 Task: Buy 2 Dish Drying Mats from Kitchen Accessories section under best seller category for shipping address: Kayla Brown, 1484 Vineyard Drive, Independence, Ohio 44131, Cell Number 4403901431. Pay from credit card ending with 9757, CVV 798
Action: Mouse moved to (21, 96)
Screenshot: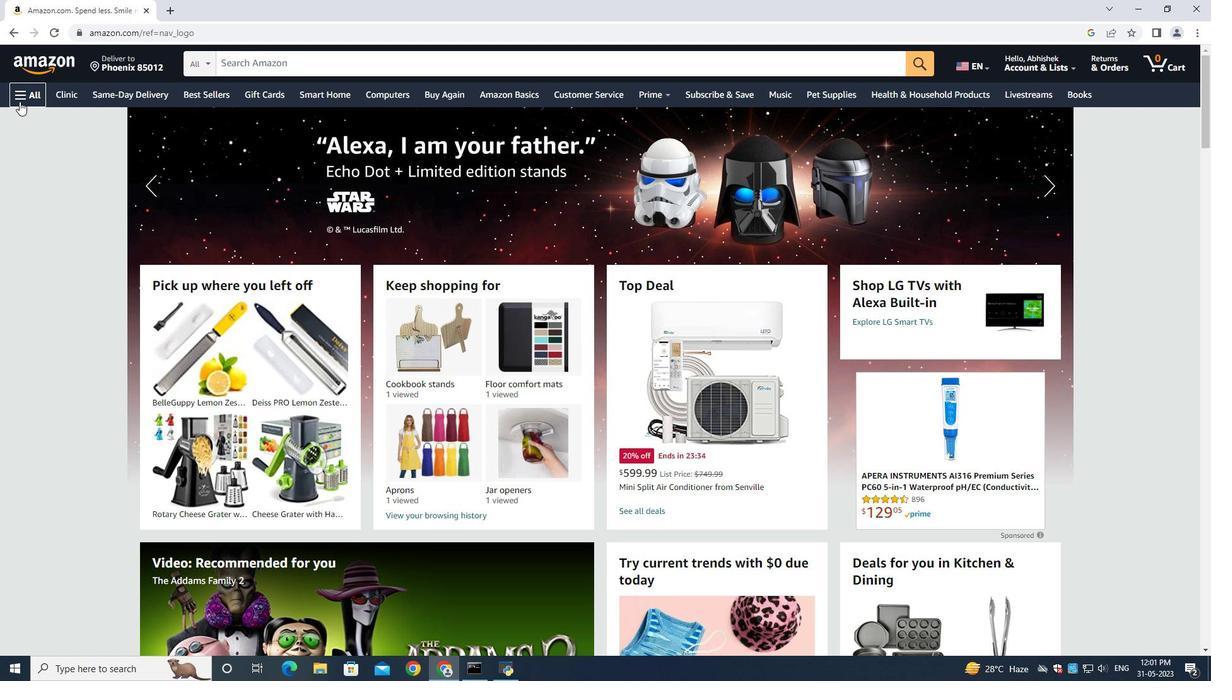 
Action: Mouse pressed left at (21, 96)
Screenshot: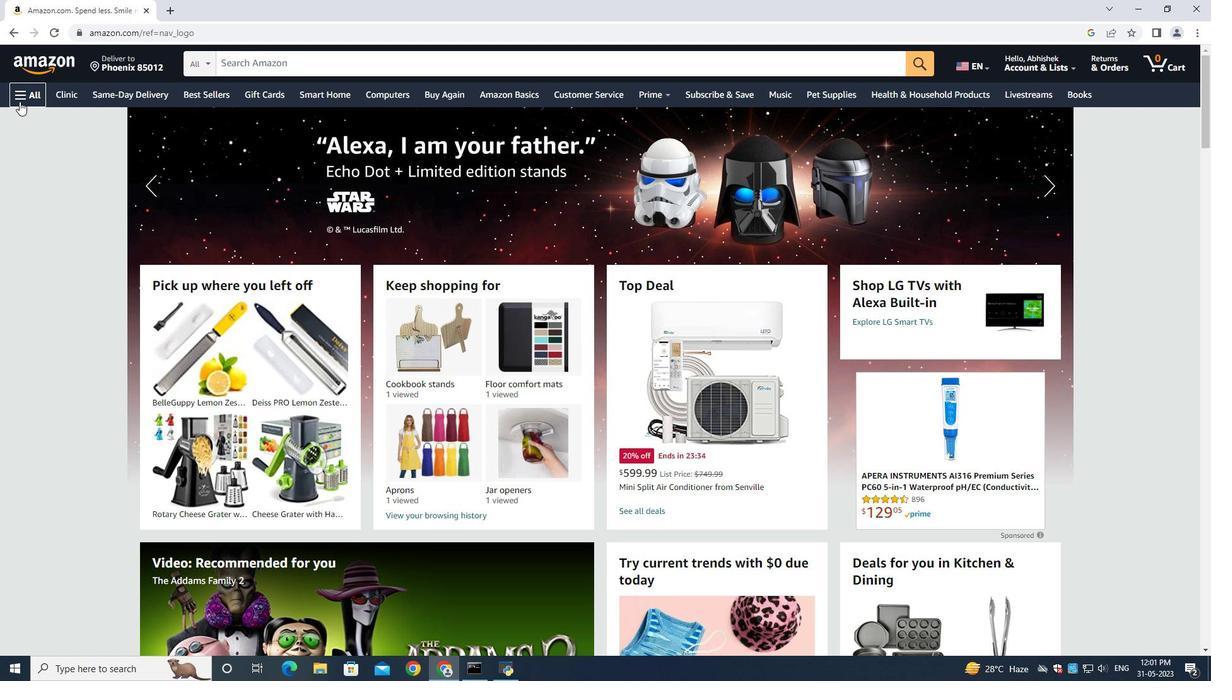
Action: Mouse moved to (43, 118)
Screenshot: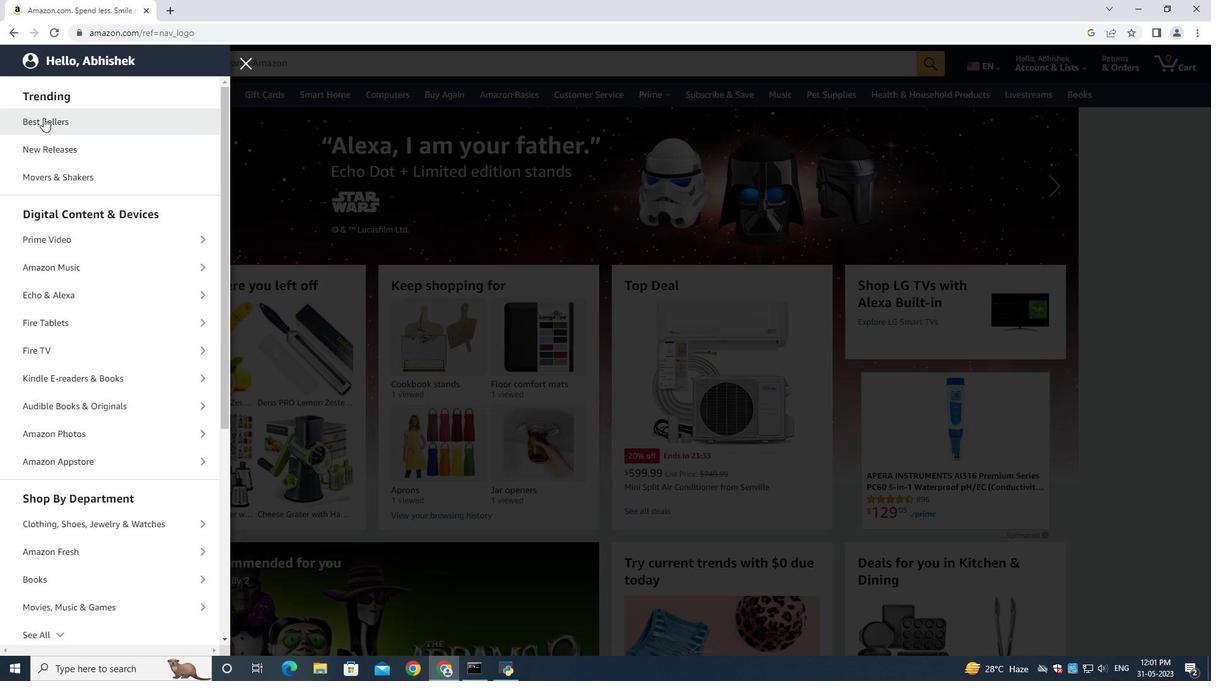 
Action: Mouse pressed left at (43, 118)
Screenshot: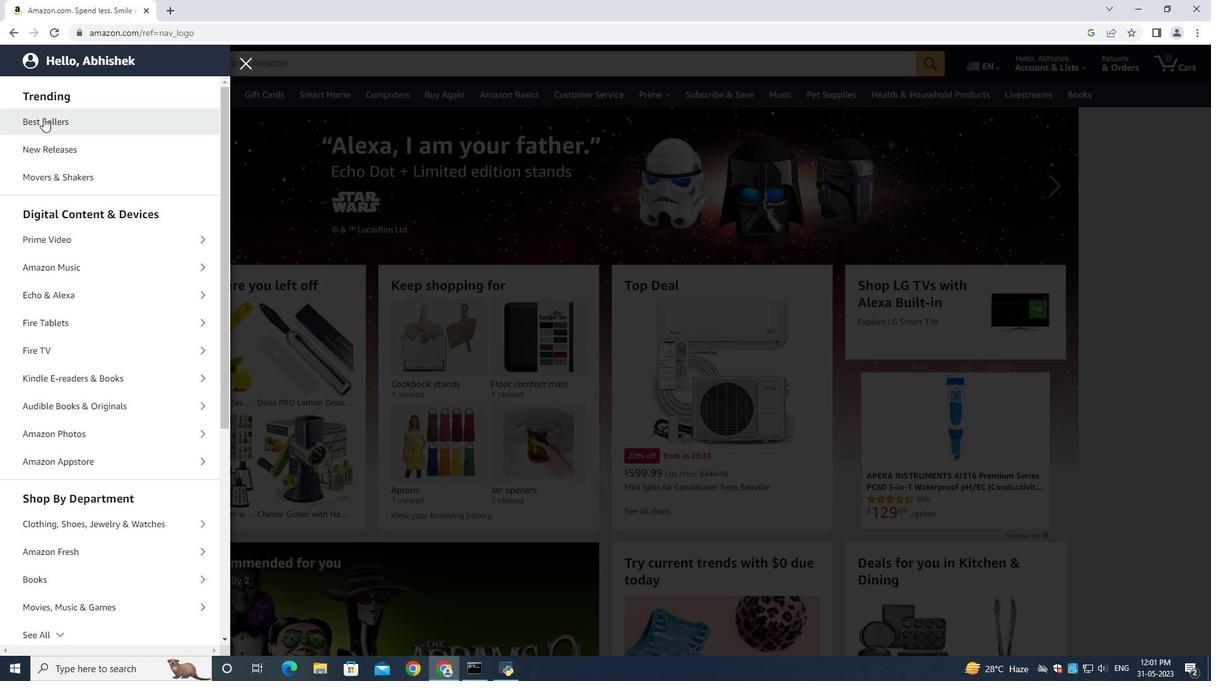 
Action: Mouse moved to (49, 121)
Screenshot: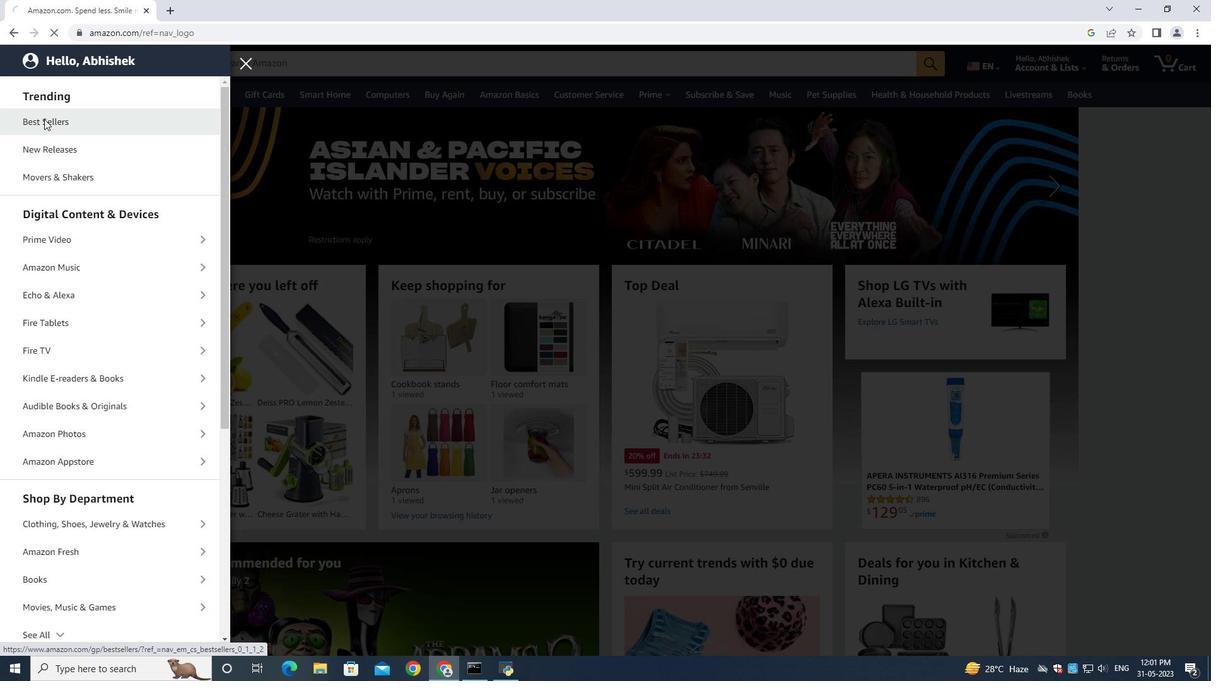 
Action: Mouse pressed left at (49, 121)
Screenshot: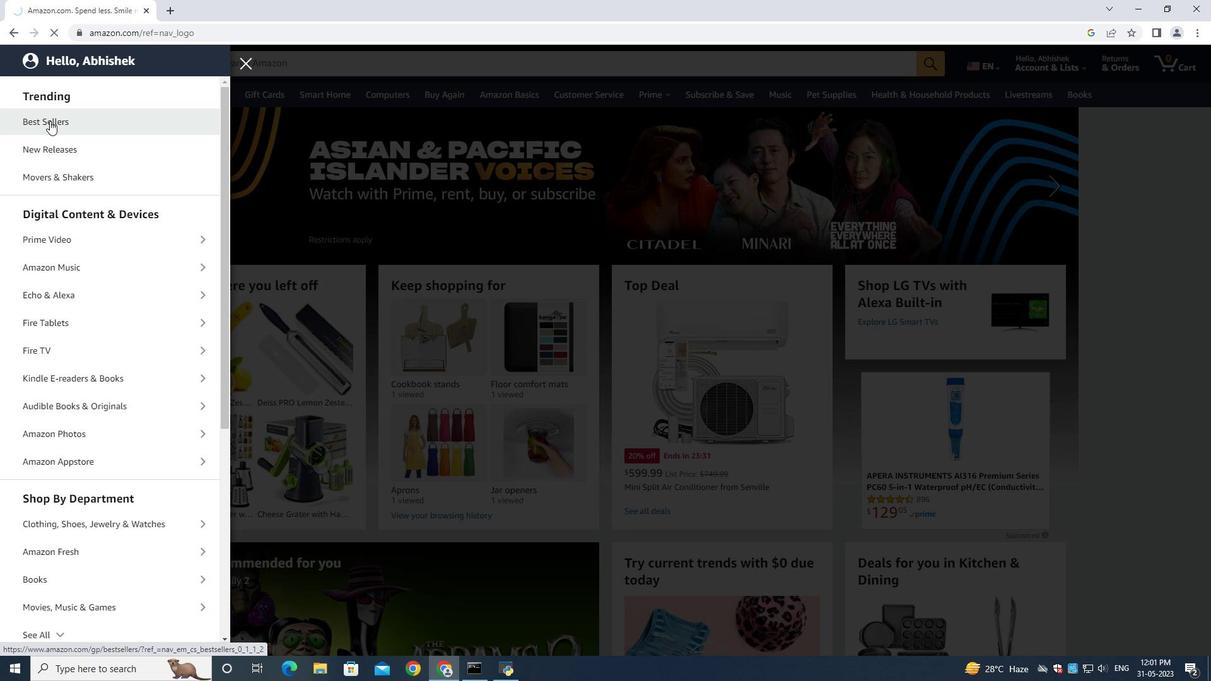 
Action: Mouse moved to (263, 71)
Screenshot: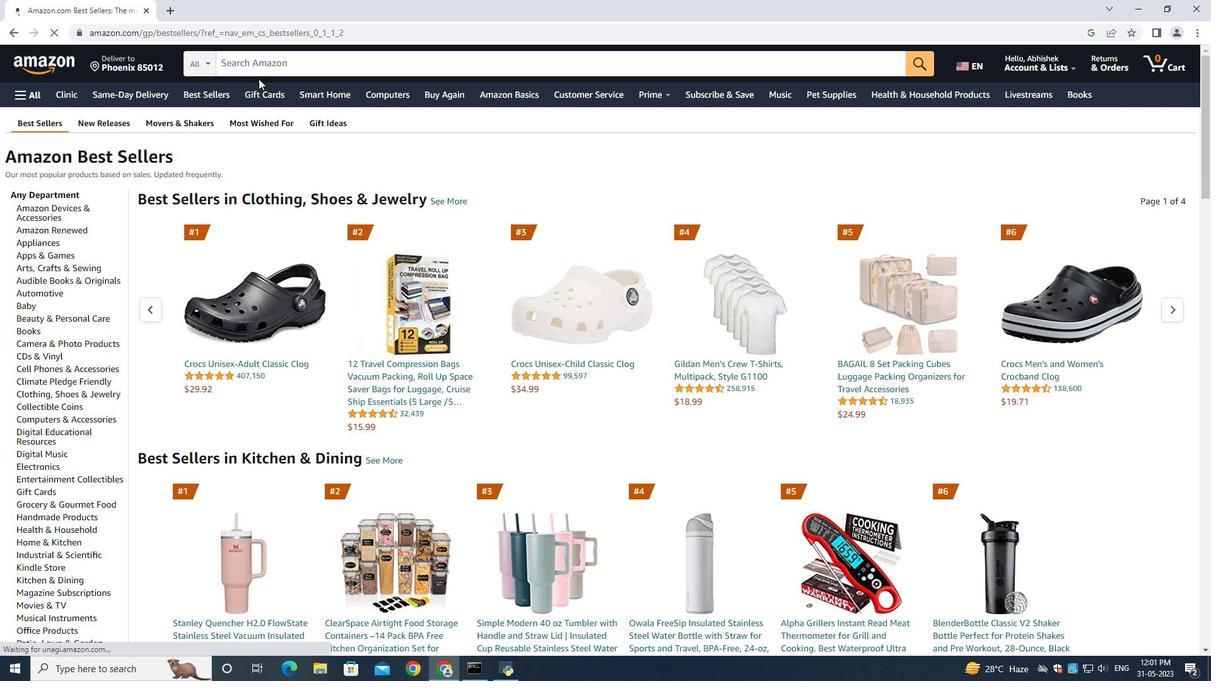 
Action: Mouse pressed left at (263, 71)
Screenshot: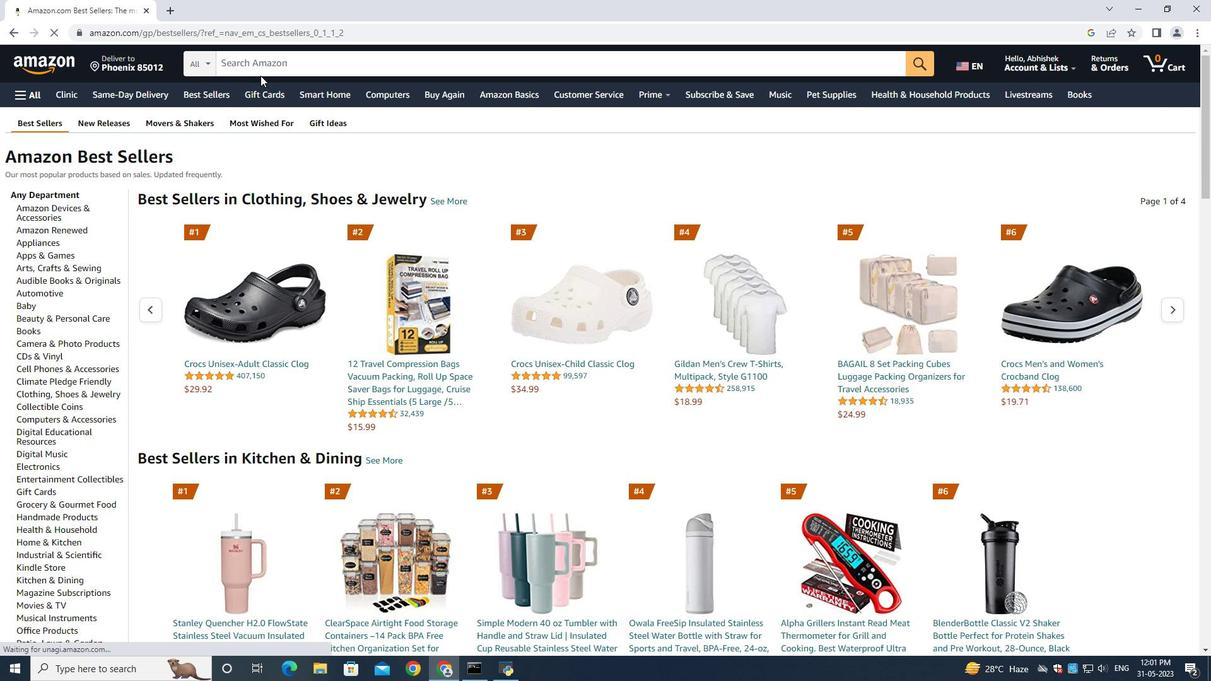 
Action: Mouse moved to (263, 71)
Screenshot: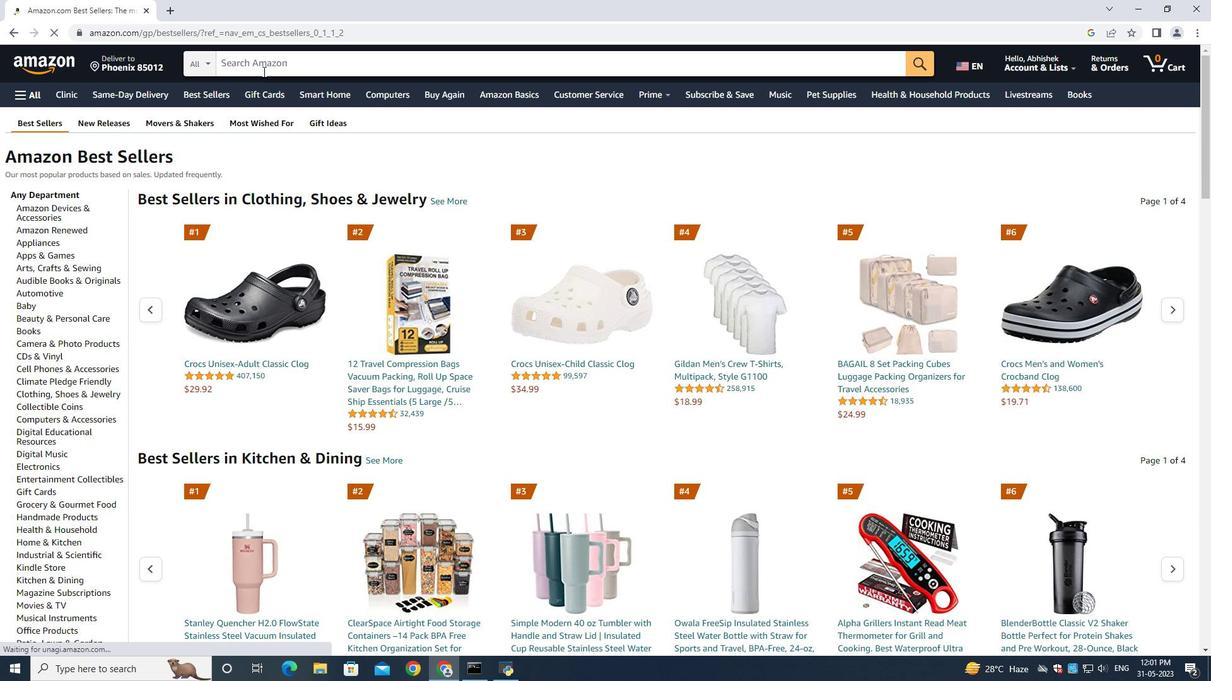 
Action: Key pressed <Key.shift><Key.shift><Key.shift>Dish<Key.space><Key.shift><Key.shift><Key.shift><Key.shift><Key.shift><Key.shift><Key.shift><Key.shift><Key.shift><Key.shift><Key.shift><Key.shift><Key.shift><Key.shift><Key.shift><Key.shift><Key.shift>Drying<Key.backspace><Key.backspace><Key.backspace><Key.backspace><Key.backspace><Key.backspace><Key.backspace><Key.caps_lock><Key.space><Key.shift>dRYING<Key.space>MATS<Key.enter>
Screenshot: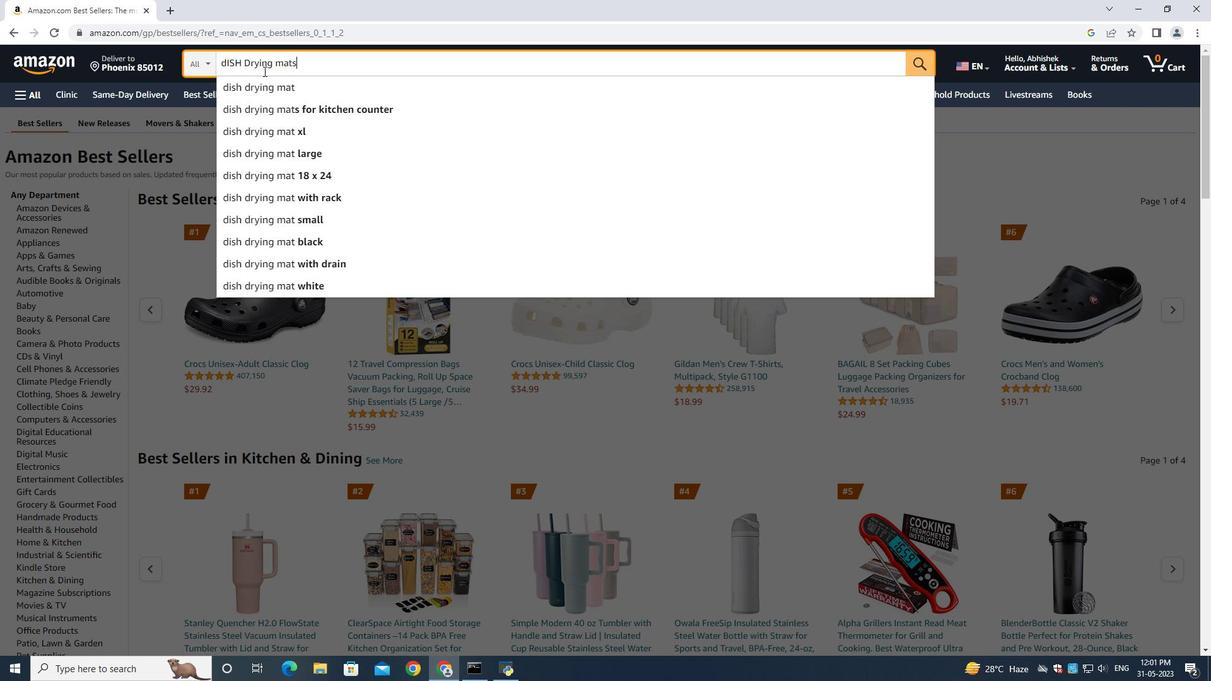 
Action: Mouse moved to (91, 223)
Screenshot: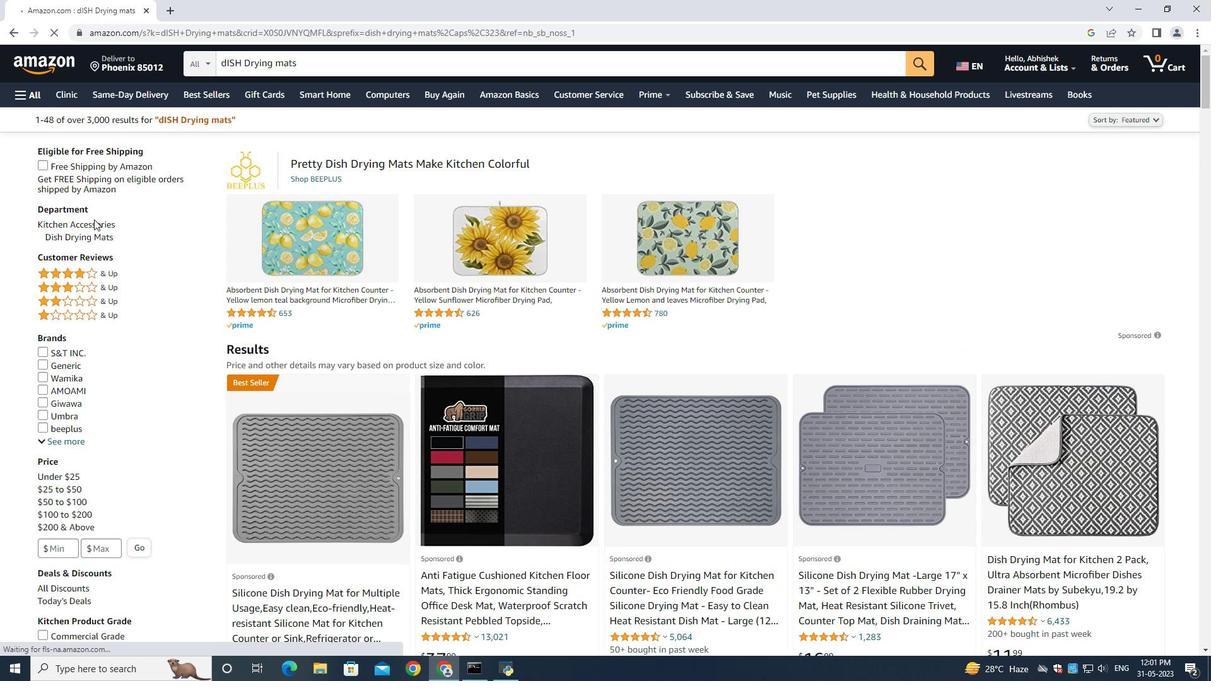 
Action: Mouse pressed left at (91, 223)
Screenshot: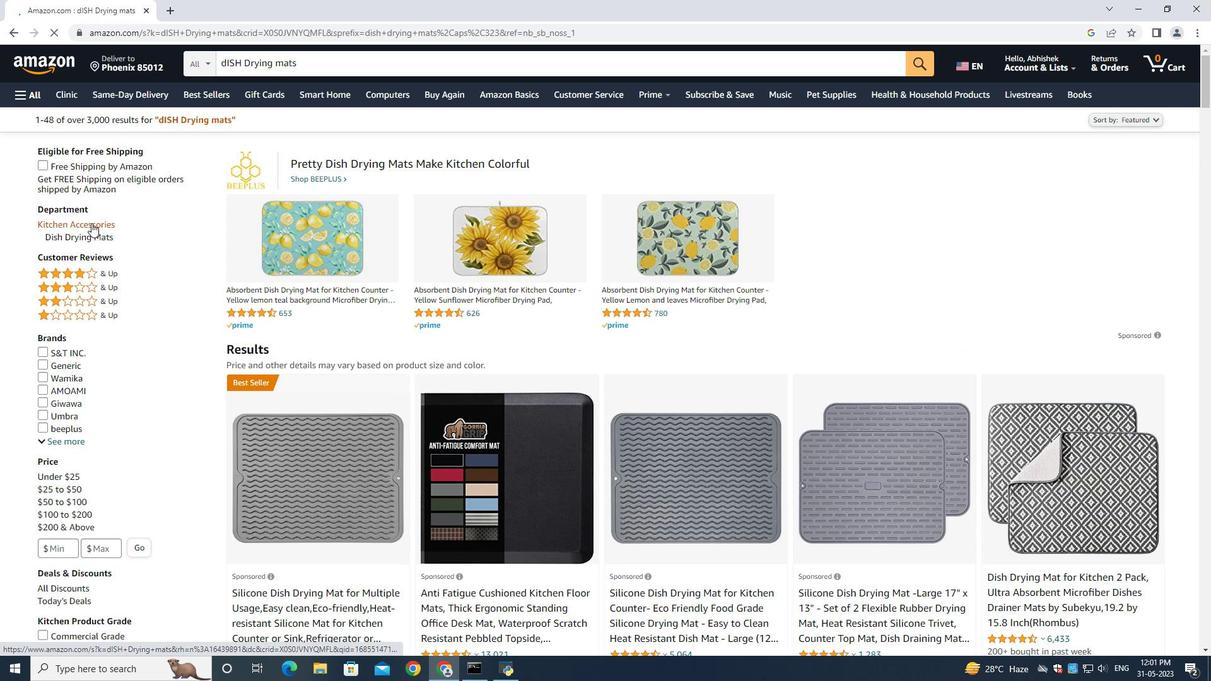 
Action: Mouse moved to (670, 605)
Screenshot: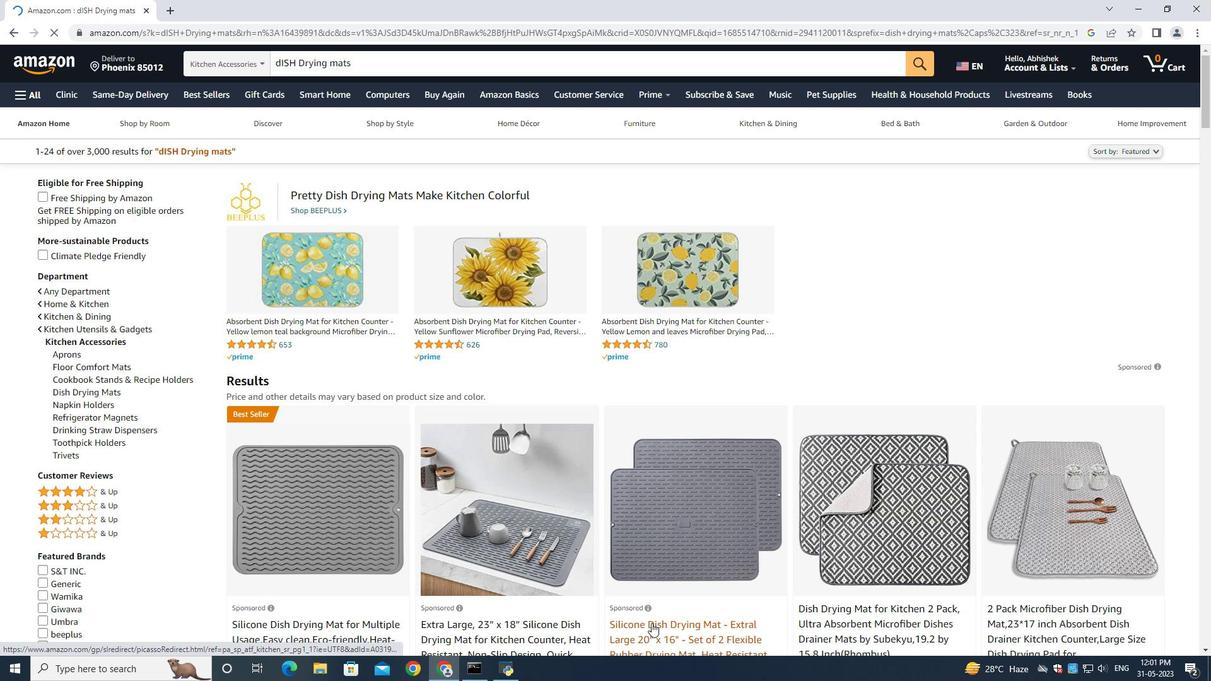 
Action: Mouse scrolled (670, 605) with delta (0, 0)
Screenshot: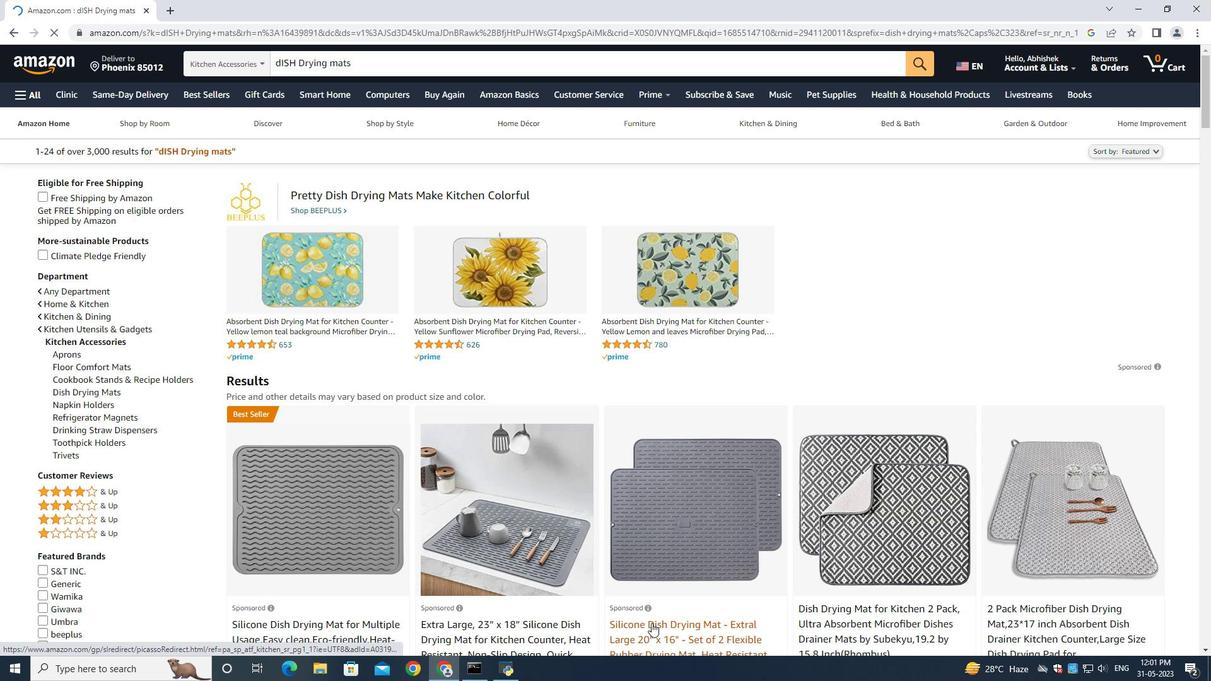 
Action: Mouse moved to (671, 604)
Screenshot: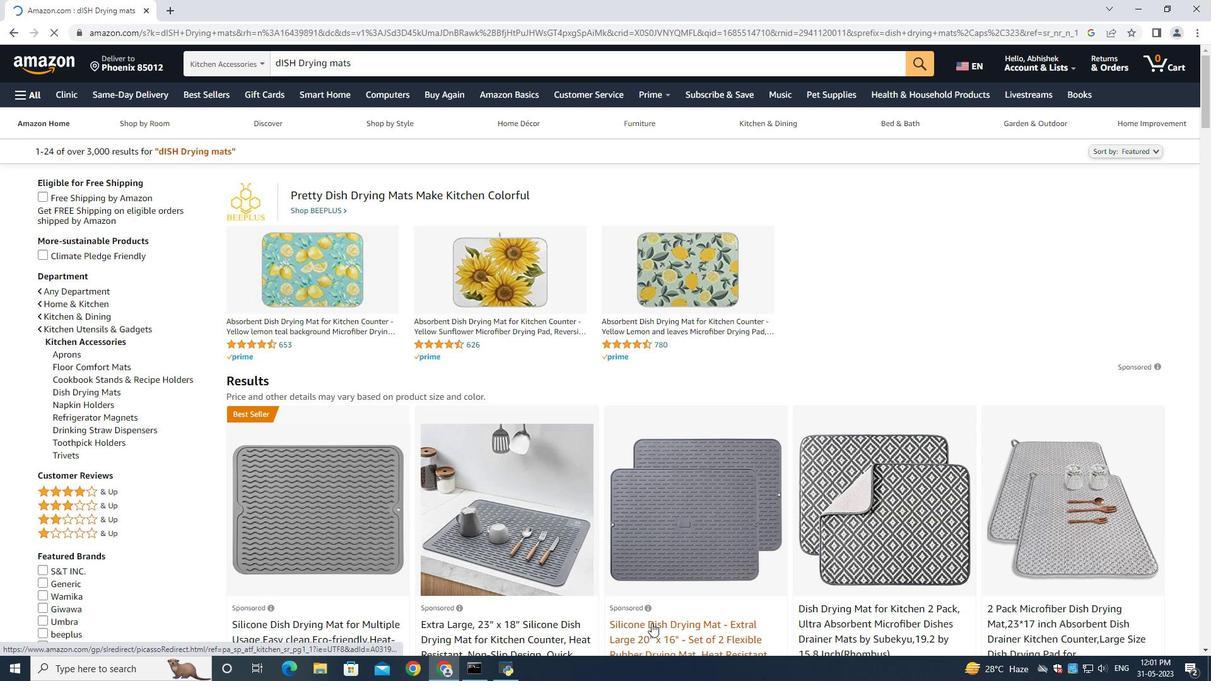 
Action: Mouse scrolled (671, 604) with delta (0, 0)
Screenshot: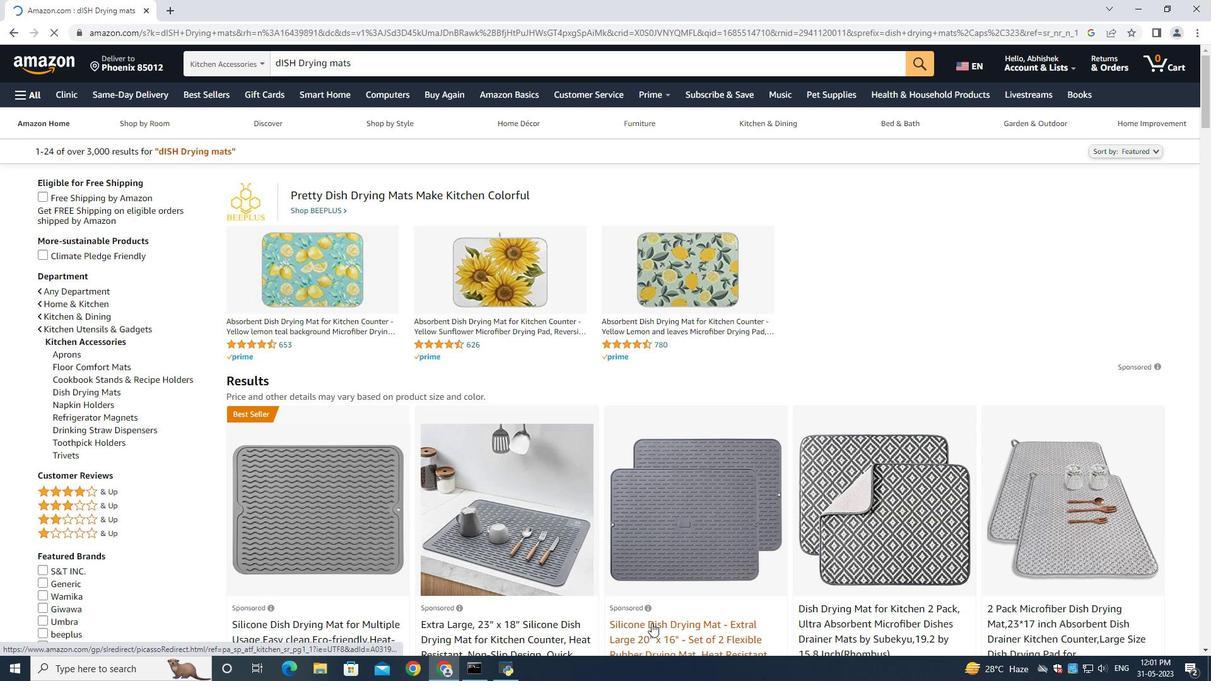 
Action: Mouse moved to (671, 596)
Screenshot: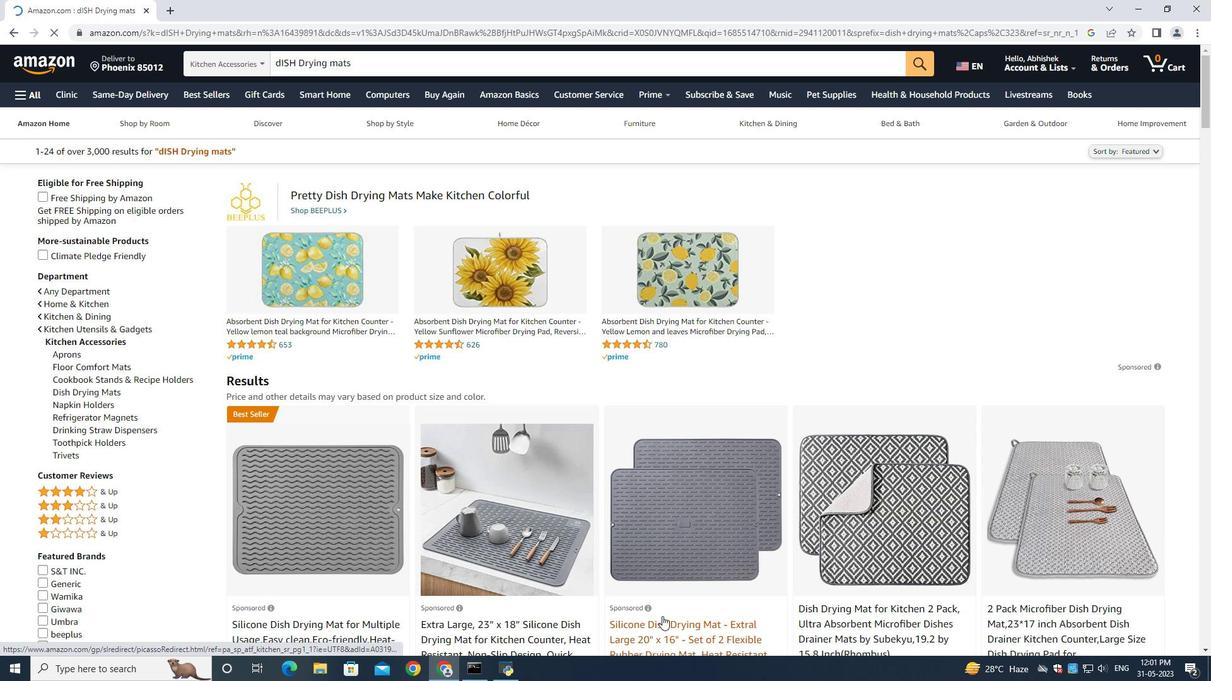 
Action: Mouse scrolled (671, 599) with delta (0, 0)
Screenshot: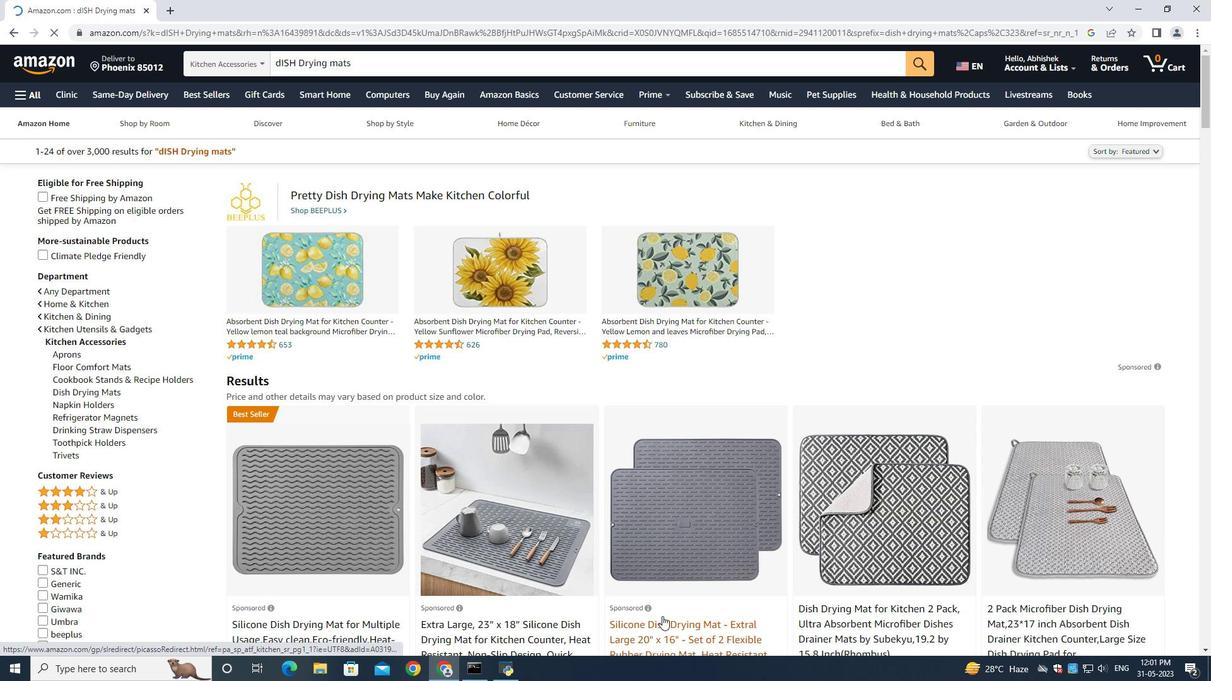 
Action: Mouse moved to (675, 586)
Screenshot: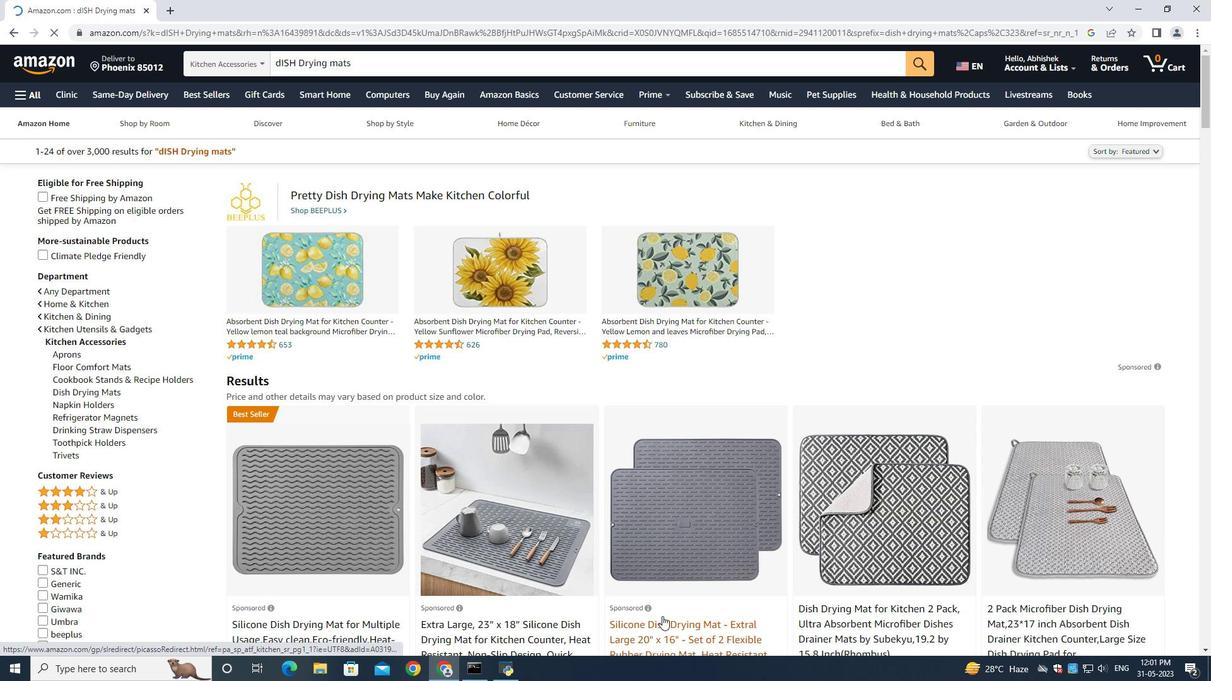 
Action: Mouse scrolled (671, 594) with delta (0, 0)
Screenshot: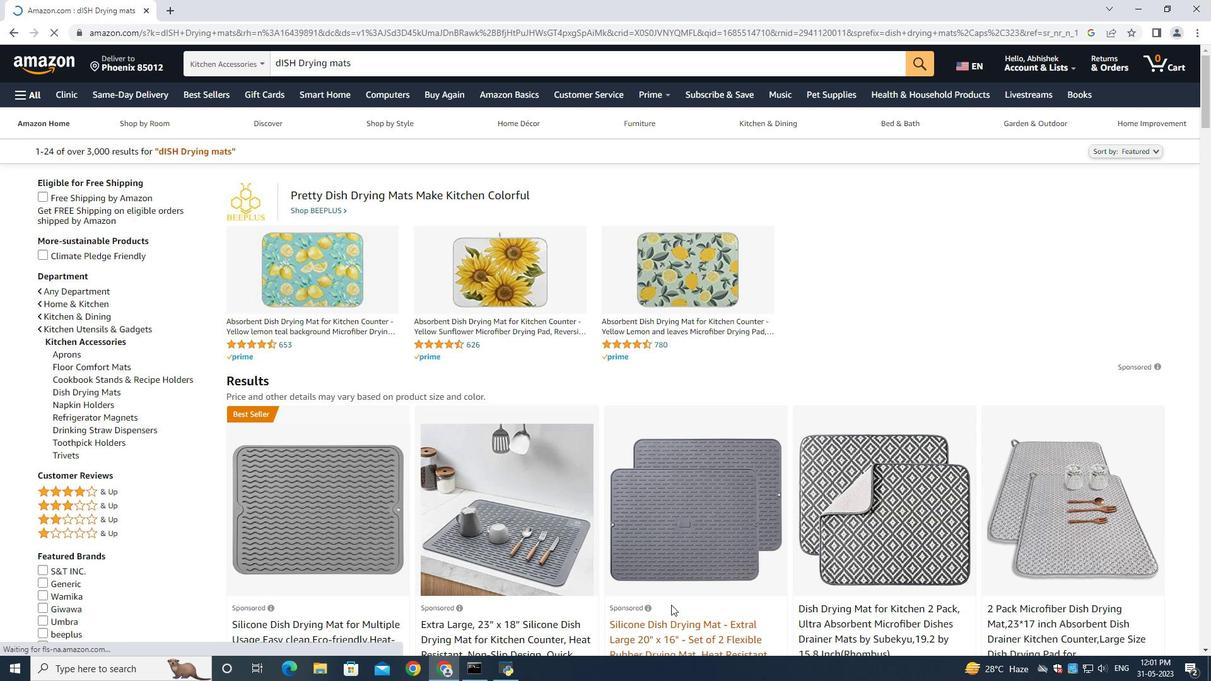 
Action: Mouse moved to (848, 359)
Screenshot: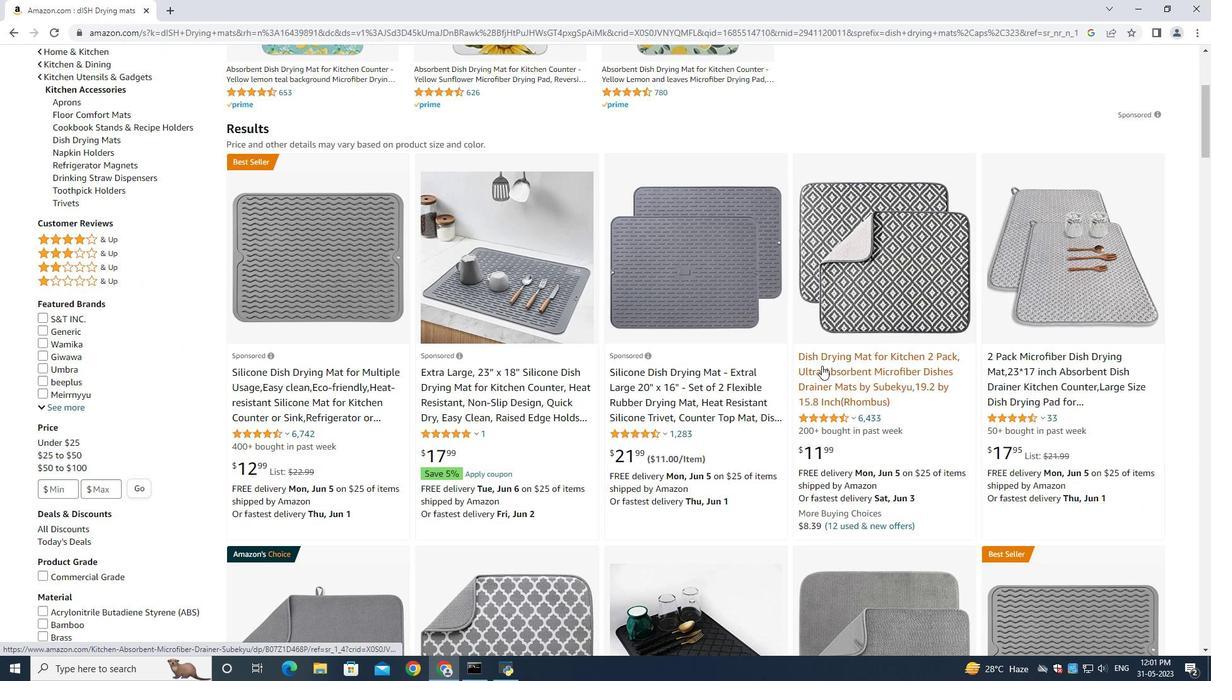
Action: Mouse pressed left at (848, 359)
Screenshot: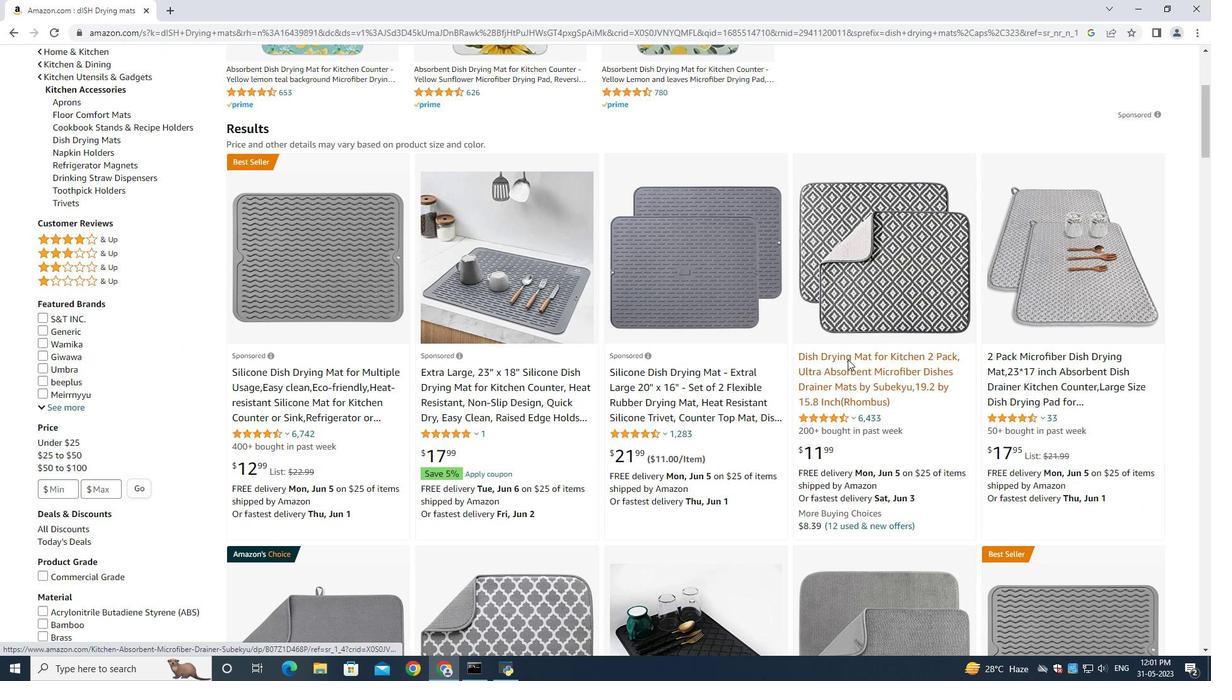 
Action: Mouse moved to (410, 531)
Screenshot: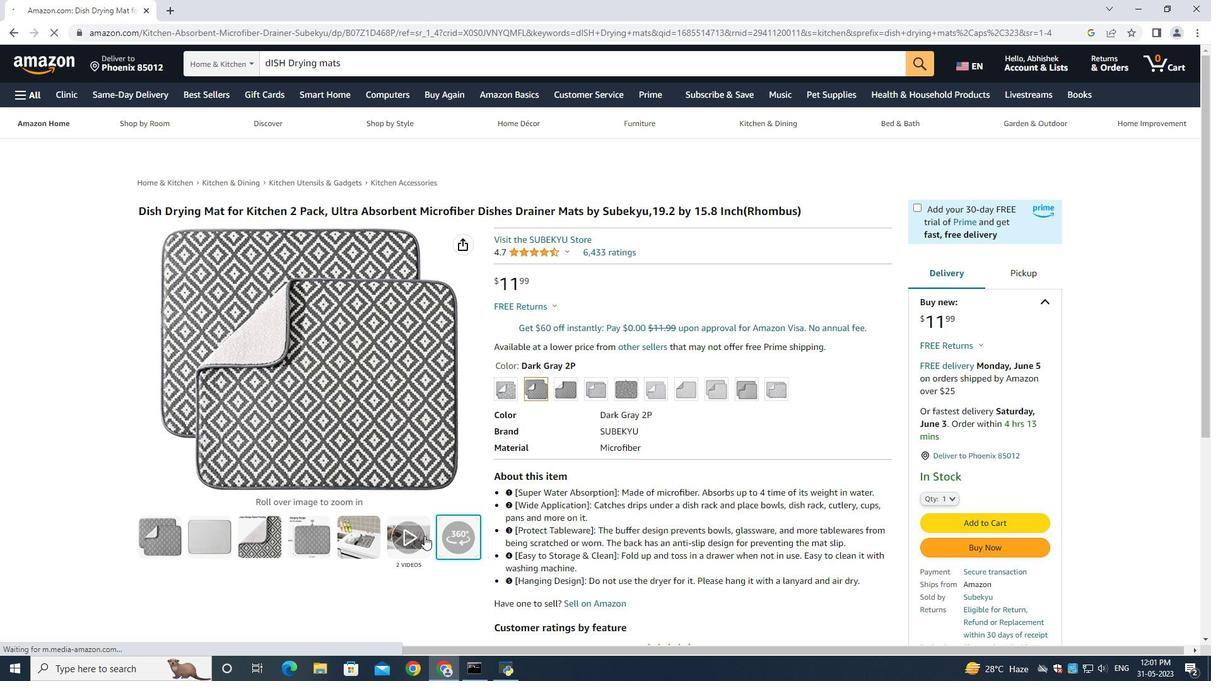 
Action: Mouse pressed left at (410, 531)
Screenshot: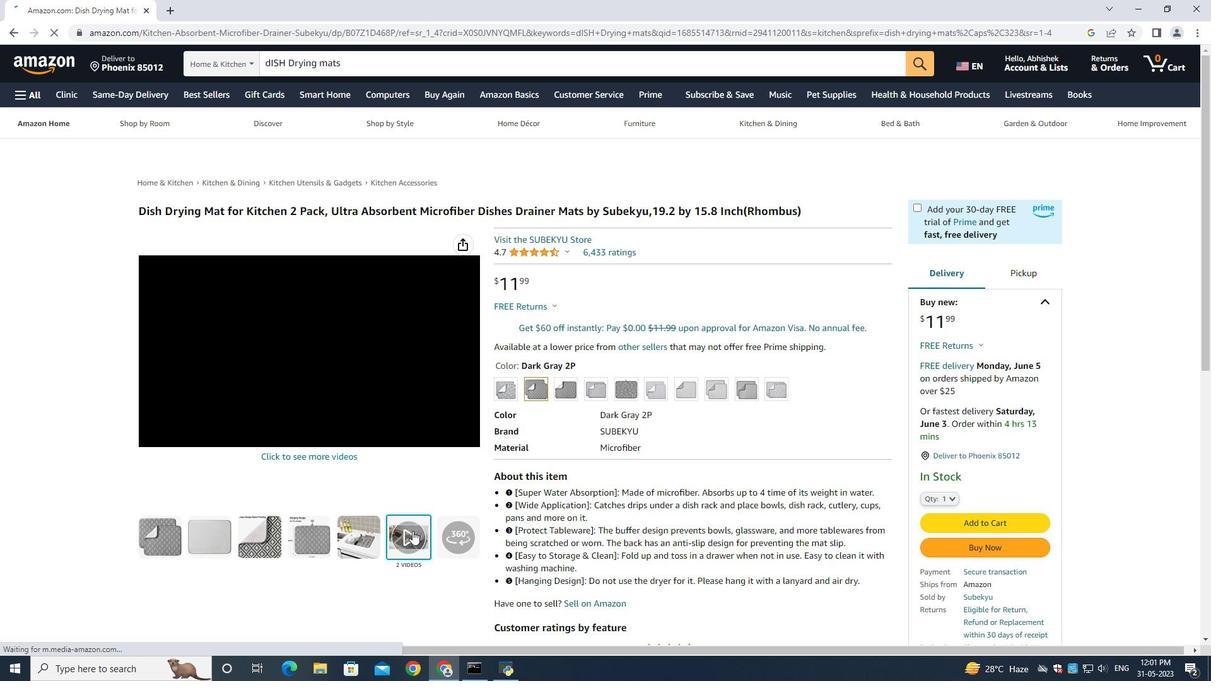 
Action: Mouse moved to (1172, 114)
Screenshot: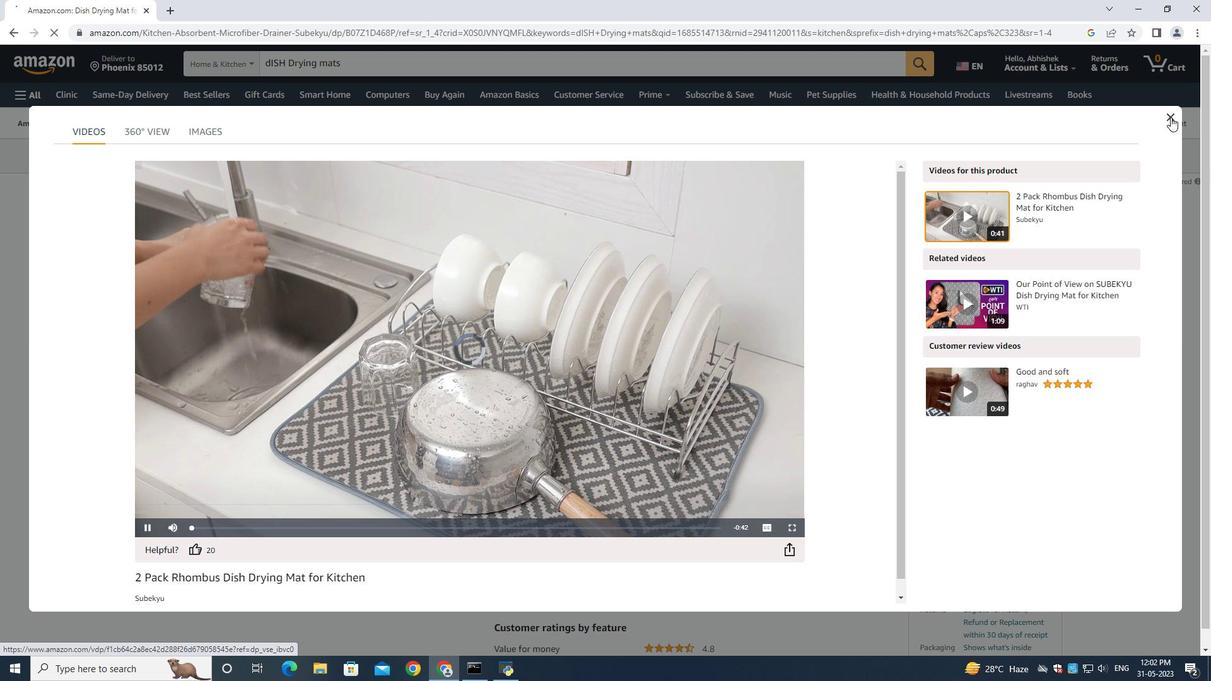 
Action: Mouse pressed left at (1172, 114)
Screenshot: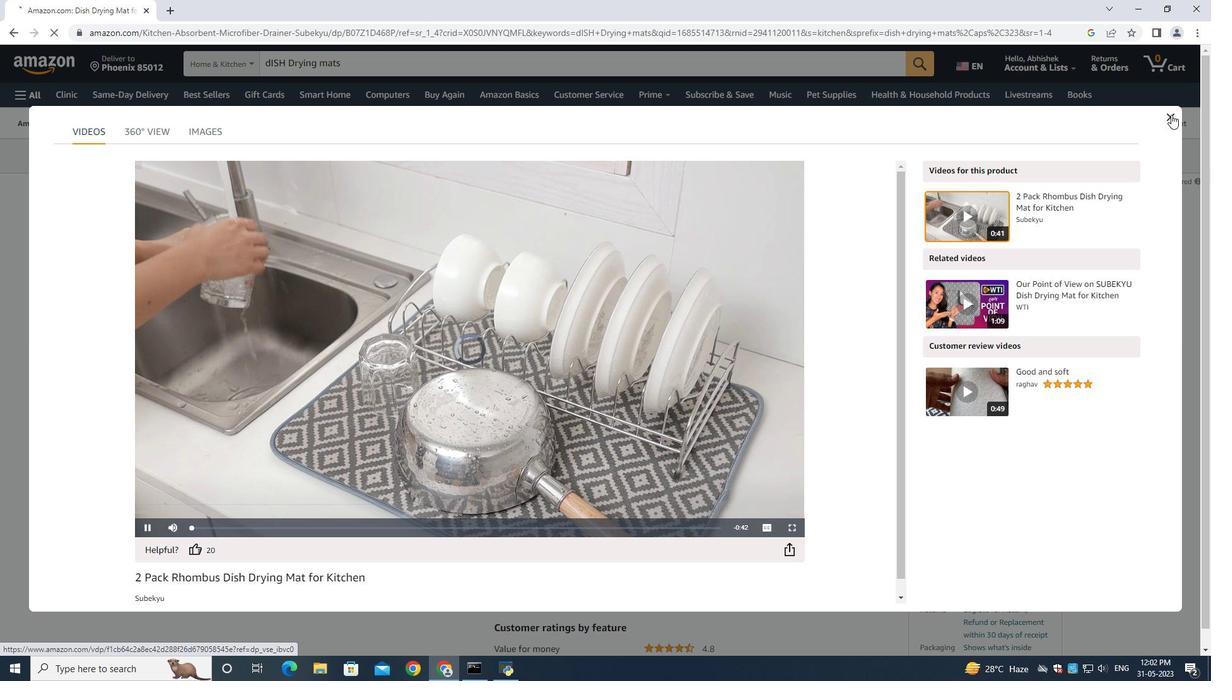 
Action: Mouse moved to (941, 492)
Screenshot: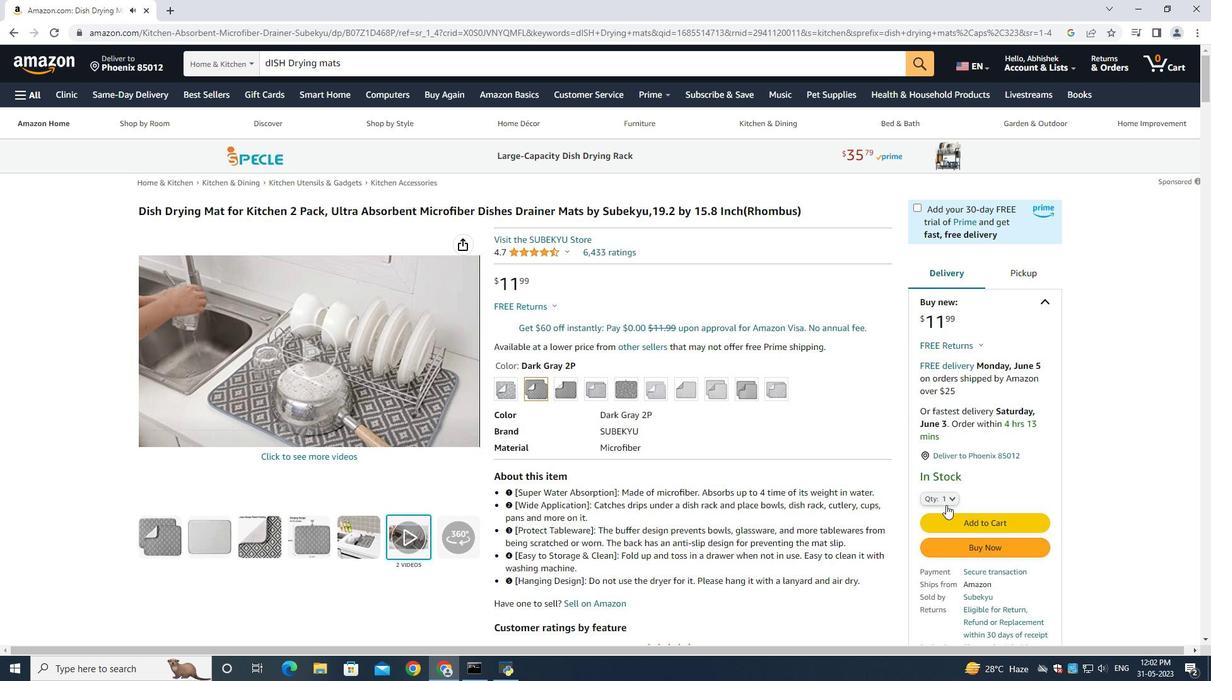 
Action: Mouse pressed left at (941, 492)
Screenshot: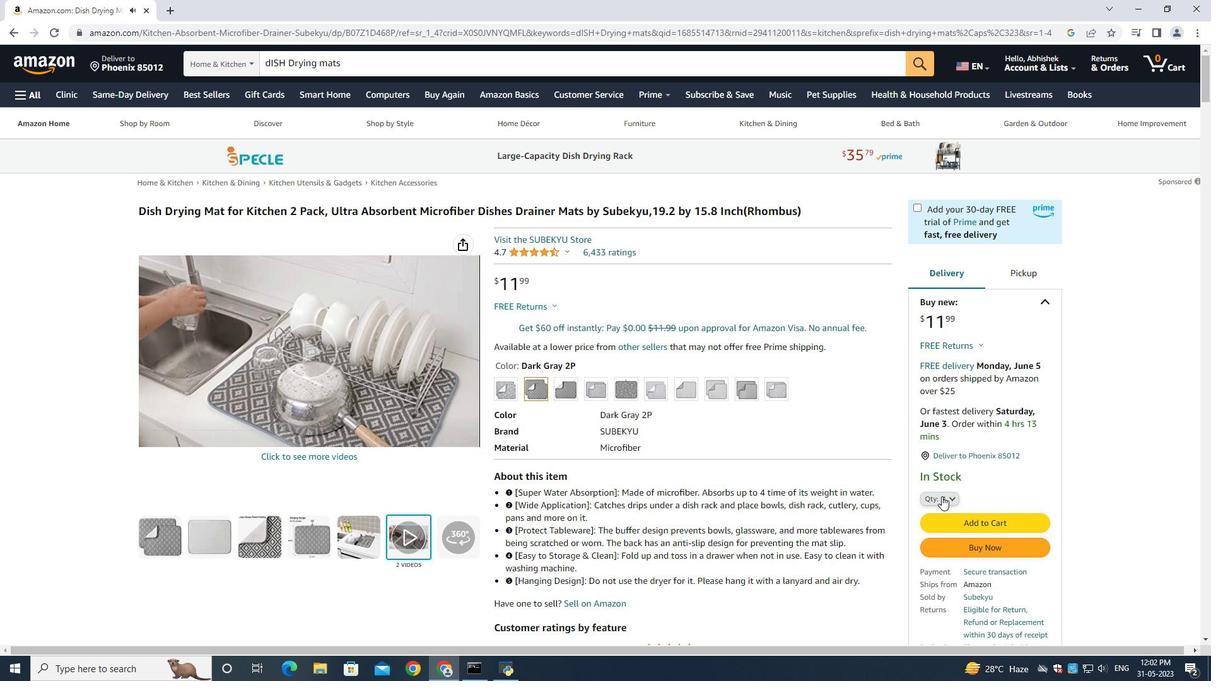 
Action: Mouse moved to (936, 92)
Screenshot: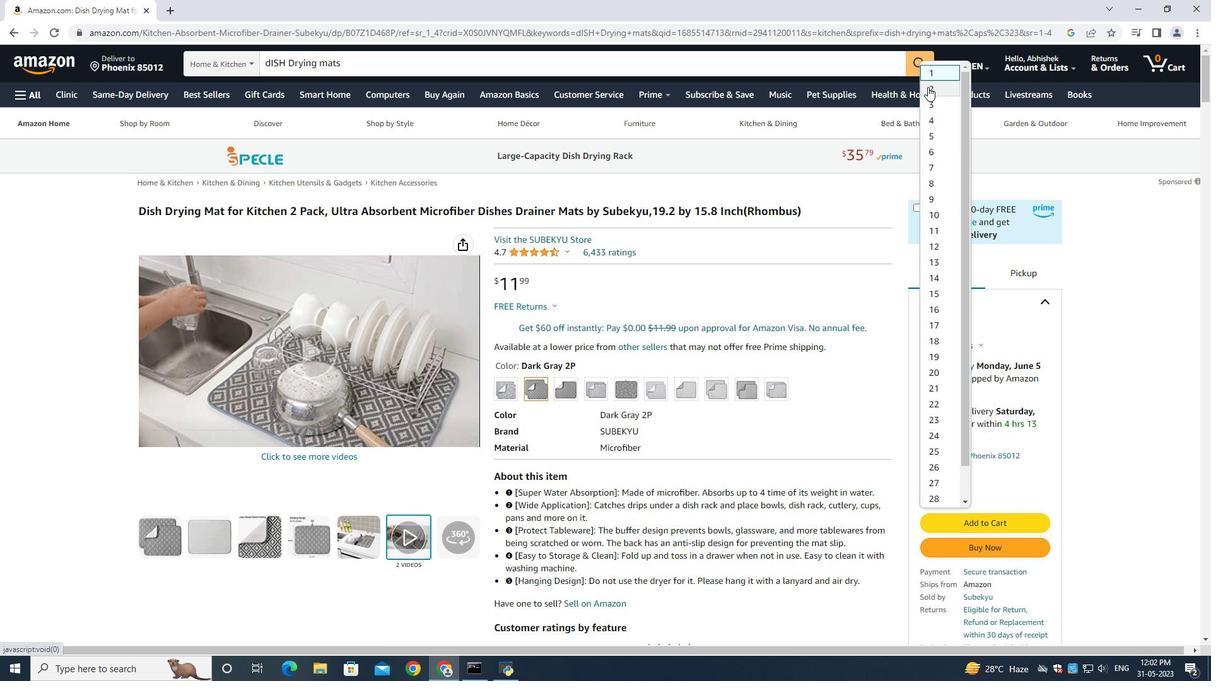 
Action: Mouse pressed left at (936, 92)
Screenshot: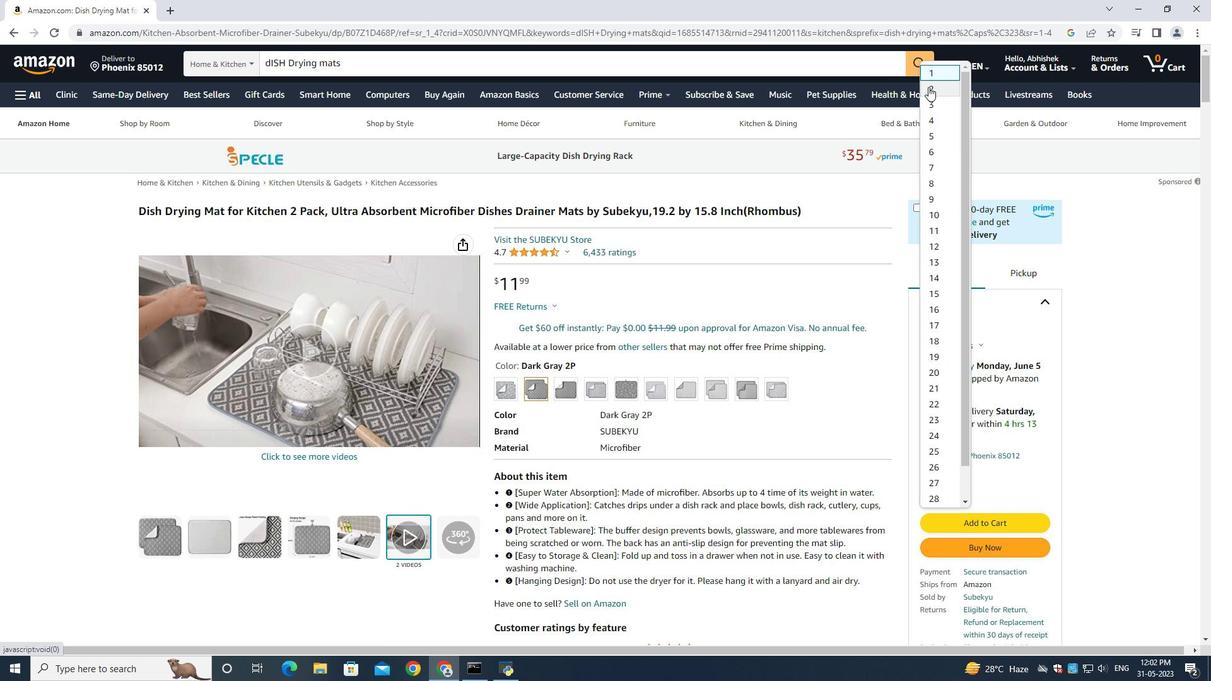 
Action: Mouse moved to (990, 549)
Screenshot: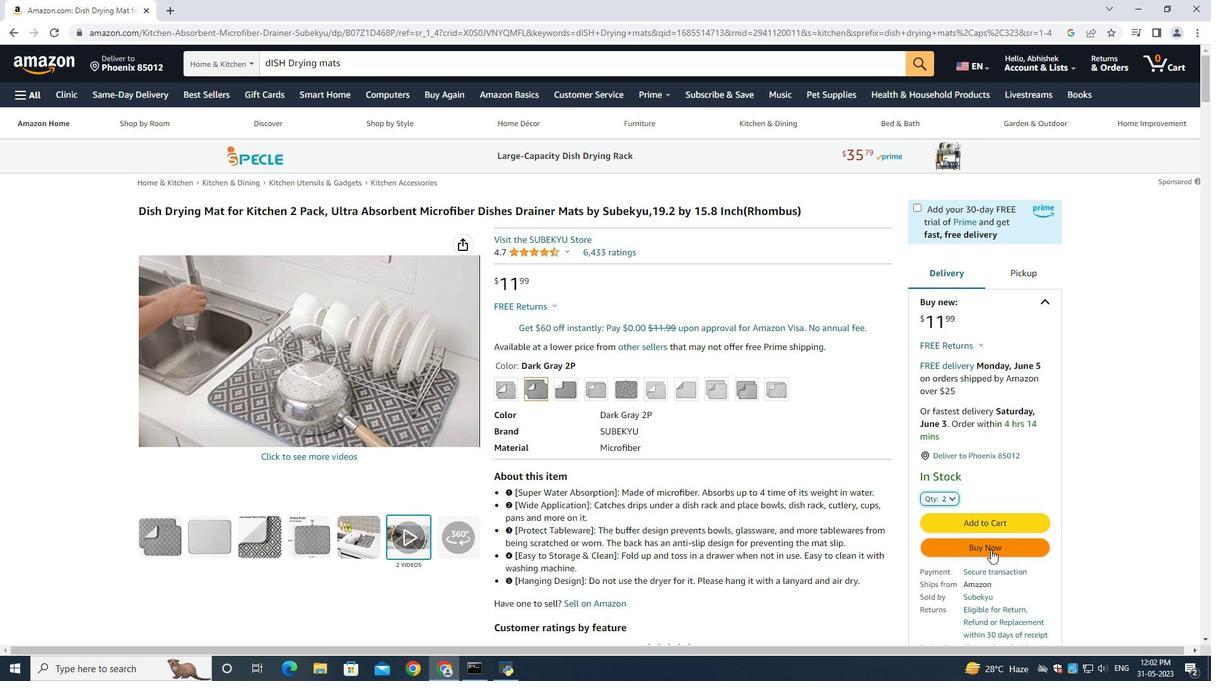 
Action: Mouse pressed left at (990, 549)
Screenshot: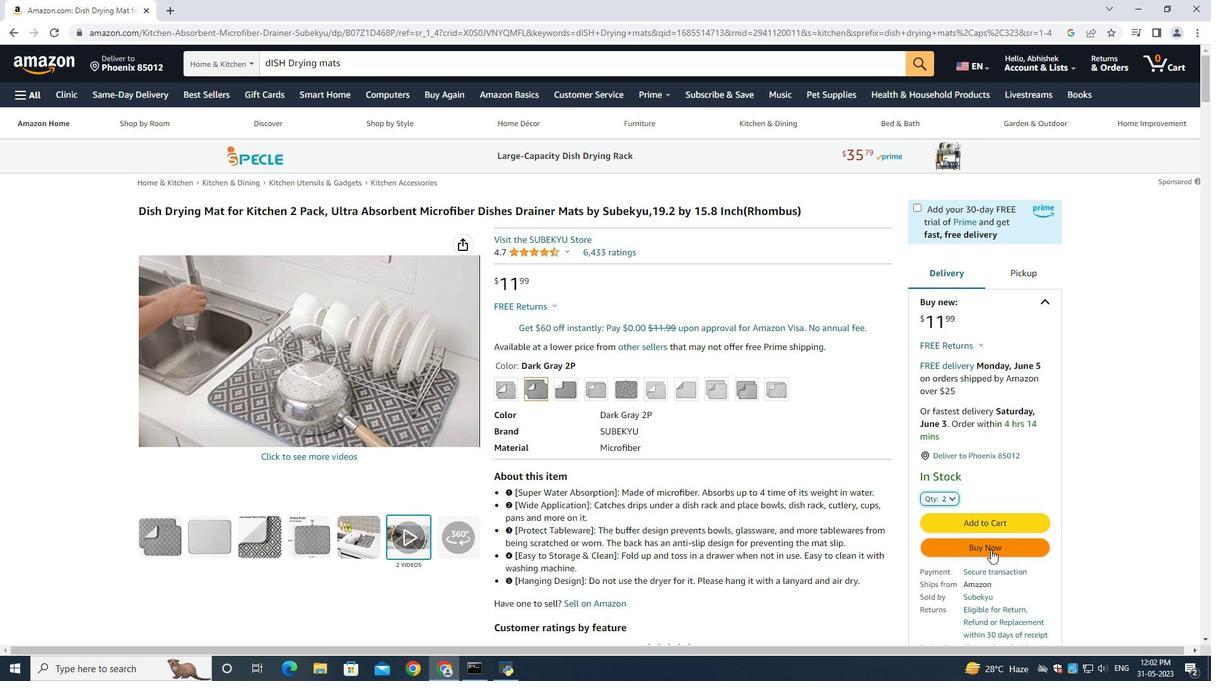 
Action: Mouse moved to (694, 424)
Screenshot: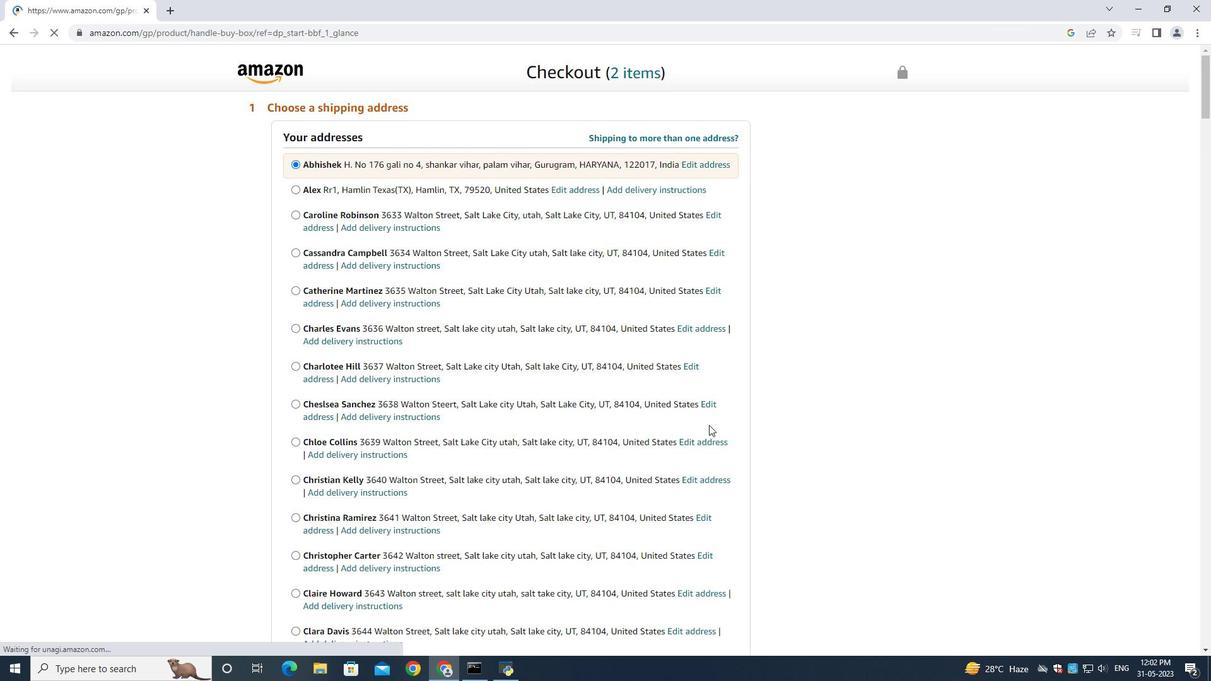 
Action: Mouse scrolled (694, 423) with delta (0, 0)
Screenshot: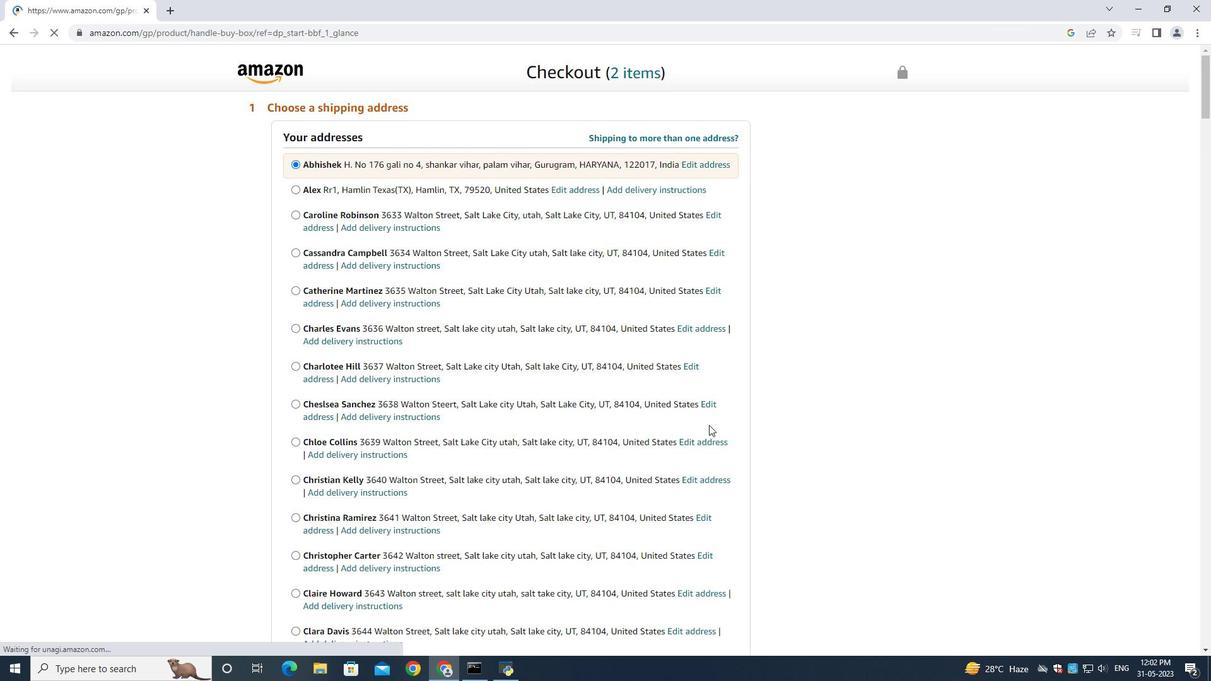 
Action: Mouse scrolled (694, 423) with delta (0, 0)
Screenshot: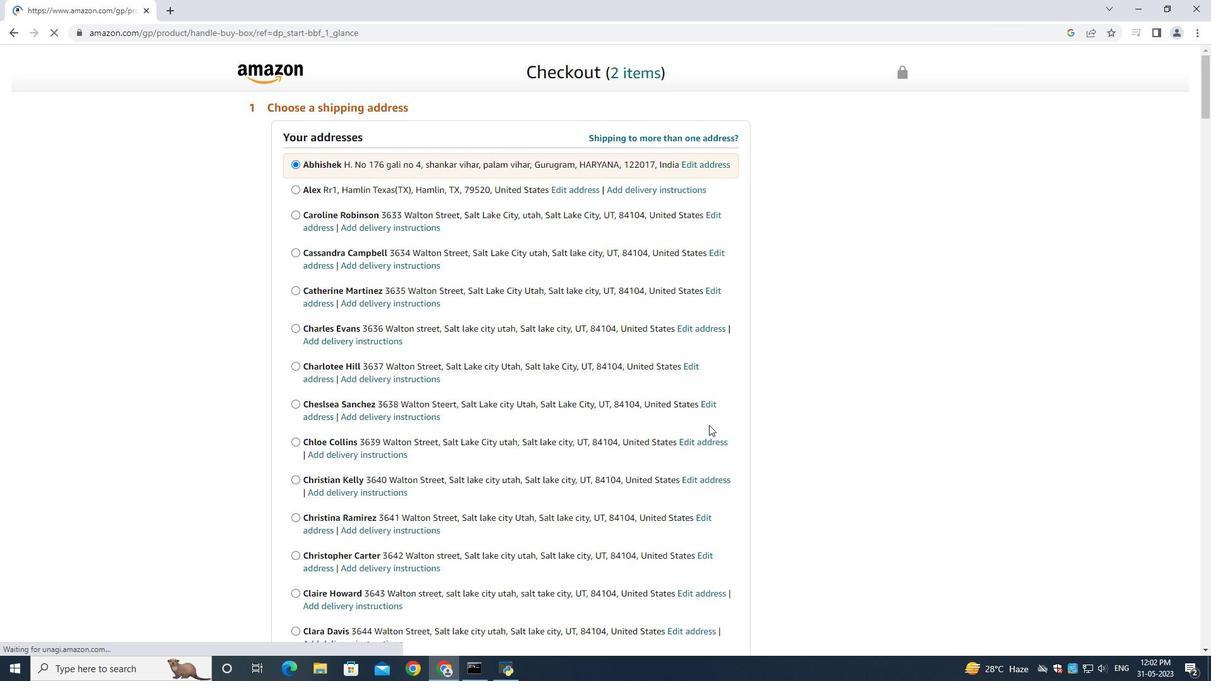 
Action: Mouse moved to (694, 424)
Screenshot: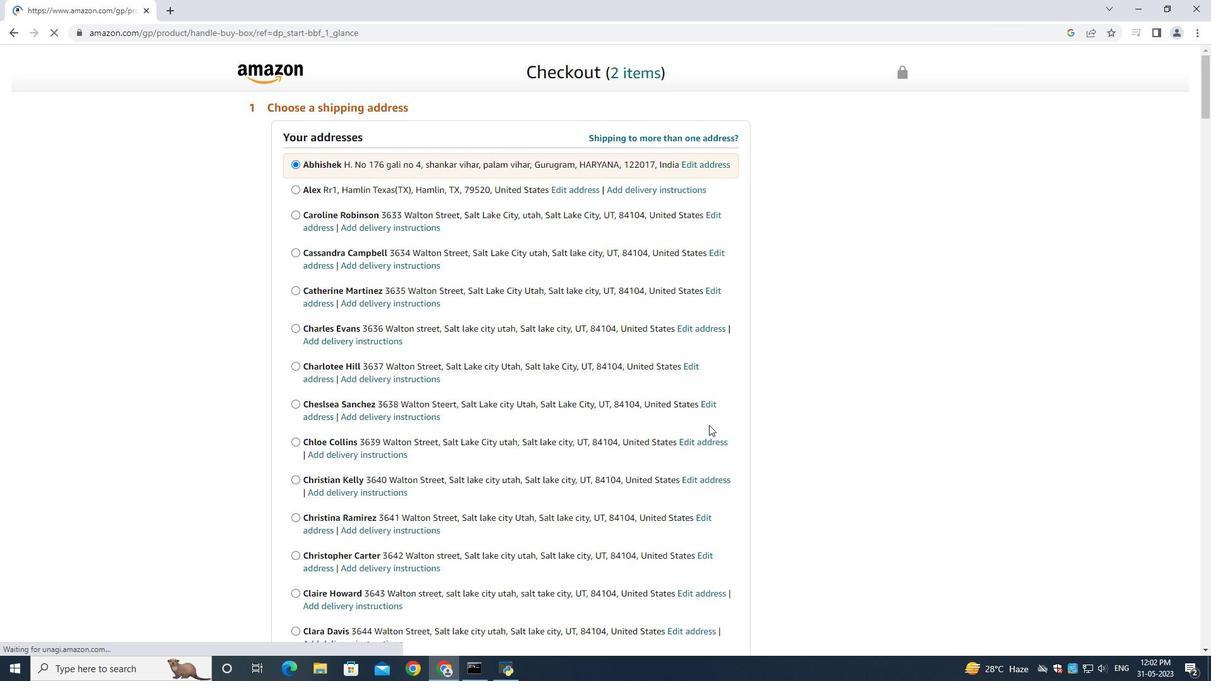 
Action: Mouse scrolled (694, 424) with delta (0, 0)
Screenshot: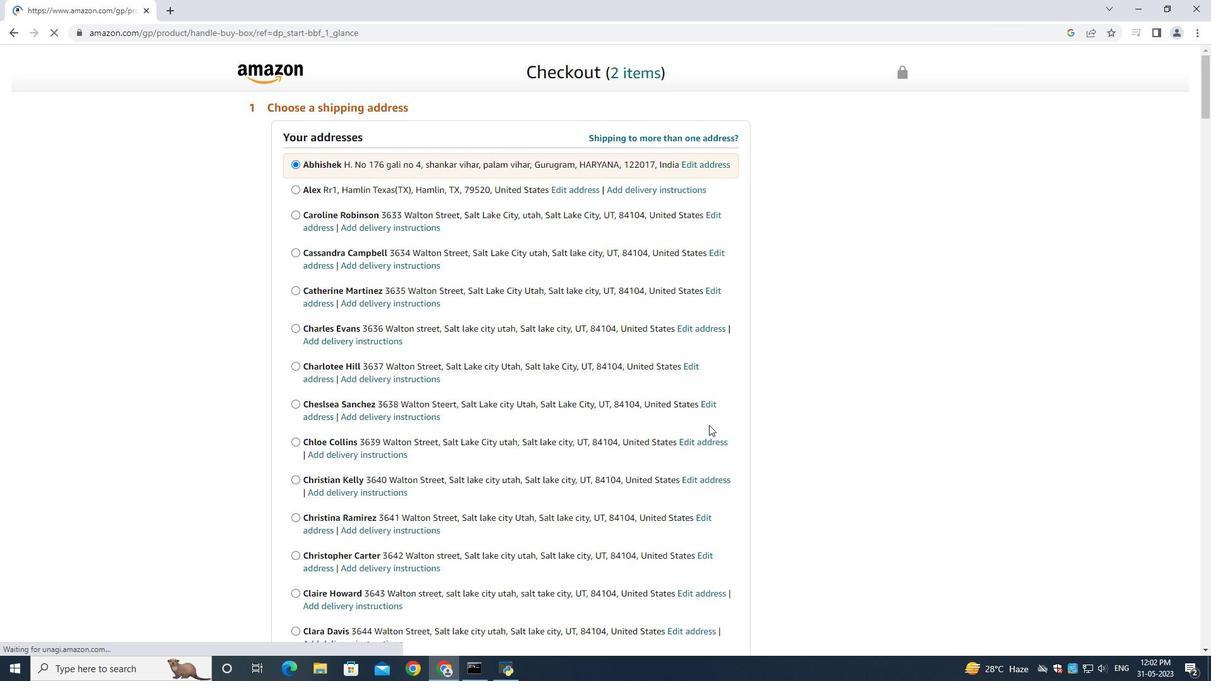 
Action: Mouse scrolled (694, 424) with delta (0, 0)
Screenshot: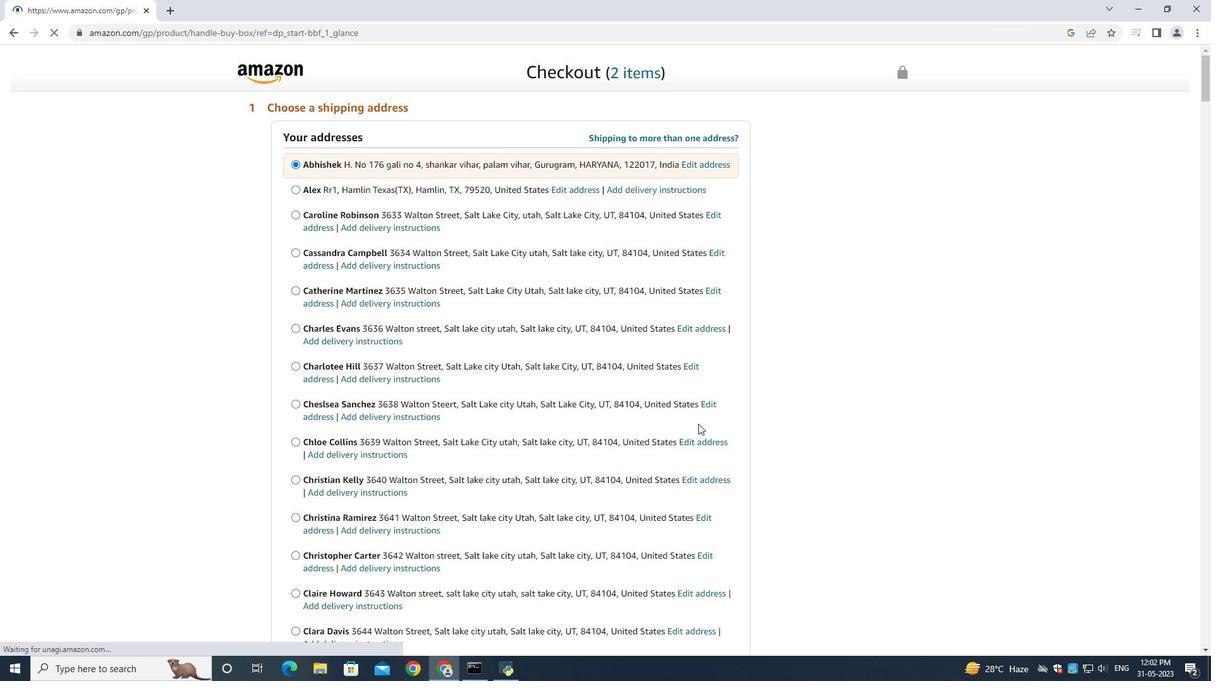 
Action: Mouse scrolled (694, 424) with delta (0, 0)
Screenshot: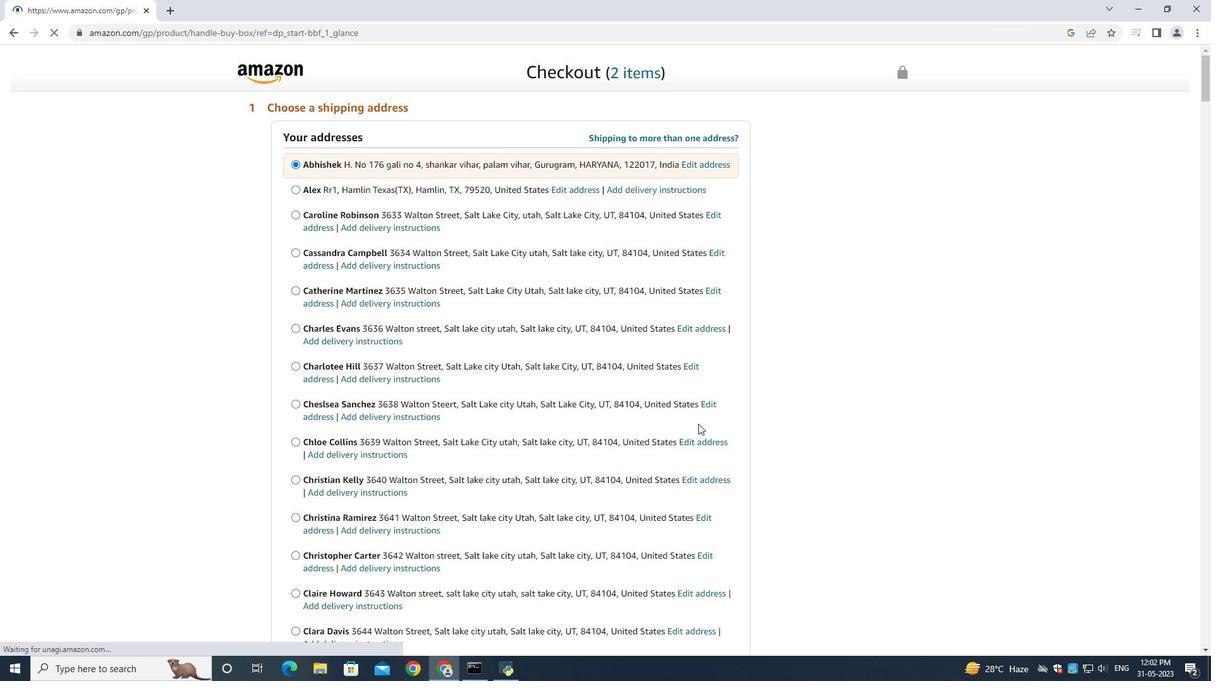 
Action: Mouse moved to (693, 421)
Screenshot: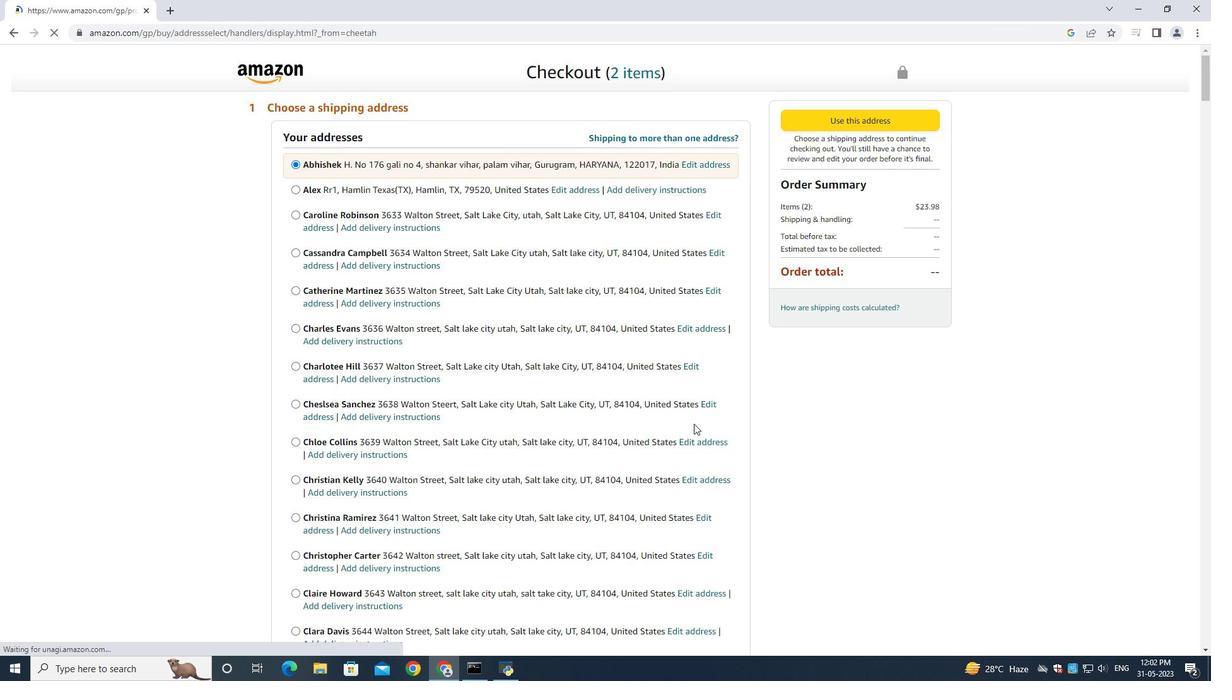 
Action: Mouse scrolled (693, 422) with delta (0, 0)
Screenshot: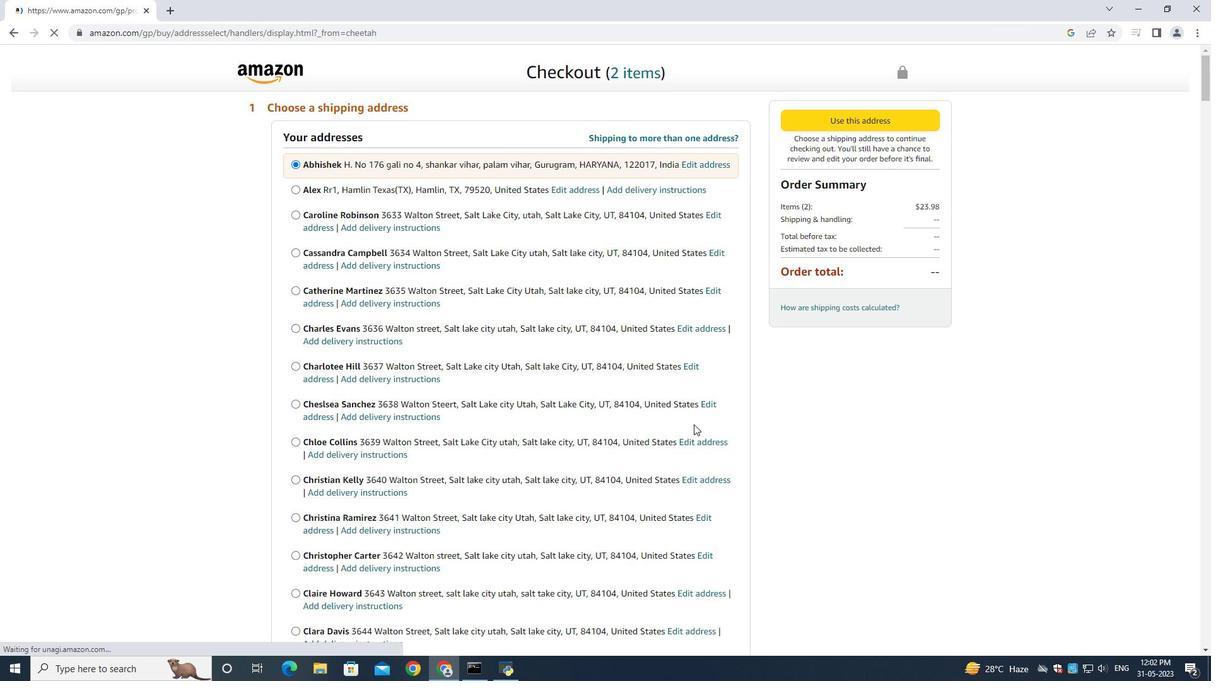
Action: Mouse moved to (670, 419)
Screenshot: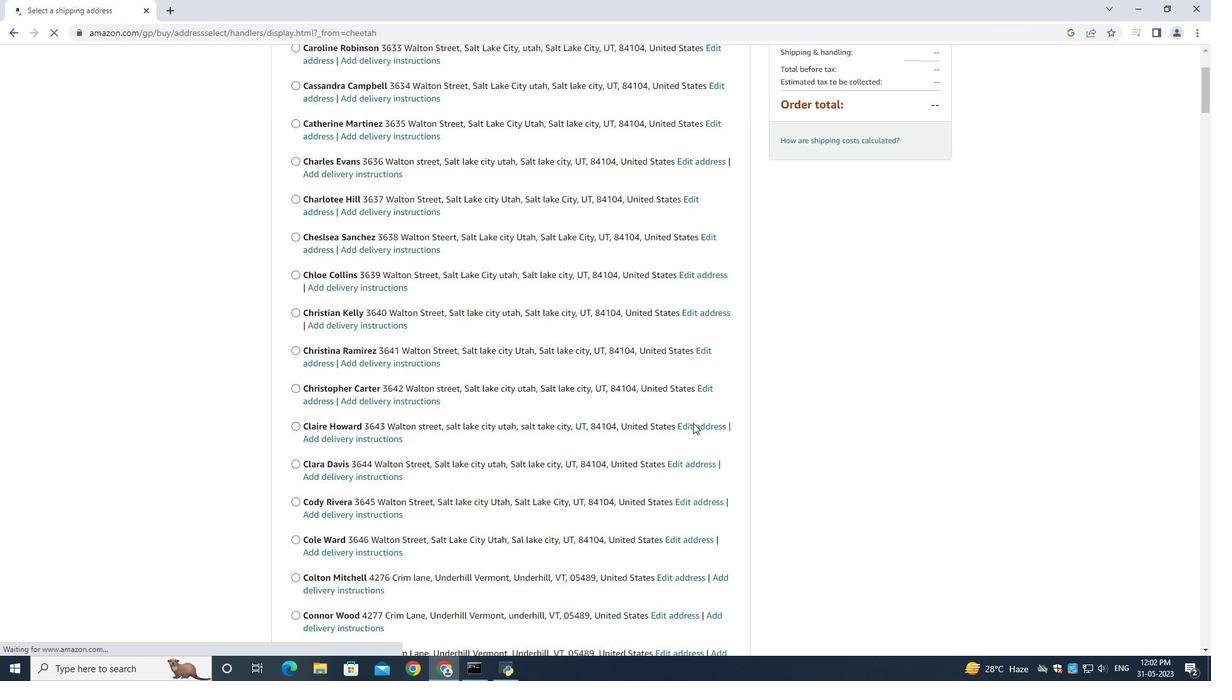 
Action: Mouse scrolled (671, 418) with delta (0, 0)
Screenshot: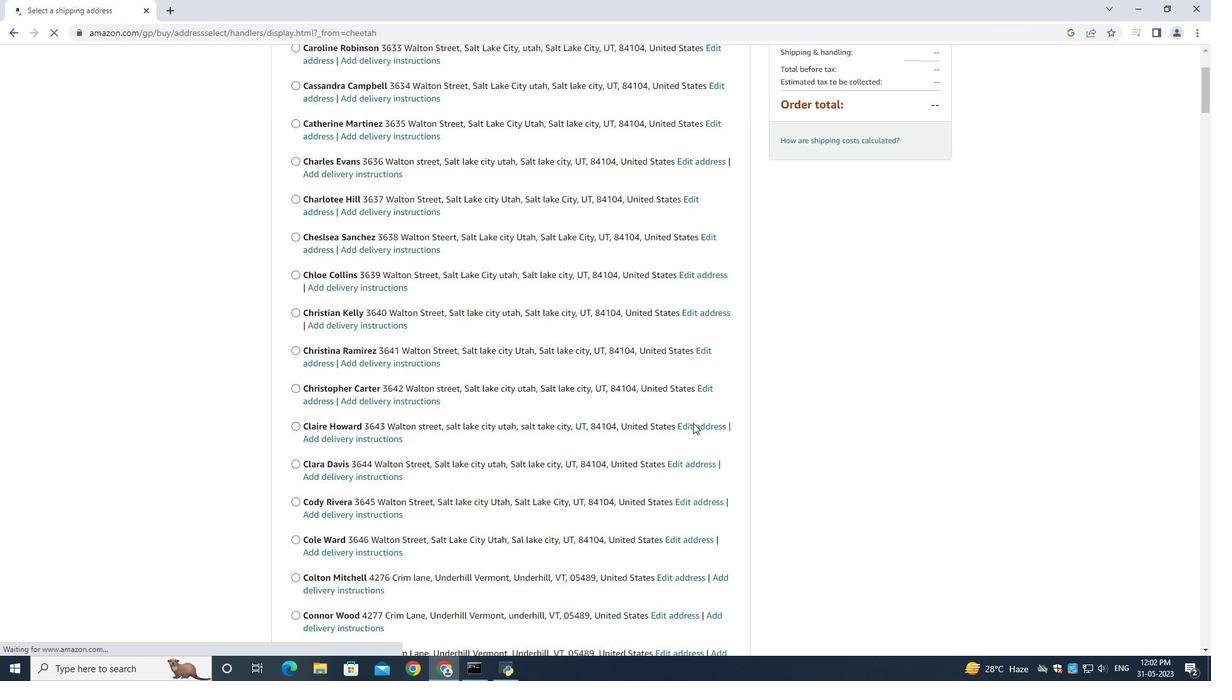 
Action: Mouse moved to (668, 420)
Screenshot: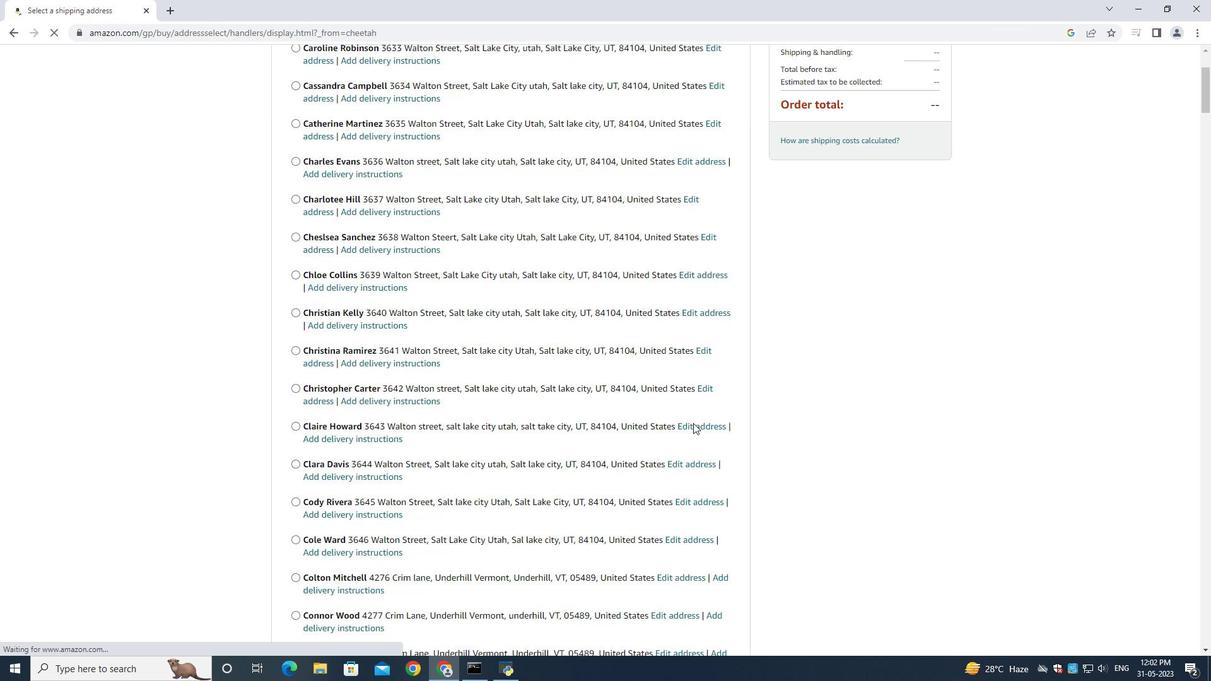 
Action: Mouse scrolled (669, 419) with delta (0, 0)
Screenshot: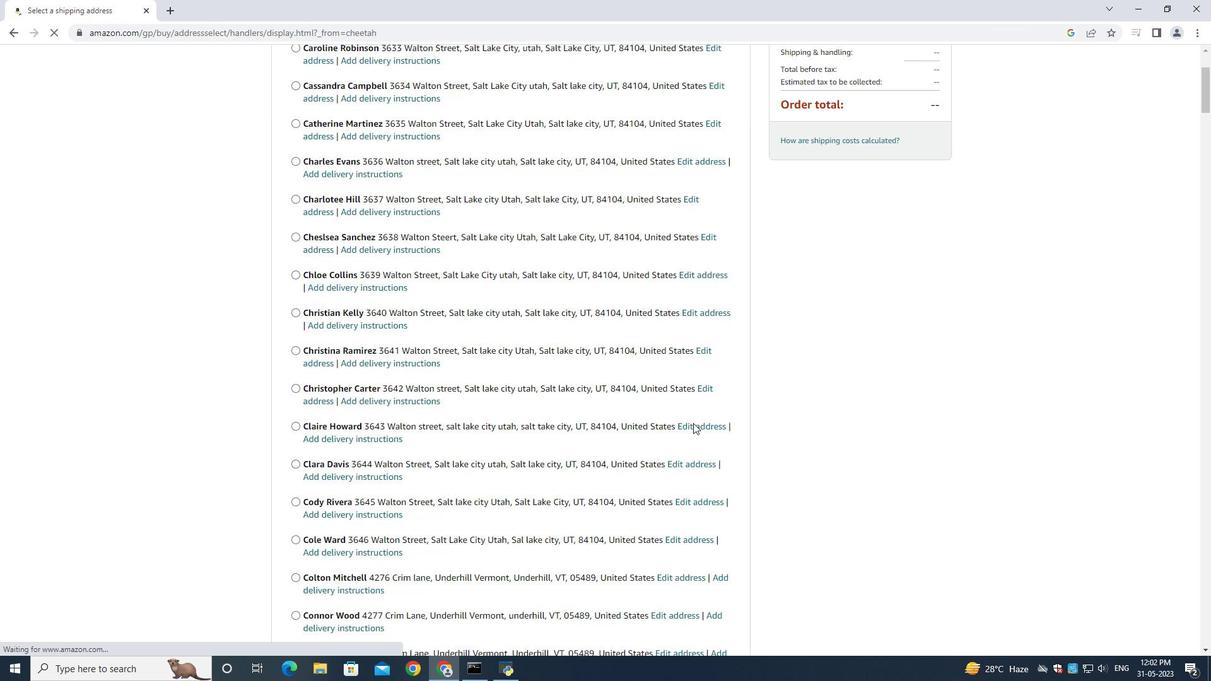 
Action: Mouse moved to (666, 420)
Screenshot: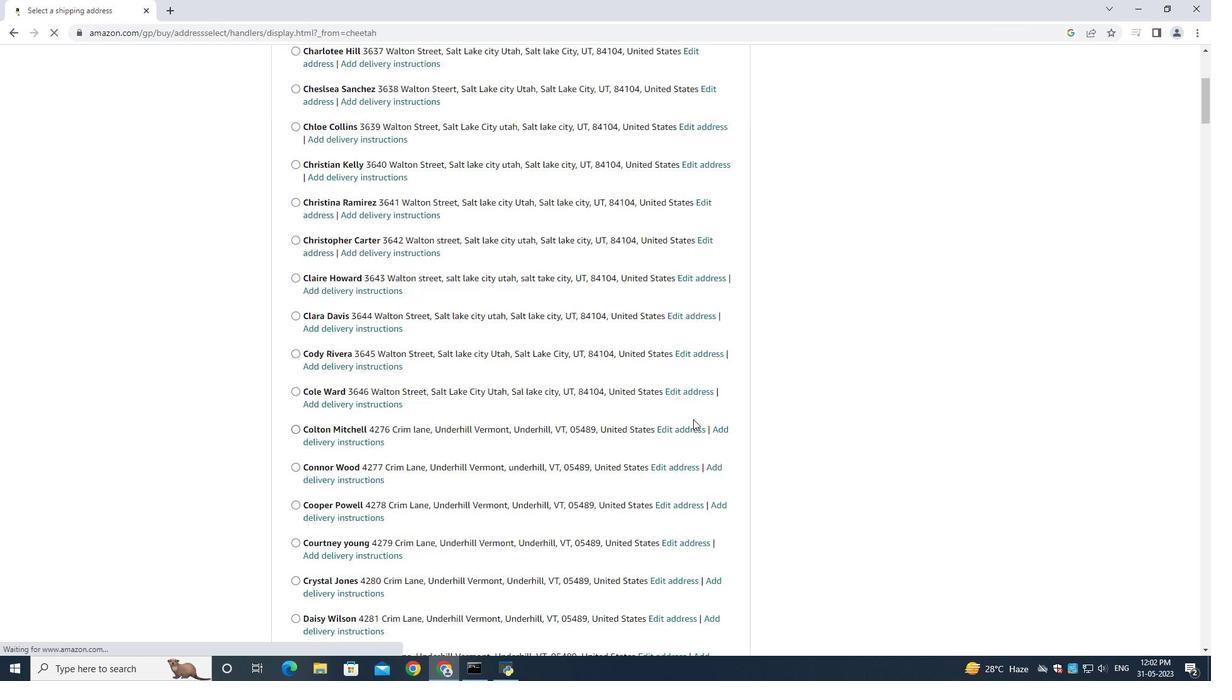 
Action: Mouse scrolled (668, 419) with delta (0, 0)
Screenshot: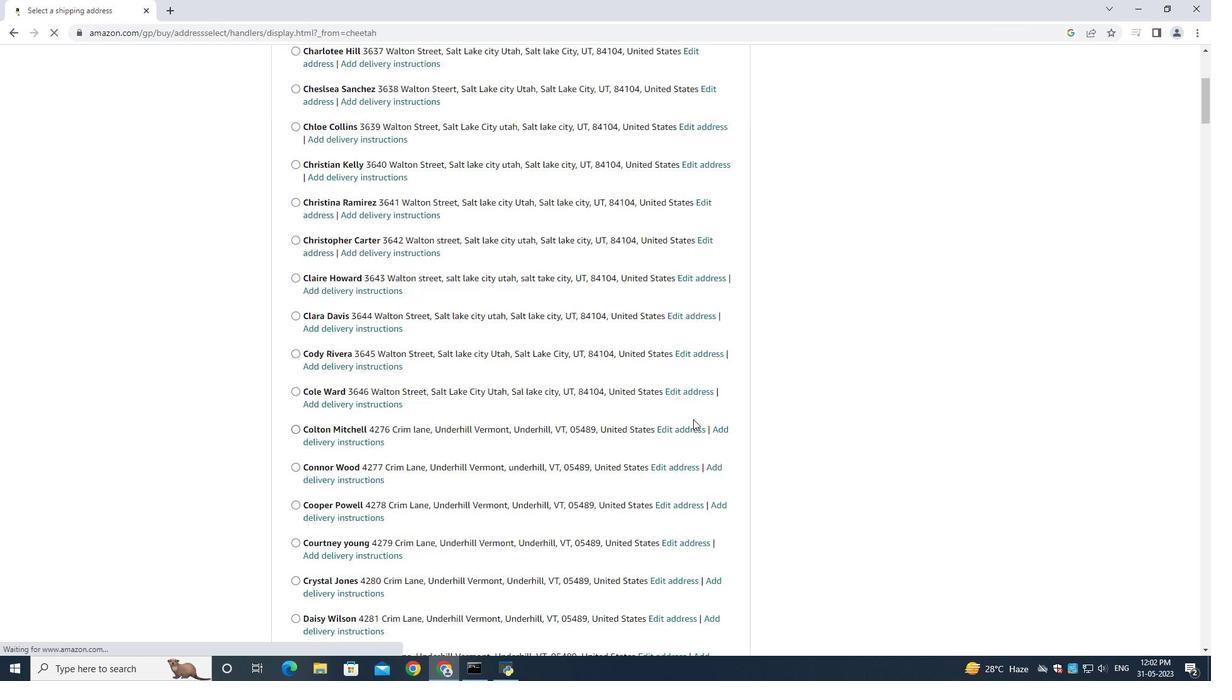 
Action: Mouse moved to (657, 418)
Screenshot: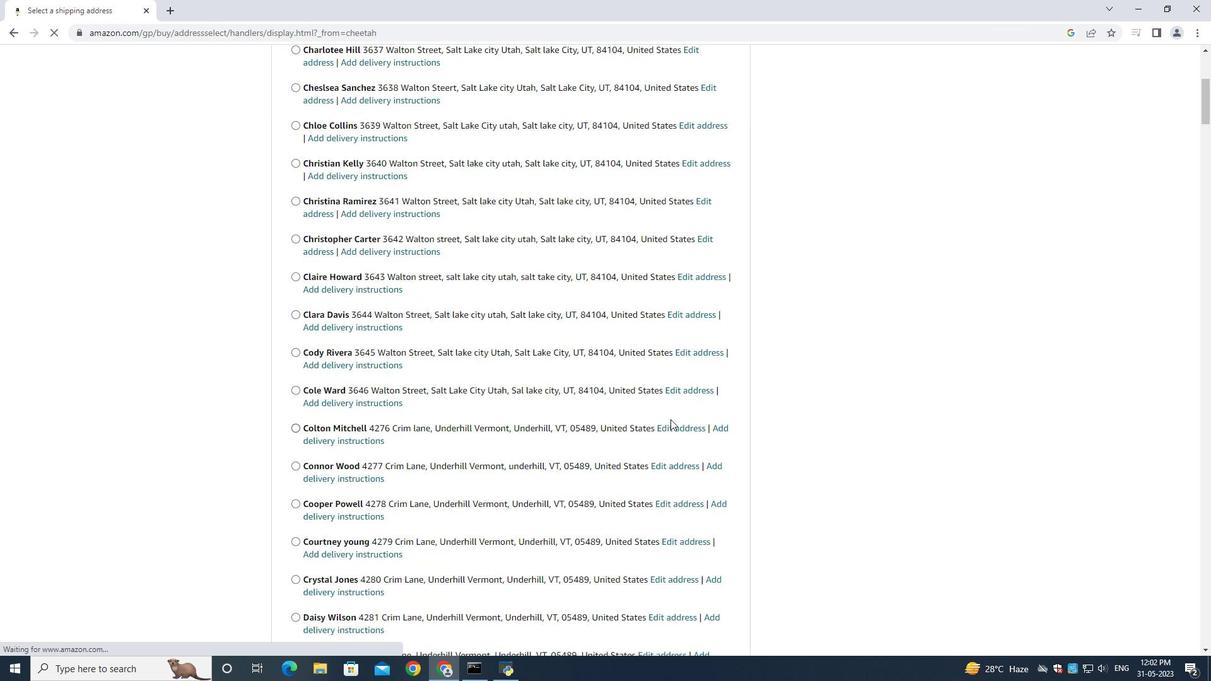 
Action: Mouse scrolled (665, 419) with delta (0, 0)
Screenshot: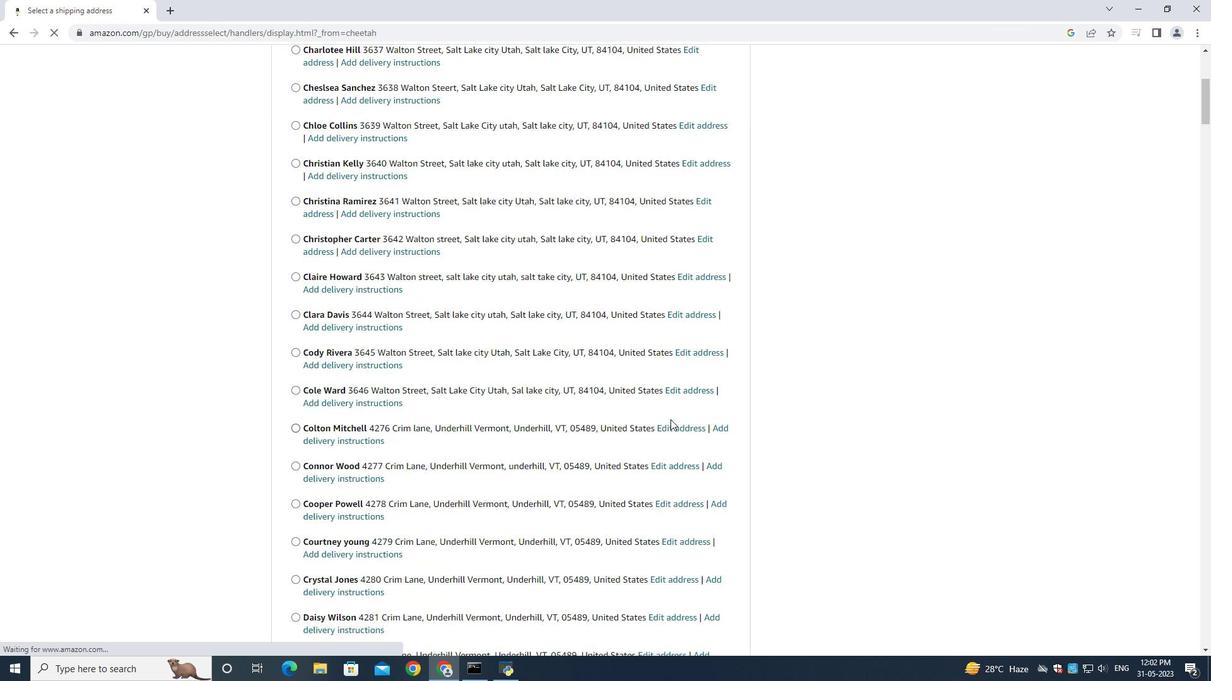 
Action: Mouse moved to (653, 417)
Screenshot: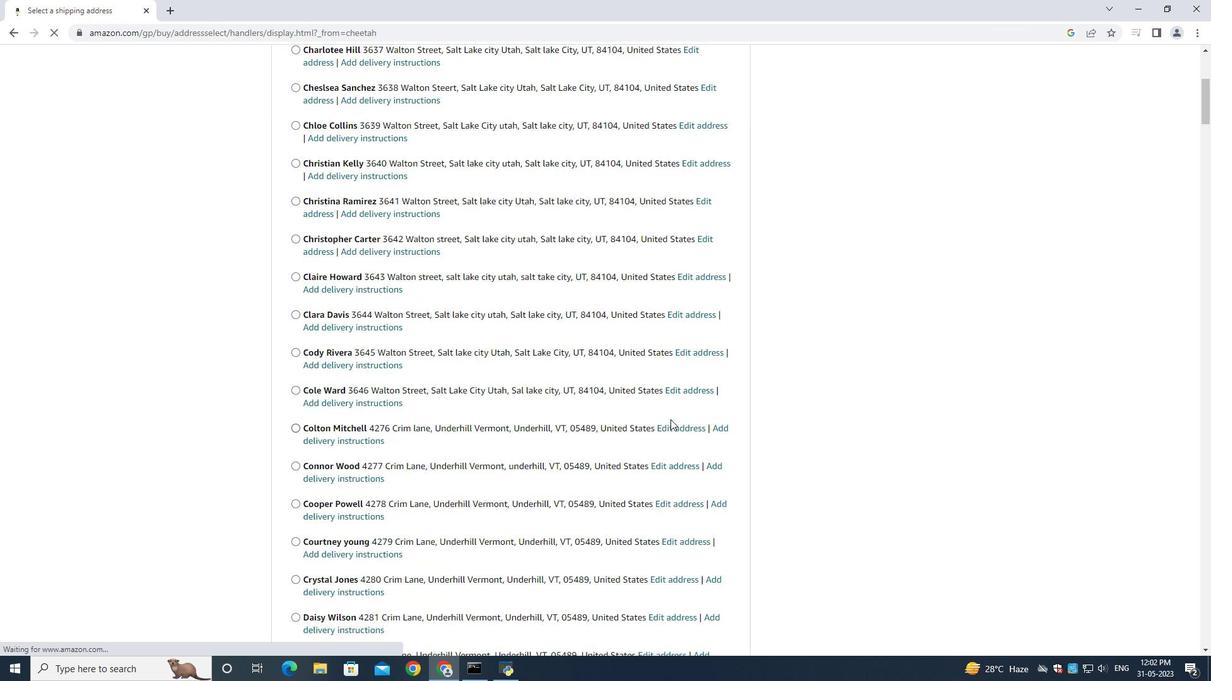 
Action: Mouse scrolled (663, 418) with delta (0, 0)
Screenshot: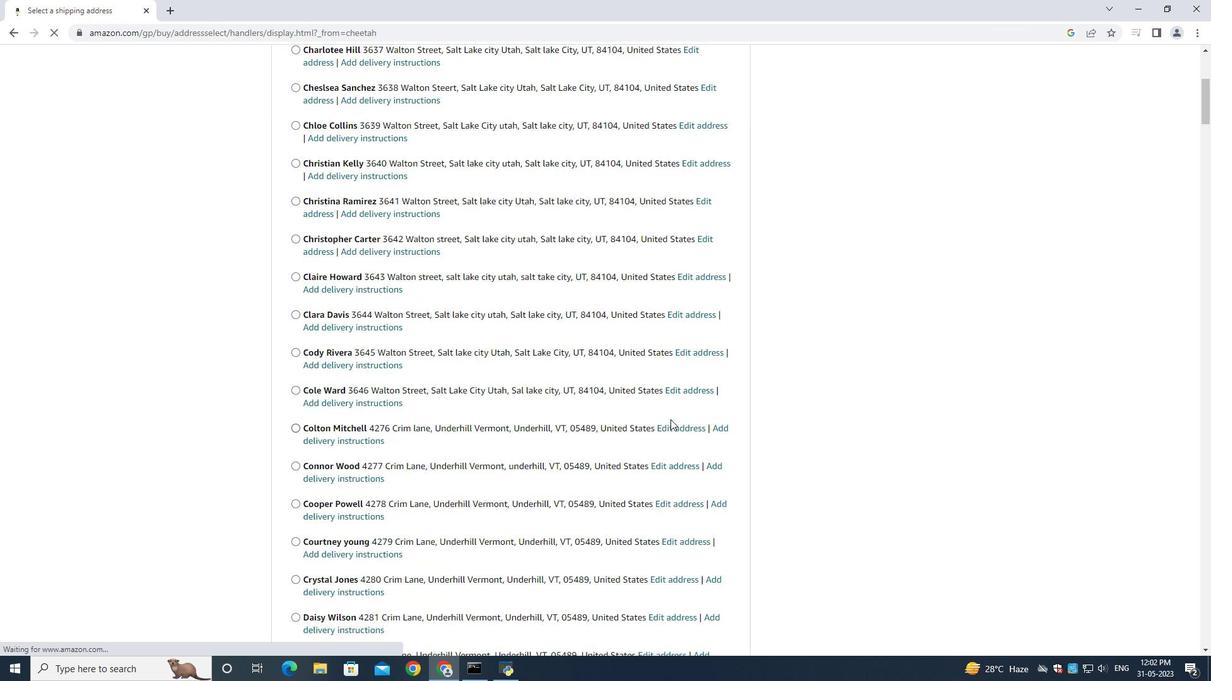 
Action: Mouse moved to (648, 415)
Screenshot: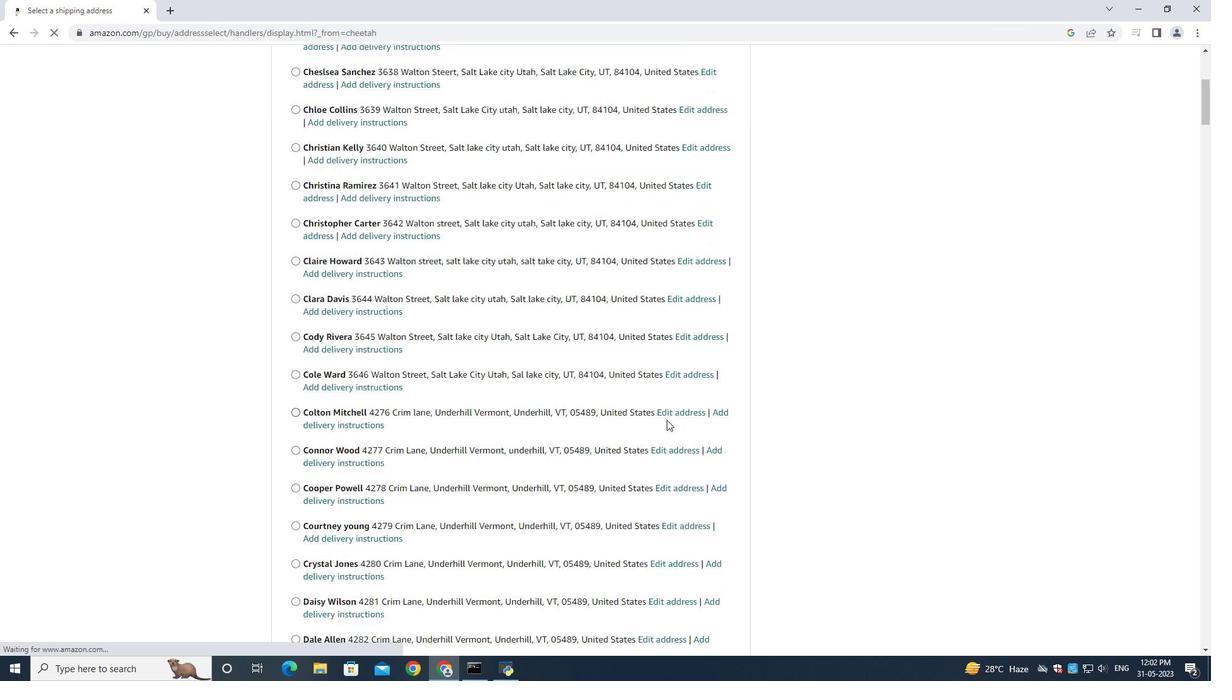 
Action: Mouse scrolled (653, 416) with delta (0, 0)
Screenshot: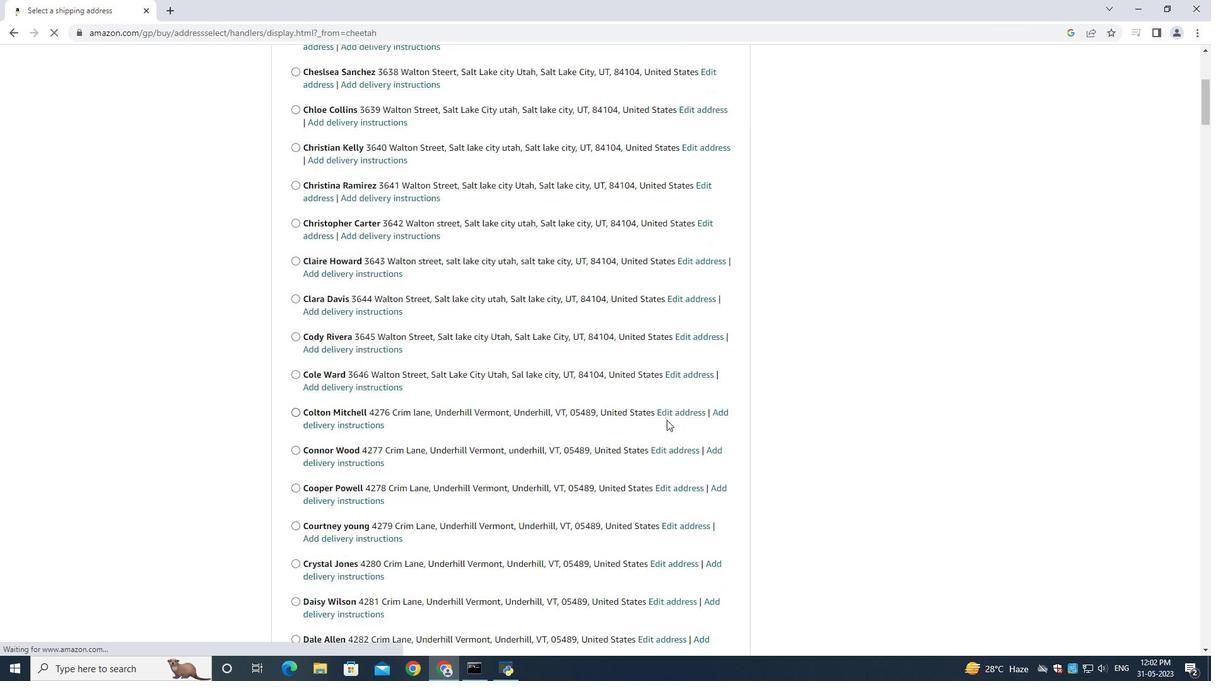
Action: Mouse moved to (645, 419)
Screenshot: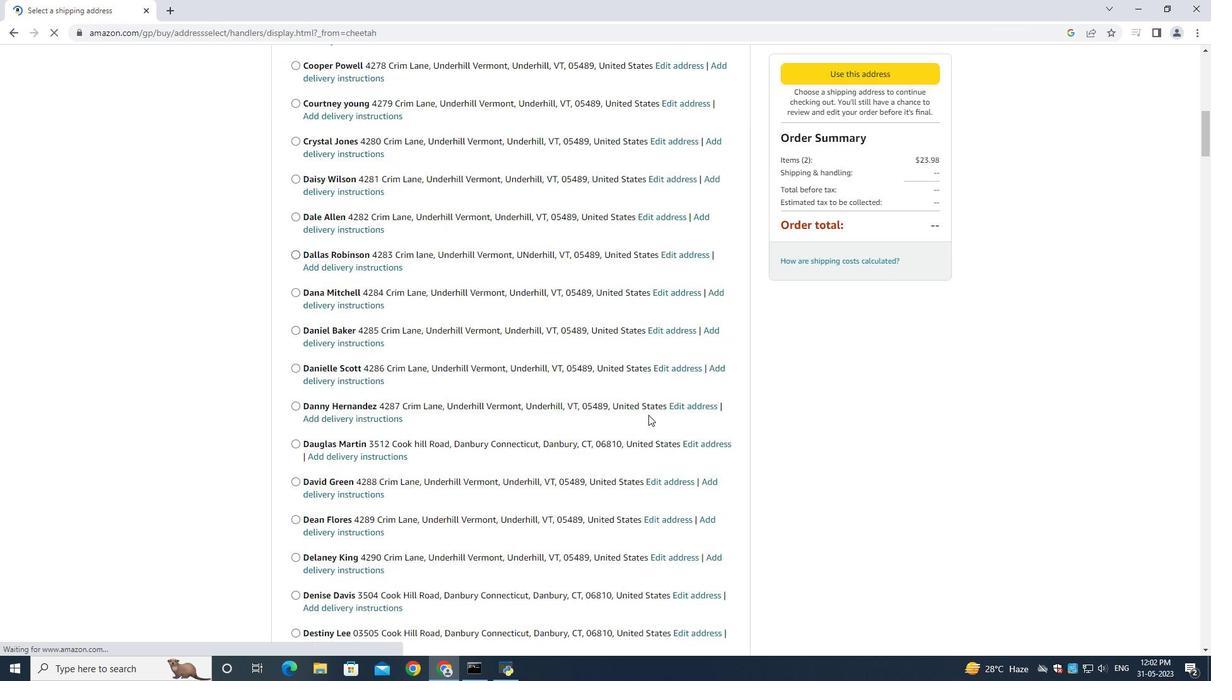 
Action: Mouse scrolled (647, 415) with delta (0, 0)
Screenshot: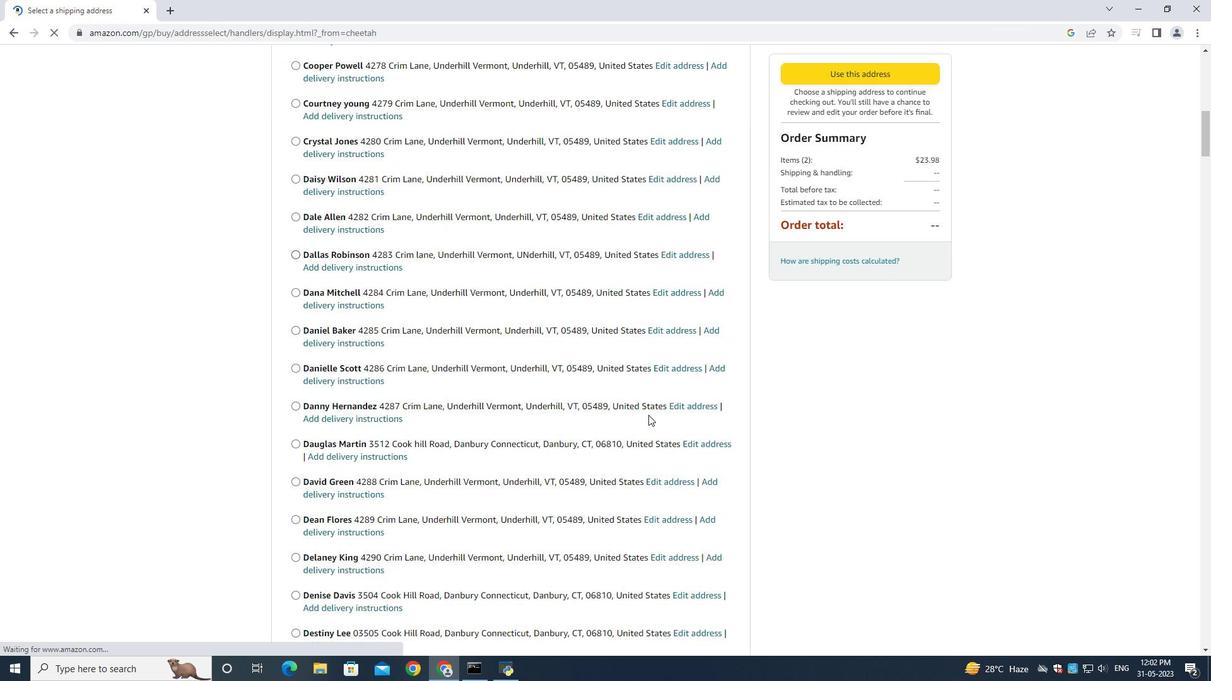 
Action: Mouse moved to (644, 419)
Screenshot: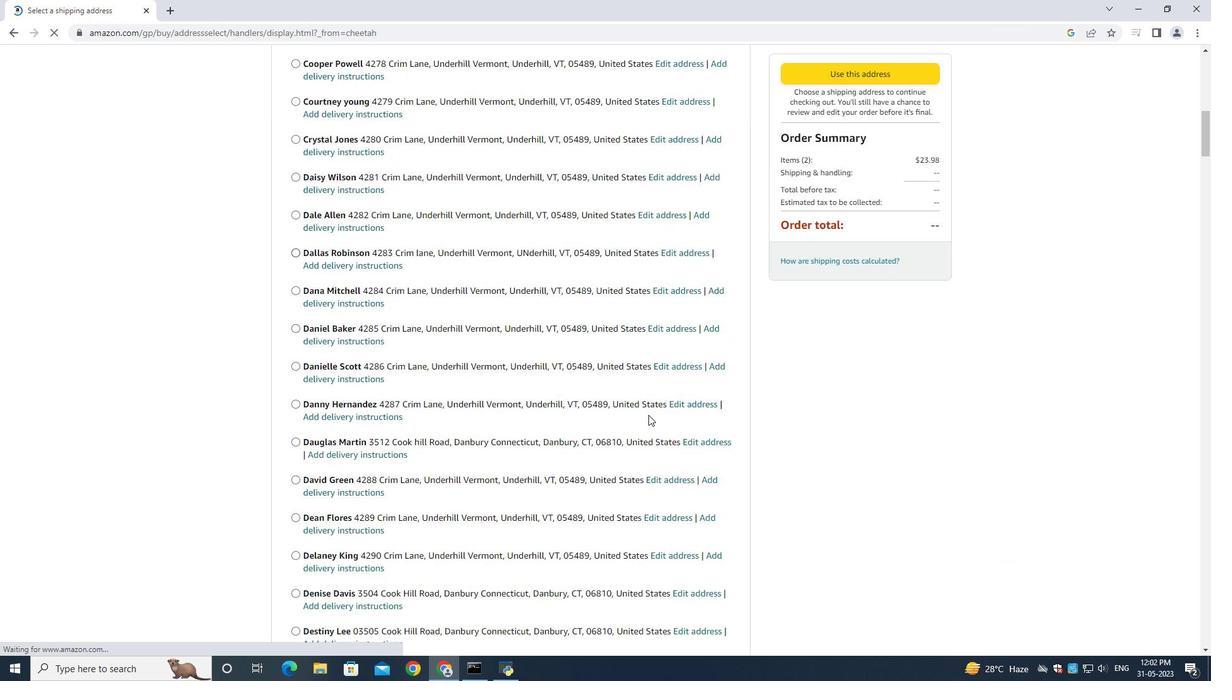 
Action: Mouse scrolled (645, 418) with delta (0, 0)
Screenshot: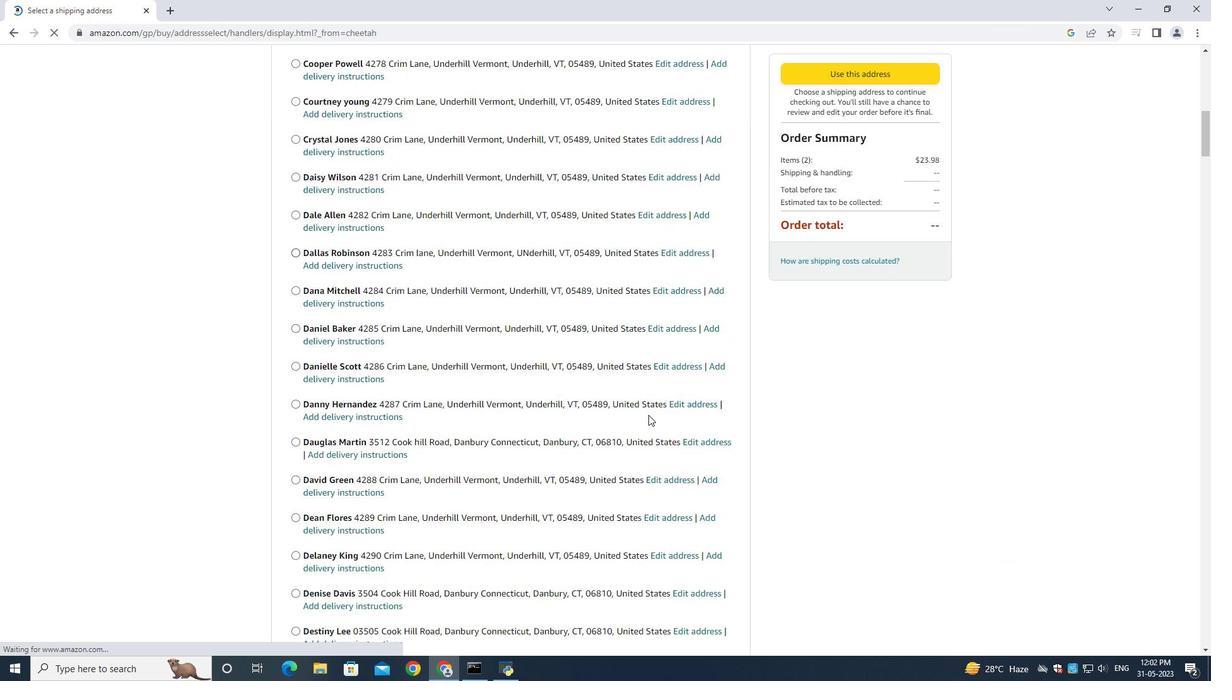 
Action: Mouse moved to (640, 418)
Screenshot: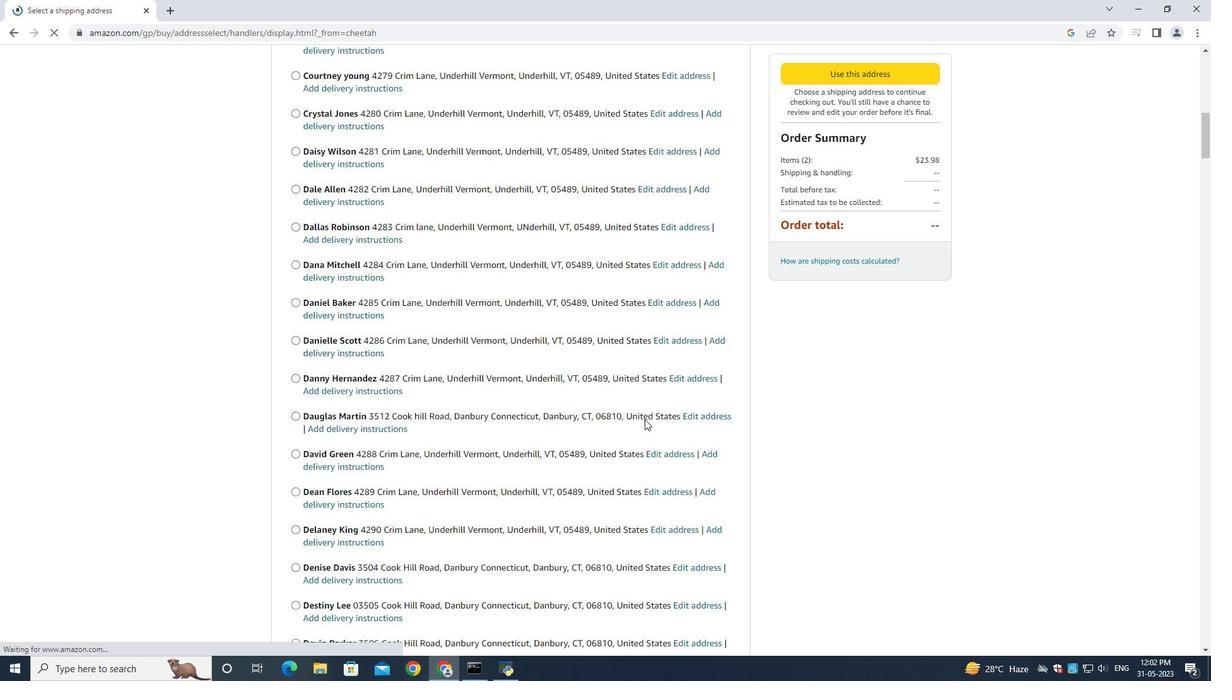 
Action: Mouse scrolled (644, 419) with delta (0, 0)
Screenshot: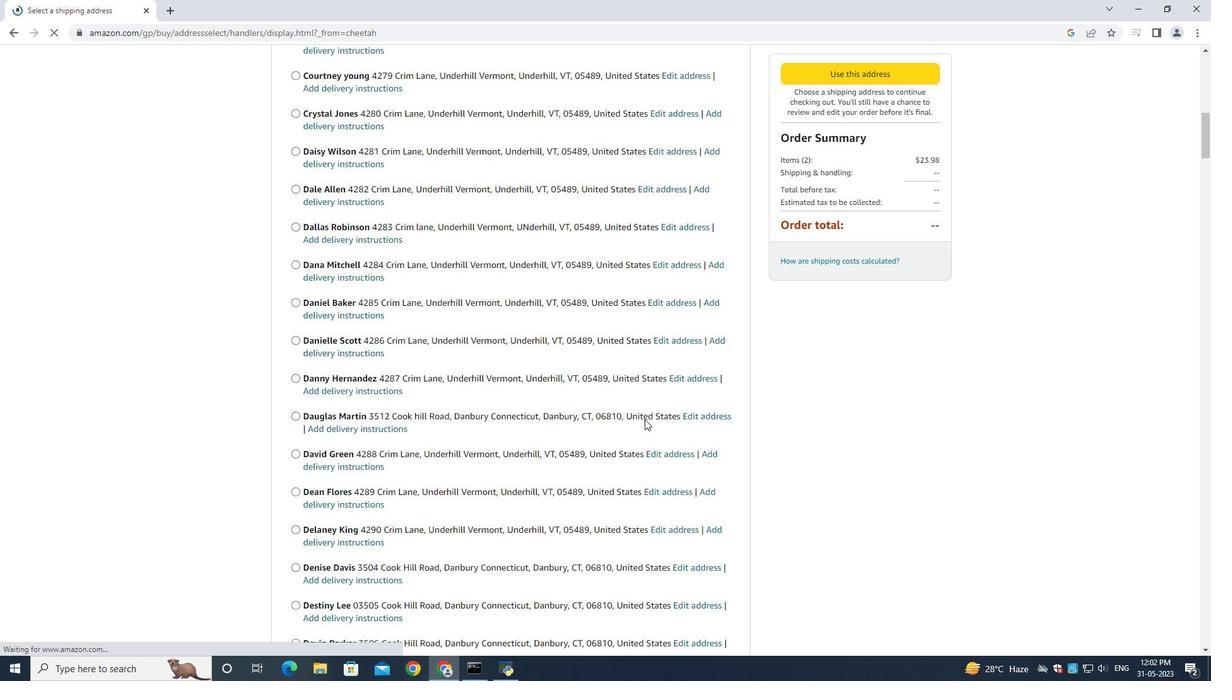 
Action: Mouse moved to (641, 418)
Screenshot: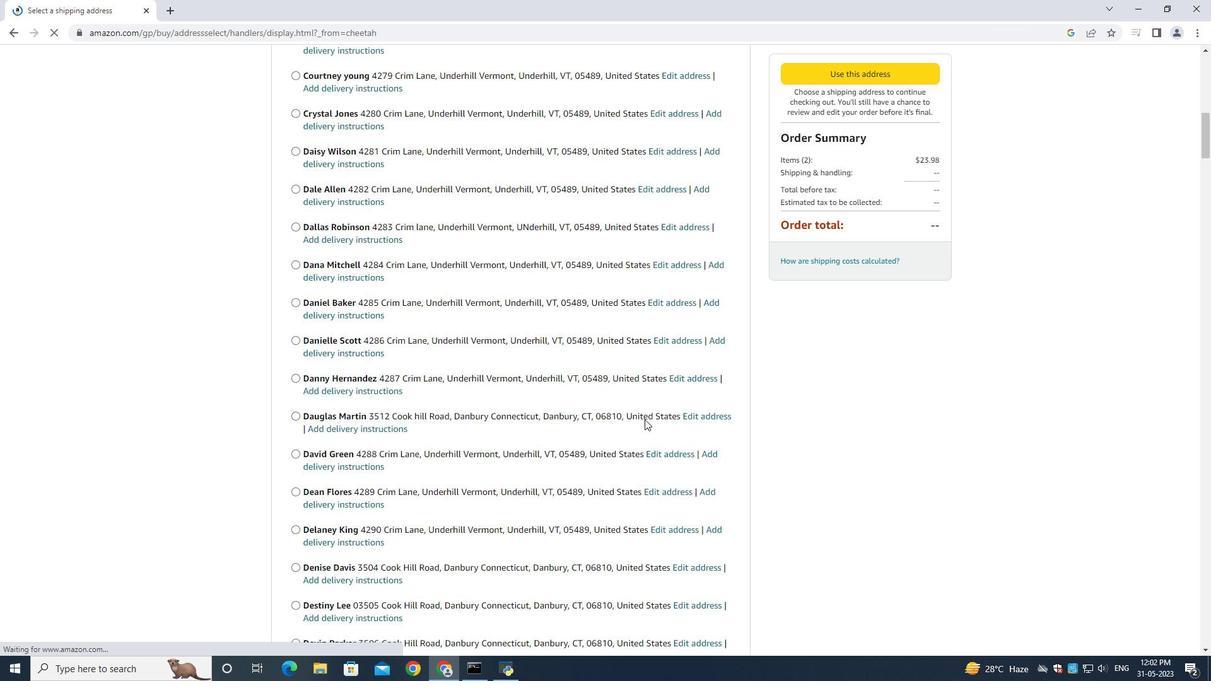 
Action: Mouse scrolled (644, 419) with delta (0, 0)
Screenshot: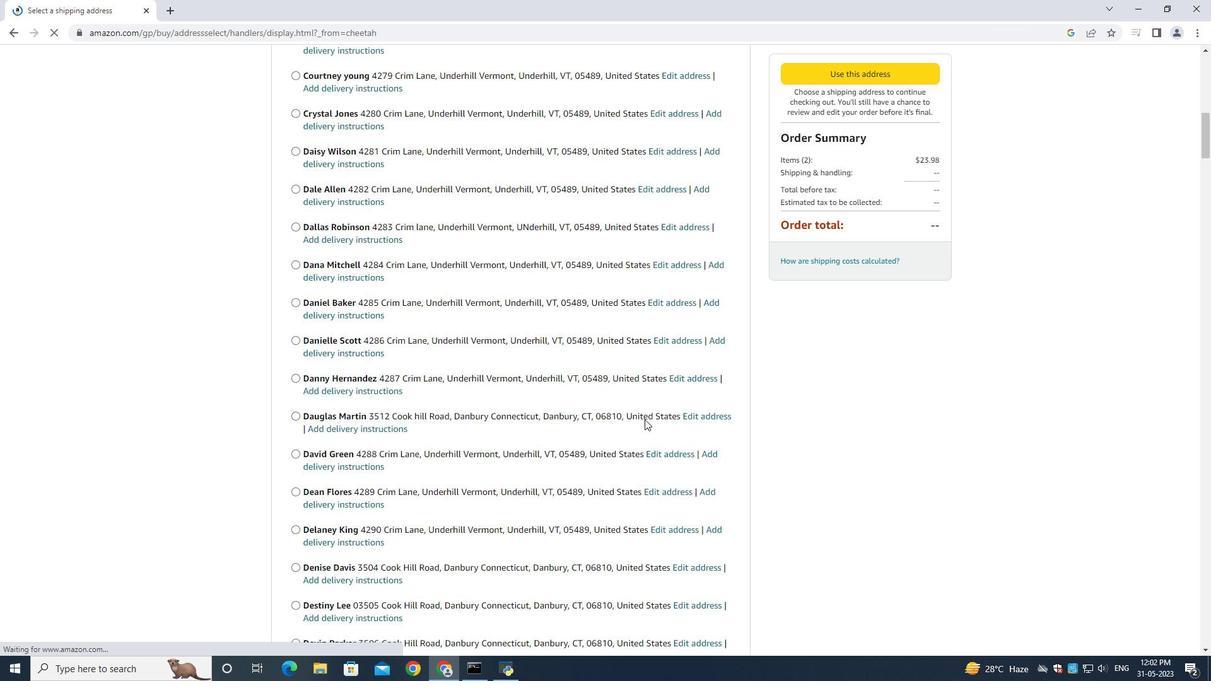 
Action: Mouse moved to (641, 418)
Screenshot: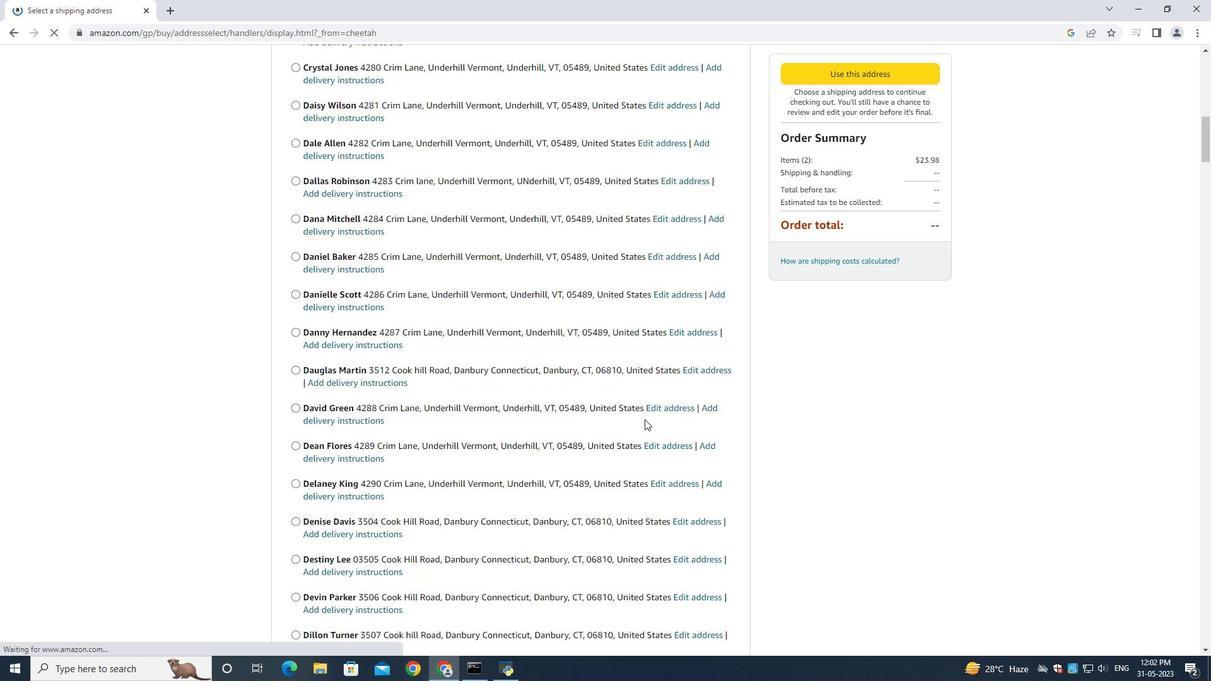 
Action: Mouse scrolled (644, 419) with delta (0, 0)
Screenshot: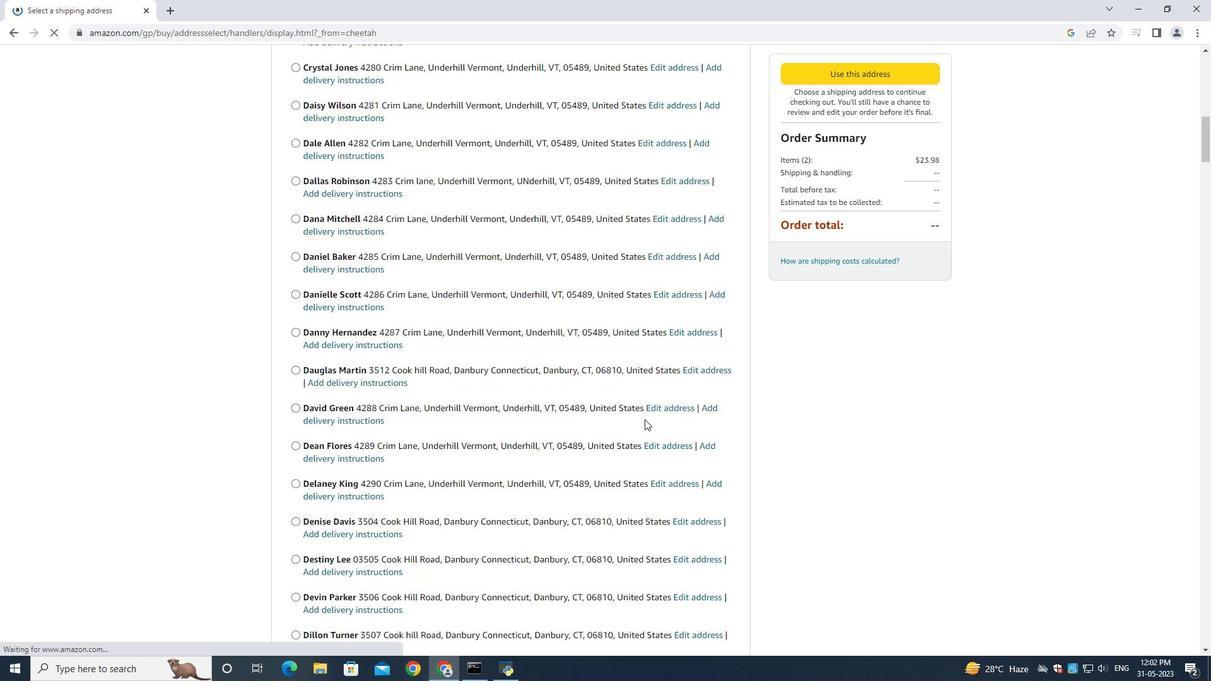 
Action: Mouse moved to (644, 418)
Screenshot: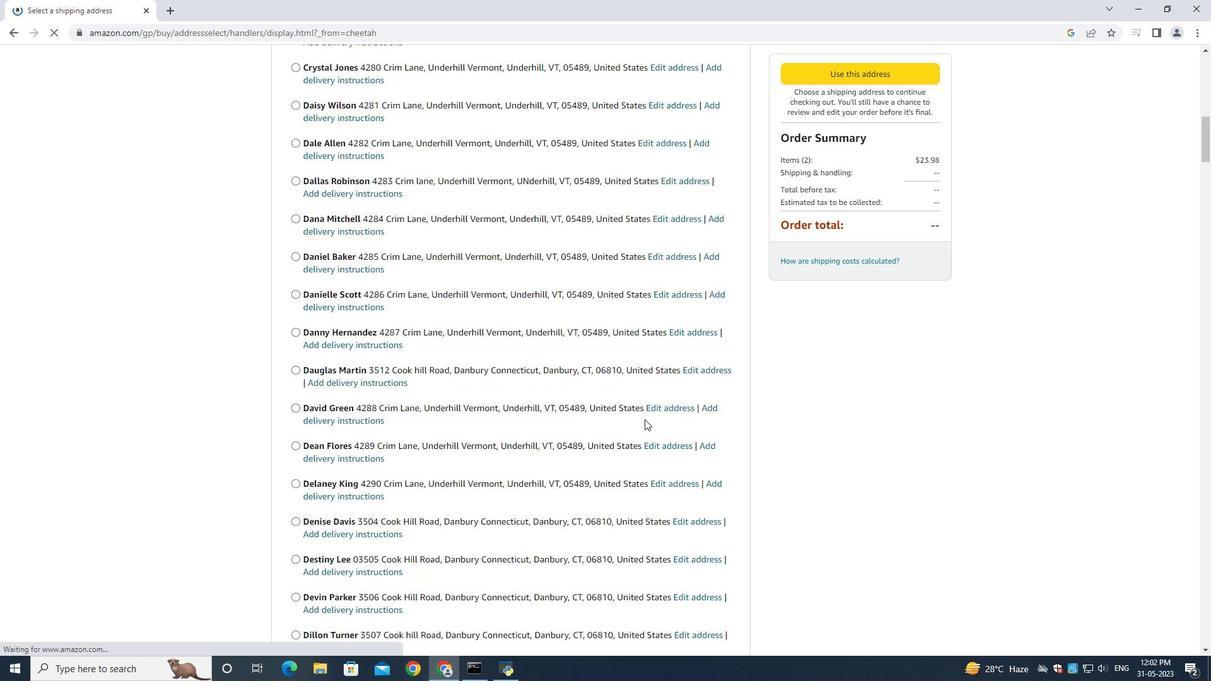 
Action: Mouse scrolled (644, 419) with delta (0, 0)
Screenshot: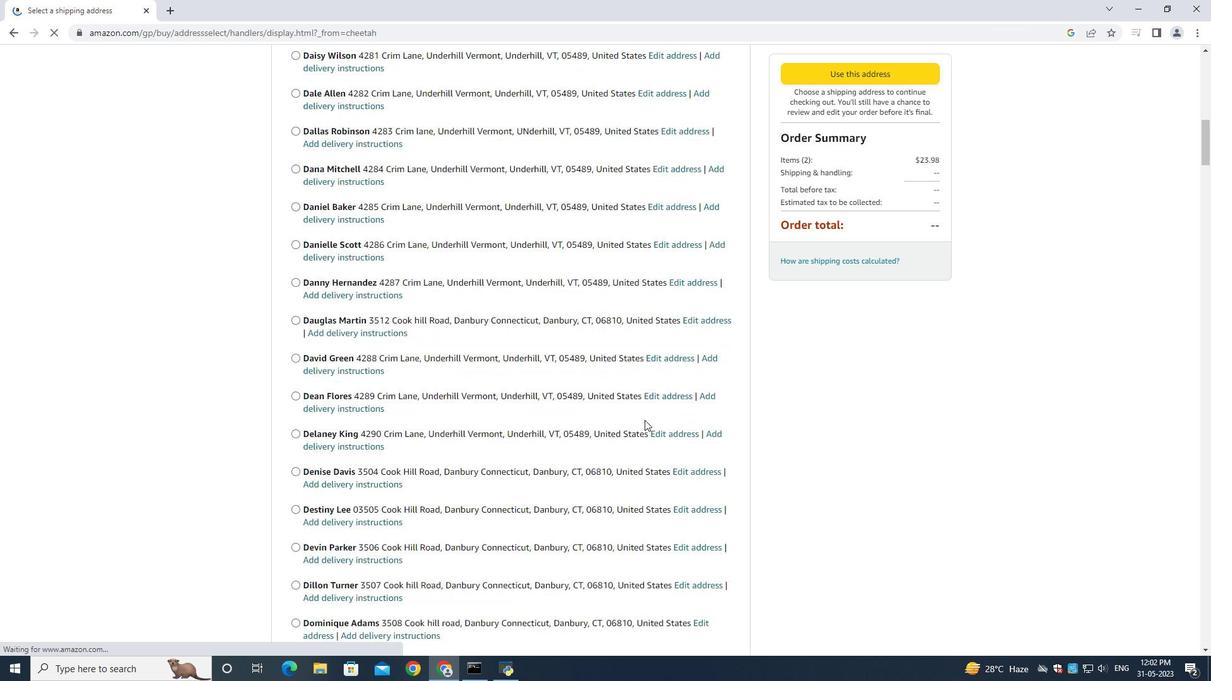 
Action: Mouse moved to (649, 418)
Screenshot: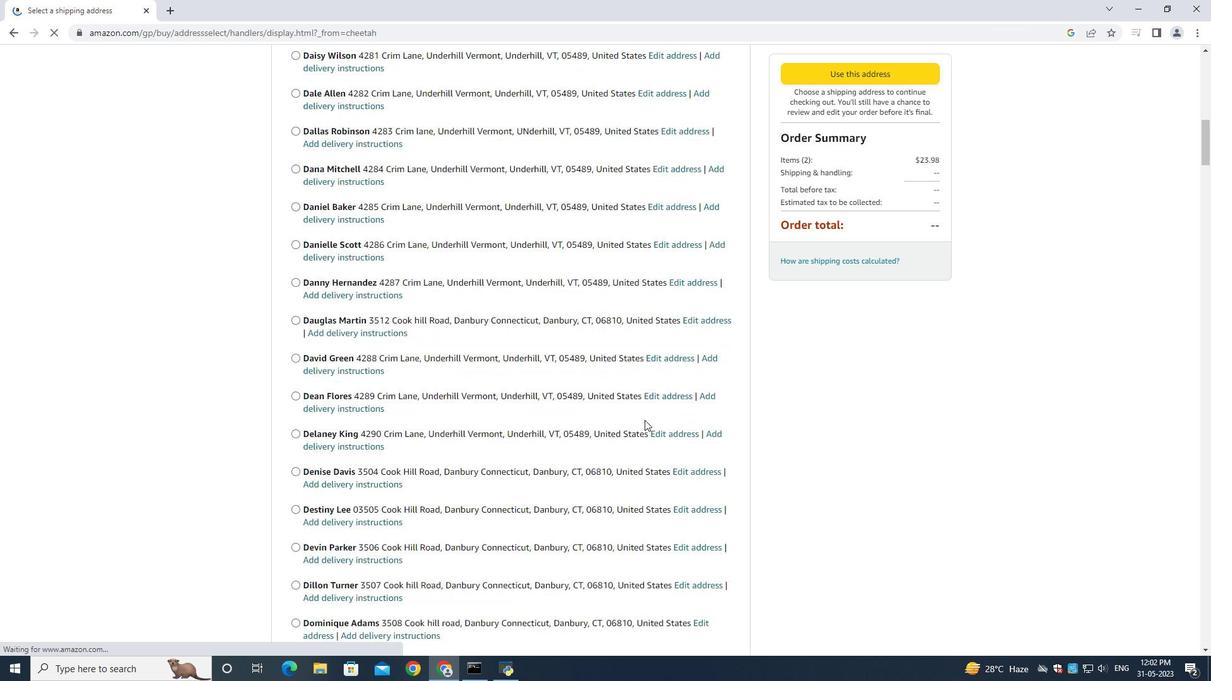 
Action: Mouse scrolled (644, 419) with delta (0, 0)
Screenshot: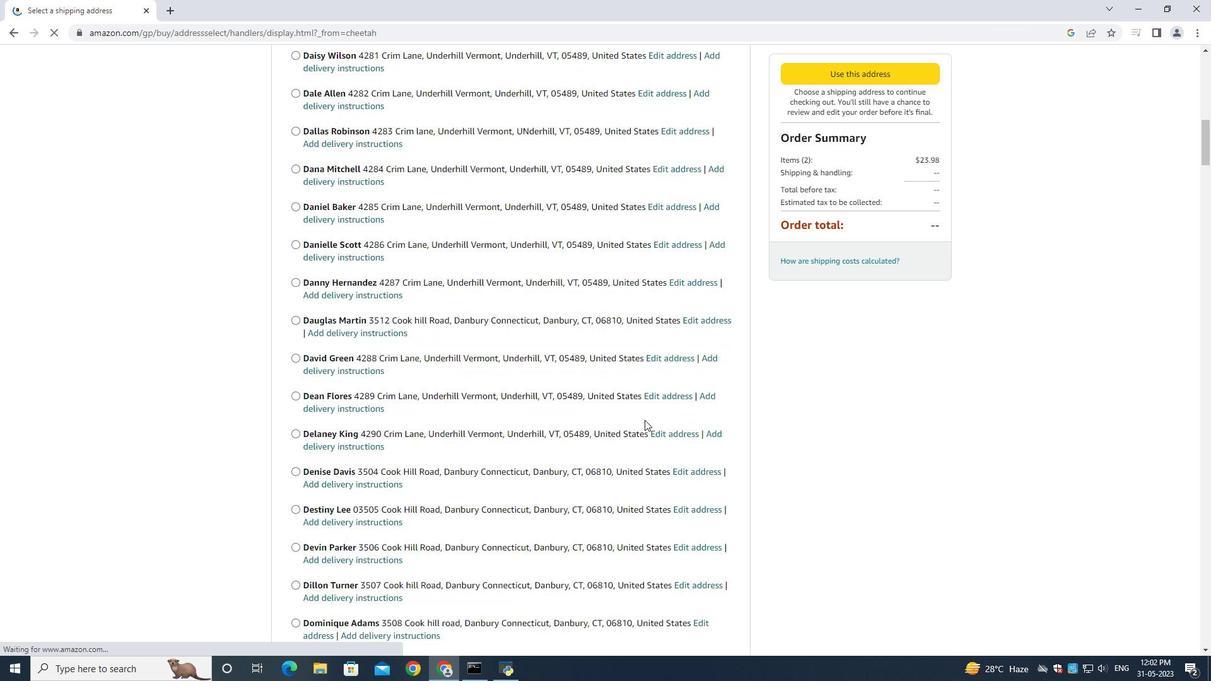 
Action: Mouse moved to (658, 418)
Screenshot: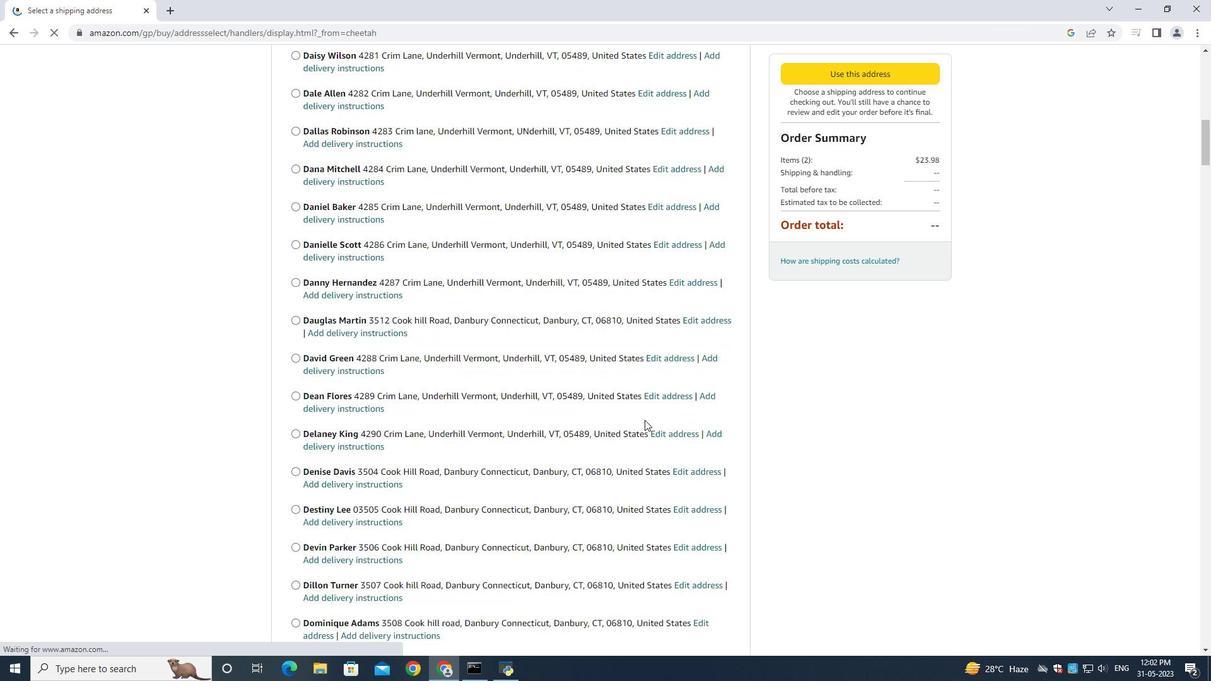 
Action: Mouse scrolled (644, 419) with delta (0, 0)
Screenshot: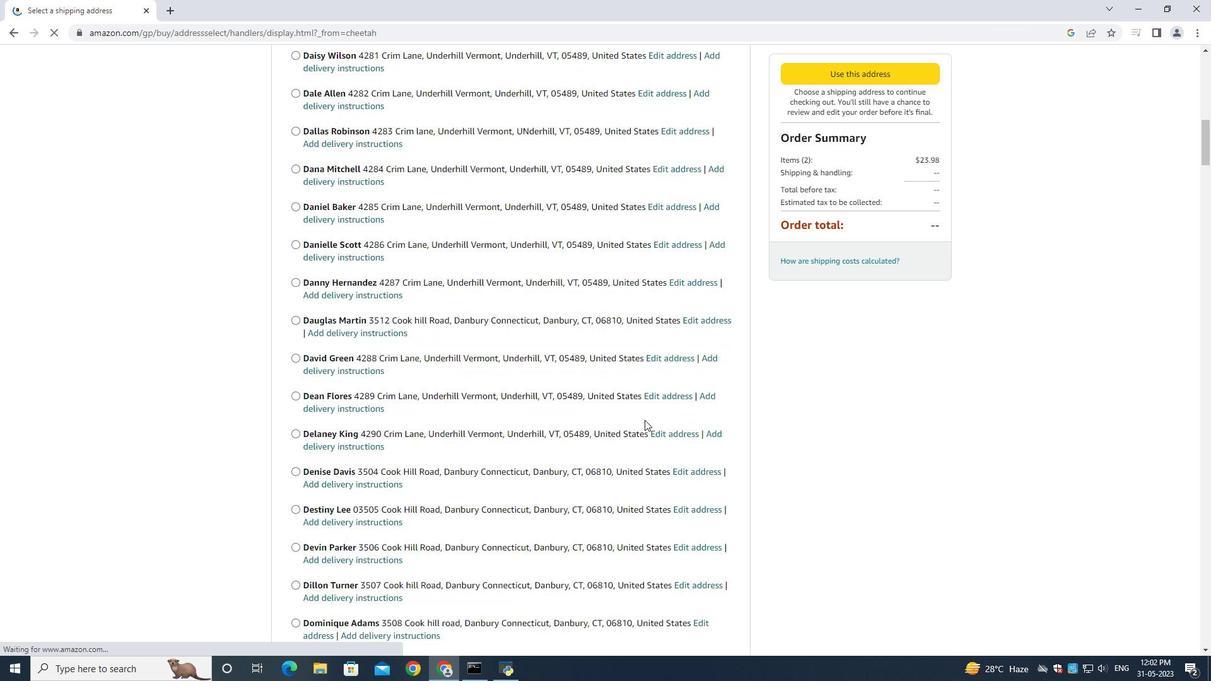 
Action: Mouse moved to (706, 418)
Screenshot: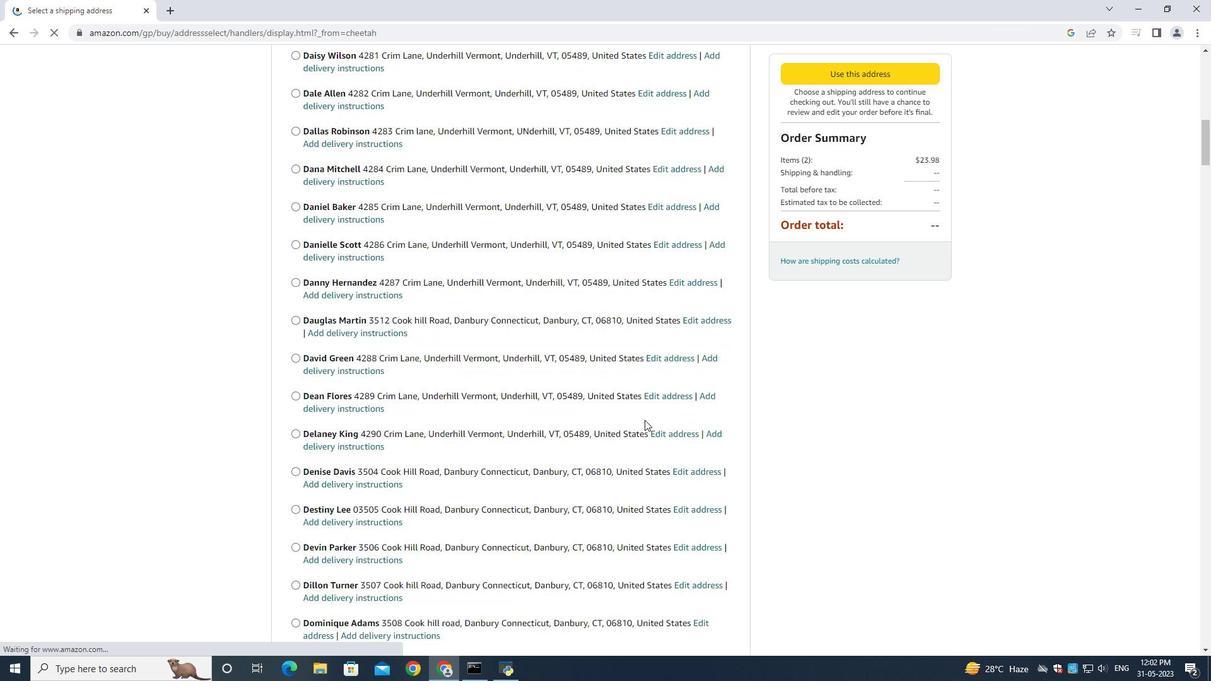 
Action: Mouse scrolled (639, 416) with delta (0, 0)
Screenshot: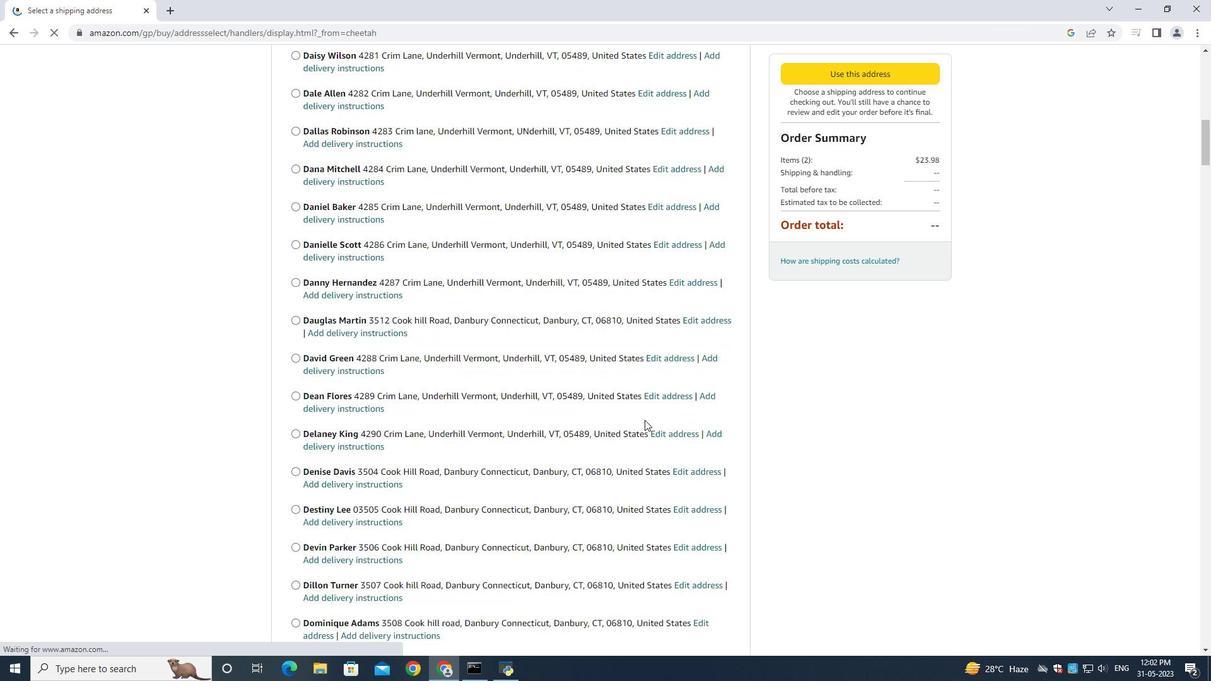 
Action: Mouse moved to (721, 417)
Screenshot: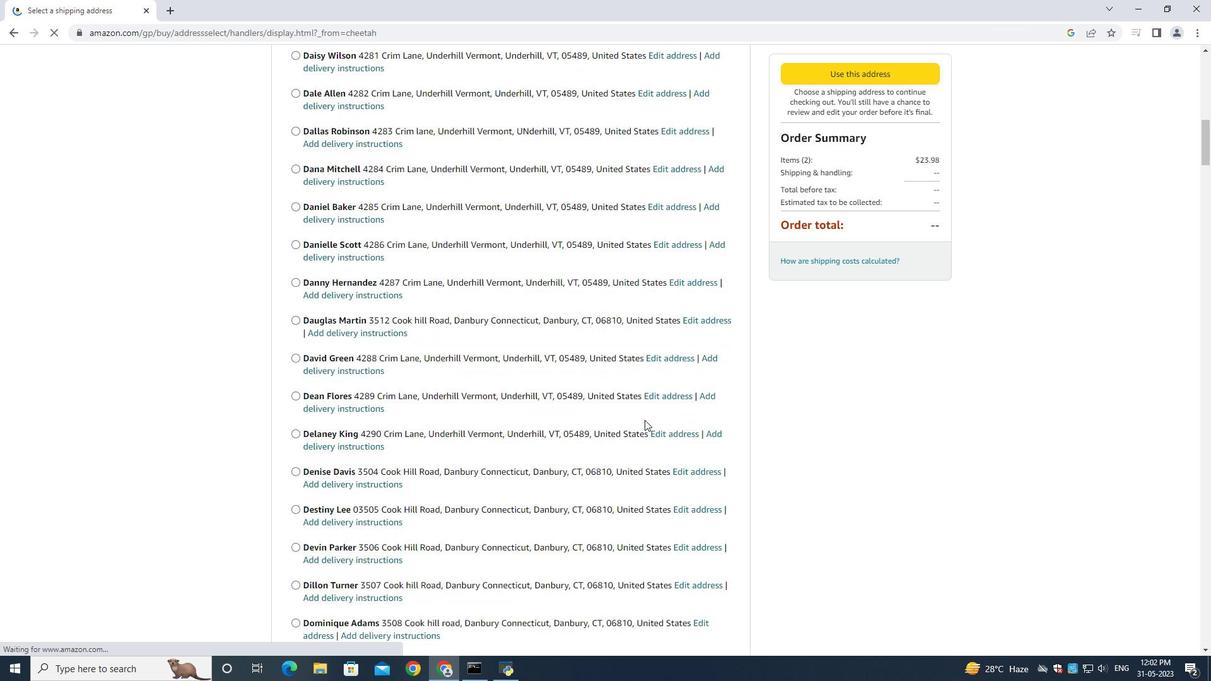 
Action: Mouse scrolled (640, 417) with delta (0, 0)
Screenshot: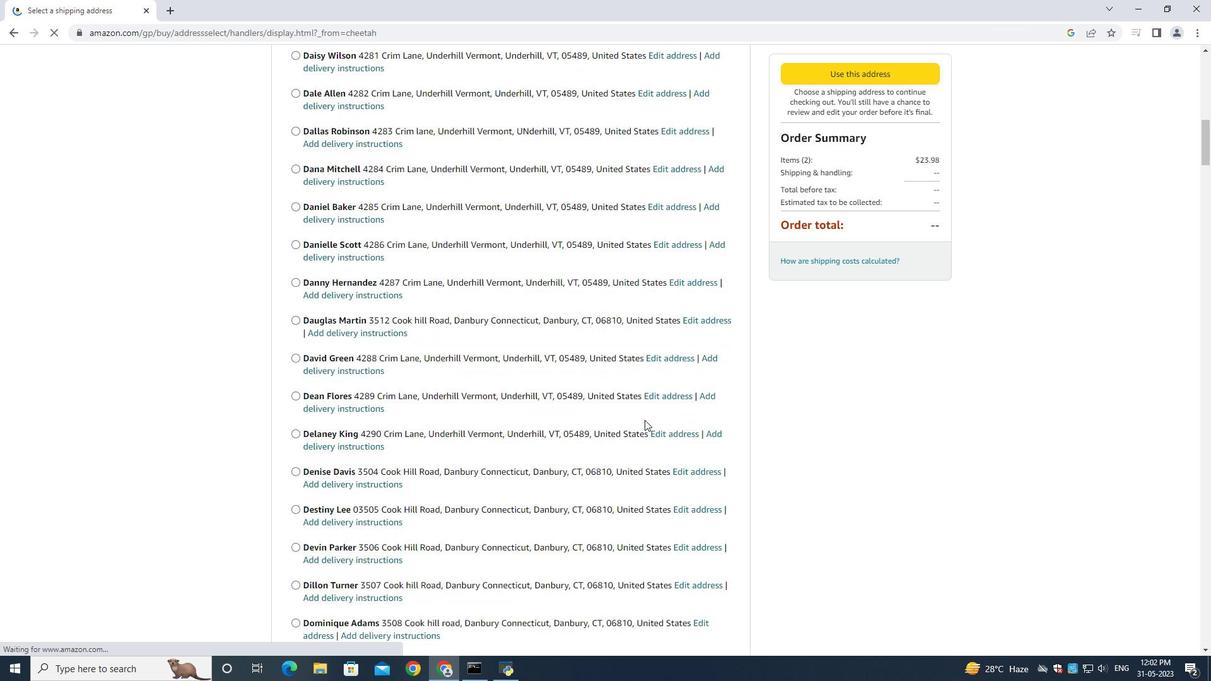 
Action: Mouse moved to (790, 415)
Screenshot: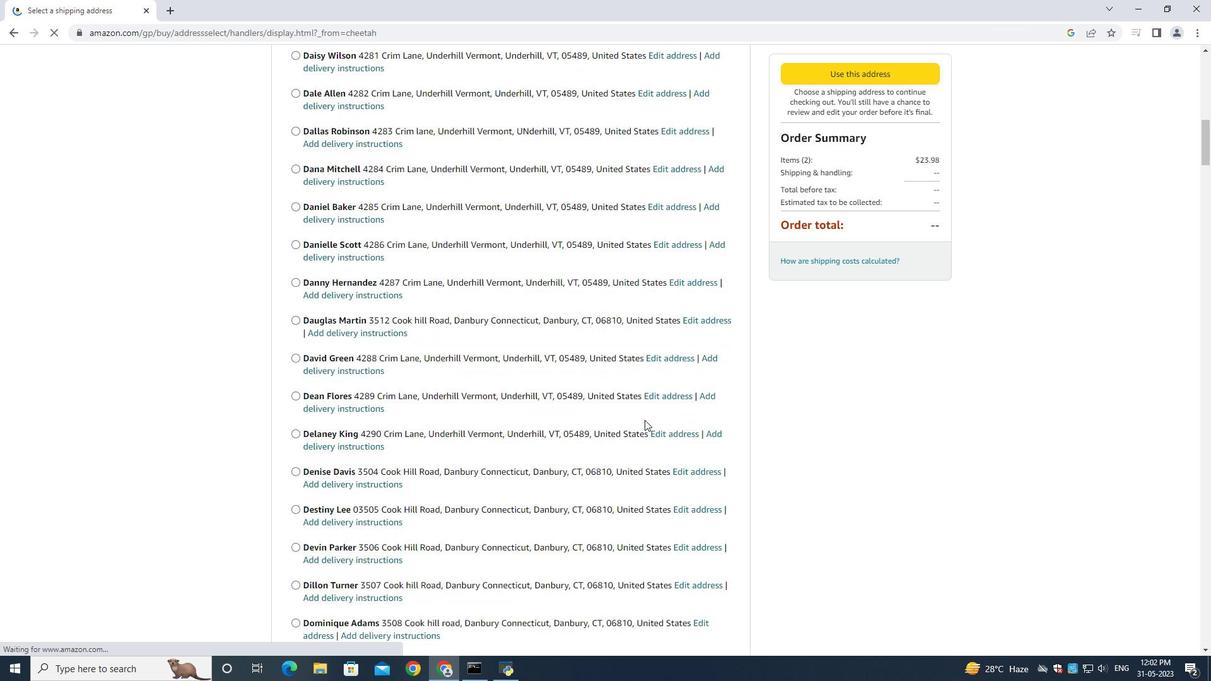 
Action: Mouse scrolled (641, 417) with delta (0, 0)
Screenshot: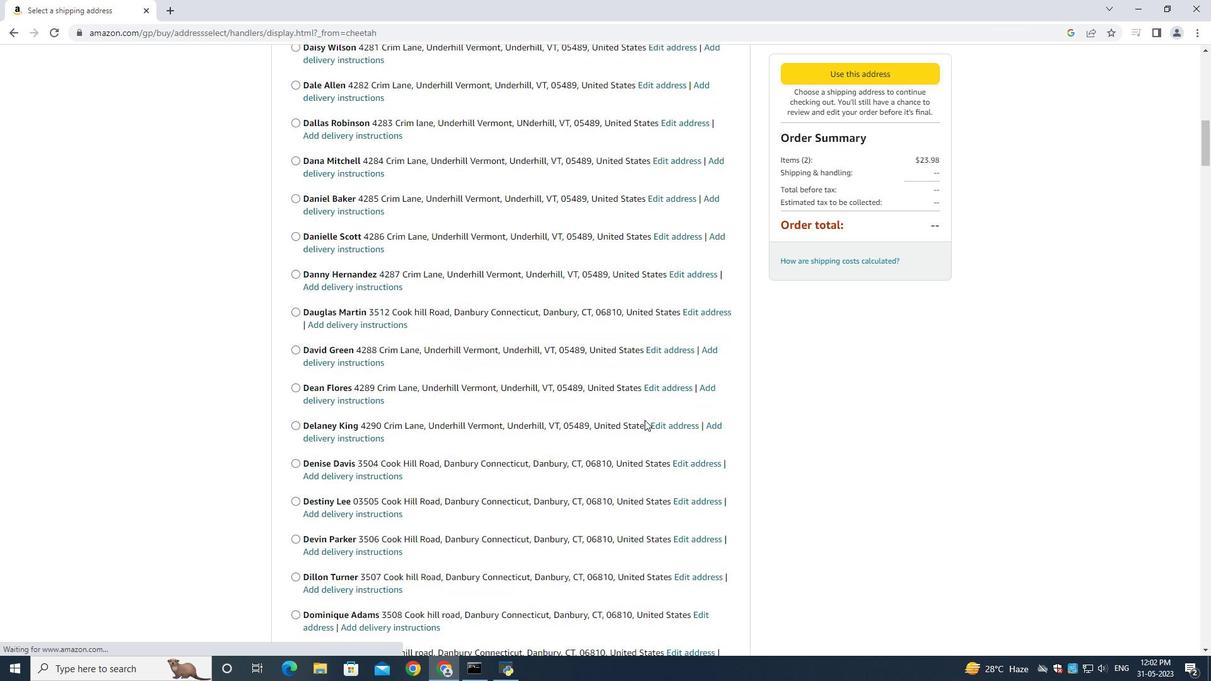 
Action: Mouse moved to (805, 418)
Screenshot: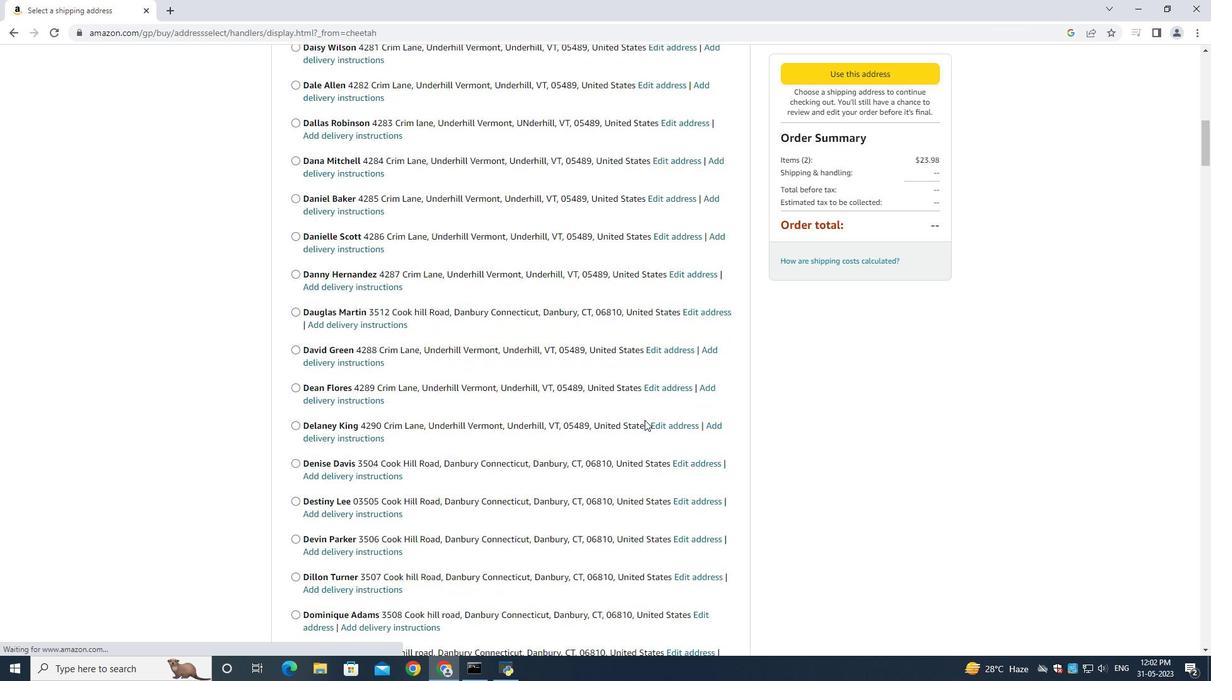 
Action: Mouse scrolled (644, 418) with delta (0, 0)
Screenshot: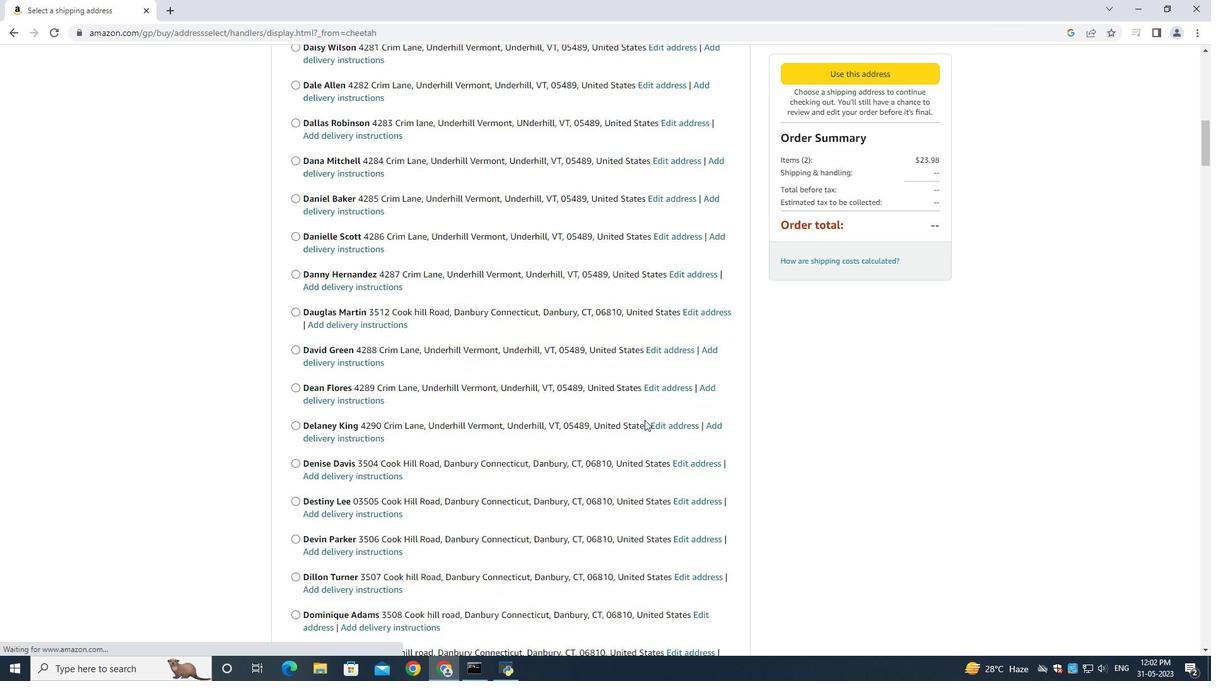 
Action: Mouse moved to (805, 420)
Screenshot: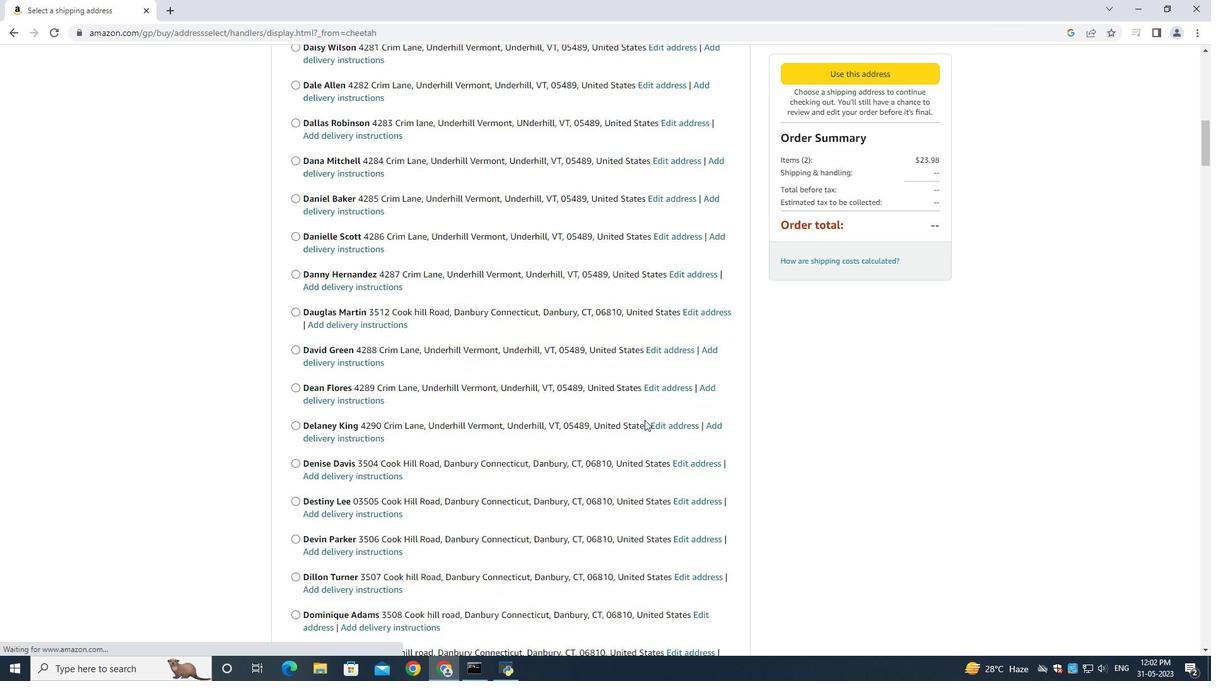 
Action: Mouse scrolled (658, 418) with delta (0, 0)
Screenshot: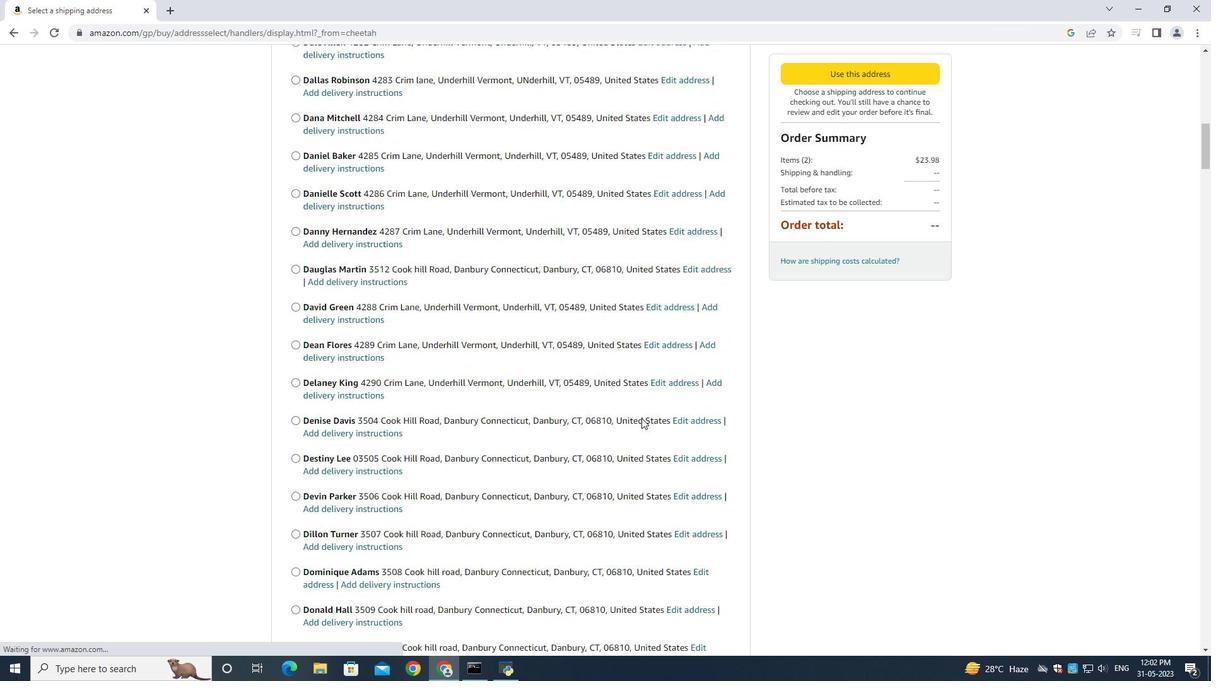 
Action: Mouse moved to (805, 420)
Screenshot: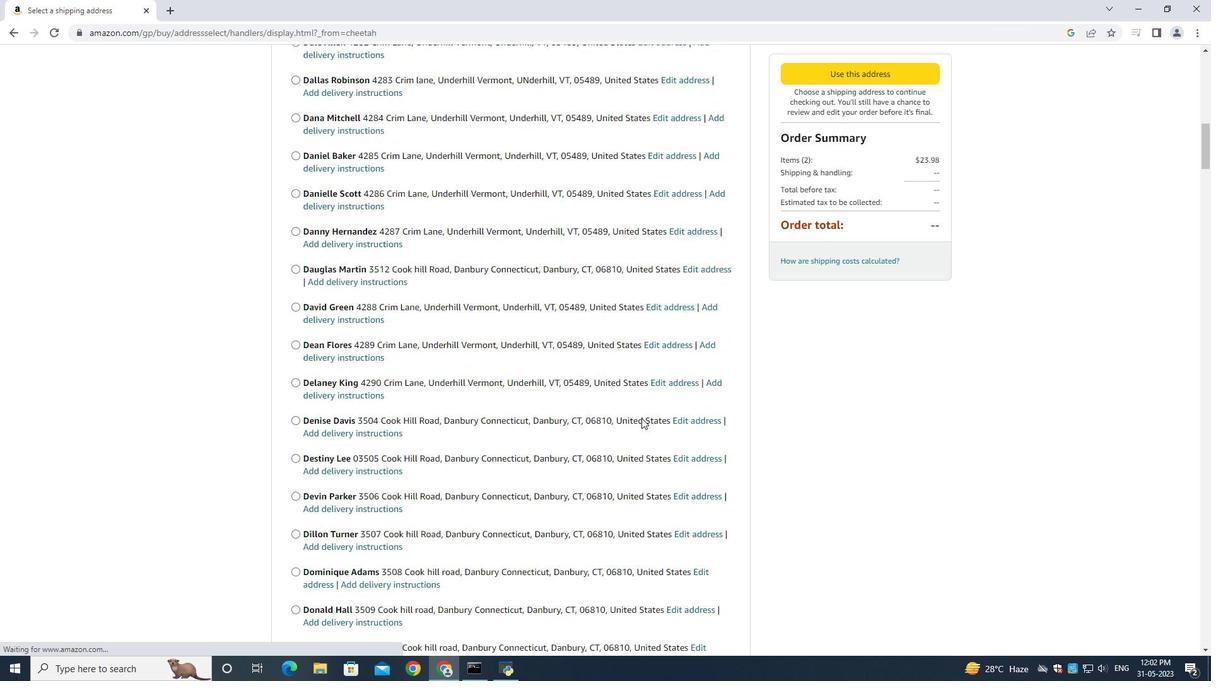 
Action: Mouse scrolled (721, 416) with delta (0, 0)
Screenshot: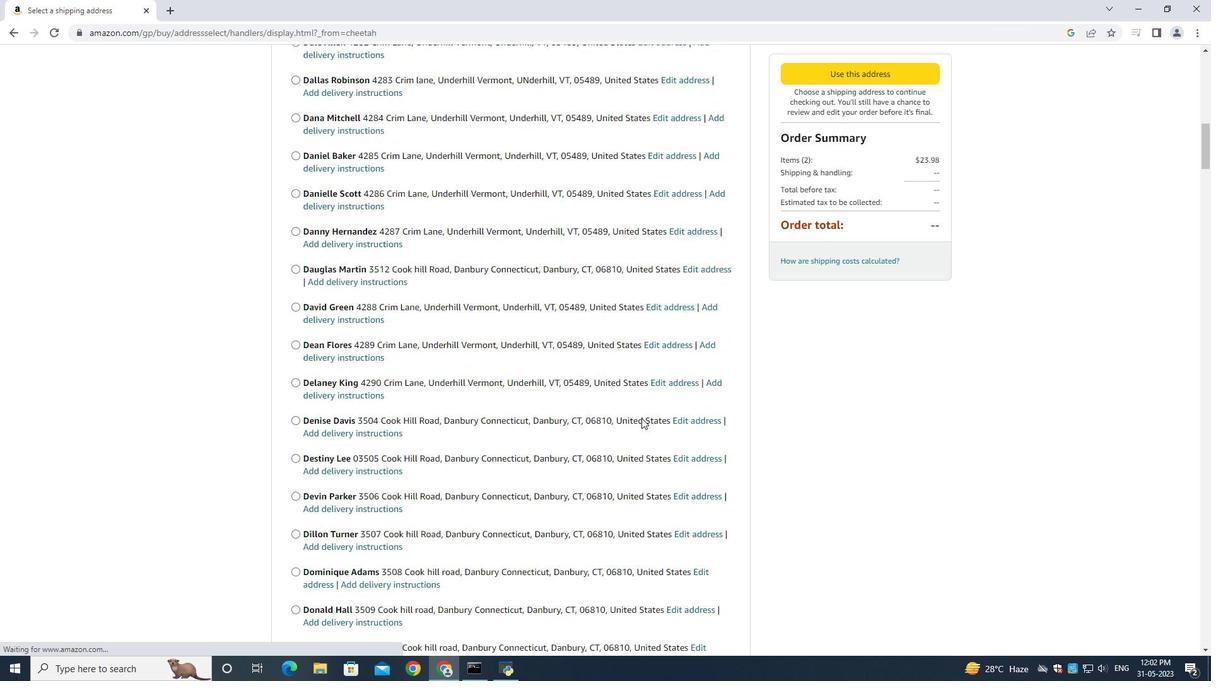 
Action: Mouse moved to (805, 421)
Screenshot: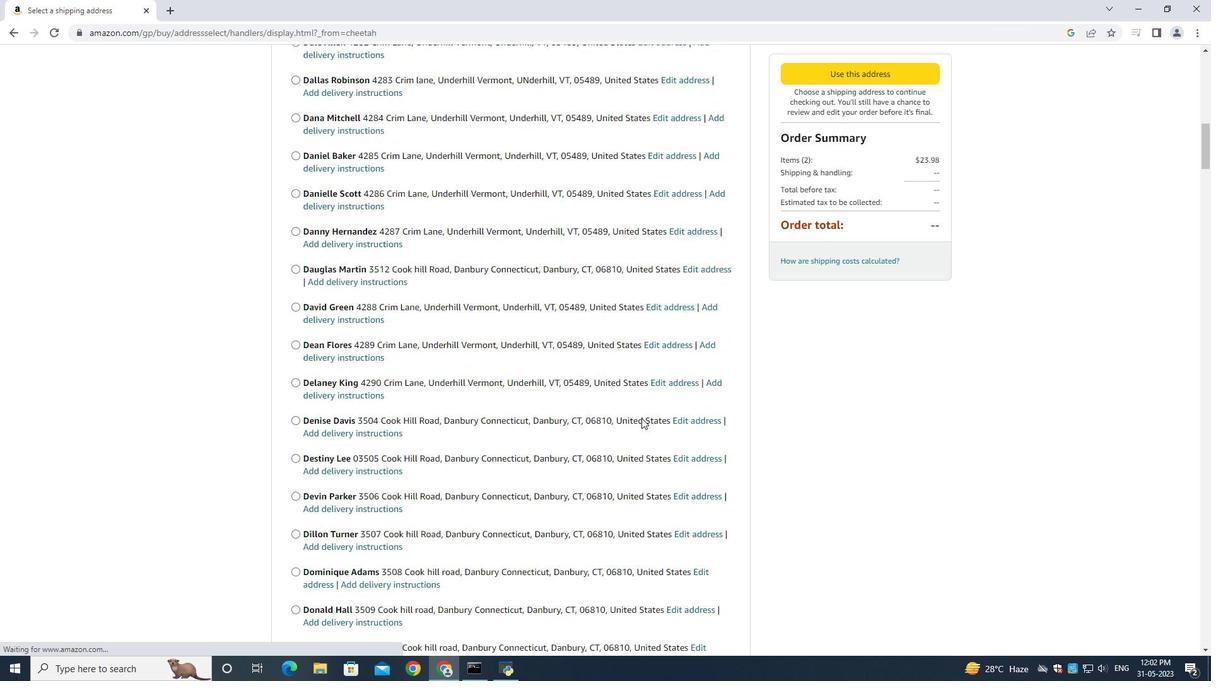 
Action: Mouse scrolled (805, 419) with delta (0, 0)
Screenshot: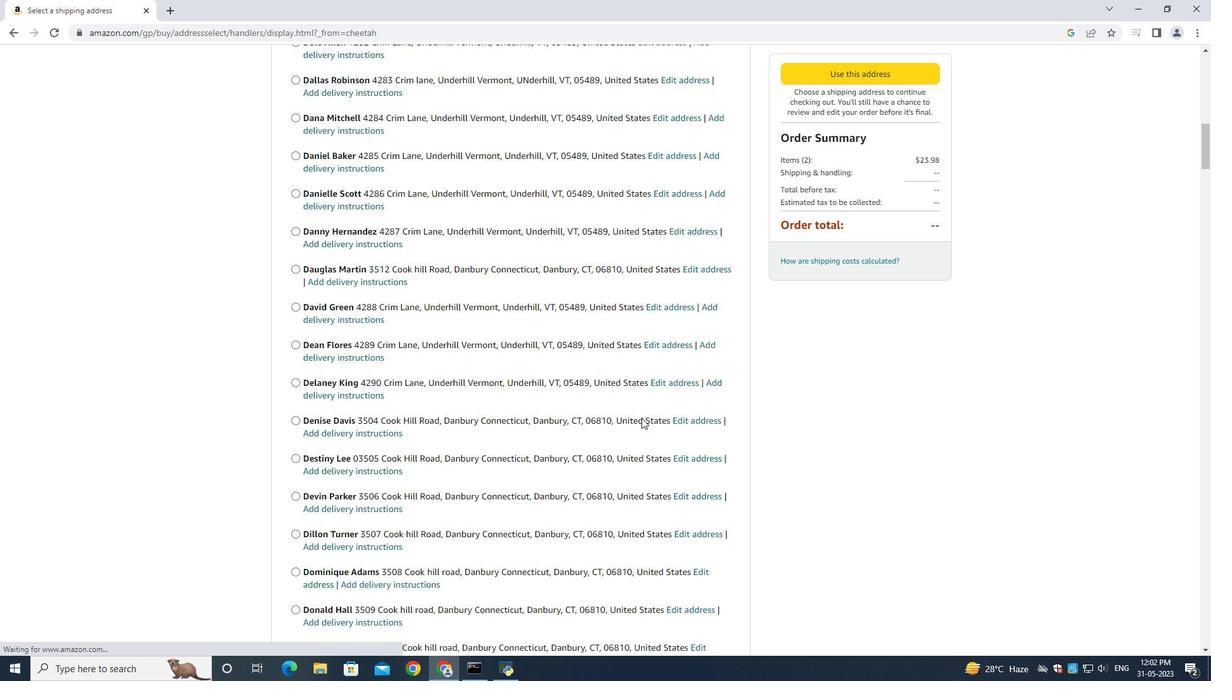 
Action: Mouse moved to (805, 421)
Screenshot: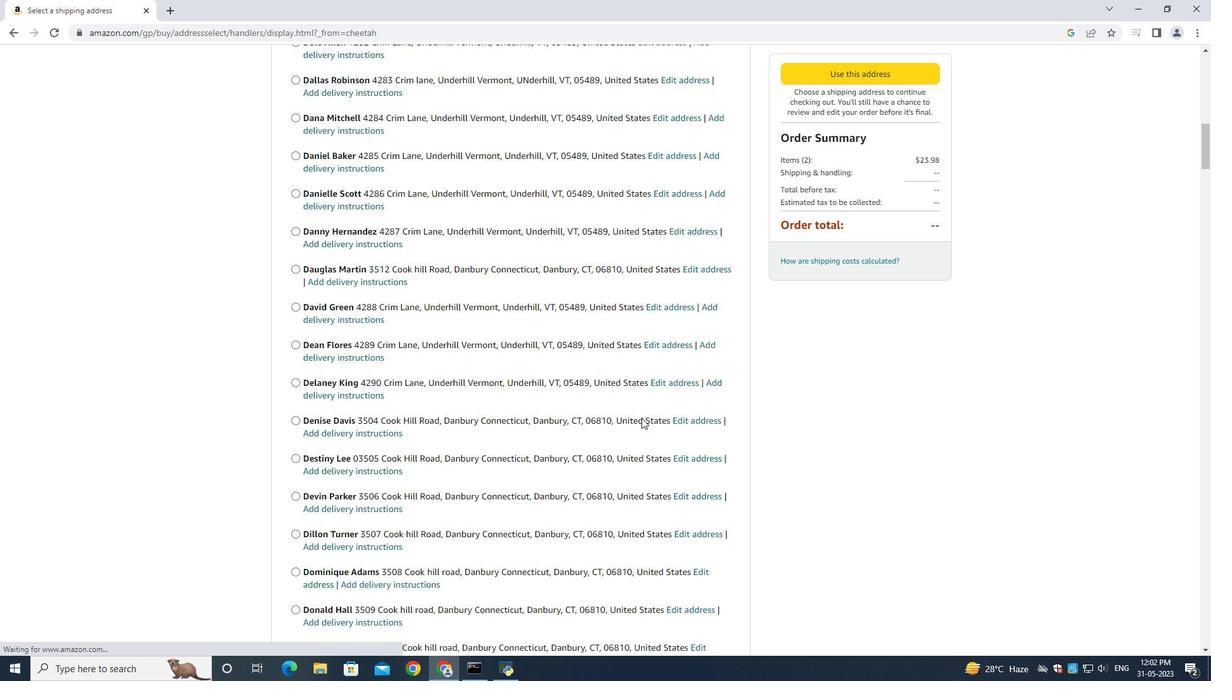 
Action: Mouse scrolled (805, 420) with delta (0, 0)
Screenshot: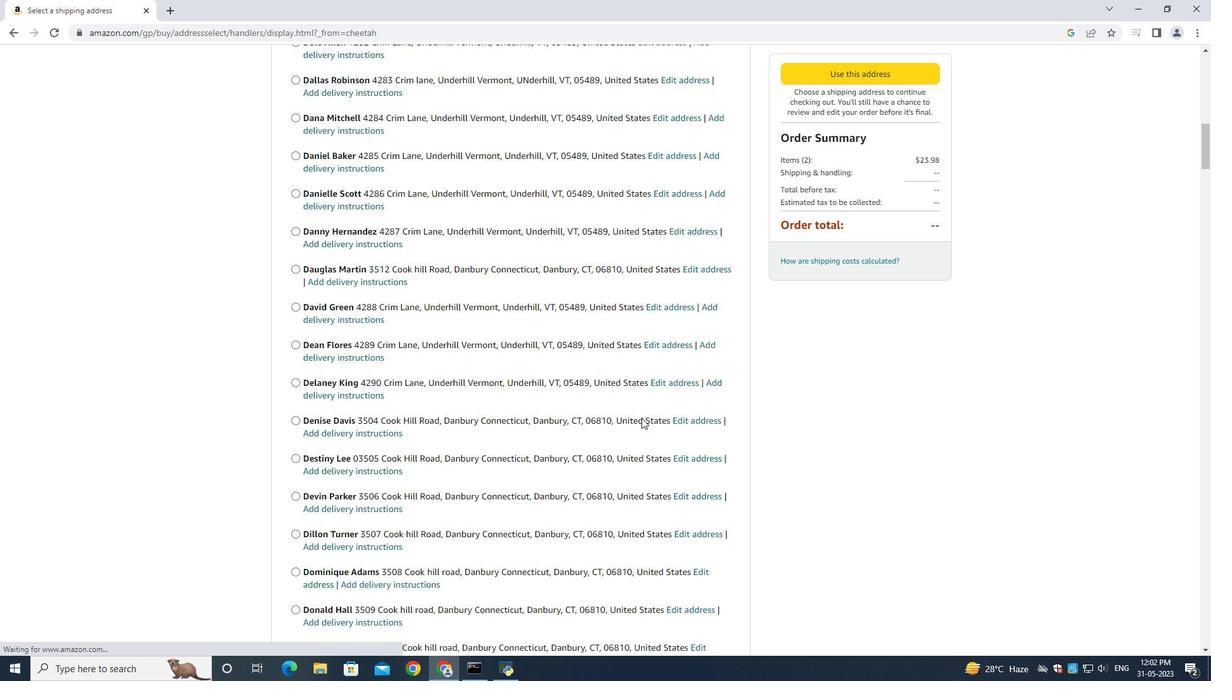 
Action: Mouse moved to (805, 420)
Screenshot: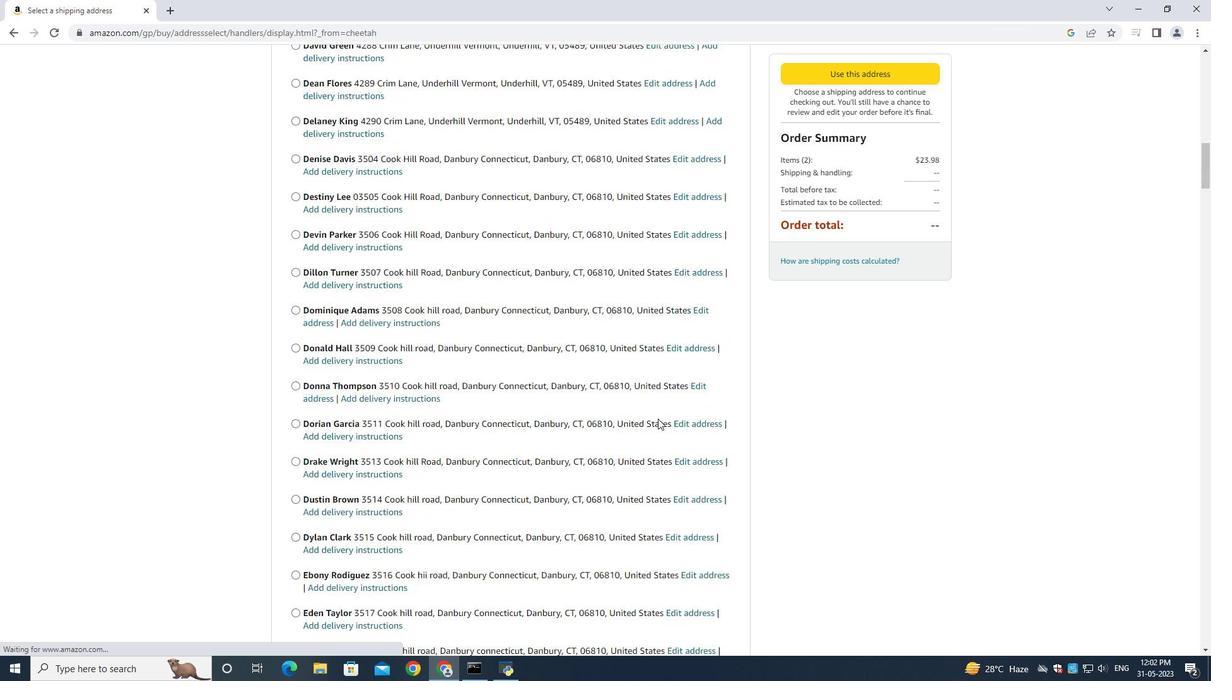 
Action: Mouse scrolled (805, 420) with delta (0, 0)
Screenshot: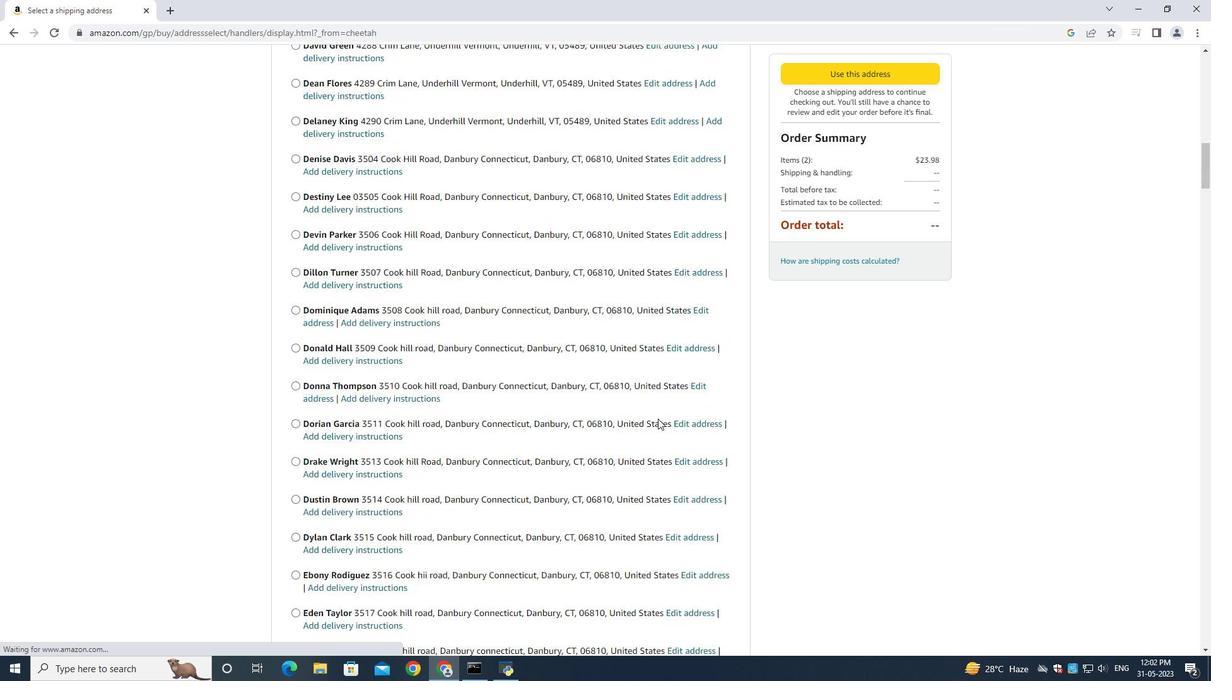 
Action: Mouse moved to (805, 421)
Screenshot: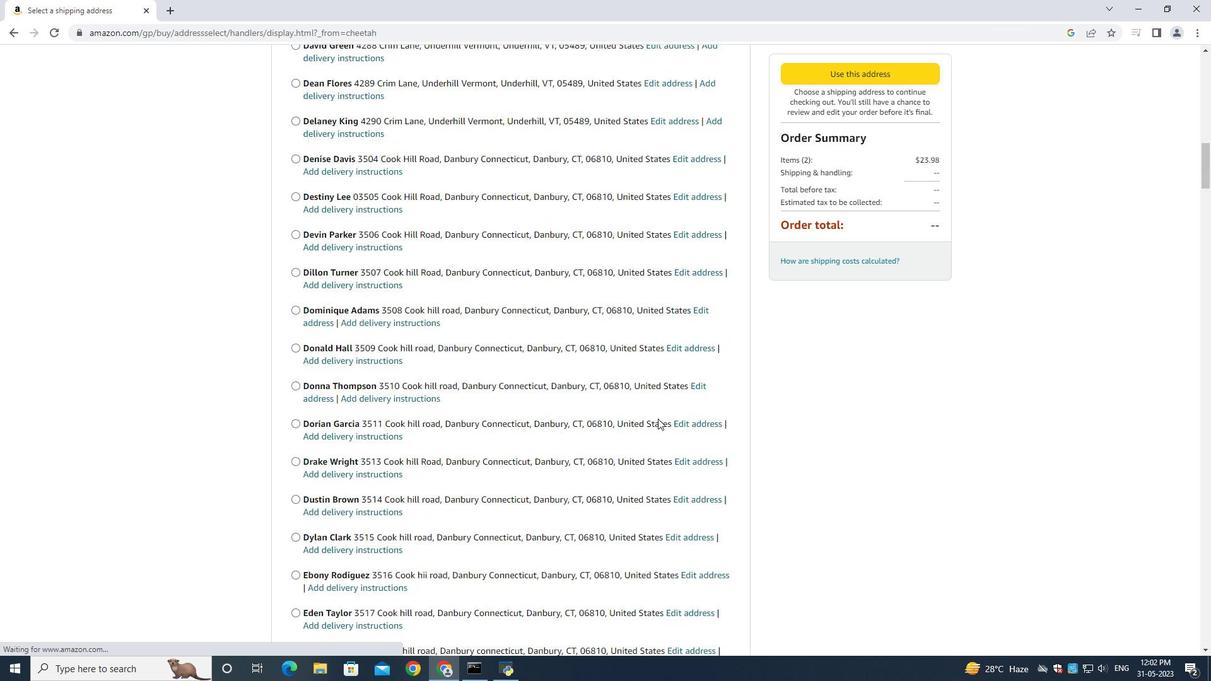 
Action: Mouse scrolled (805, 420) with delta (0, 0)
Screenshot: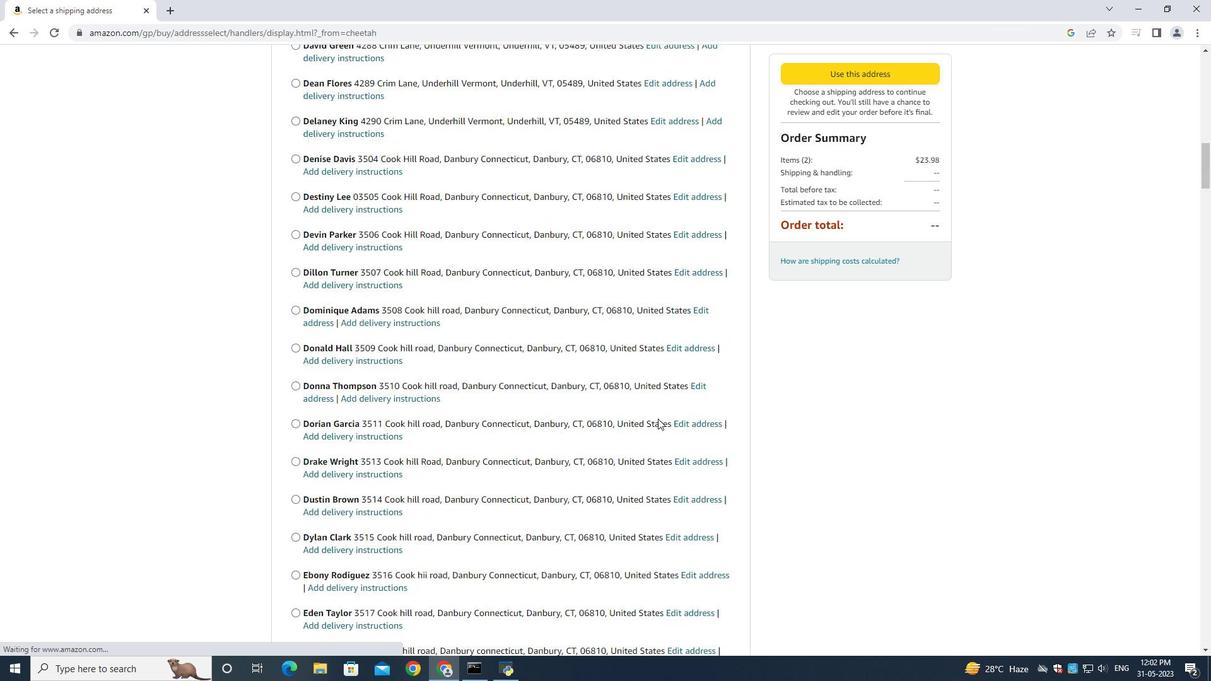 
Action: Mouse moved to (805, 421)
Screenshot: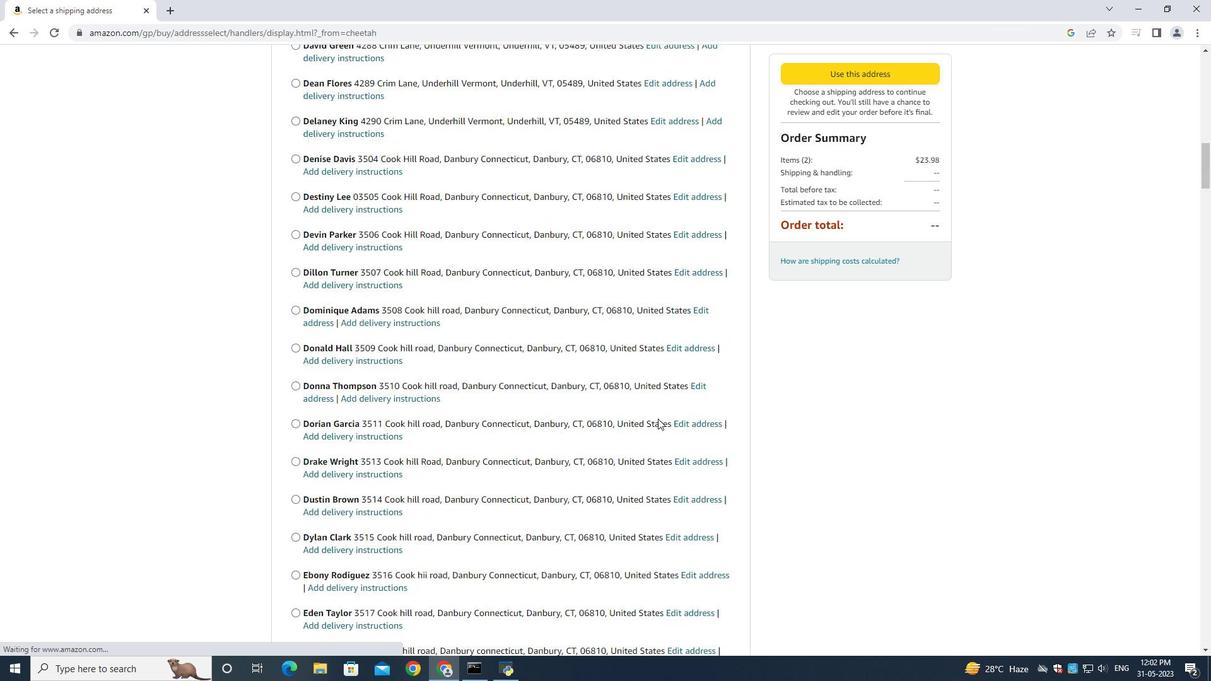 
Action: Mouse scrolled (805, 420) with delta (0, 0)
Screenshot: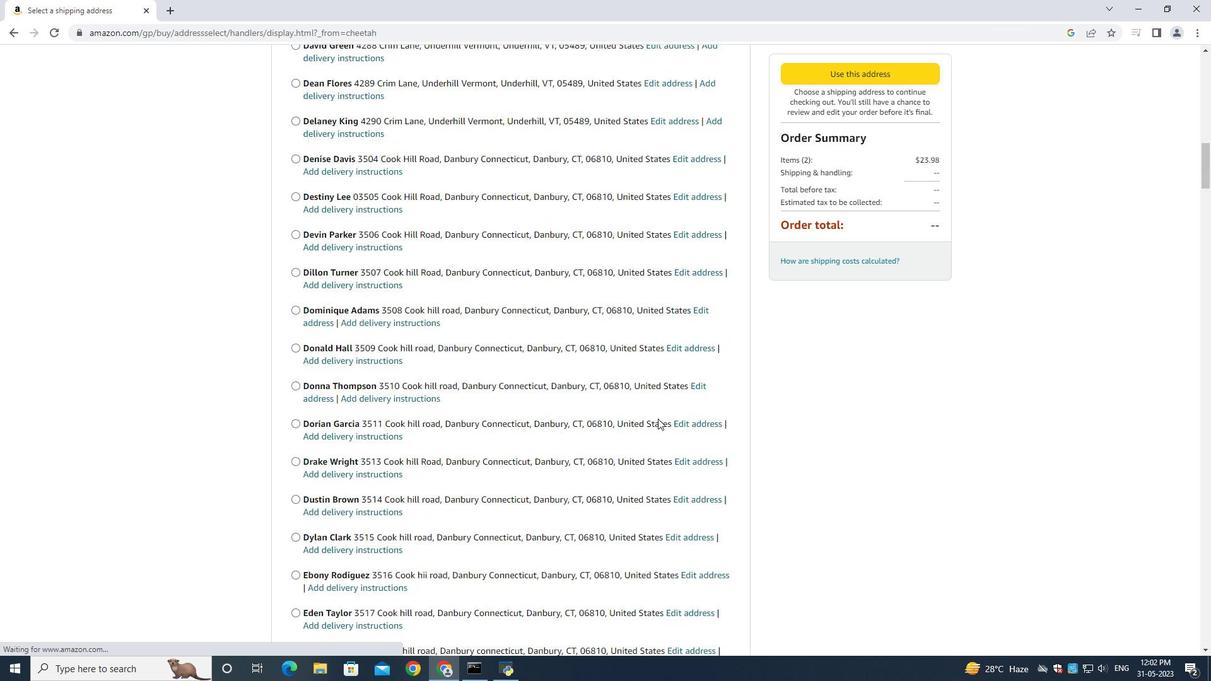 
Action: Mouse moved to (805, 422)
Screenshot: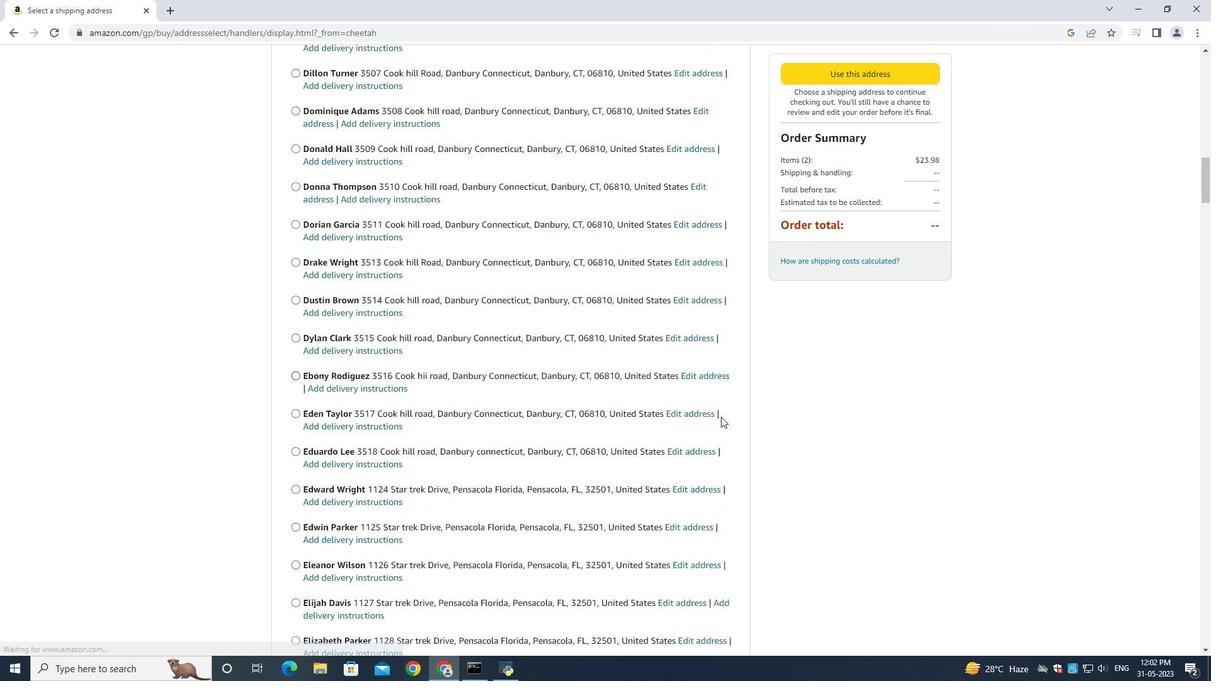 
Action: Mouse scrolled (805, 420) with delta (0, 0)
Screenshot: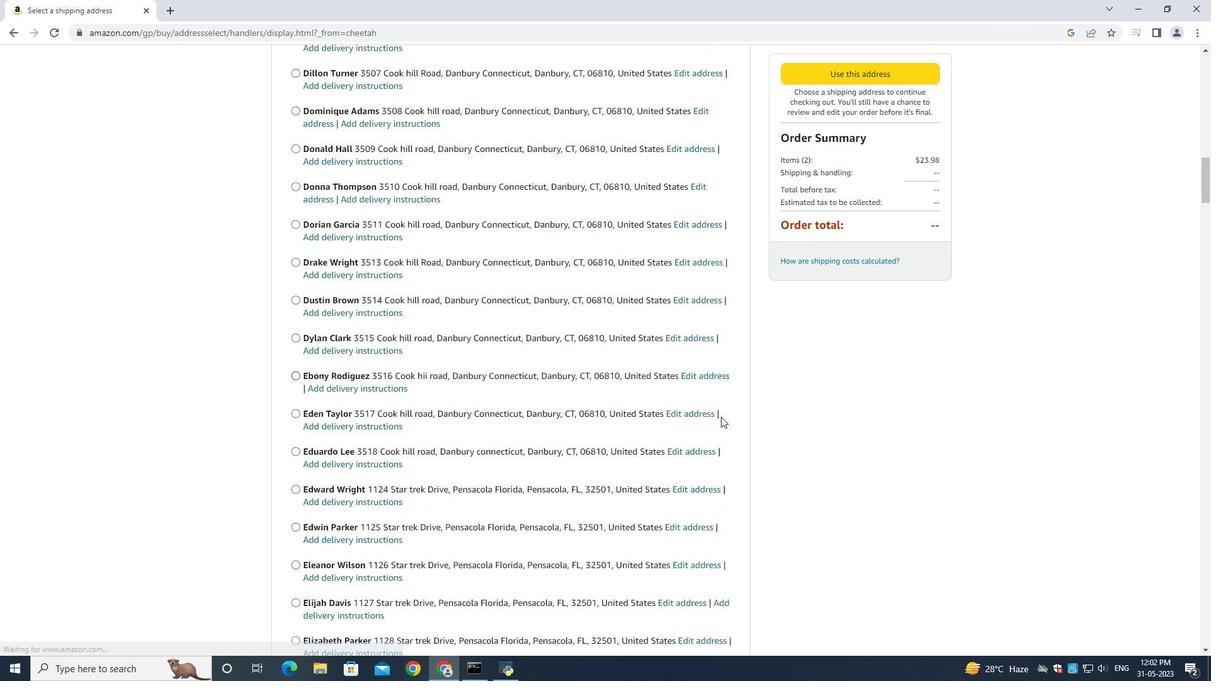 
Action: Mouse moved to (805, 422)
Screenshot: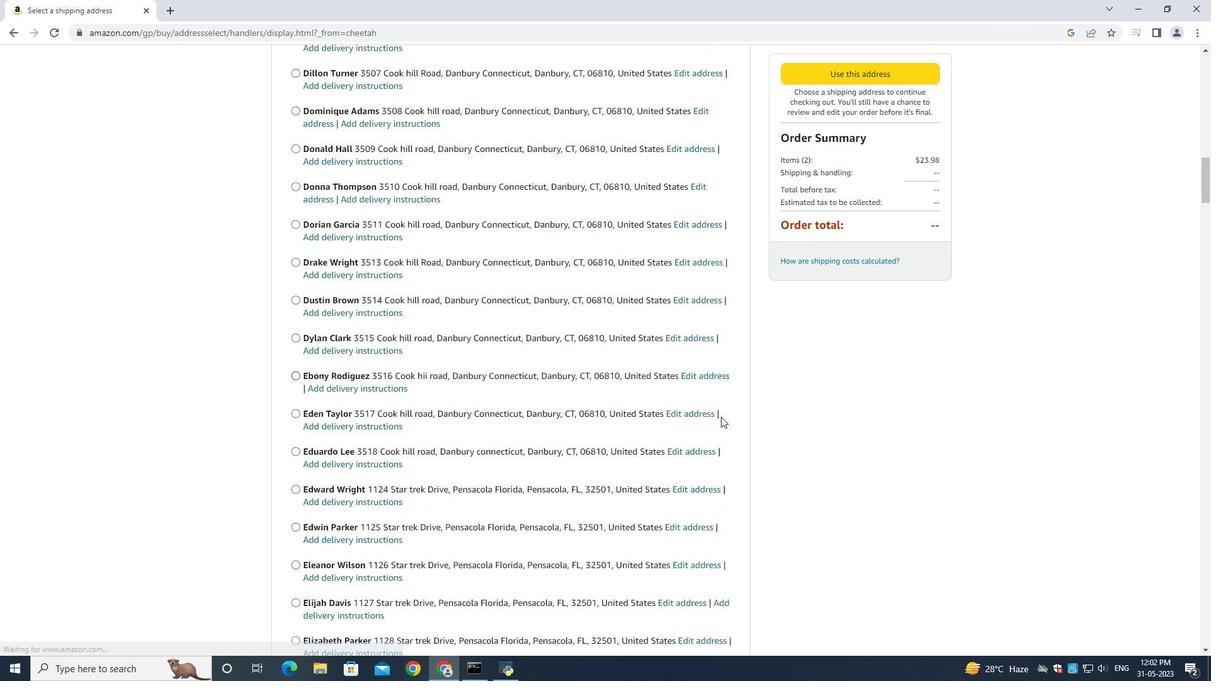 
Action: Mouse scrolled (805, 420) with delta (0, 0)
Screenshot: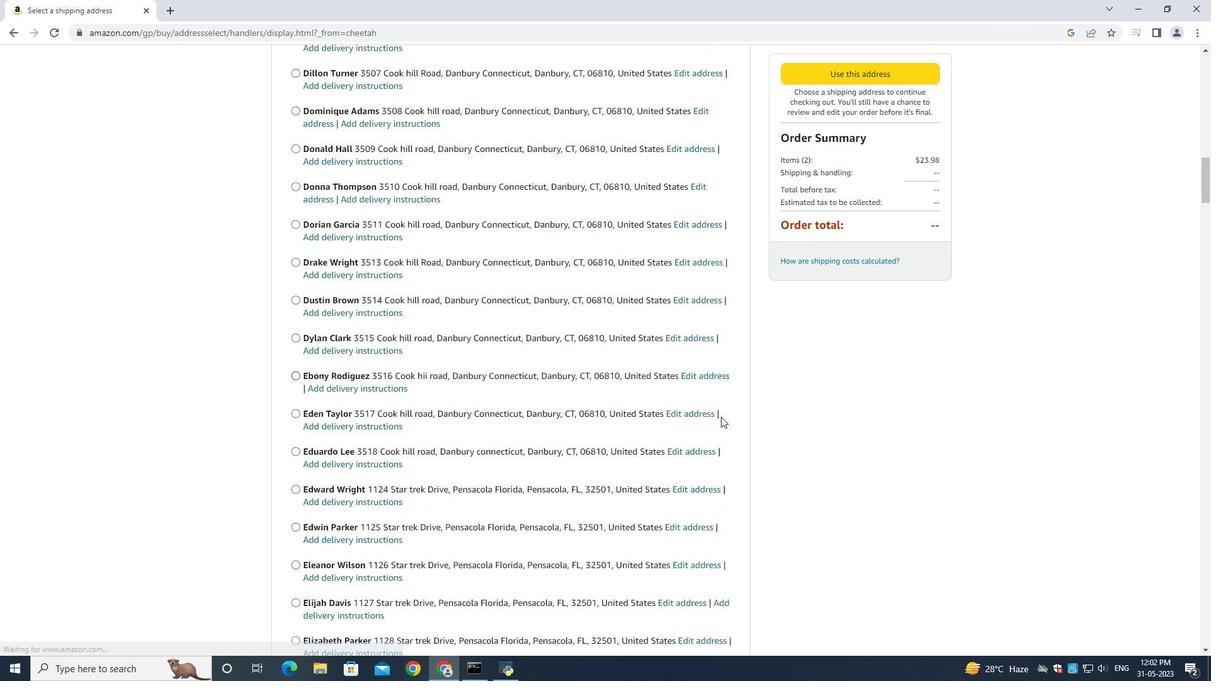 
Action: Mouse moved to (805, 420)
Screenshot: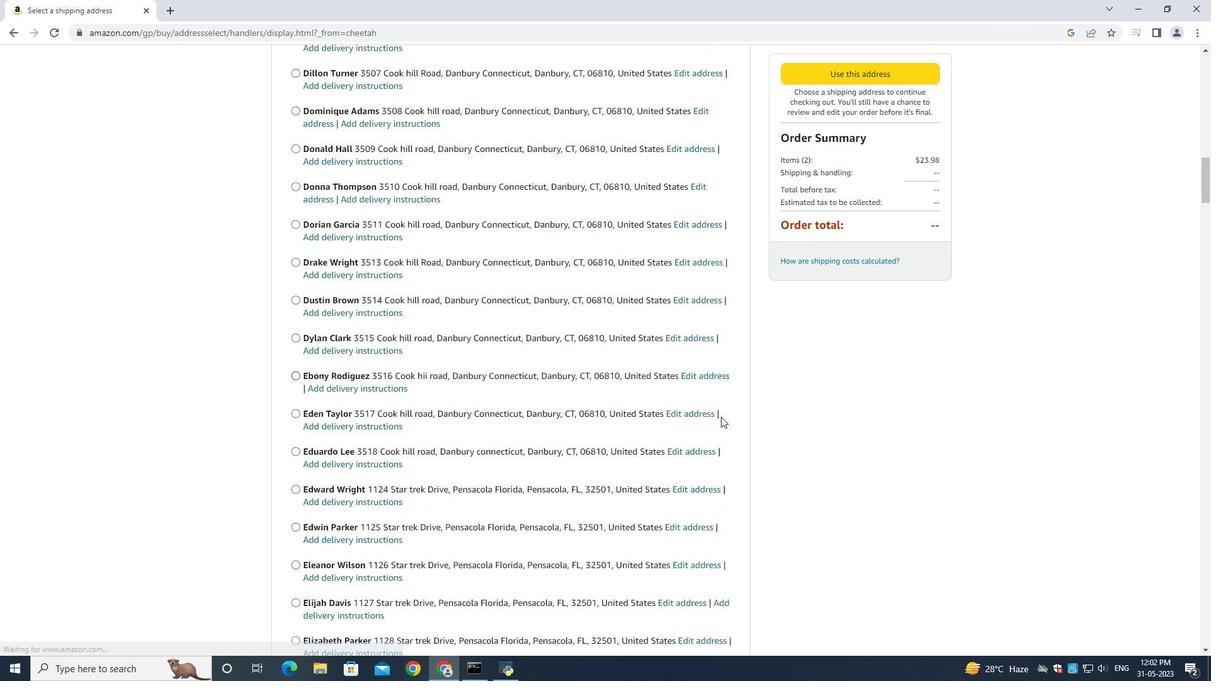 
Action: Mouse scrolled (805, 420) with delta (0, 0)
Screenshot: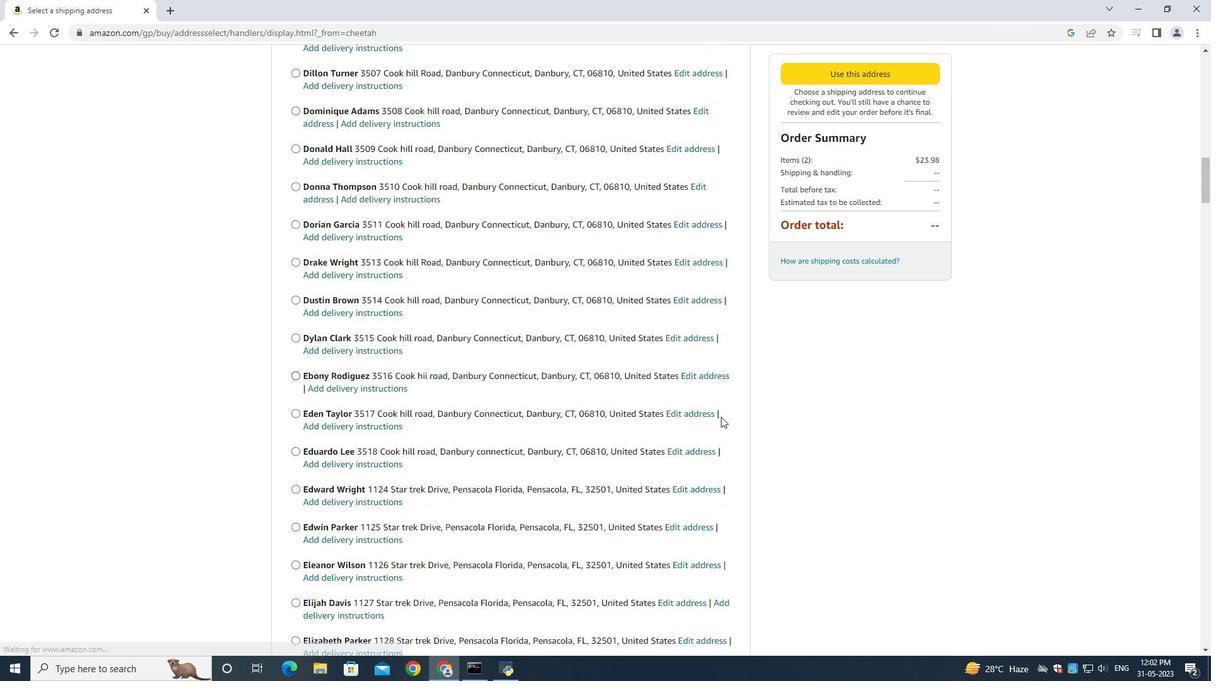 
Action: Mouse moved to (805, 420)
Screenshot: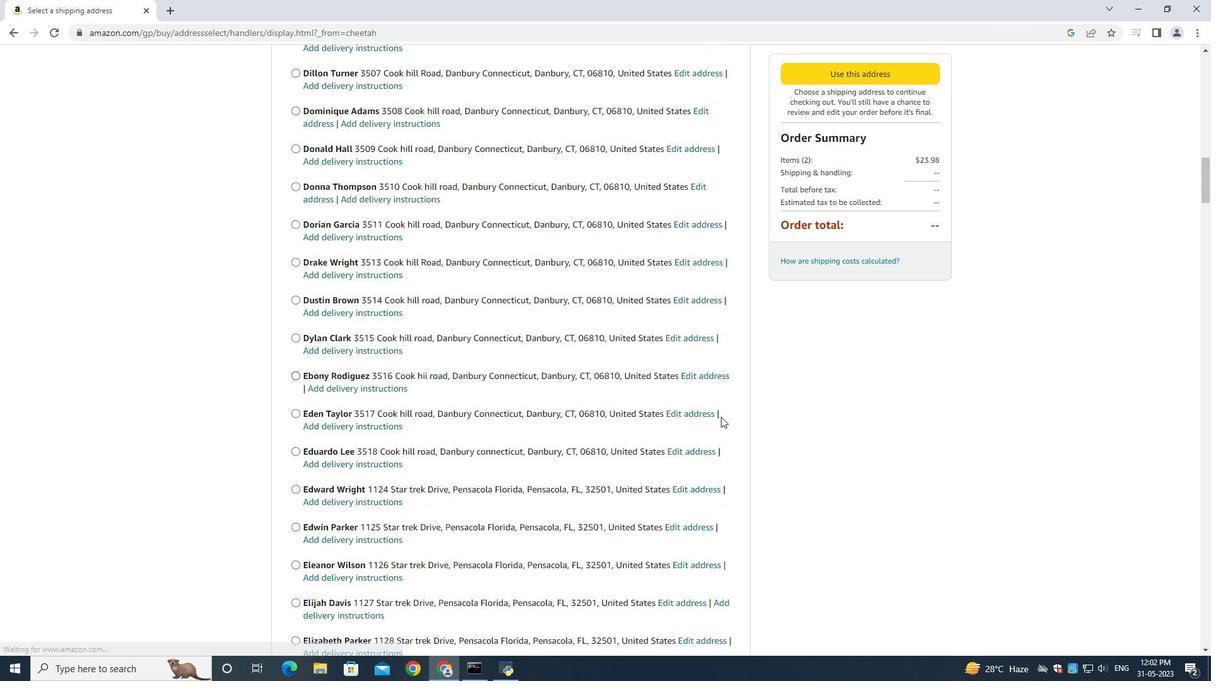 
Action: Mouse scrolled (805, 421) with delta (0, 0)
Screenshot: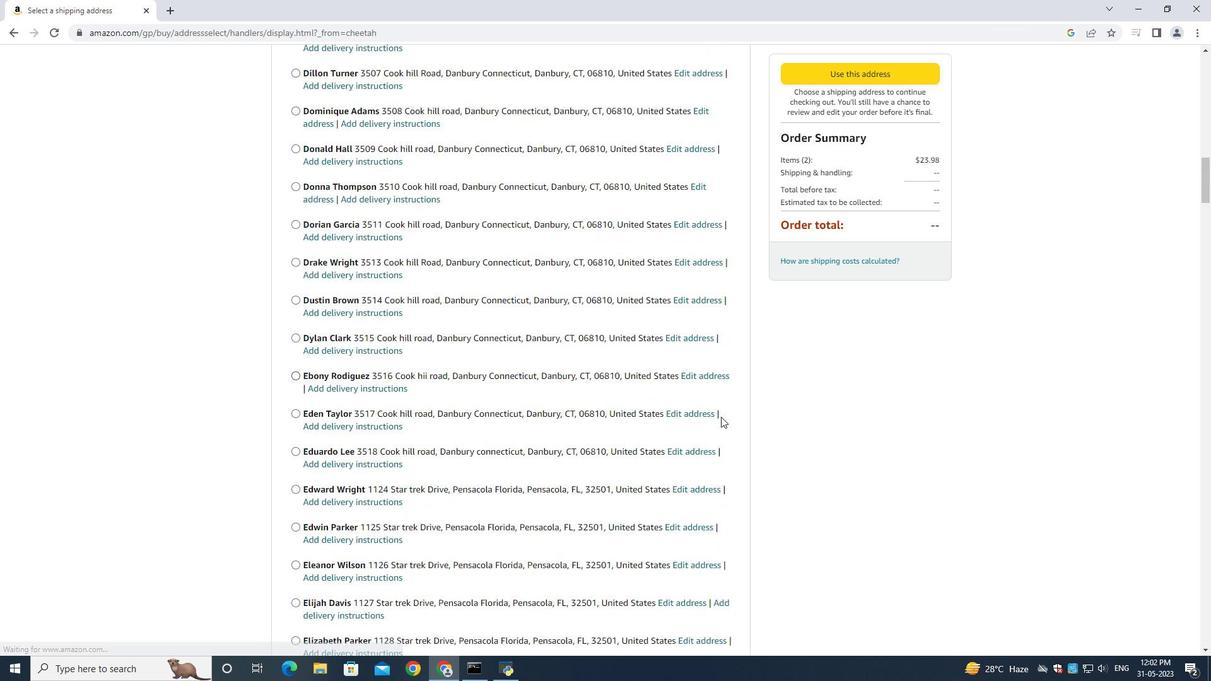 
Action: Mouse scrolled (805, 421) with delta (0, 0)
Screenshot: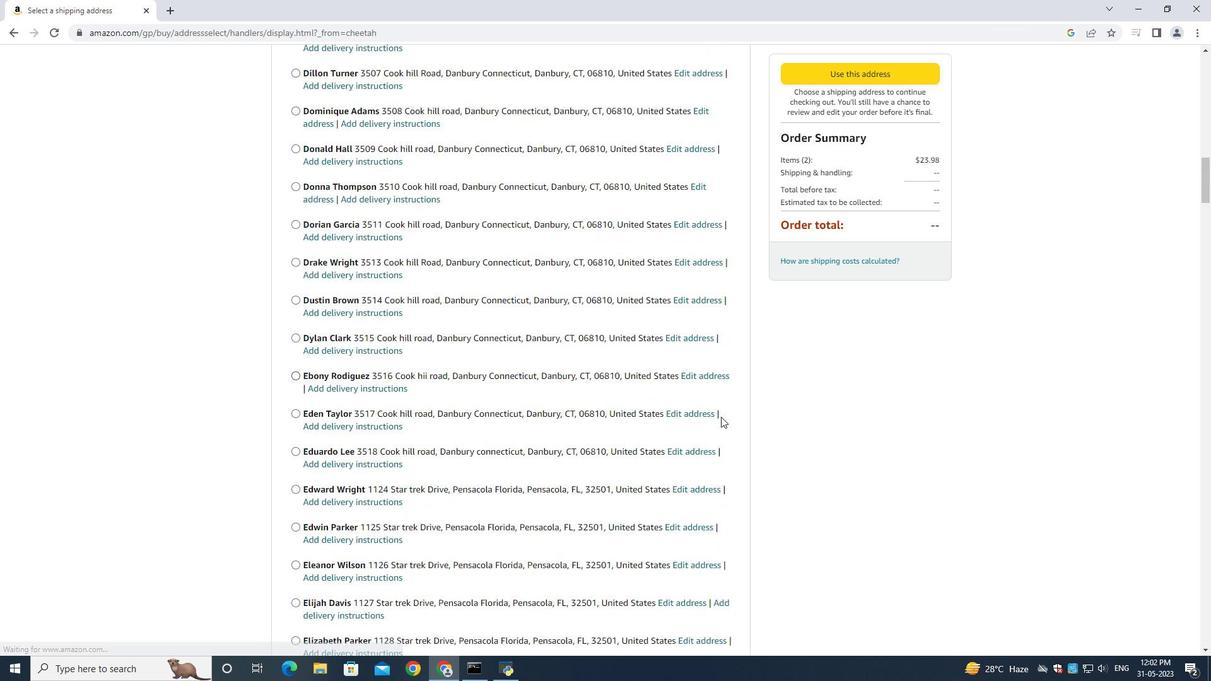 
Action: Mouse scrolled (805, 421) with delta (0, 0)
Screenshot: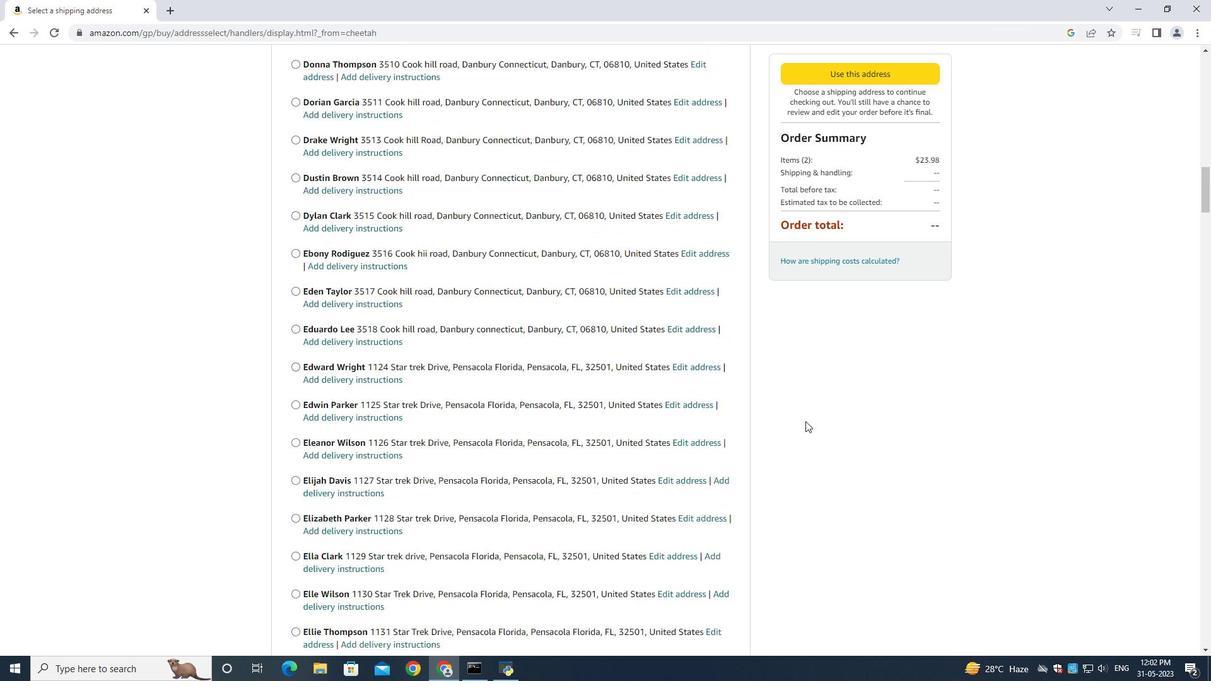 
Action: Mouse scrolled (805, 421) with delta (0, 0)
Screenshot: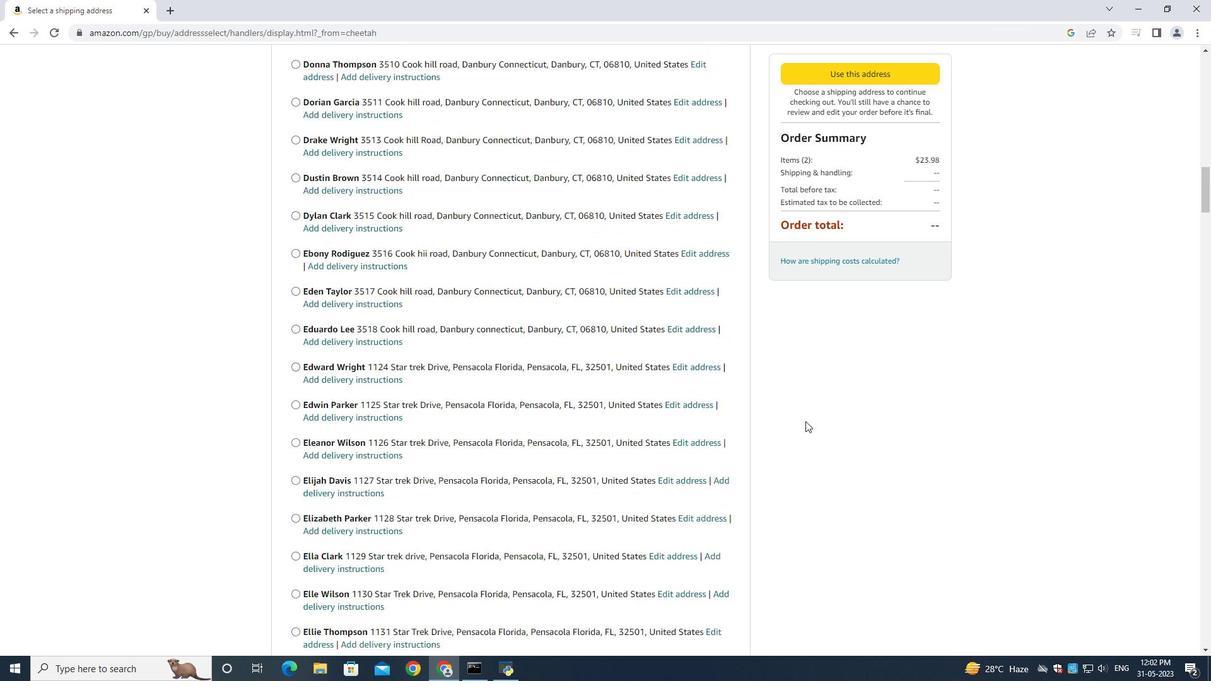 
Action: Mouse scrolled (805, 421) with delta (0, 0)
Screenshot: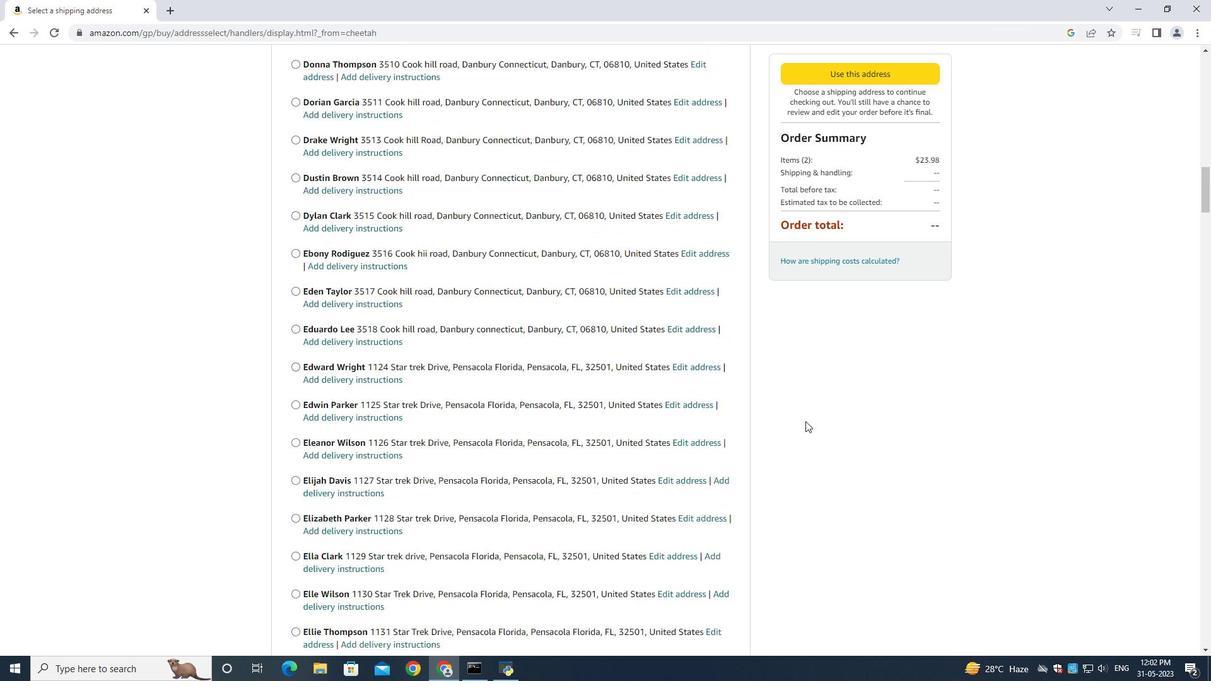 
Action: Mouse scrolled (805, 421) with delta (0, 0)
Screenshot: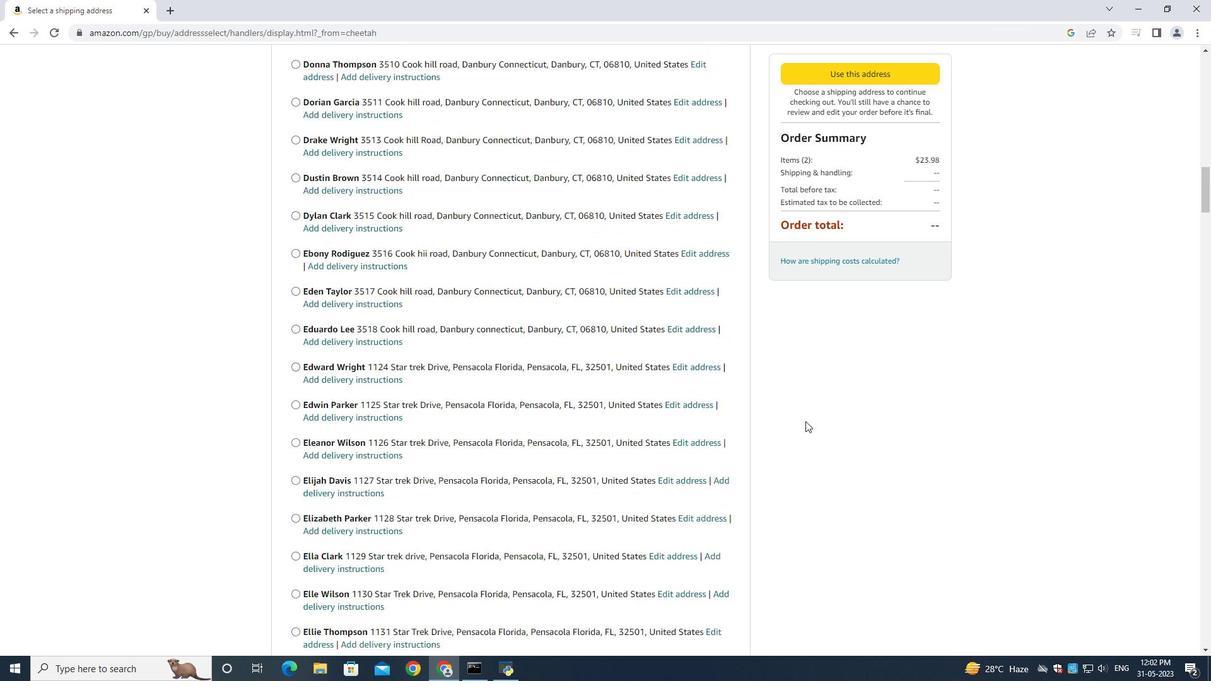 
Action: Mouse scrolled (805, 420) with delta (0, 0)
Screenshot: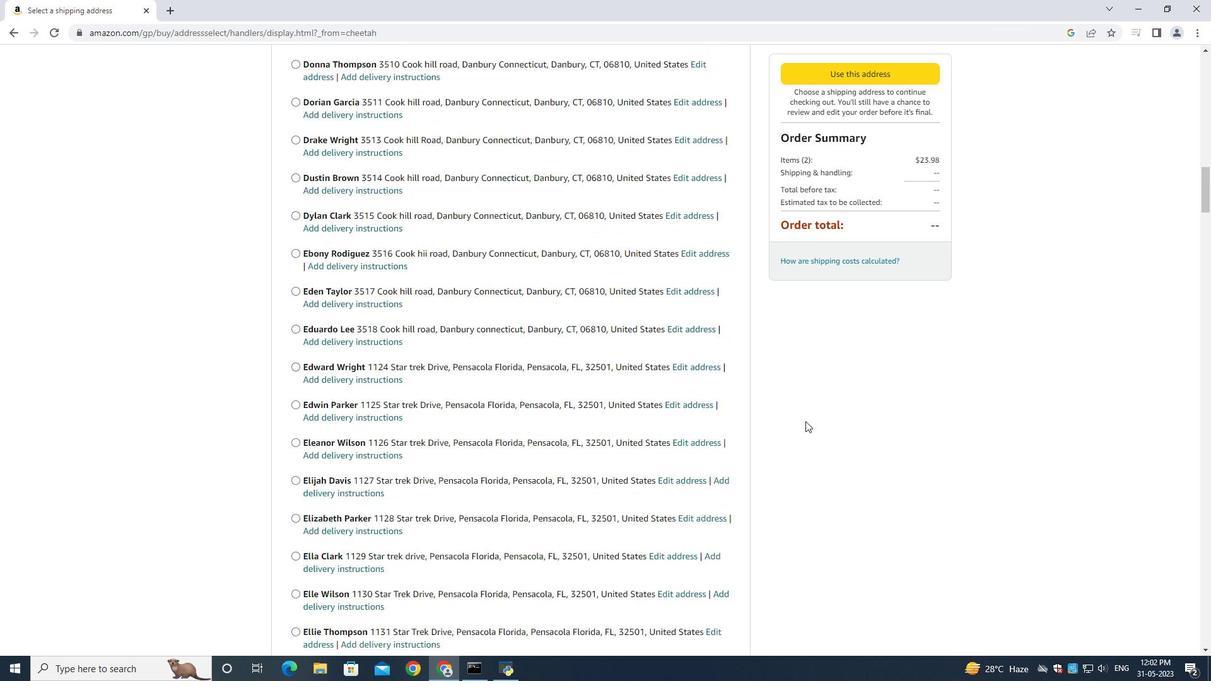 
Action: Mouse scrolled (805, 420) with delta (0, 0)
Screenshot: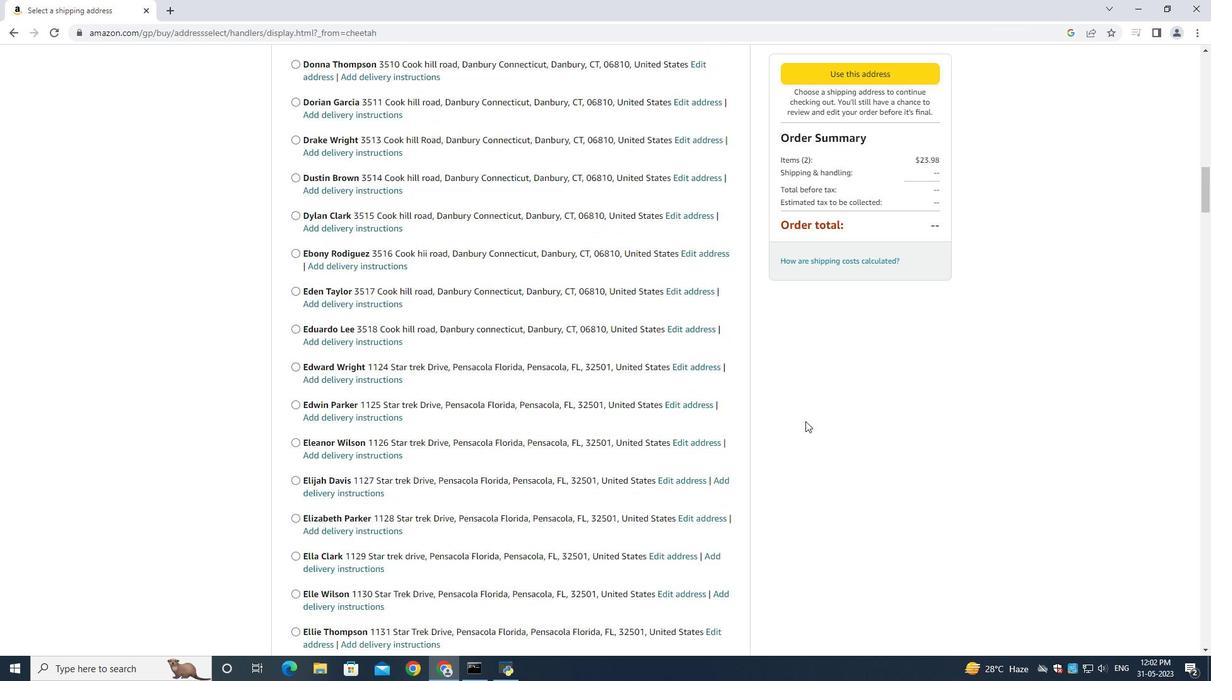 
Action: Mouse moved to (805, 420)
Screenshot: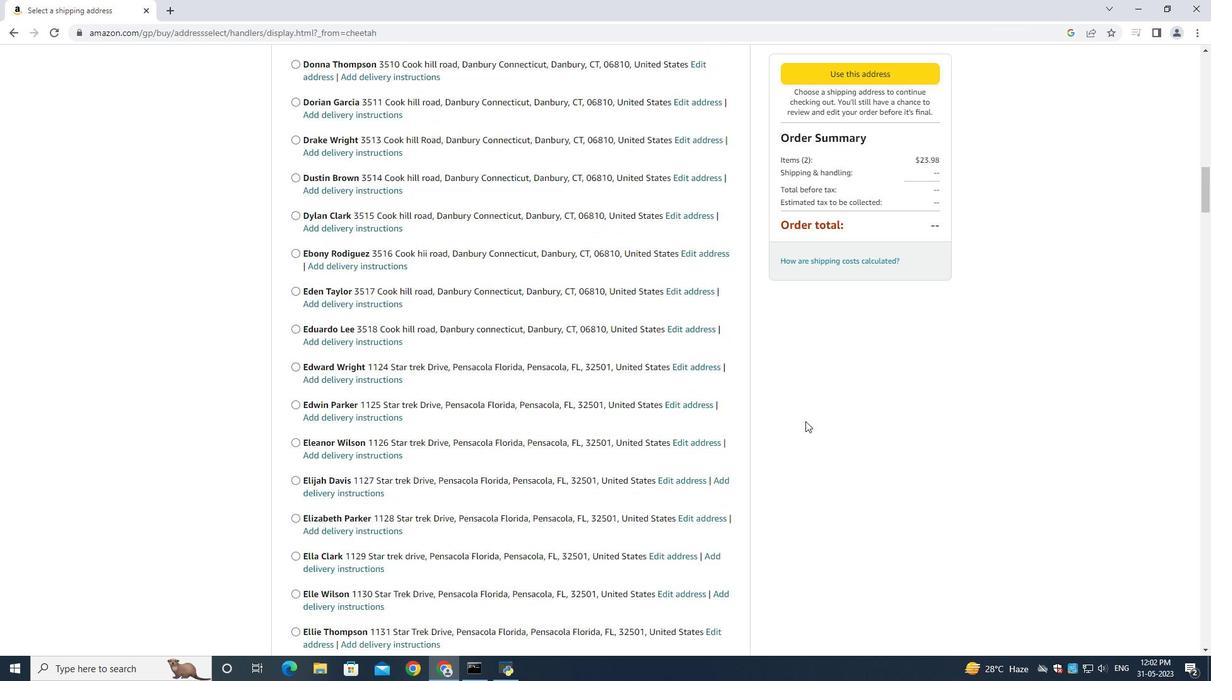 
Action: Mouse scrolled (805, 420) with delta (0, 0)
Screenshot: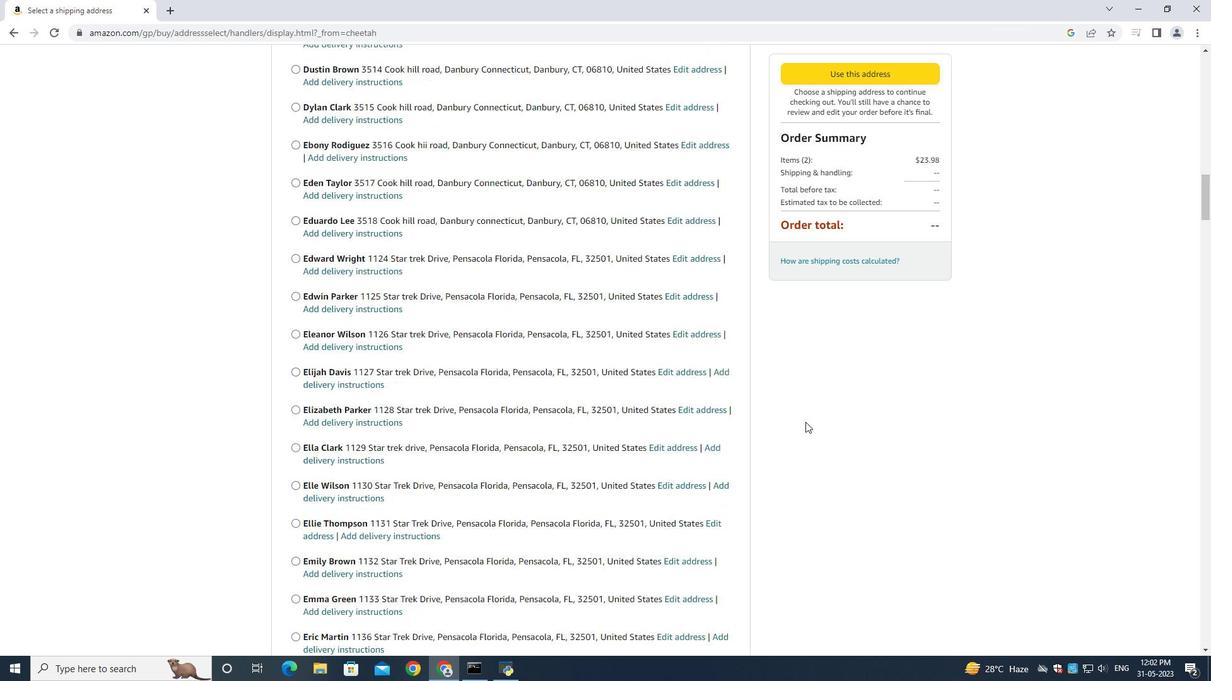 
Action: Mouse moved to (805, 420)
Screenshot: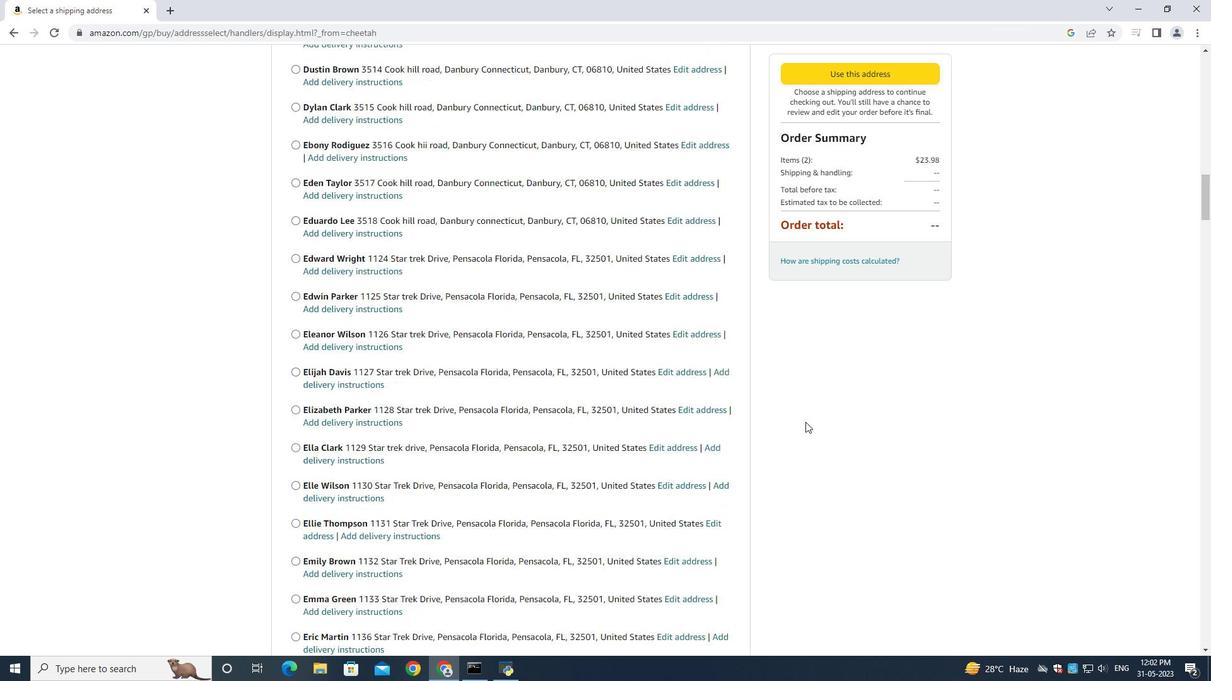 
Action: Mouse scrolled (805, 420) with delta (0, 0)
Screenshot: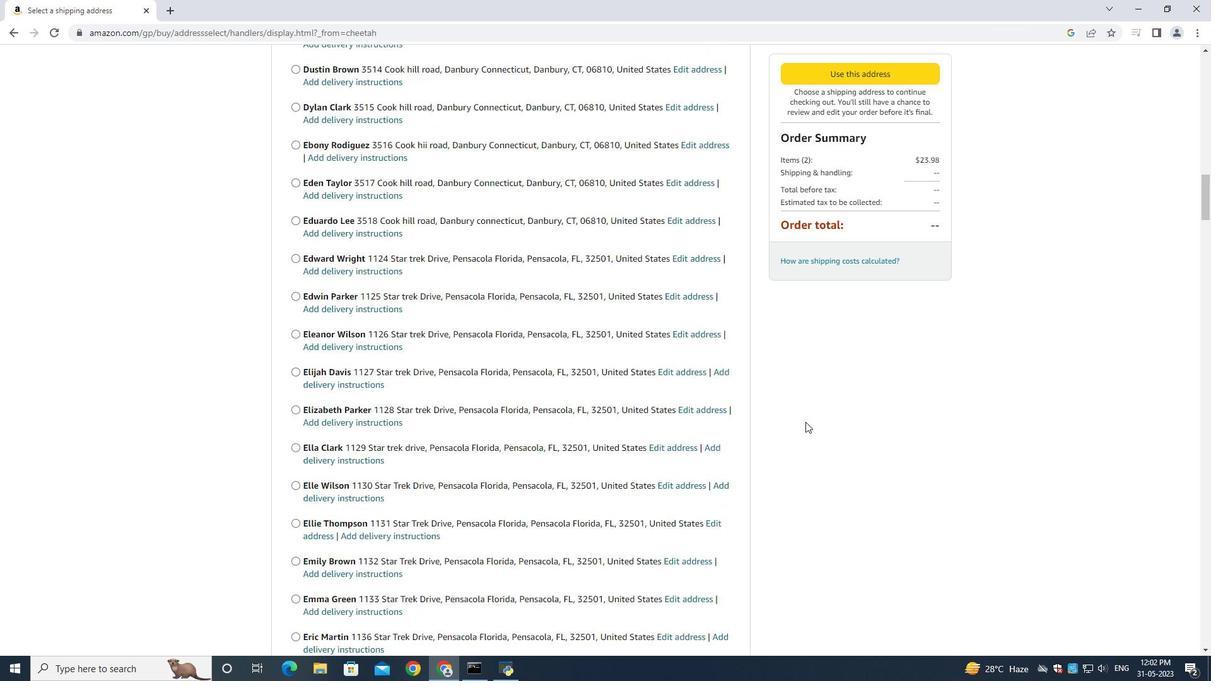 
Action: Mouse scrolled (805, 420) with delta (0, 0)
Screenshot: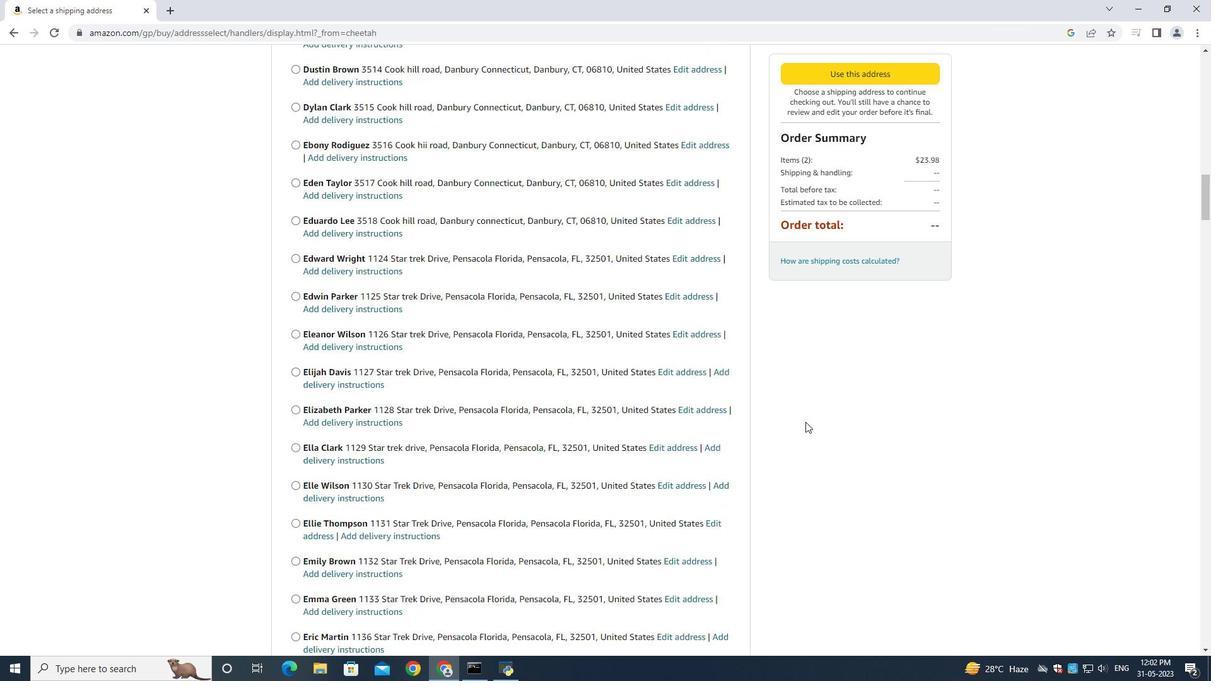 
Action: Mouse scrolled (805, 420) with delta (0, 0)
Screenshot: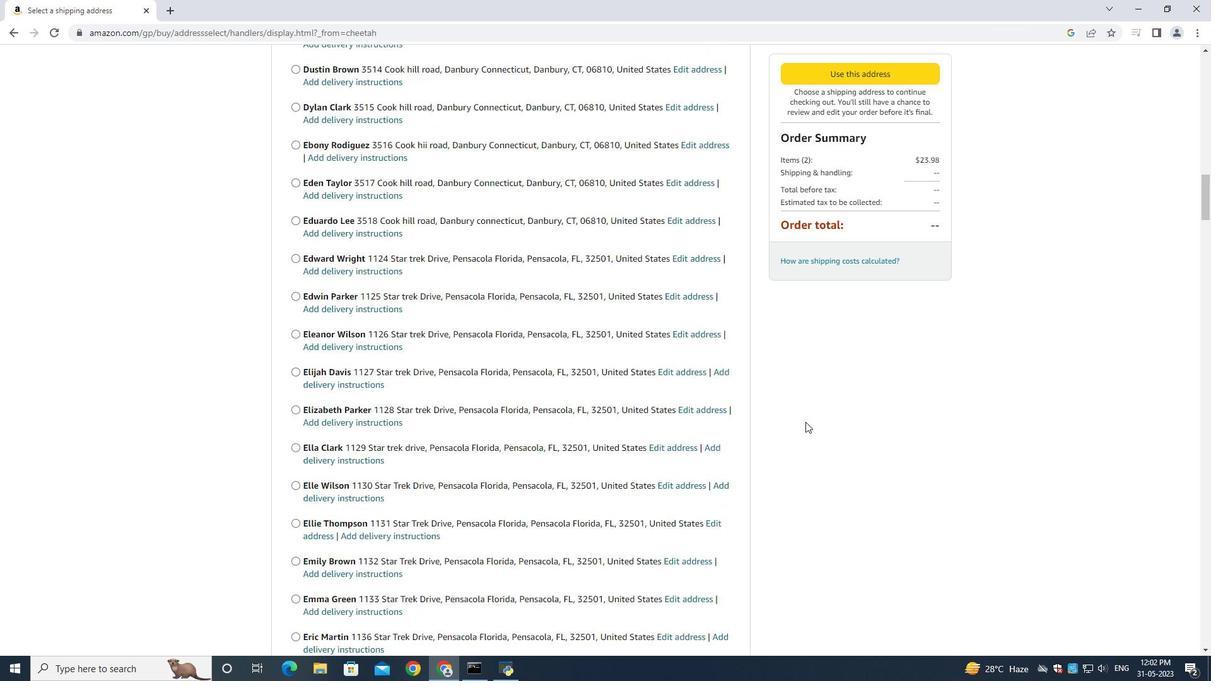 
Action: Mouse moved to (805, 420)
Screenshot: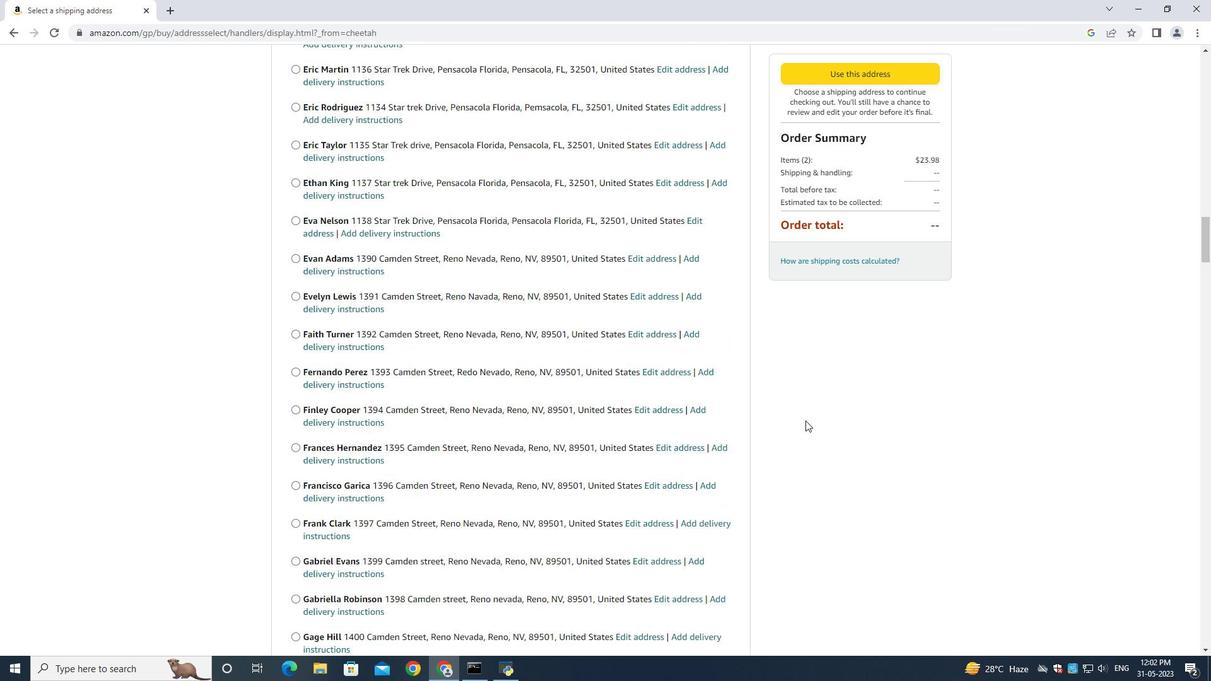 
Action: Mouse scrolled (805, 420) with delta (0, 0)
Screenshot: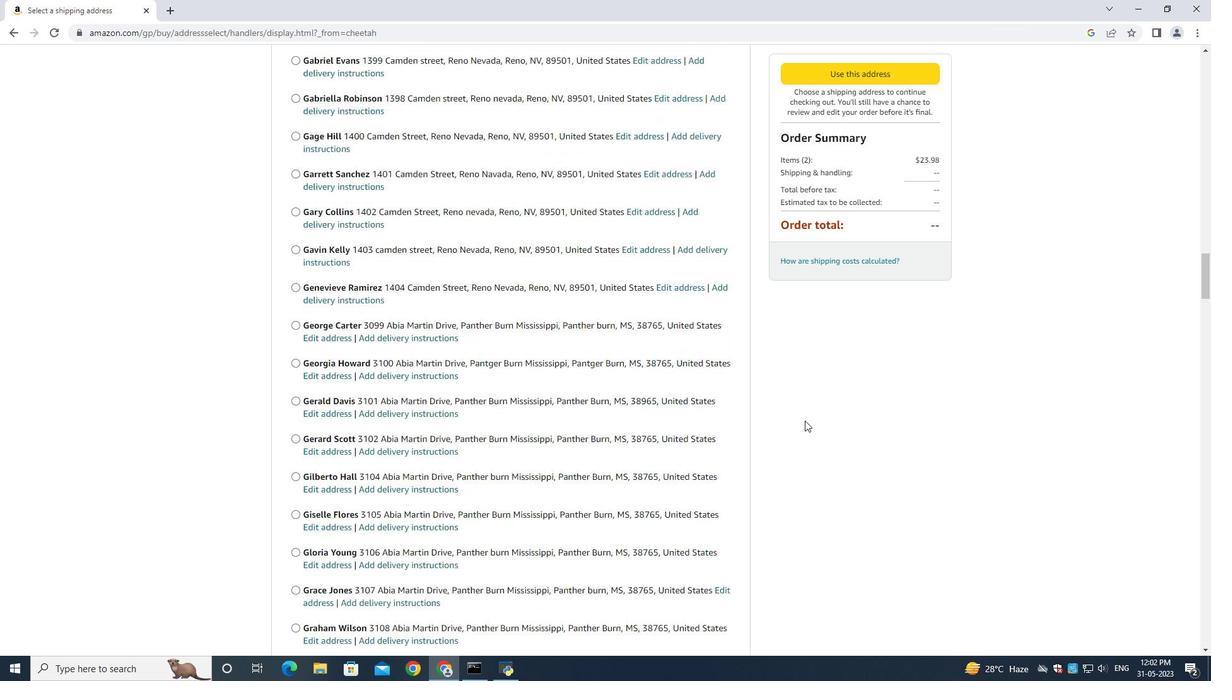 
Action: Mouse scrolled (805, 420) with delta (0, 0)
Screenshot: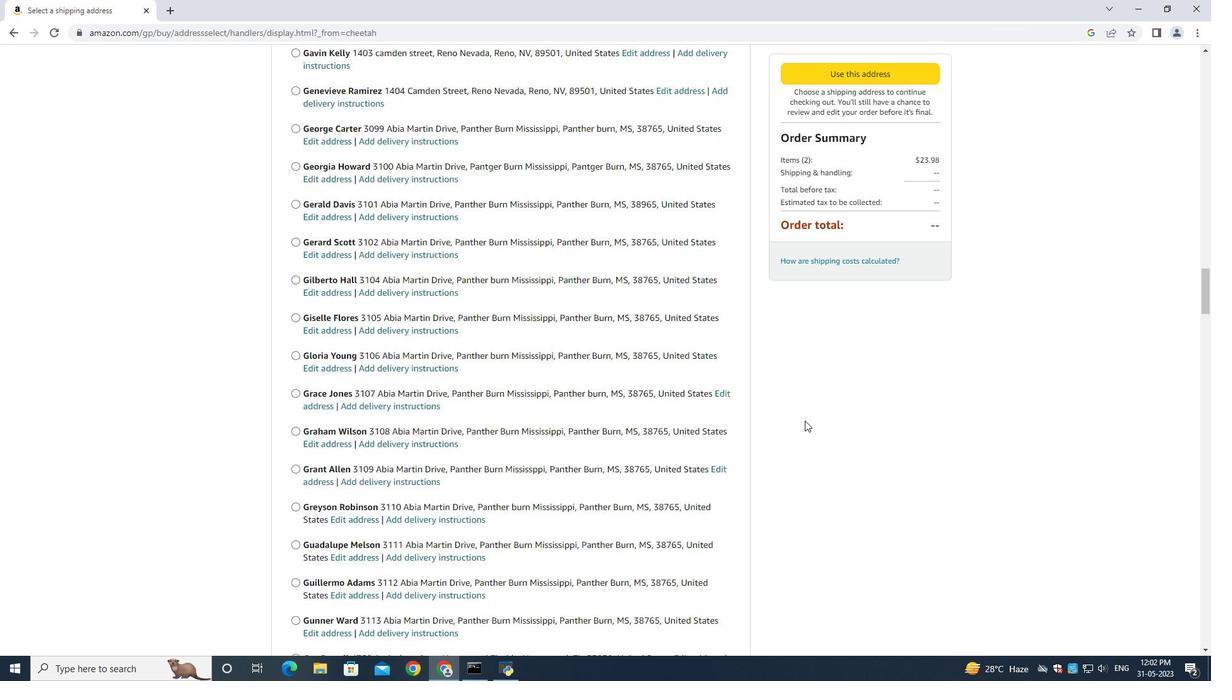 
Action: Mouse moved to (804, 420)
Screenshot: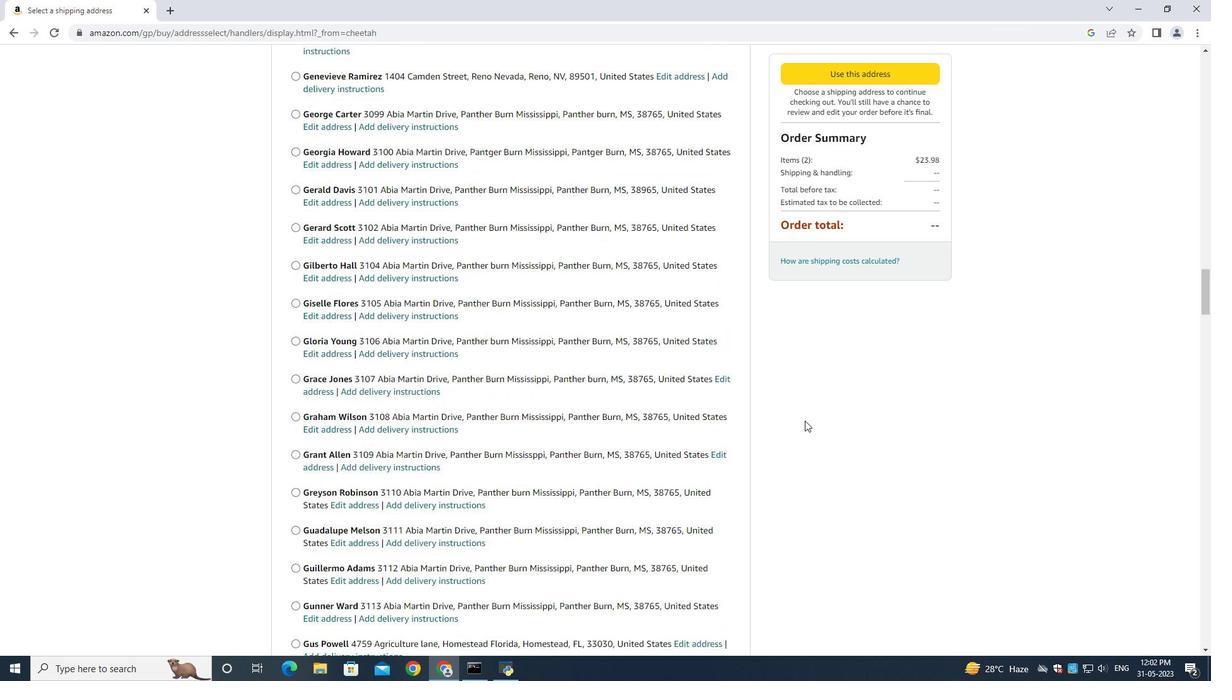 
Action: Mouse scrolled (805, 420) with delta (0, 0)
Screenshot: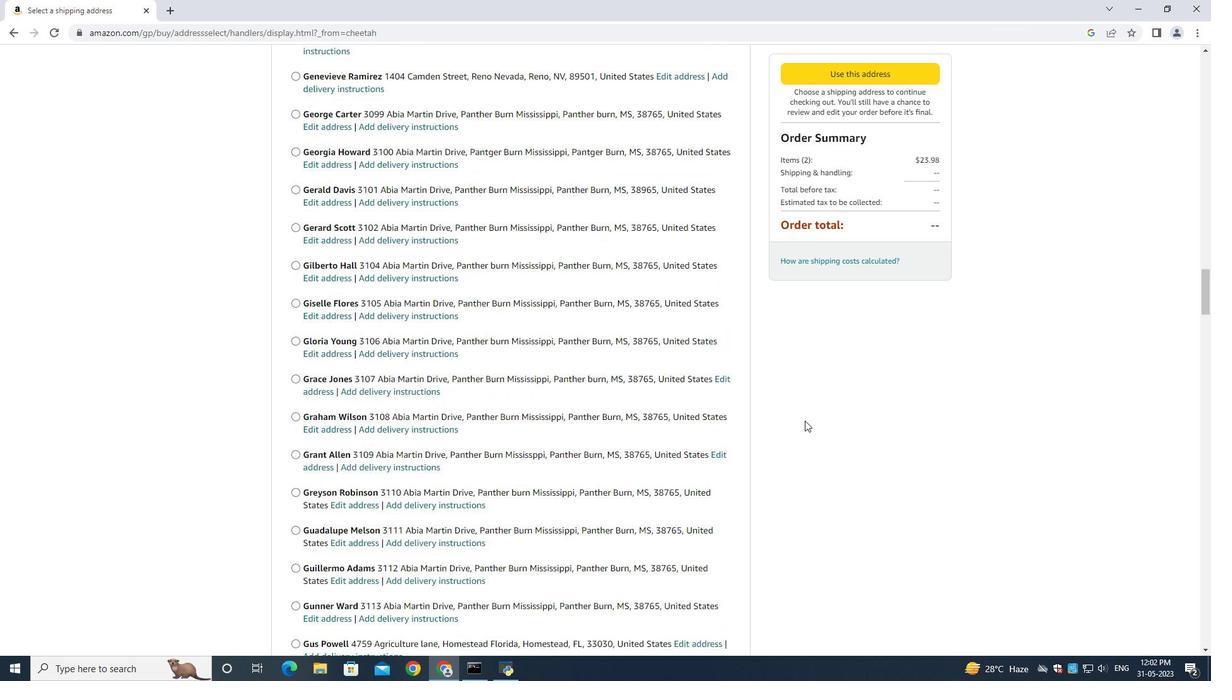 
Action: Mouse moved to (804, 420)
Screenshot: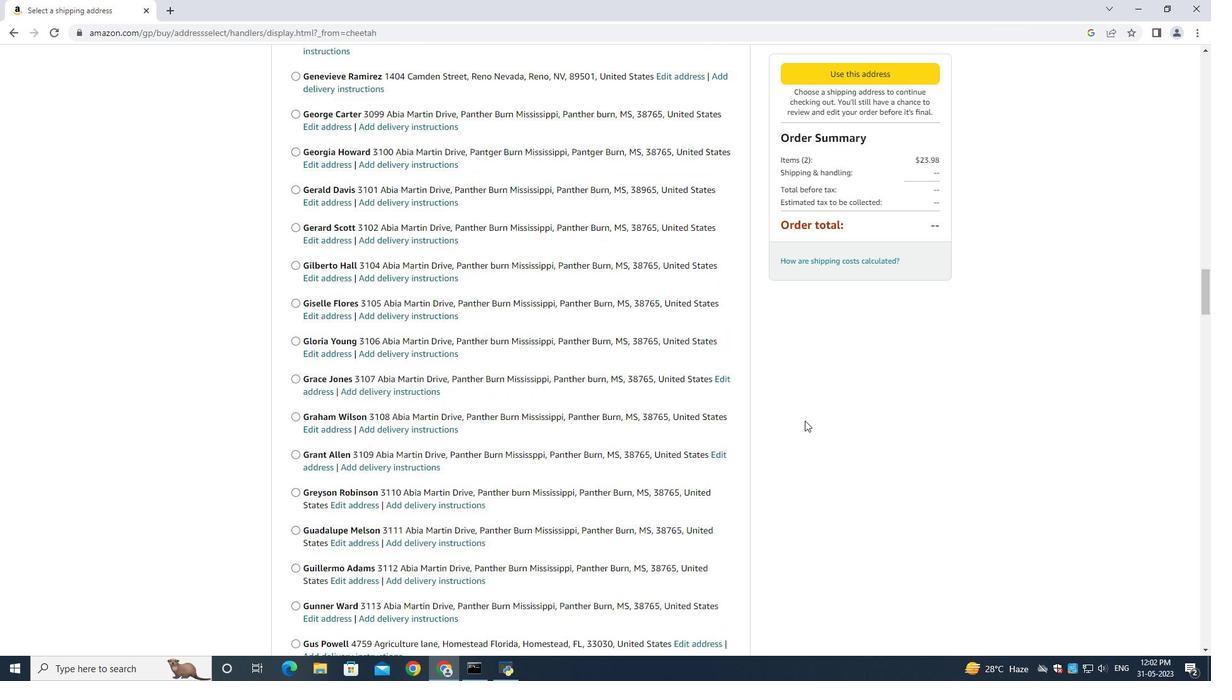 
Action: Mouse scrolled (805, 420) with delta (0, 0)
Screenshot: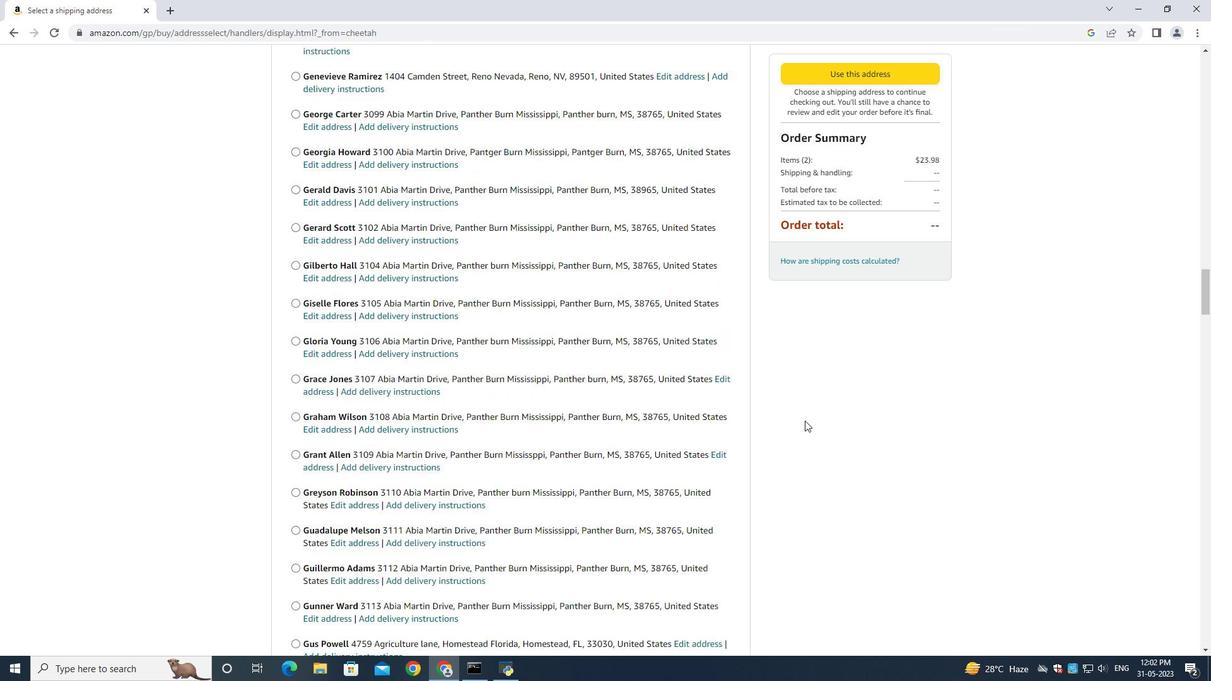 
Action: Mouse scrolled (805, 420) with delta (0, 0)
Screenshot: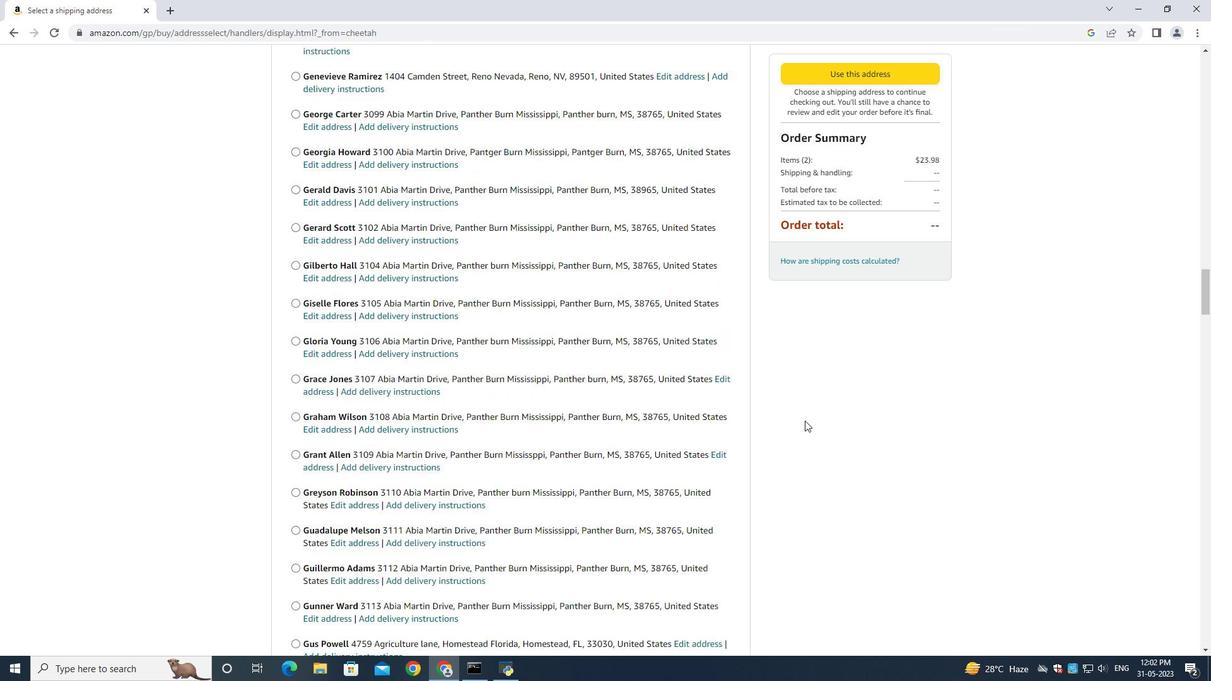
Action: Mouse scrolled (805, 420) with delta (0, 0)
Screenshot: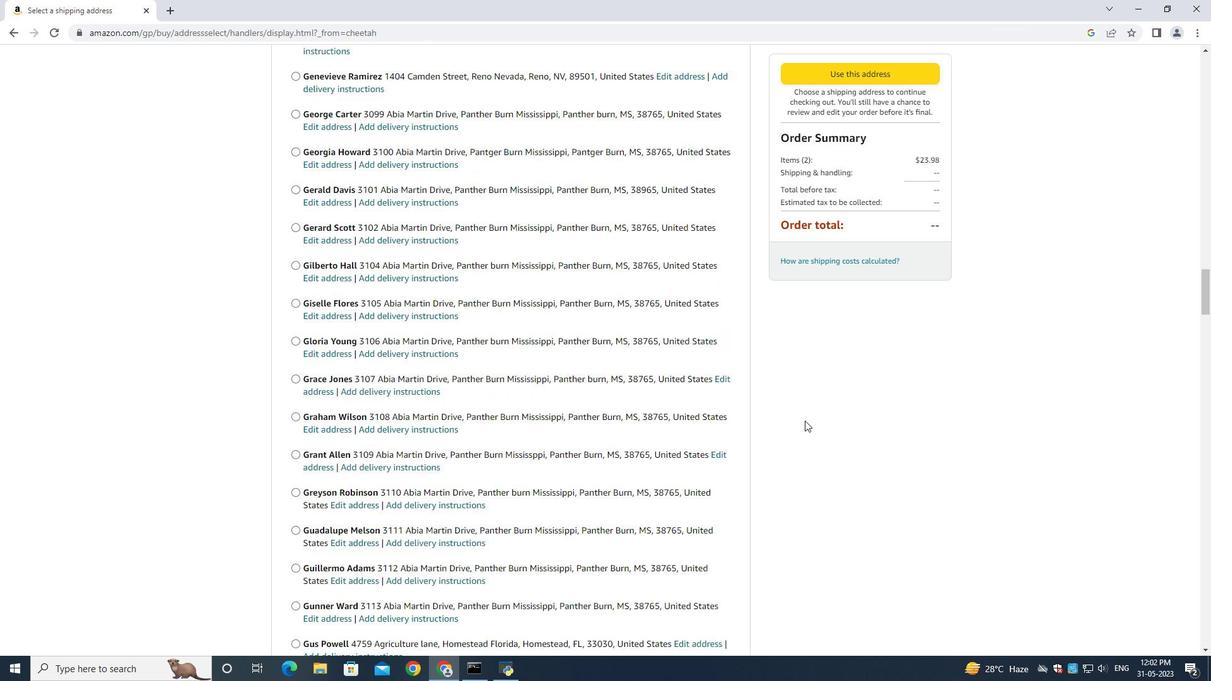 
Action: Mouse scrolled (805, 420) with delta (0, 0)
Screenshot: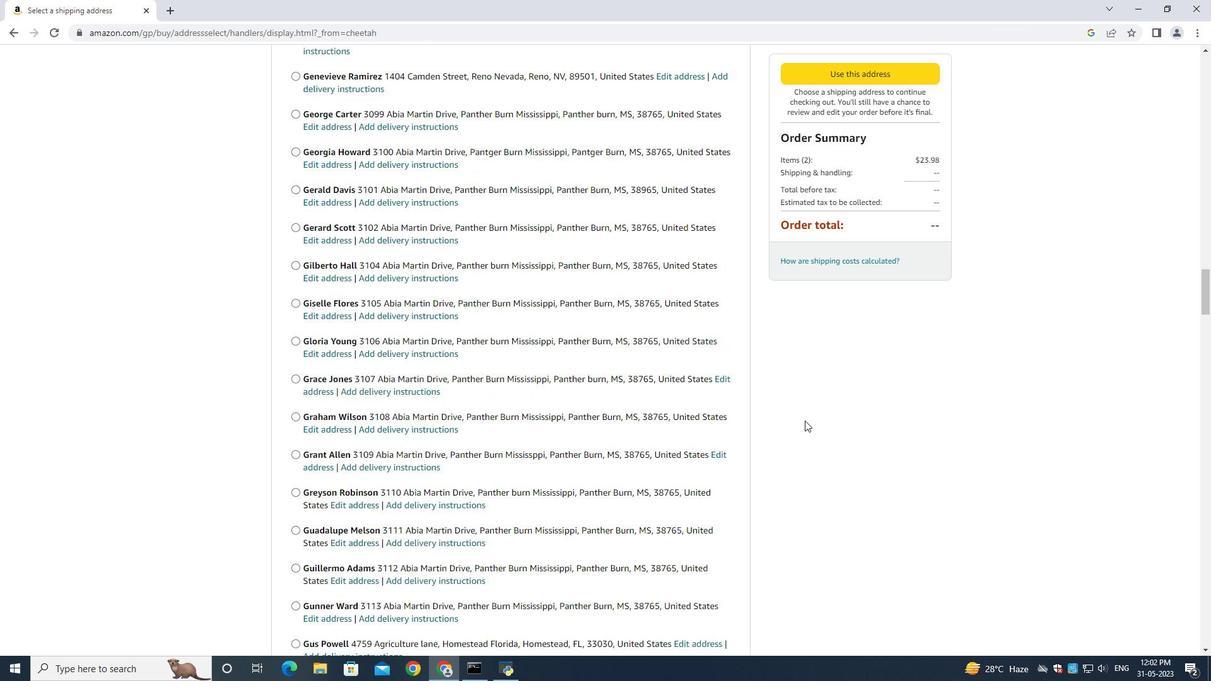 
Action: Mouse moved to (804, 420)
Screenshot: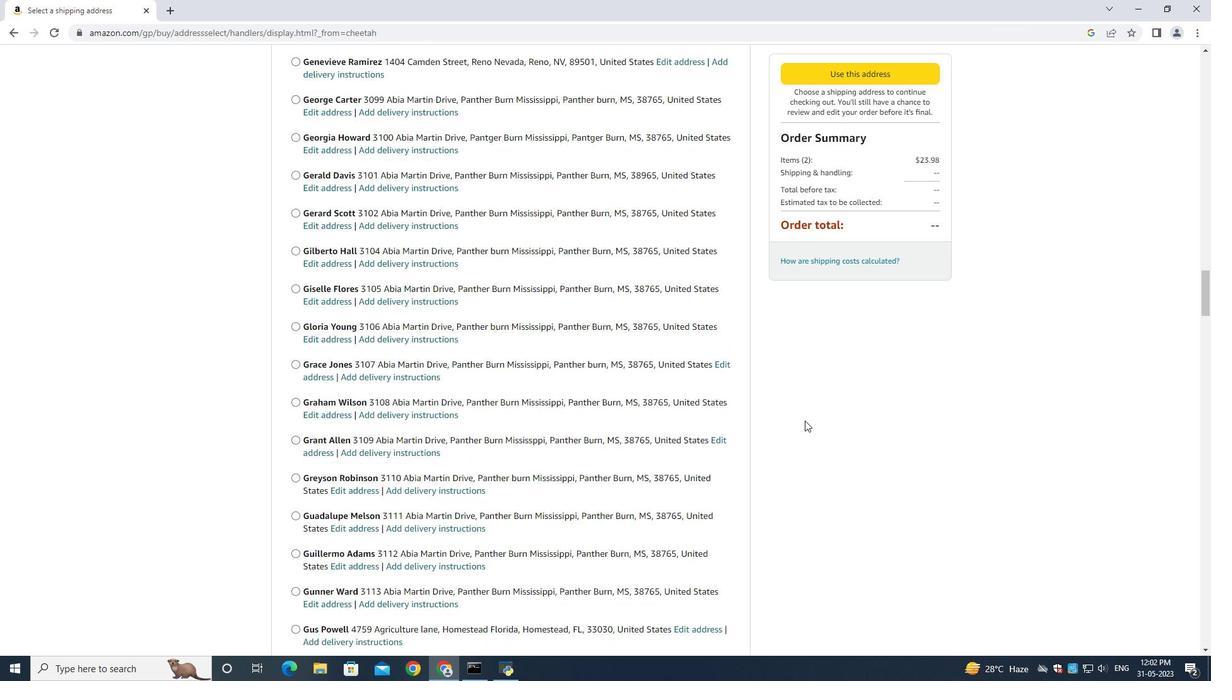 
Action: Mouse scrolled (804, 420) with delta (0, 0)
Screenshot: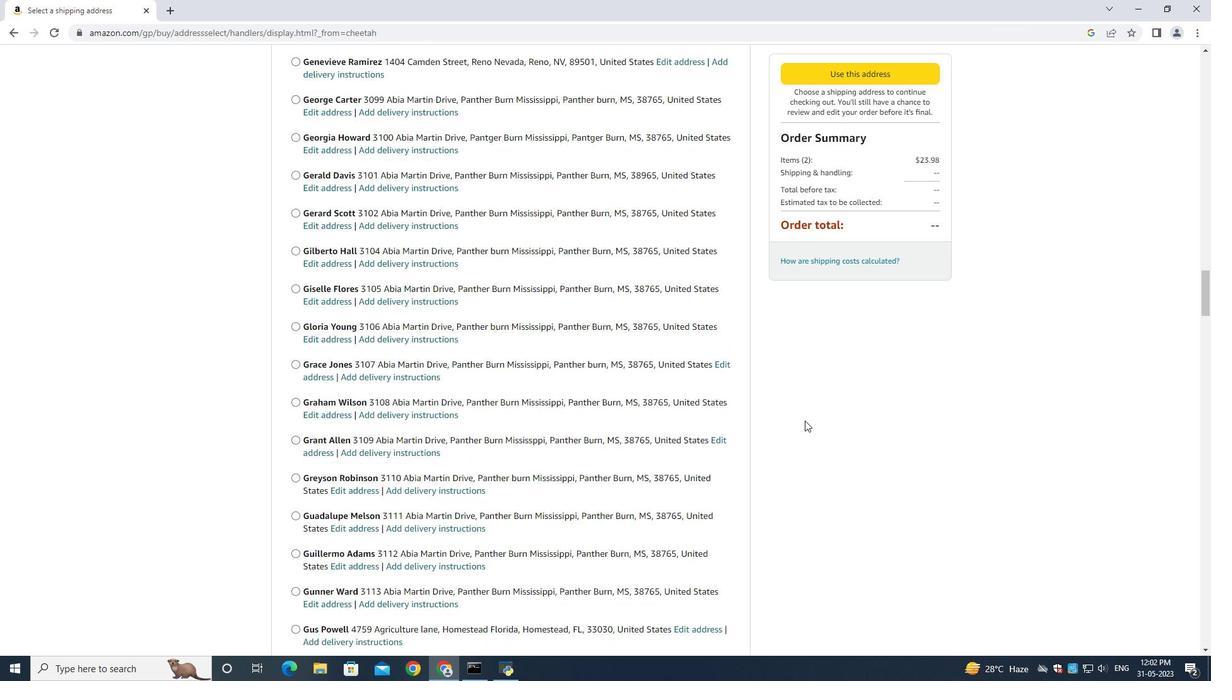 
Action: Mouse moved to (803, 420)
Screenshot: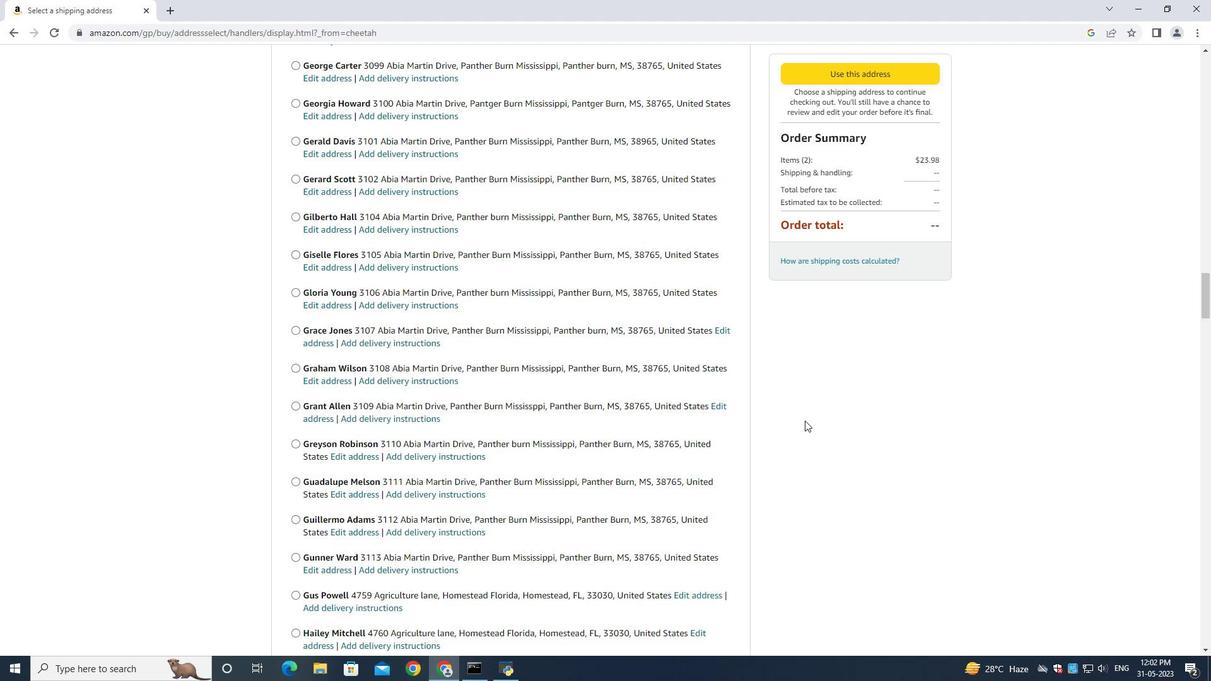 
Action: Mouse scrolled (803, 420) with delta (0, 0)
Screenshot: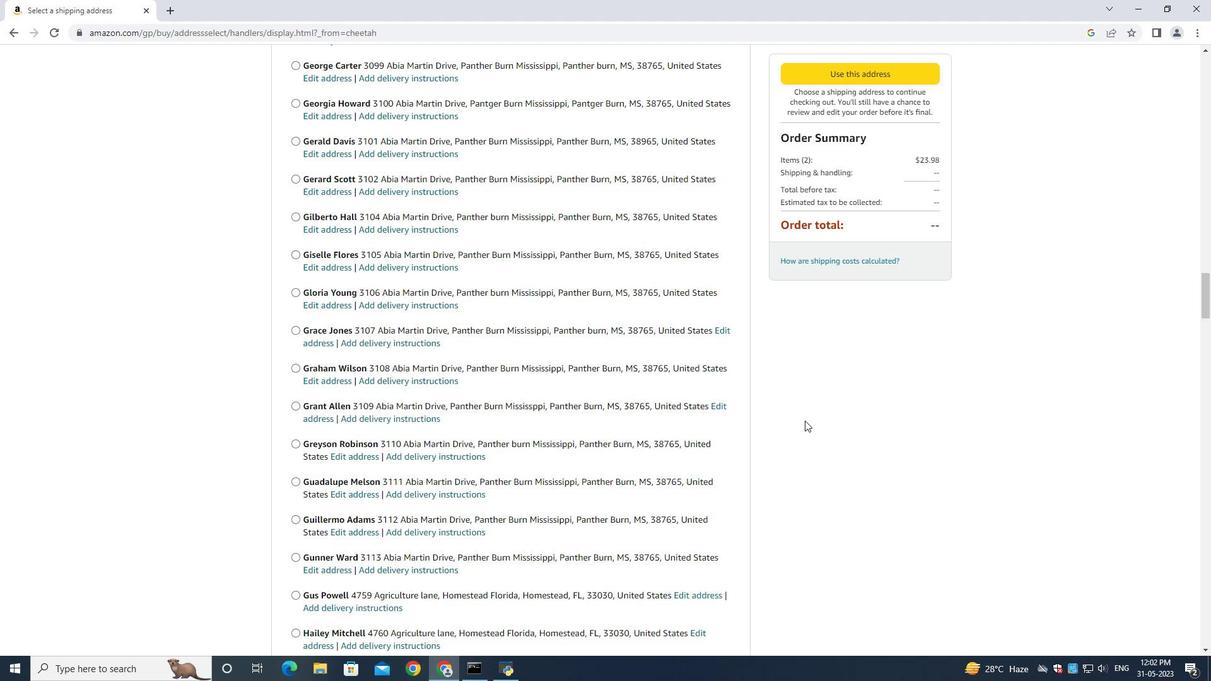 
Action: Mouse moved to (803, 421)
Screenshot: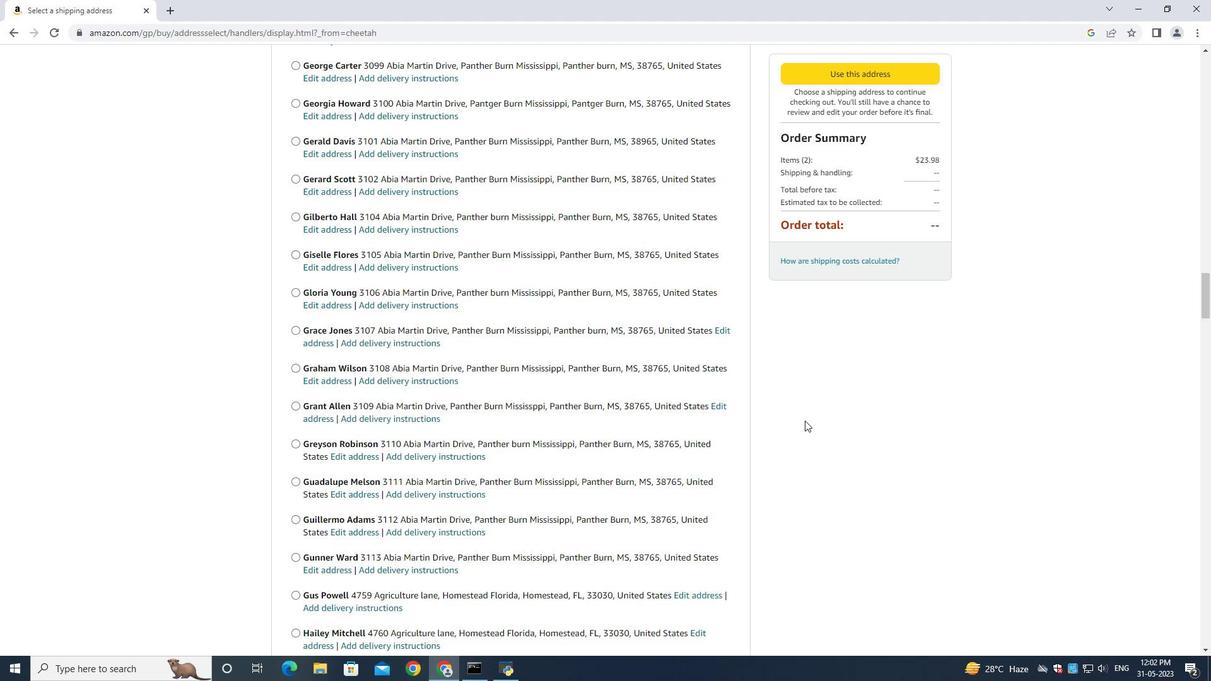 
Action: Mouse scrolled (803, 420) with delta (0, 0)
Screenshot: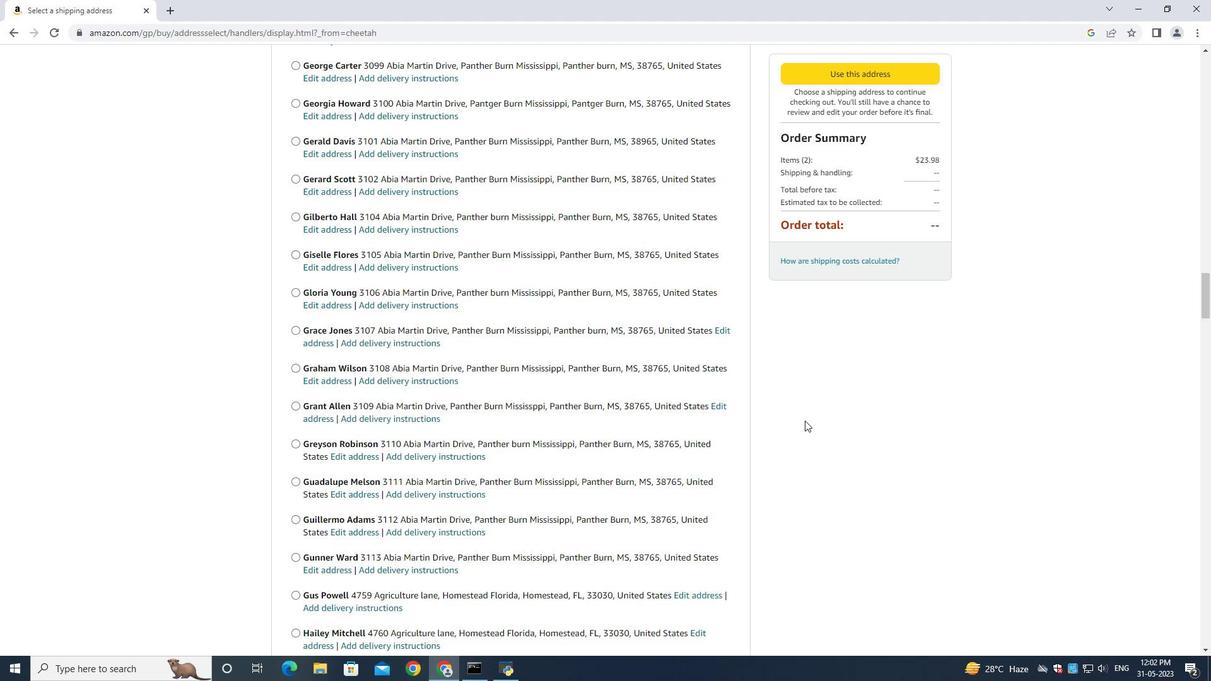 
Action: Mouse scrolled (803, 420) with delta (0, 0)
Screenshot: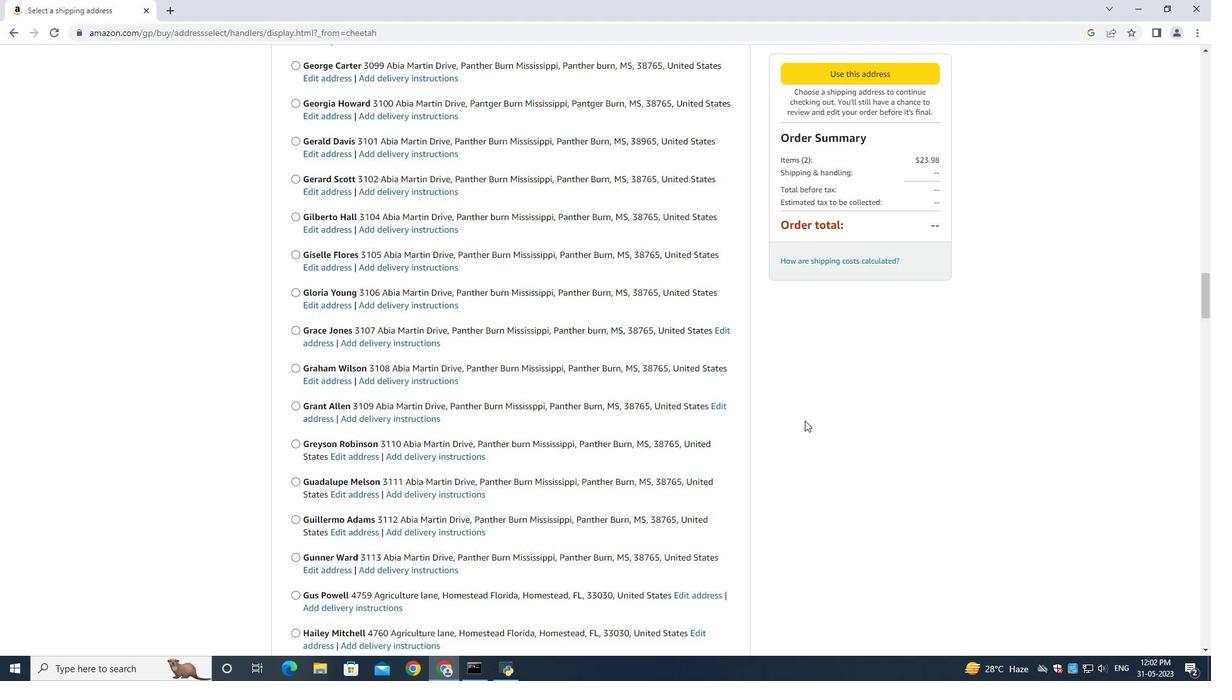 
Action: Mouse scrolled (803, 420) with delta (0, 0)
Screenshot: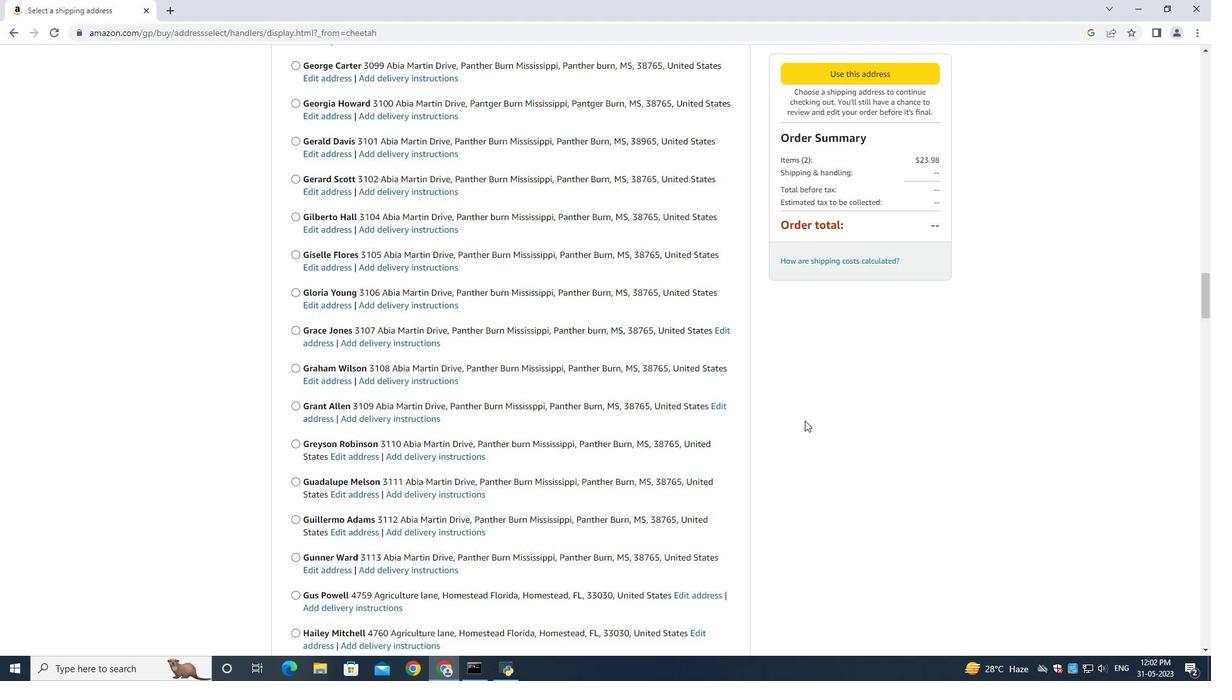 
Action: Mouse scrolled (803, 420) with delta (0, 0)
Screenshot: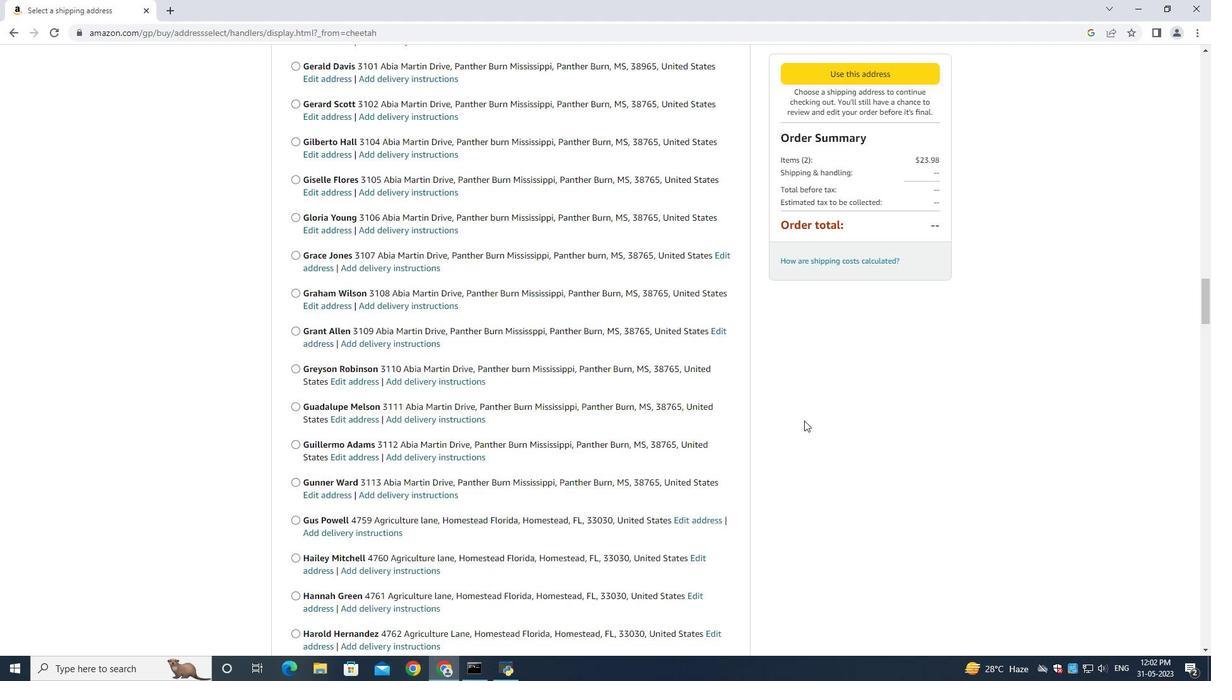 
Action: Mouse scrolled (803, 420) with delta (0, 0)
Screenshot: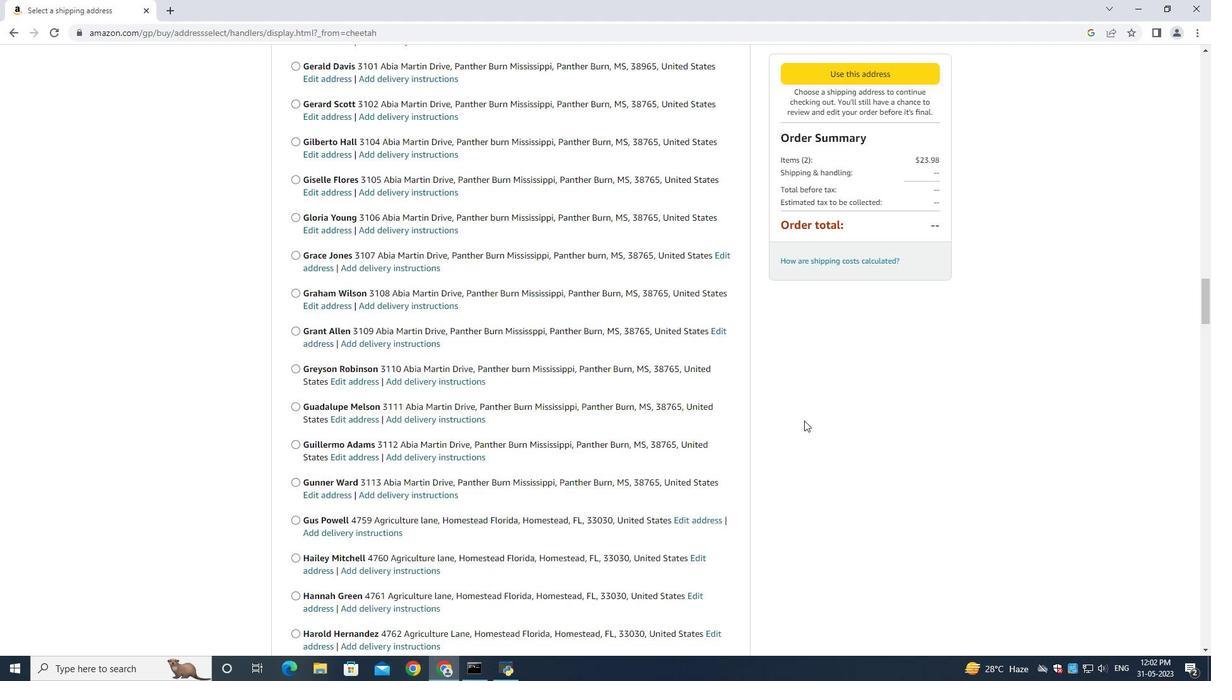 
Action: Mouse scrolled (803, 420) with delta (0, 0)
Screenshot: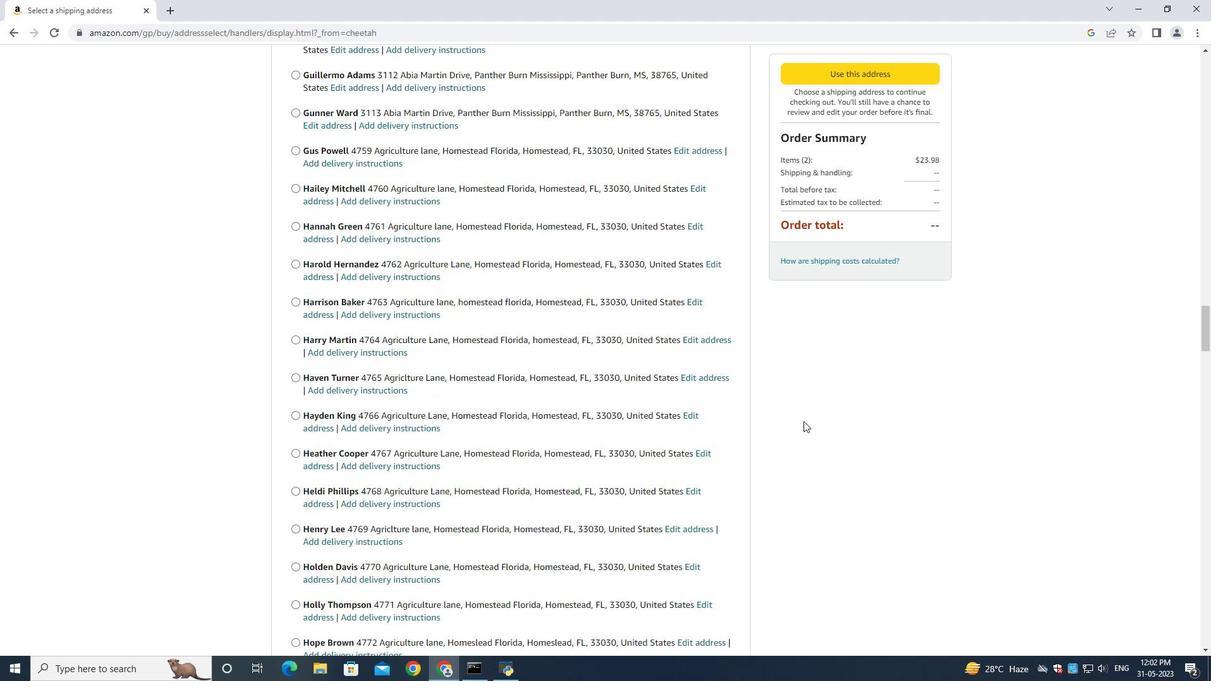 
Action: Mouse scrolled (803, 420) with delta (0, 0)
Screenshot: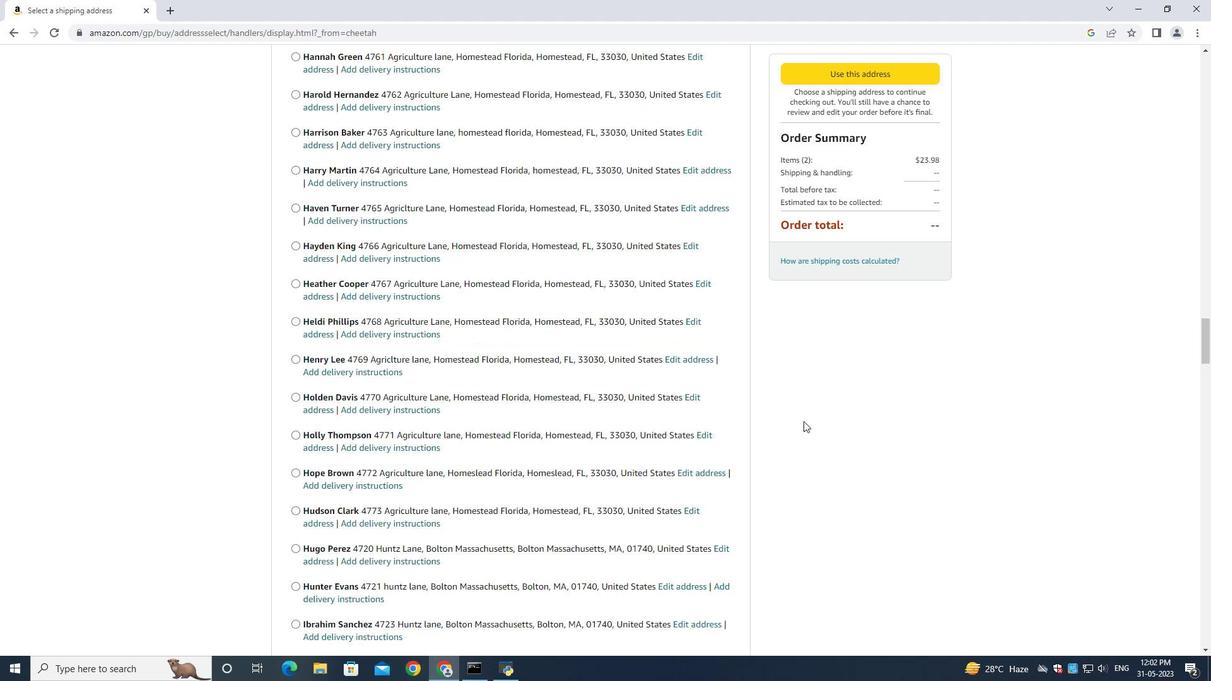 
Action: Mouse scrolled (803, 420) with delta (0, 0)
Screenshot: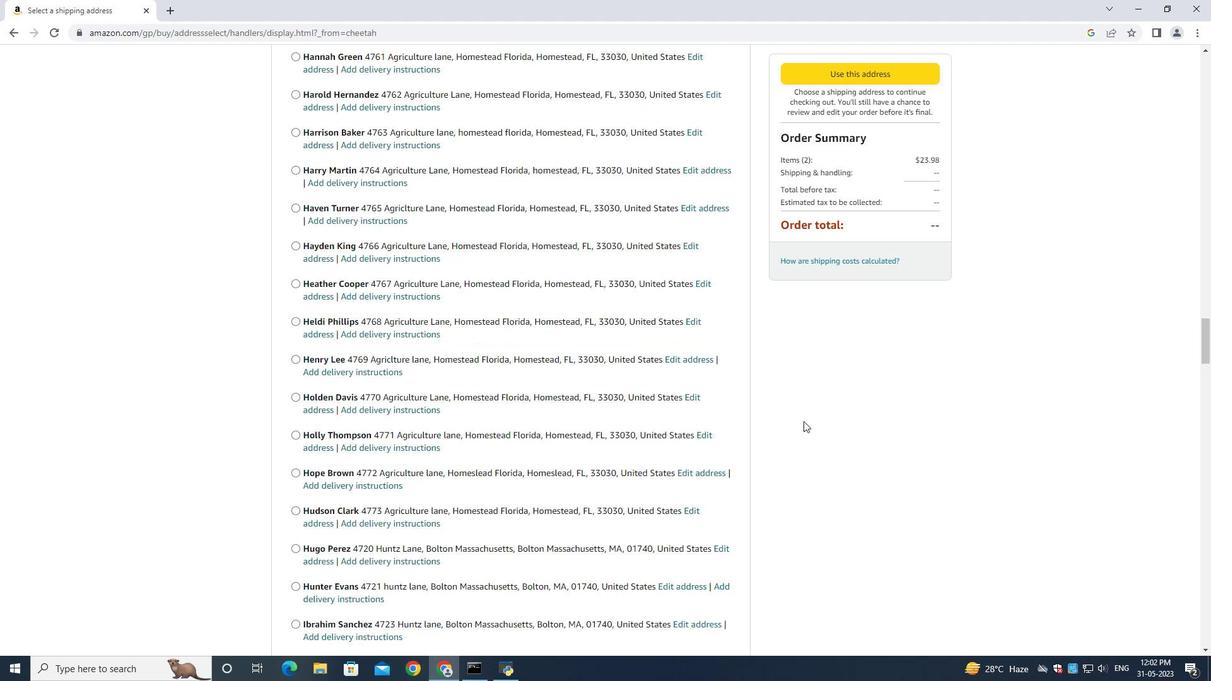 
Action: Mouse scrolled (803, 420) with delta (0, 0)
Screenshot: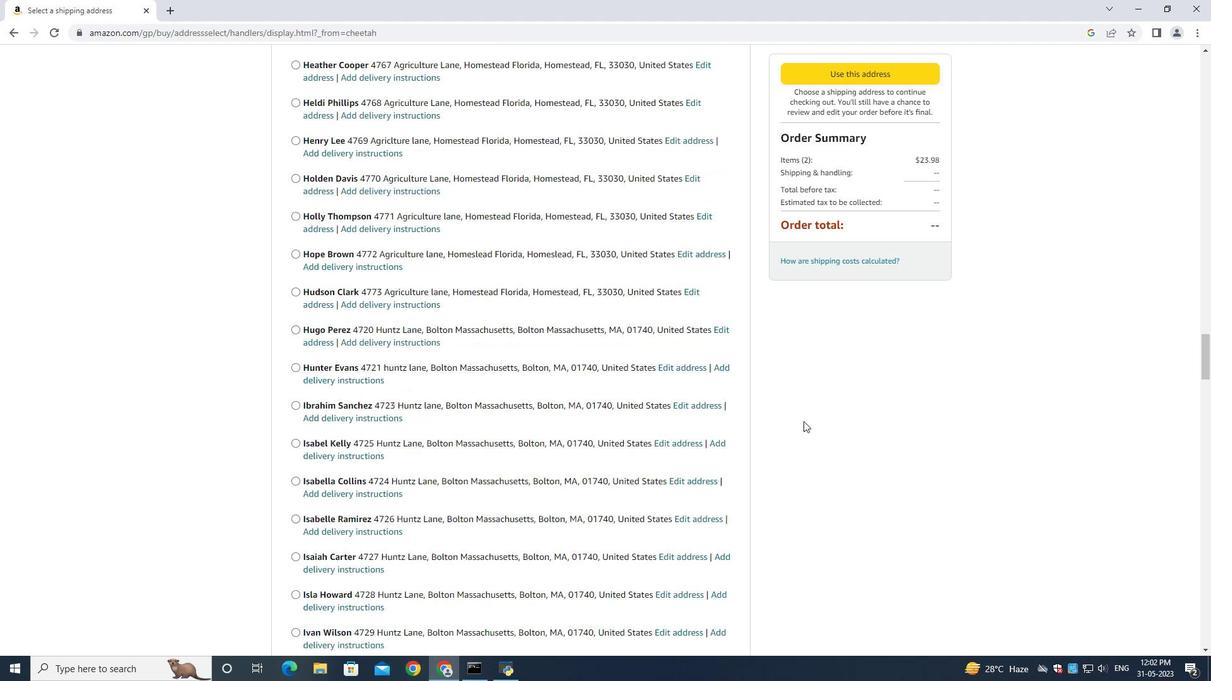 
Action: Mouse scrolled (803, 420) with delta (0, 0)
Screenshot: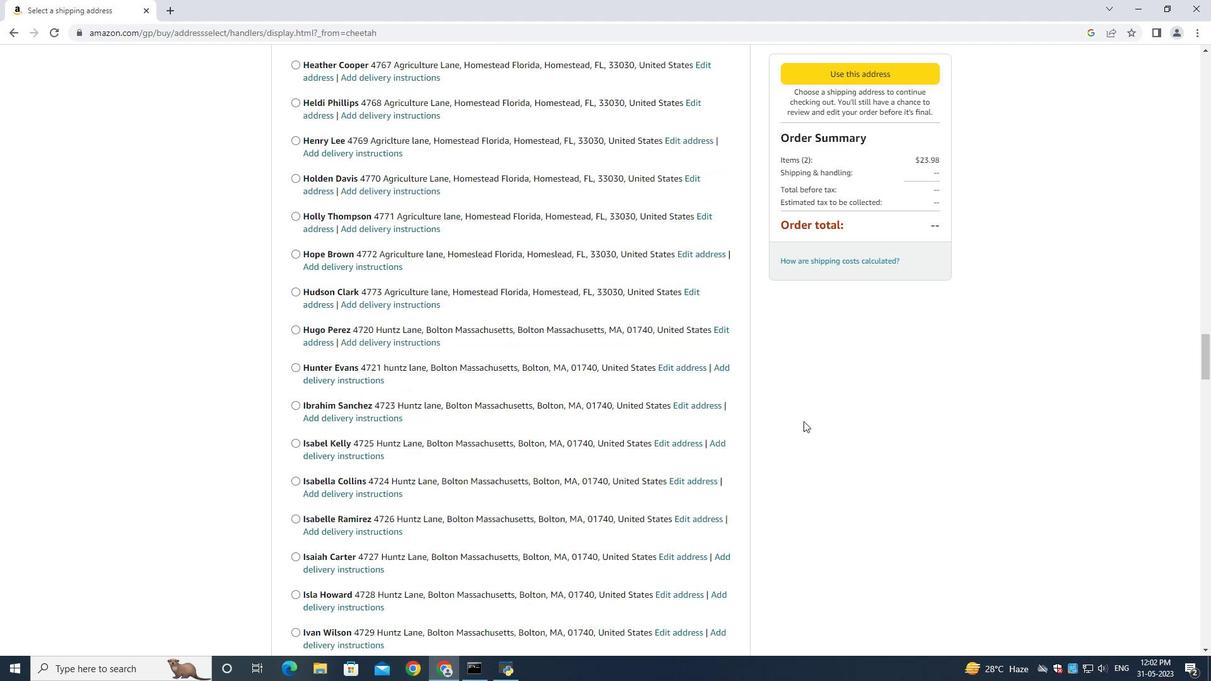 
Action: Mouse scrolled (803, 420) with delta (0, 0)
Screenshot: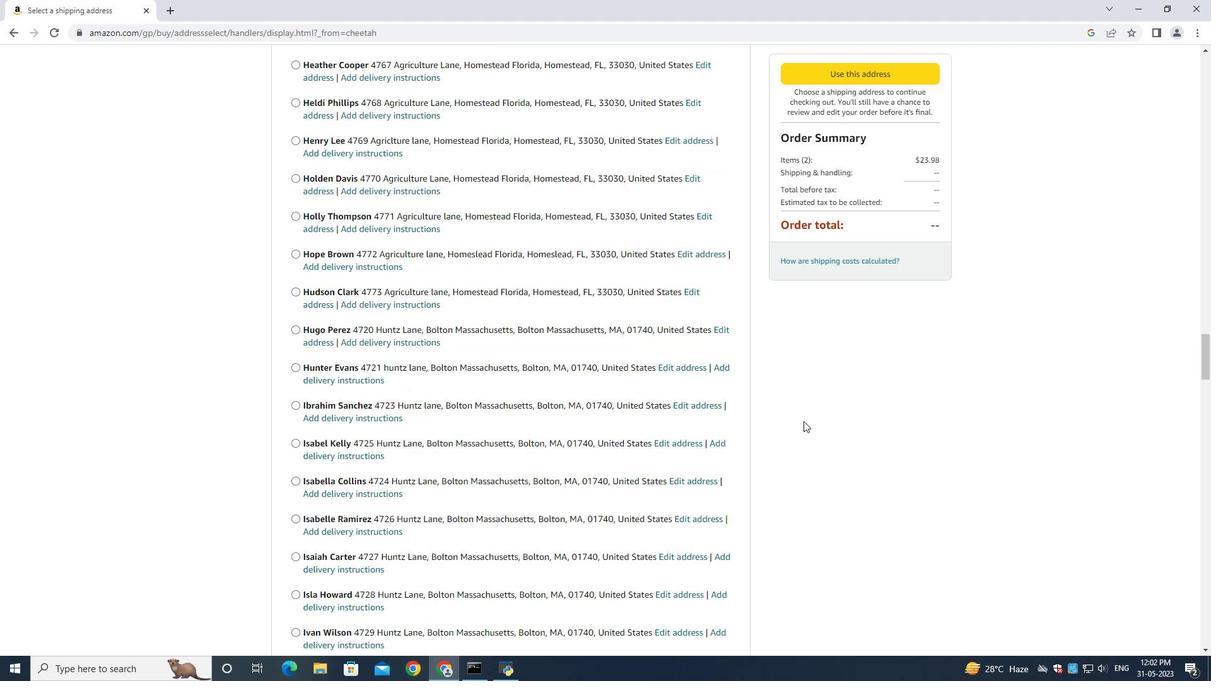 
Action: Mouse scrolled (803, 420) with delta (0, 0)
Screenshot: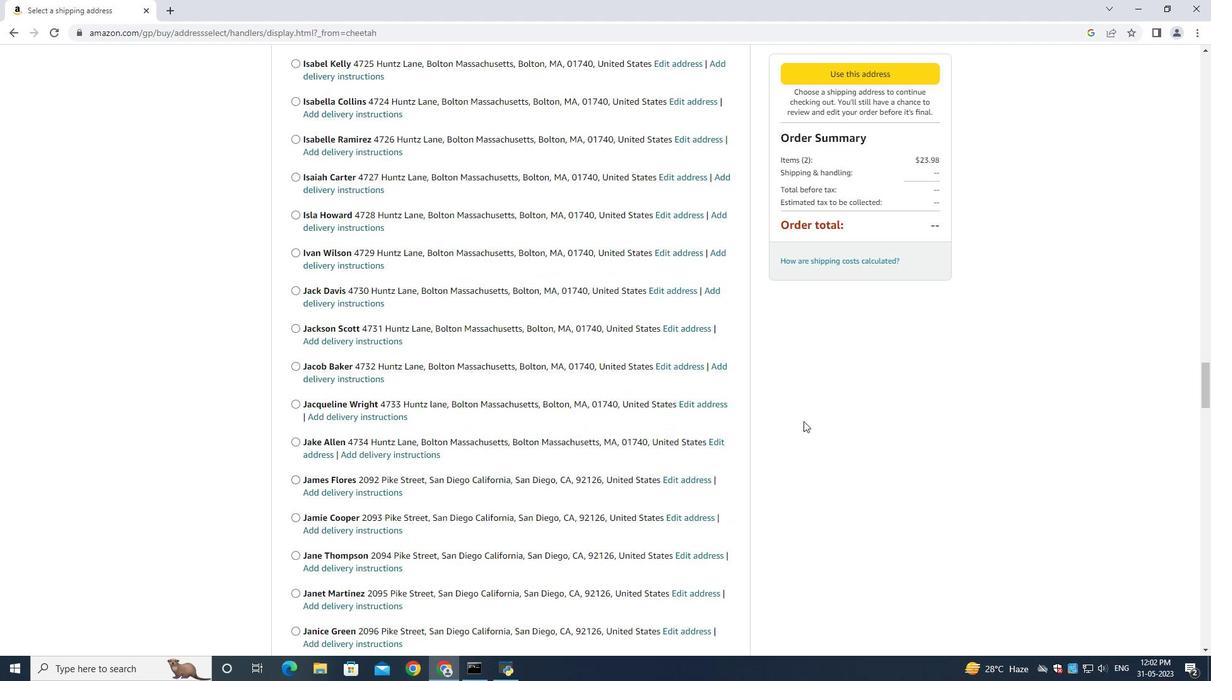 
Action: Mouse scrolled (803, 420) with delta (0, 0)
Screenshot: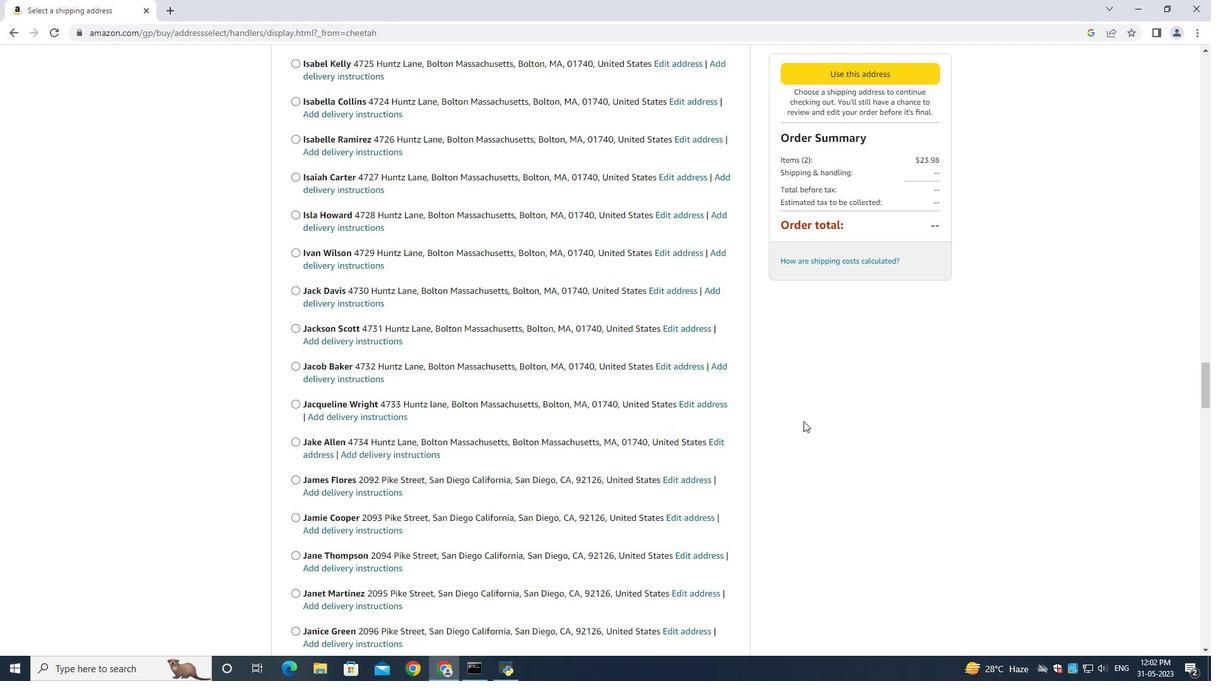 
Action: Mouse scrolled (803, 420) with delta (0, 0)
Screenshot: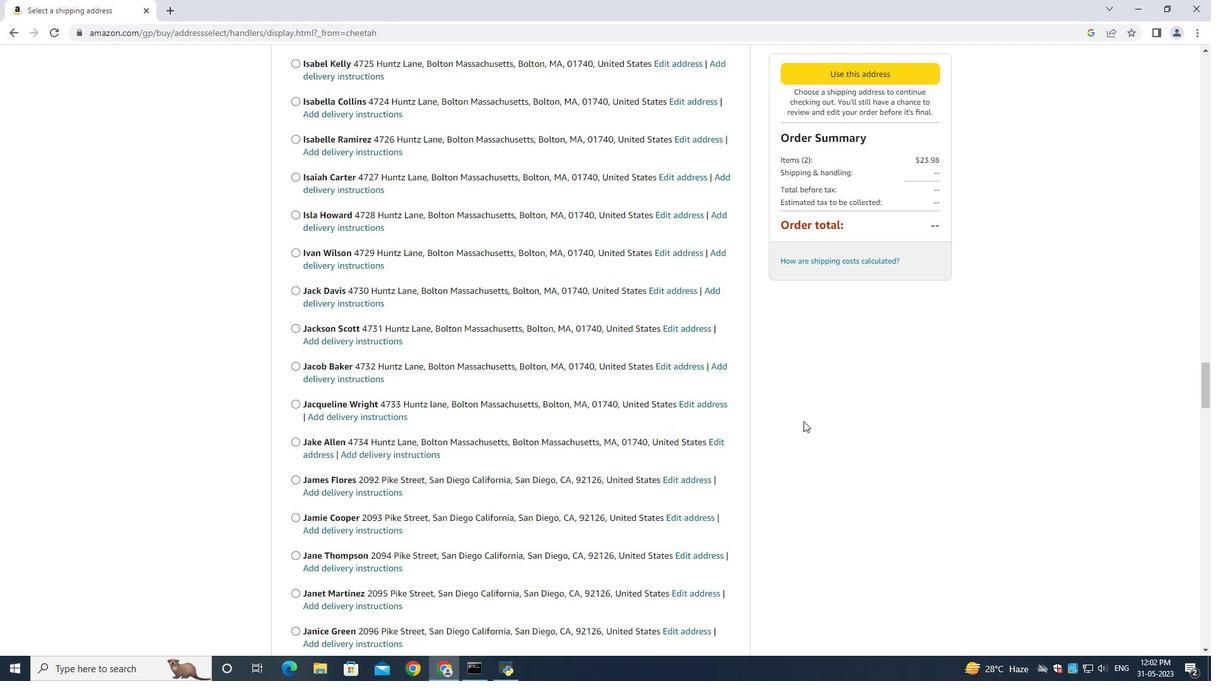 
Action: Mouse scrolled (803, 420) with delta (0, 0)
Screenshot: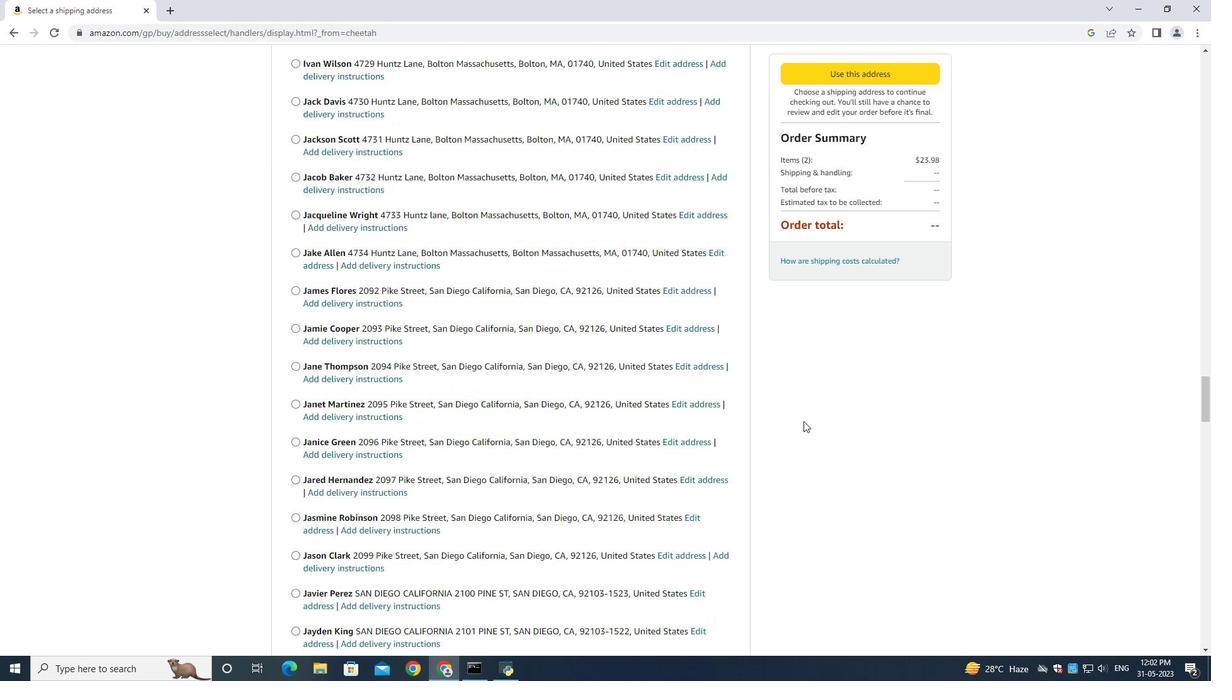 
Action: Mouse scrolled (803, 420) with delta (0, 0)
Screenshot: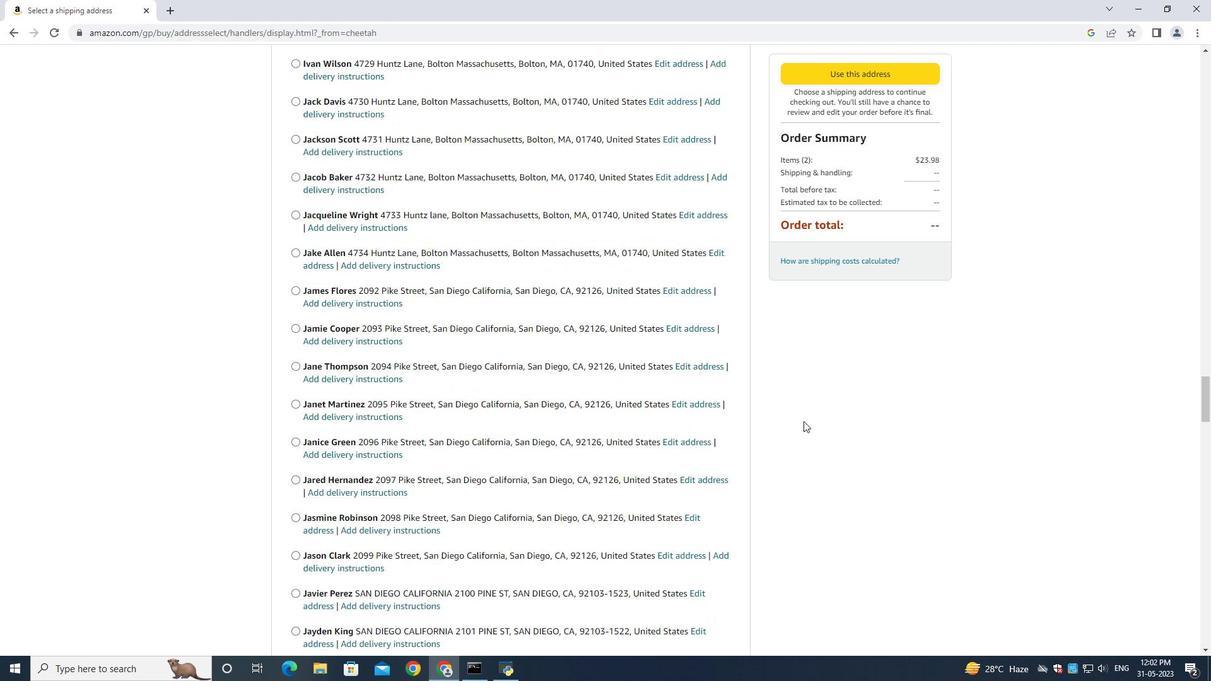 
Action: Mouse scrolled (803, 420) with delta (0, 0)
Screenshot: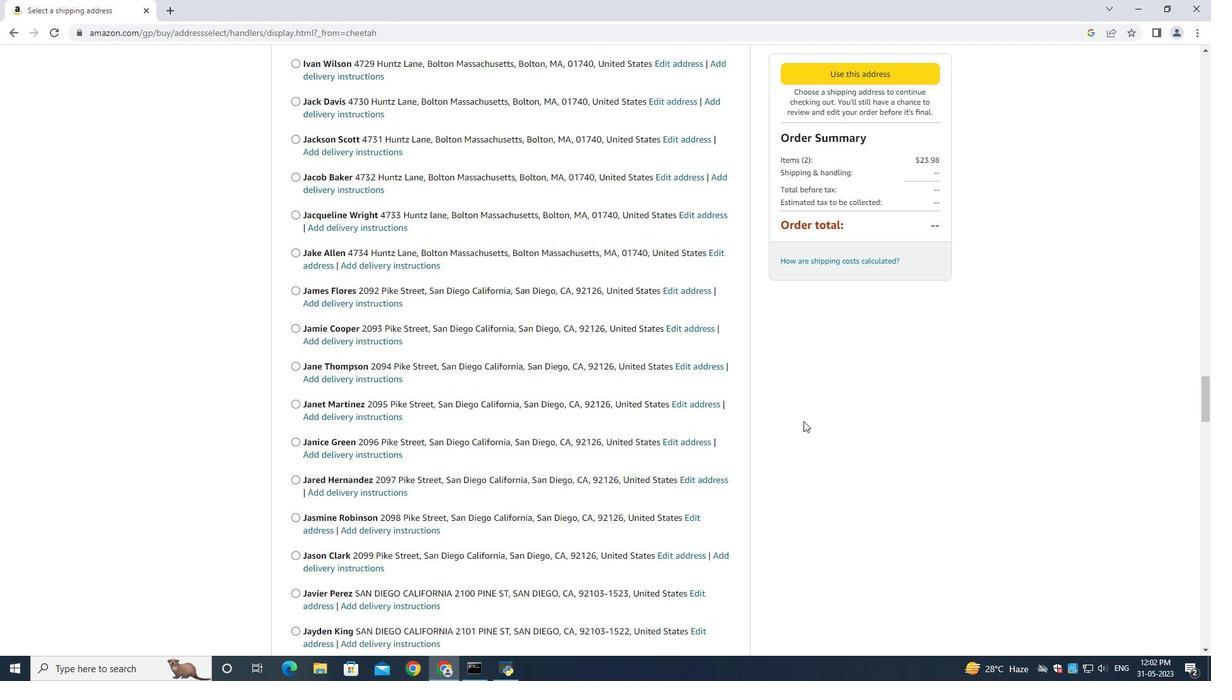
Action: Mouse moved to (591, 430)
Screenshot: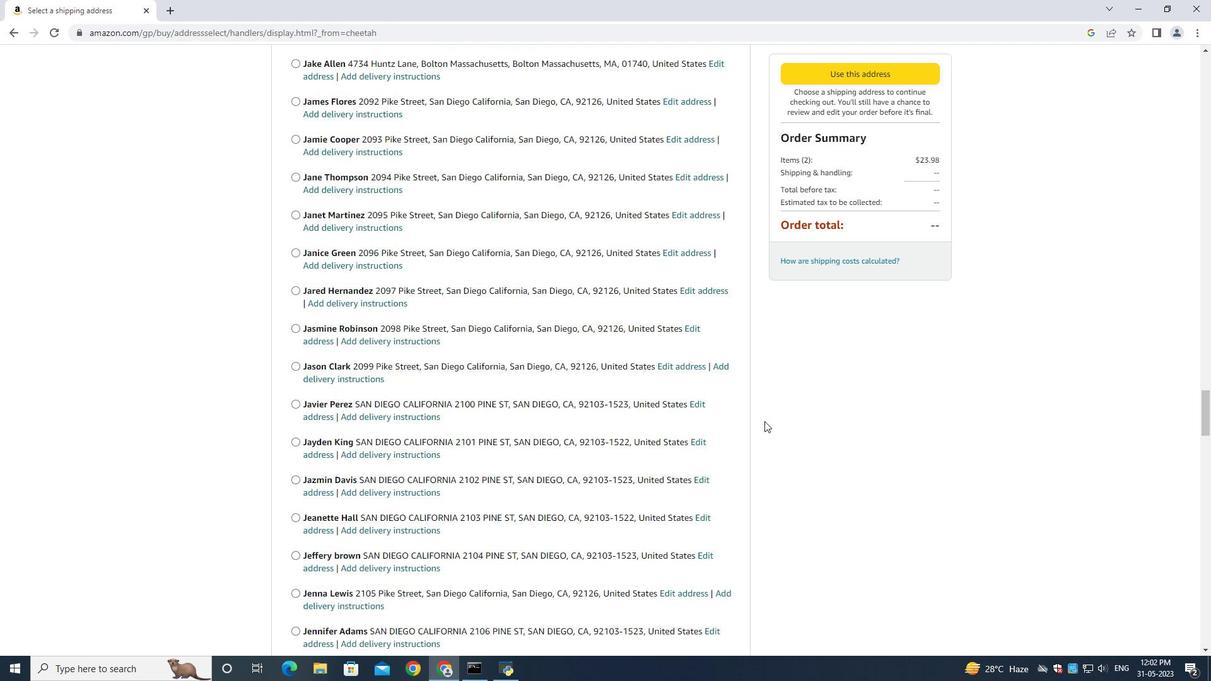 
Action: Mouse scrolled (591, 430) with delta (0, 0)
Screenshot: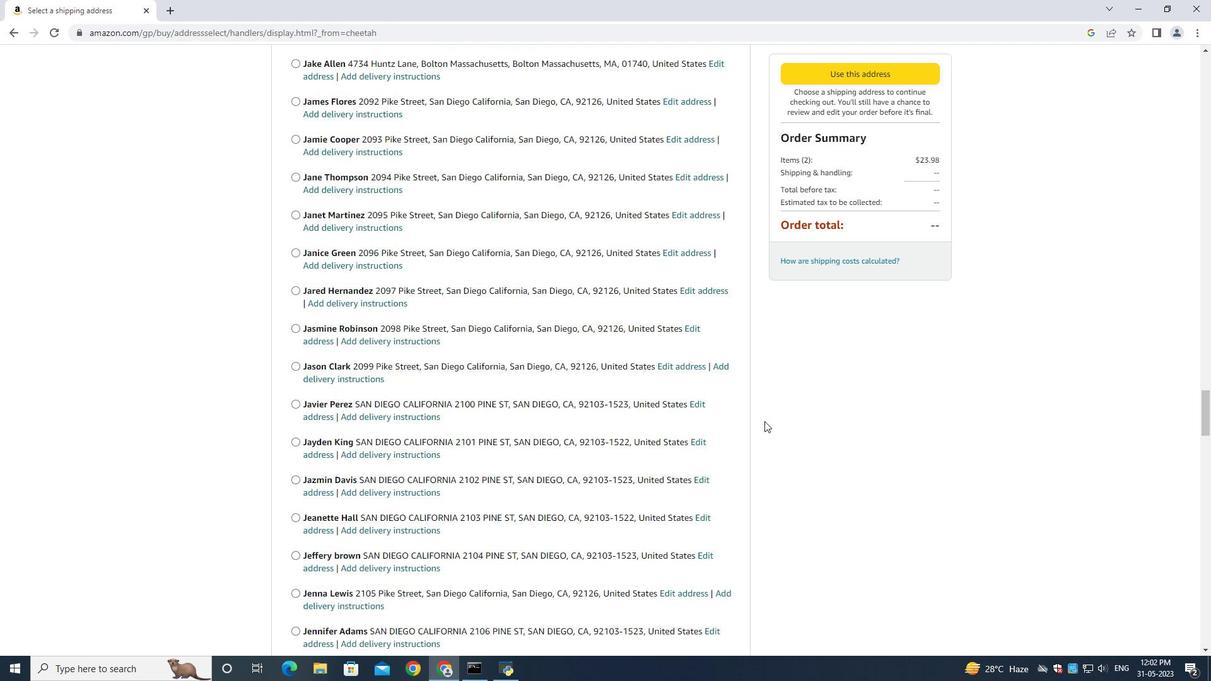 
Action: Mouse moved to (590, 431)
Screenshot: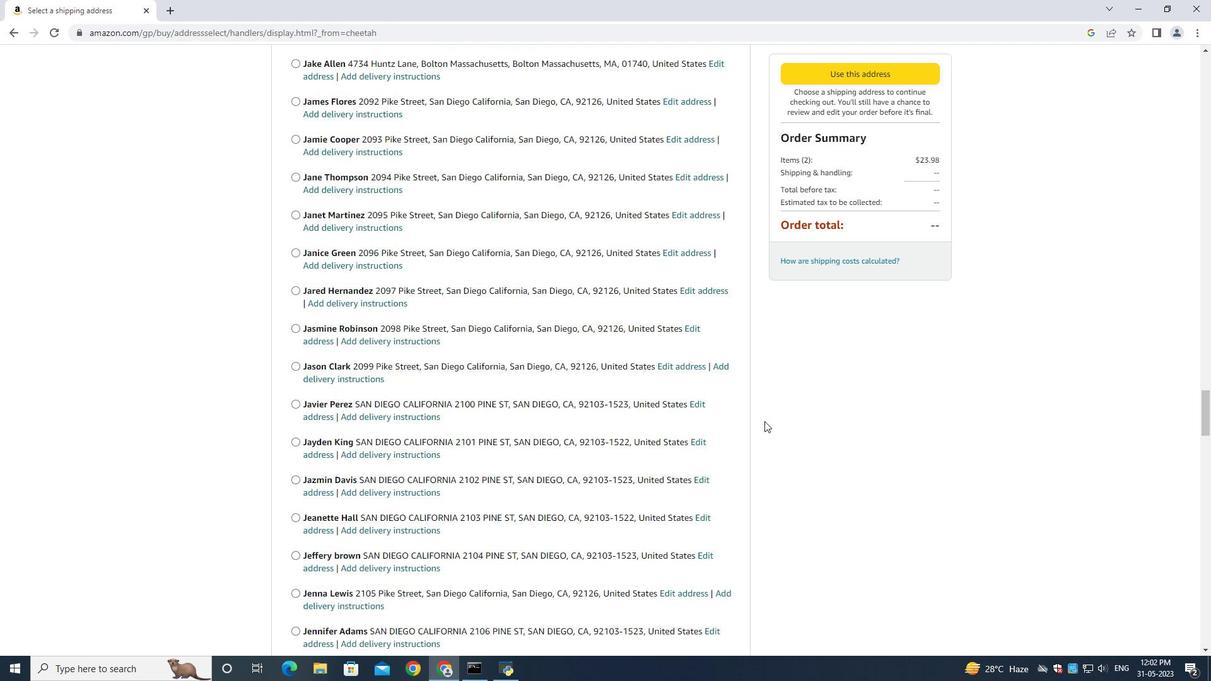
Action: Mouse scrolled (590, 430) with delta (0, 0)
Screenshot: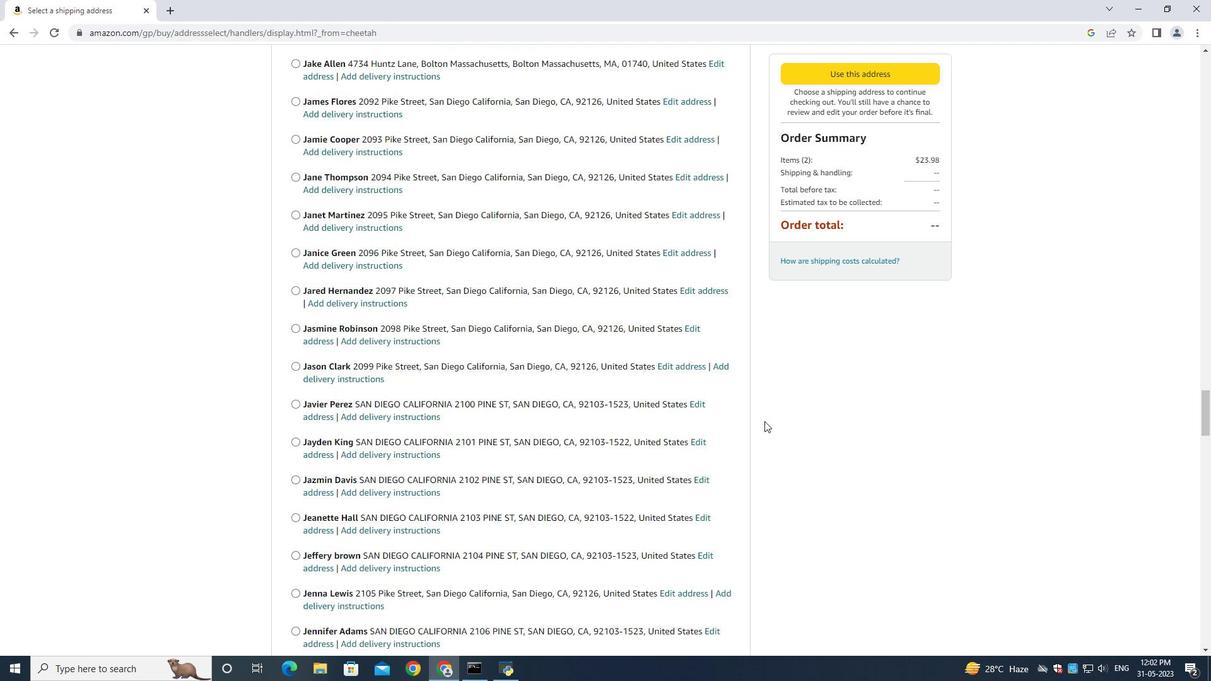 
Action: Mouse moved to (590, 431)
Screenshot: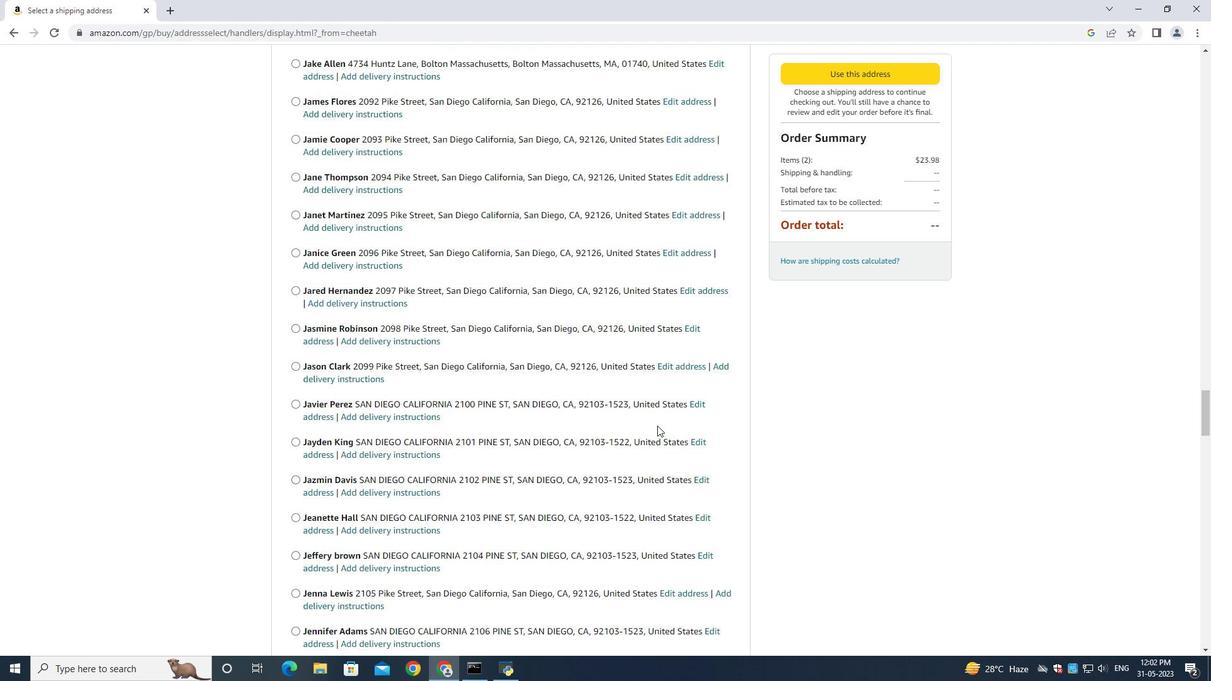 
Action: Mouse scrolled (590, 430) with delta (0, 0)
Screenshot: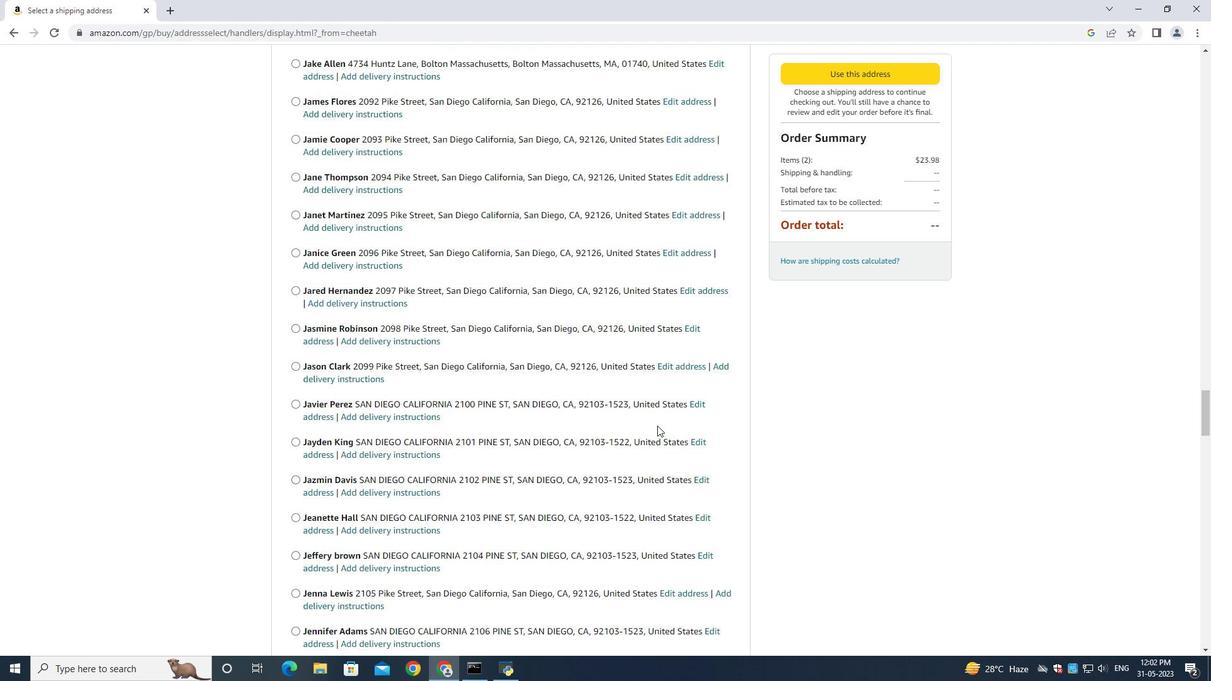 
Action: Mouse scrolled (590, 430) with delta (0, 0)
Screenshot: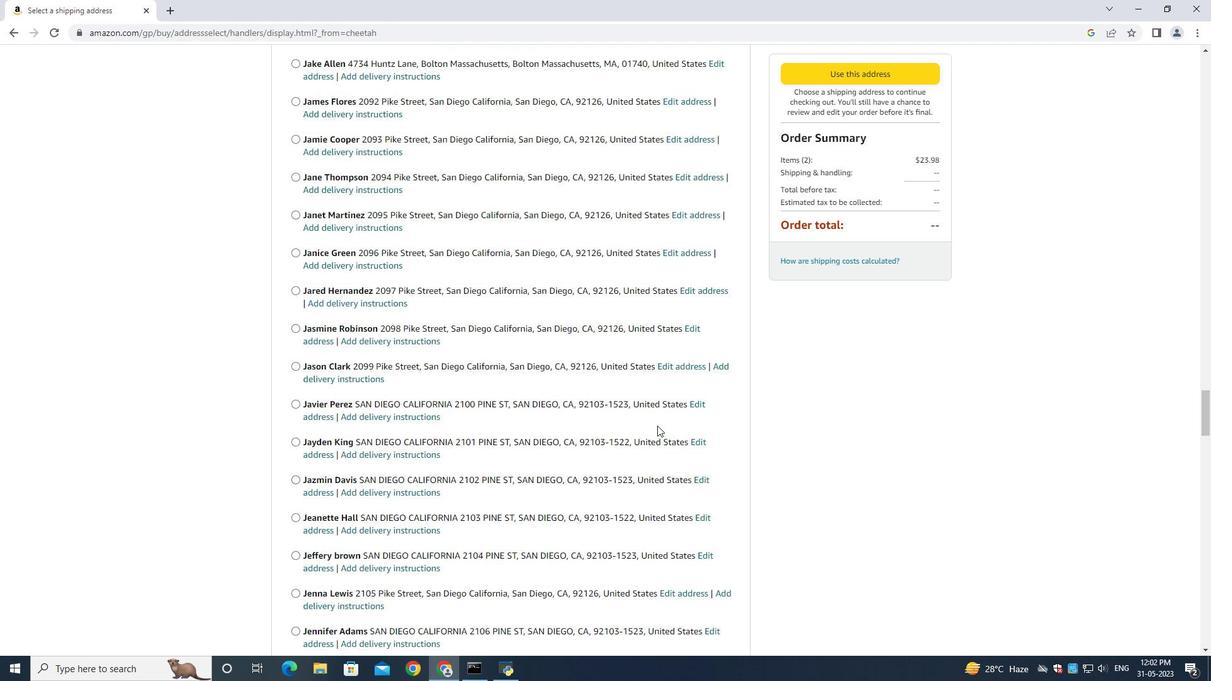 
Action: Mouse scrolled (590, 430) with delta (0, 0)
Screenshot: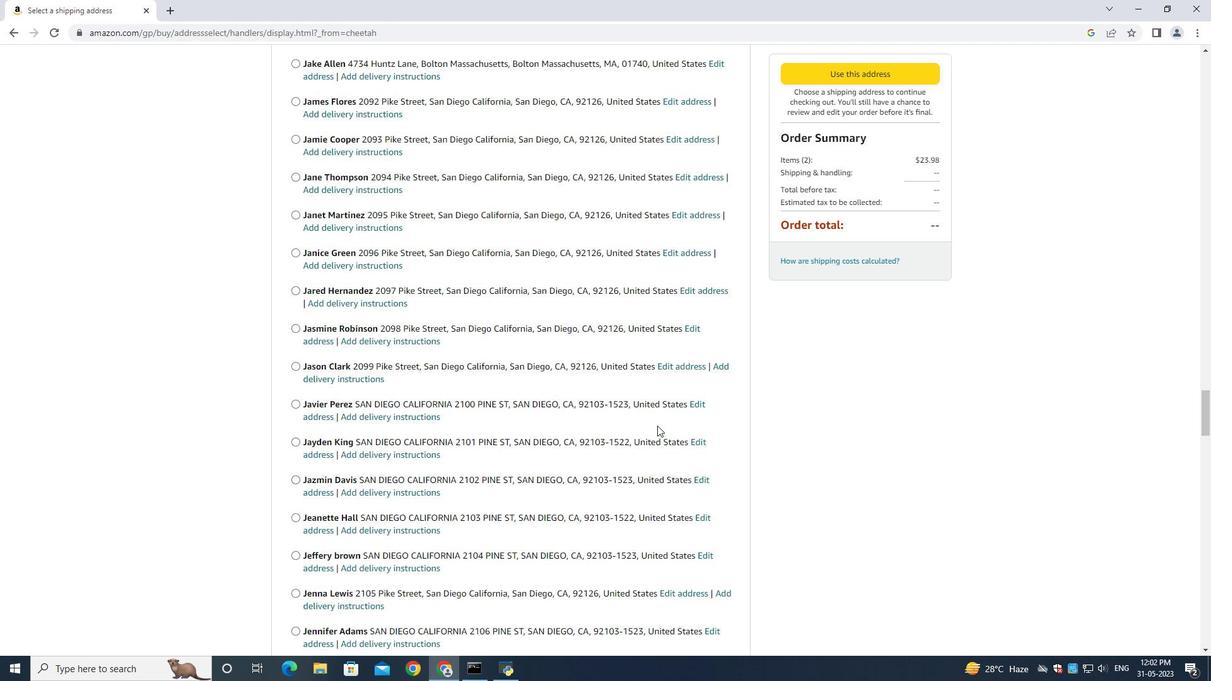 
Action: Mouse scrolled (590, 430) with delta (0, 0)
Screenshot: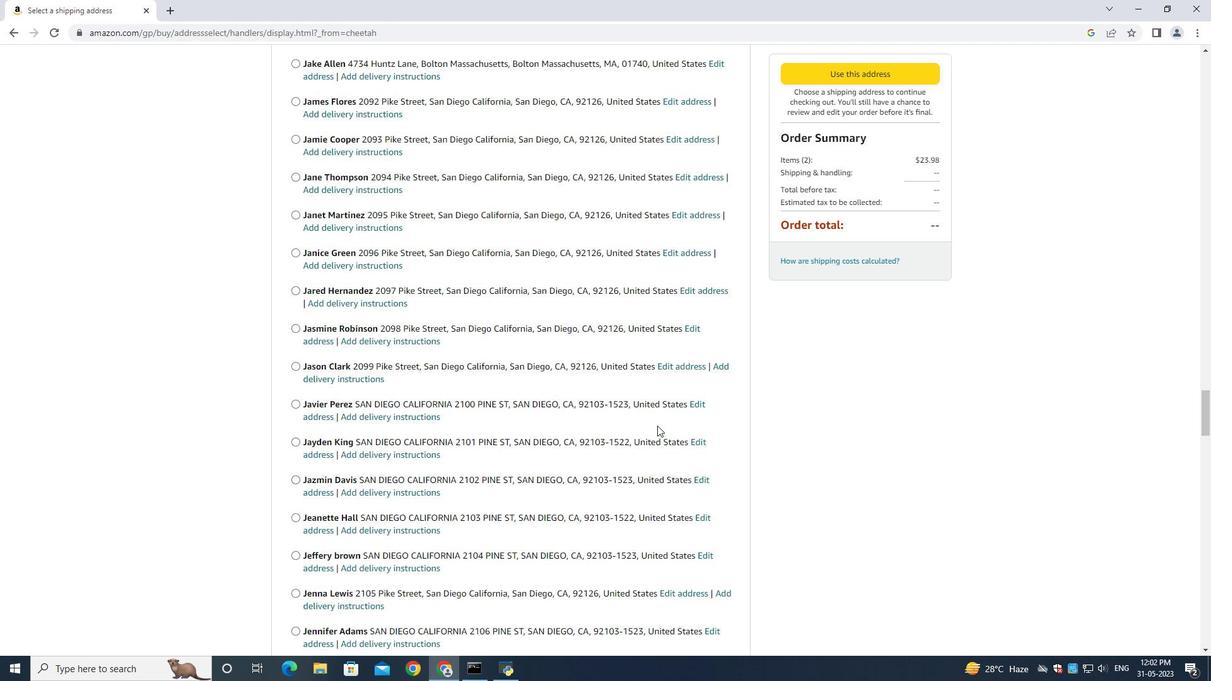 
Action: Mouse moved to (586, 429)
Screenshot: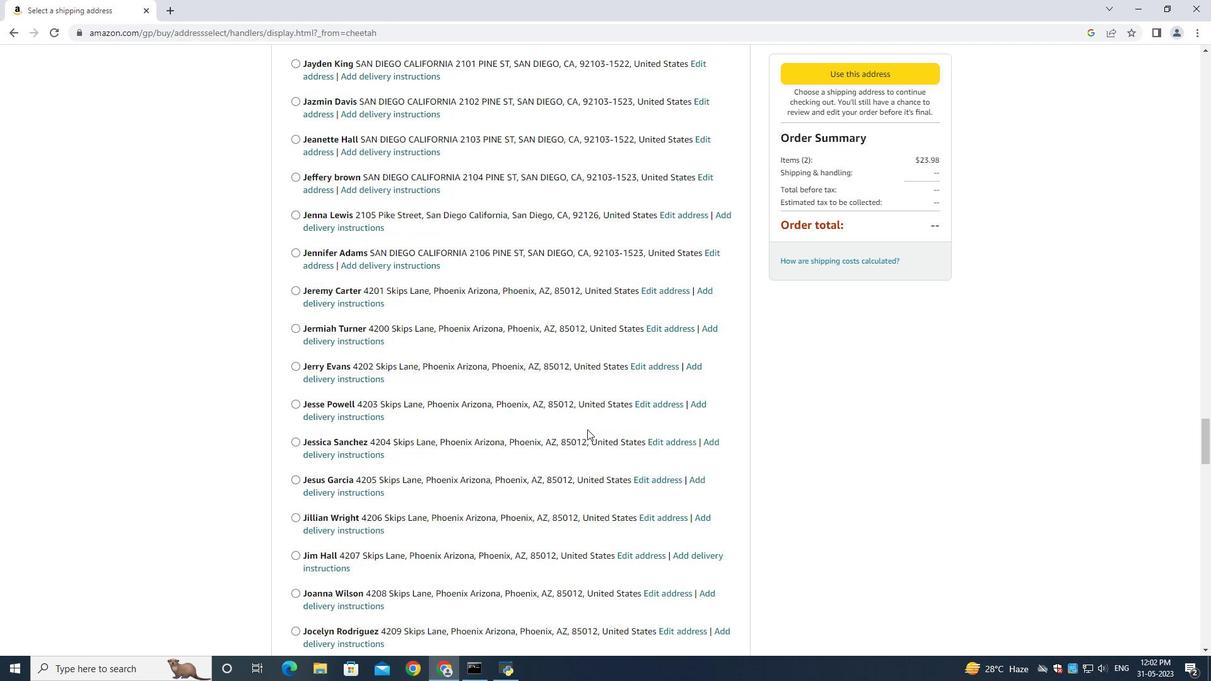 
Action: Mouse scrolled (586, 429) with delta (0, 0)
Screenshot: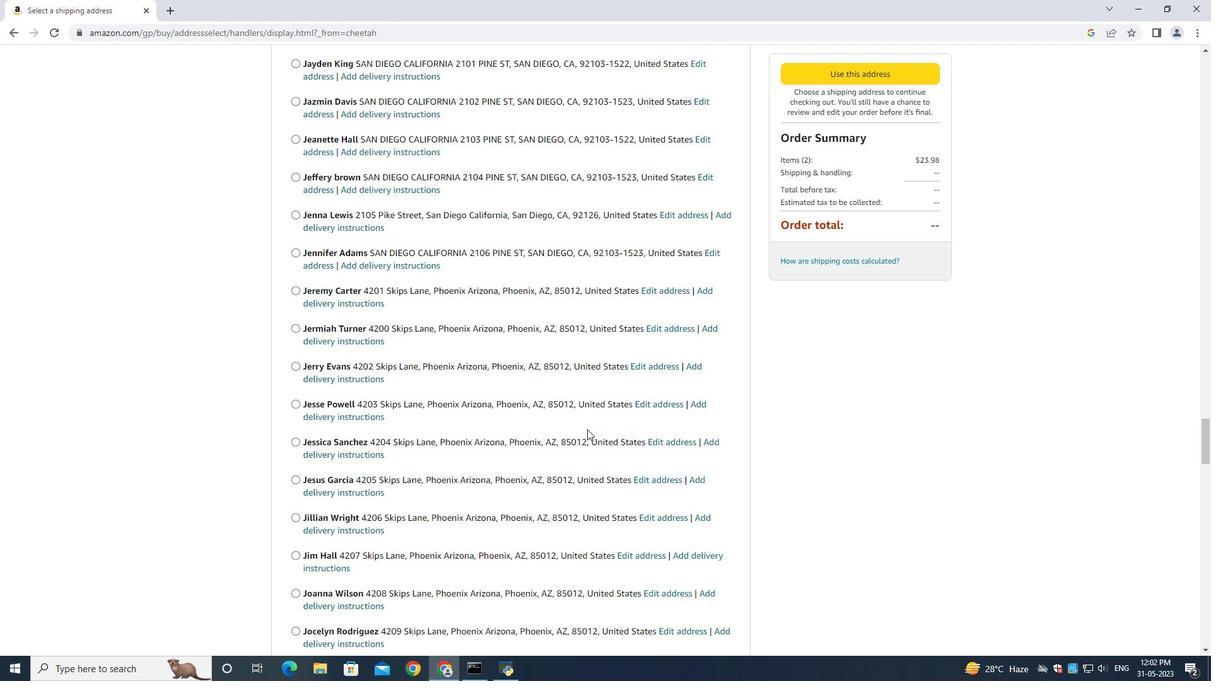 
Action: Mouse scrolled (586, 429) with delta (0, 0)
Screenshot: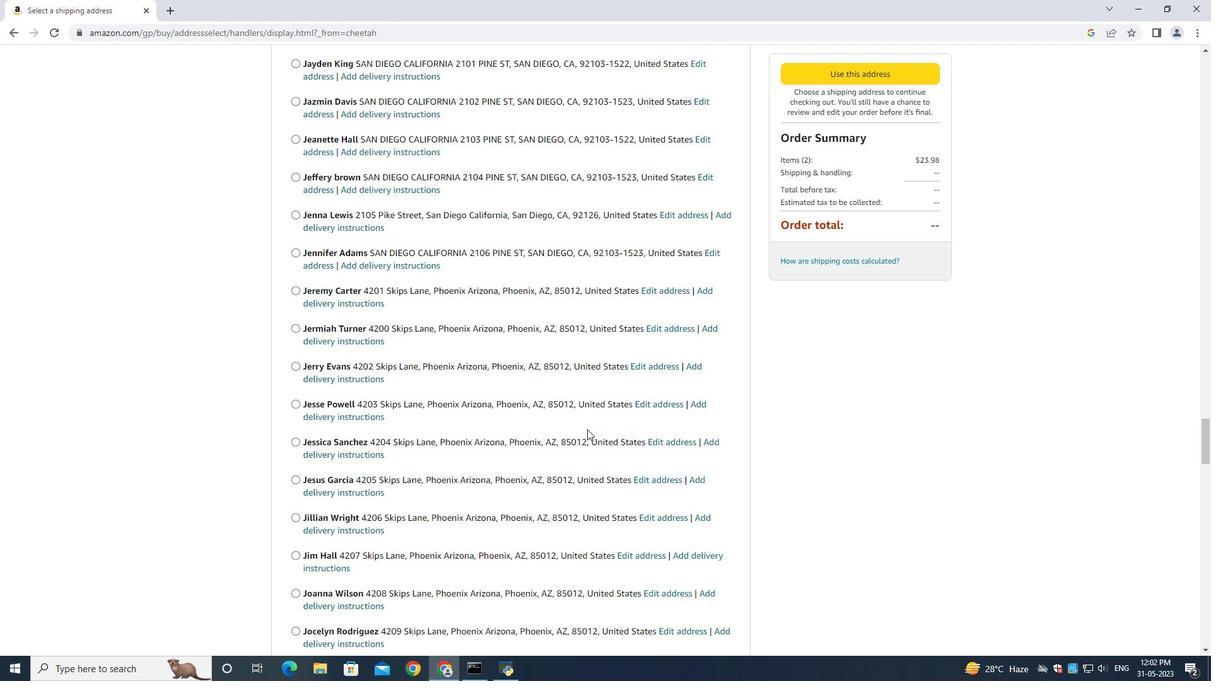 
Action: Mouse scrolled (586, 429) with delta (0, 0)
Screenshot: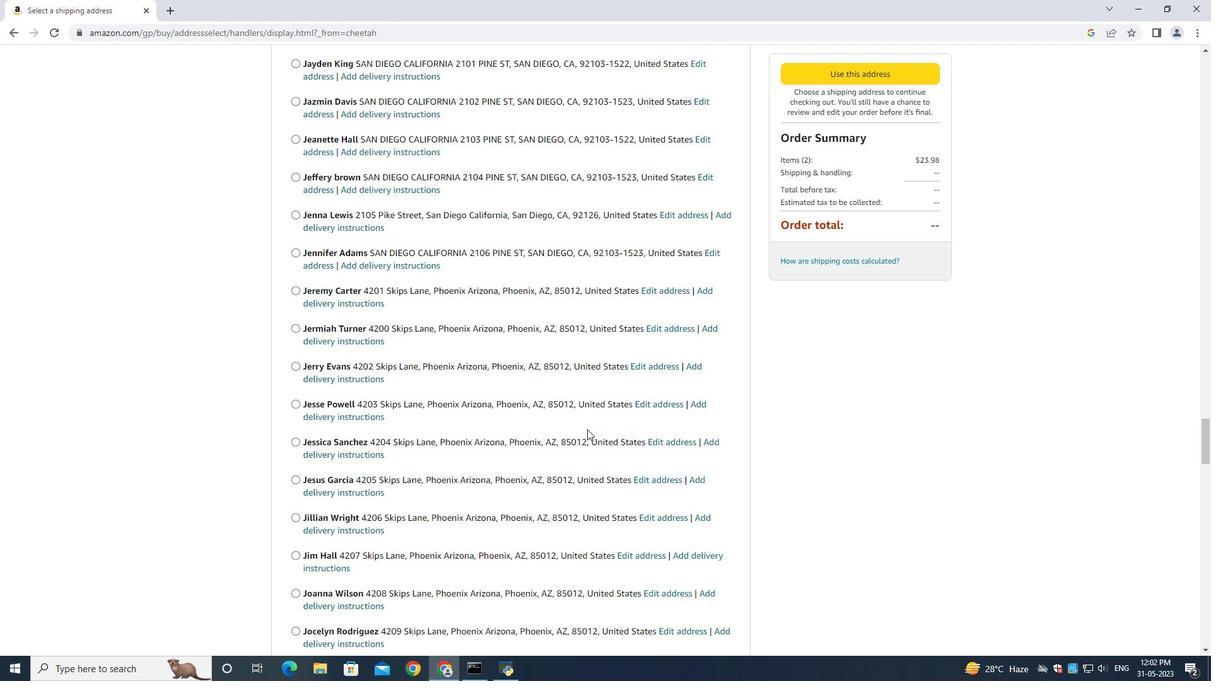 
Action: Mouse scrolled (586, 429) with delta (0, 0)
Screenshot: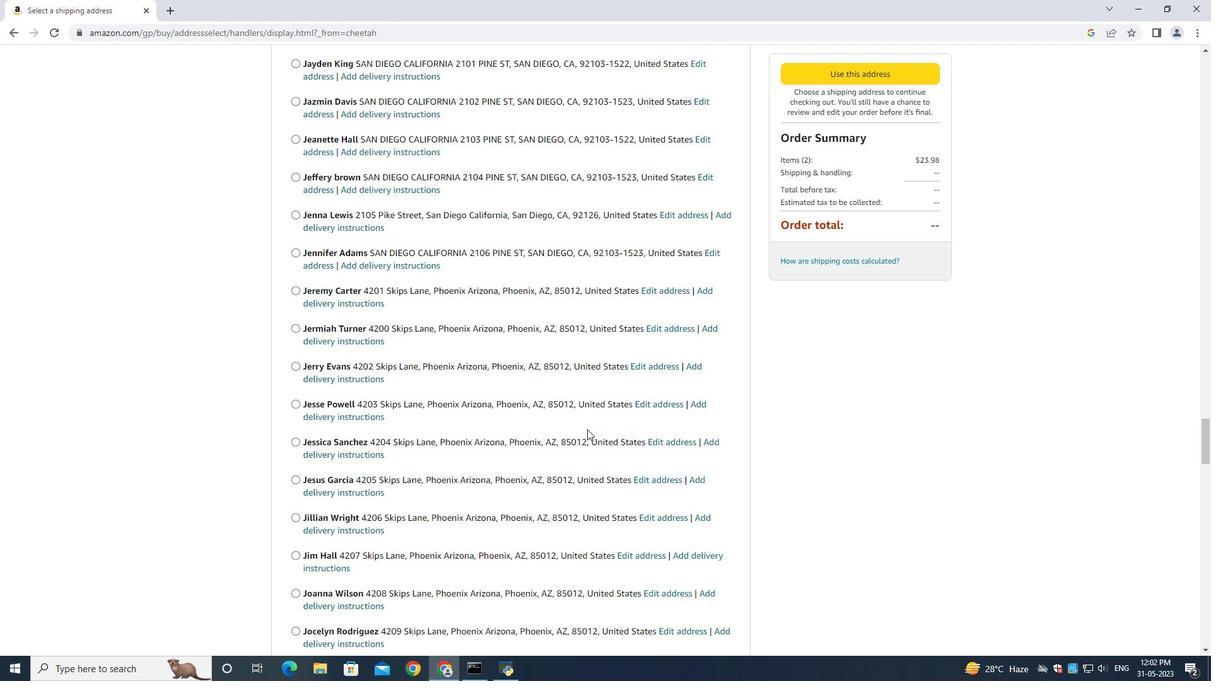 
Action: Mouse scrolled (586, 429) with delta (0, 0)
Screenshot: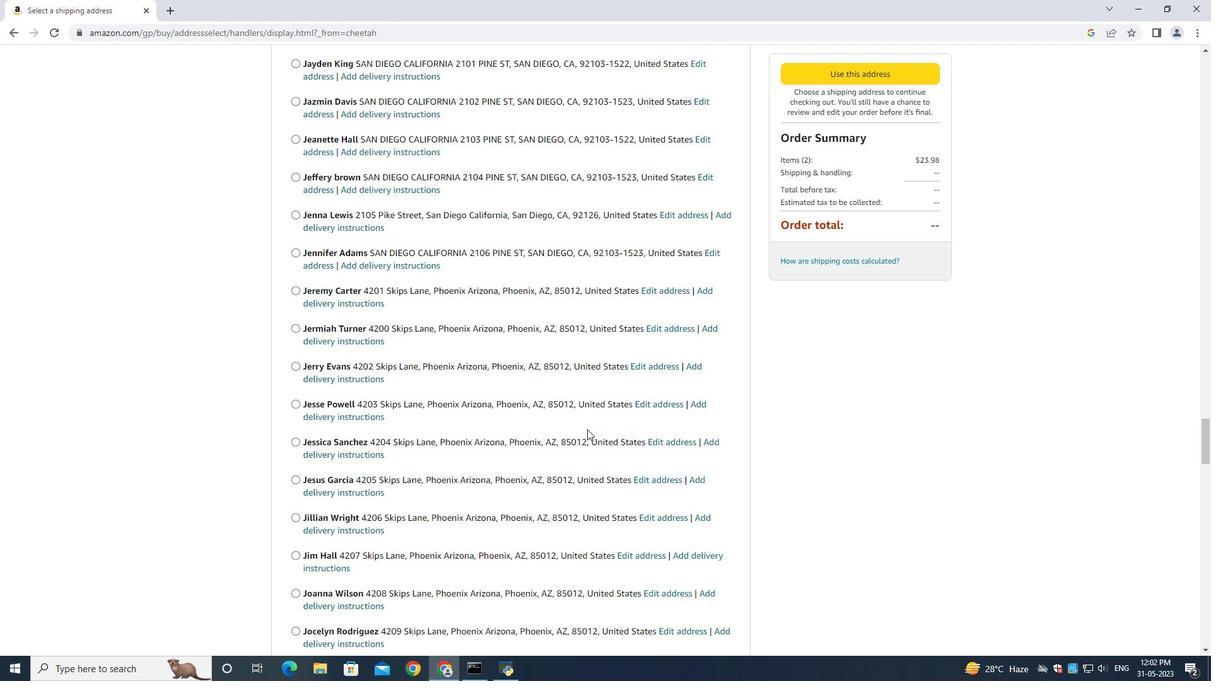 
Action: Mouse scrolled (586, 429) with delta (0, 0)
Screenshot: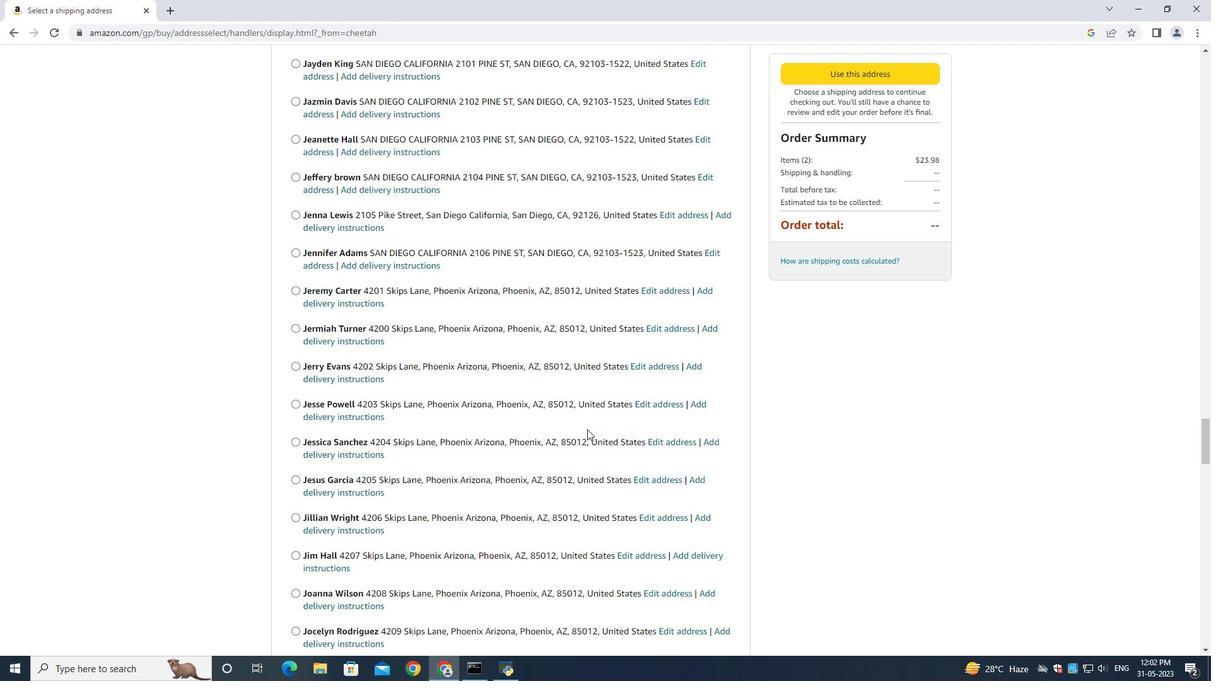 
Action: Mouse moved to (793, 447)
Screenshot: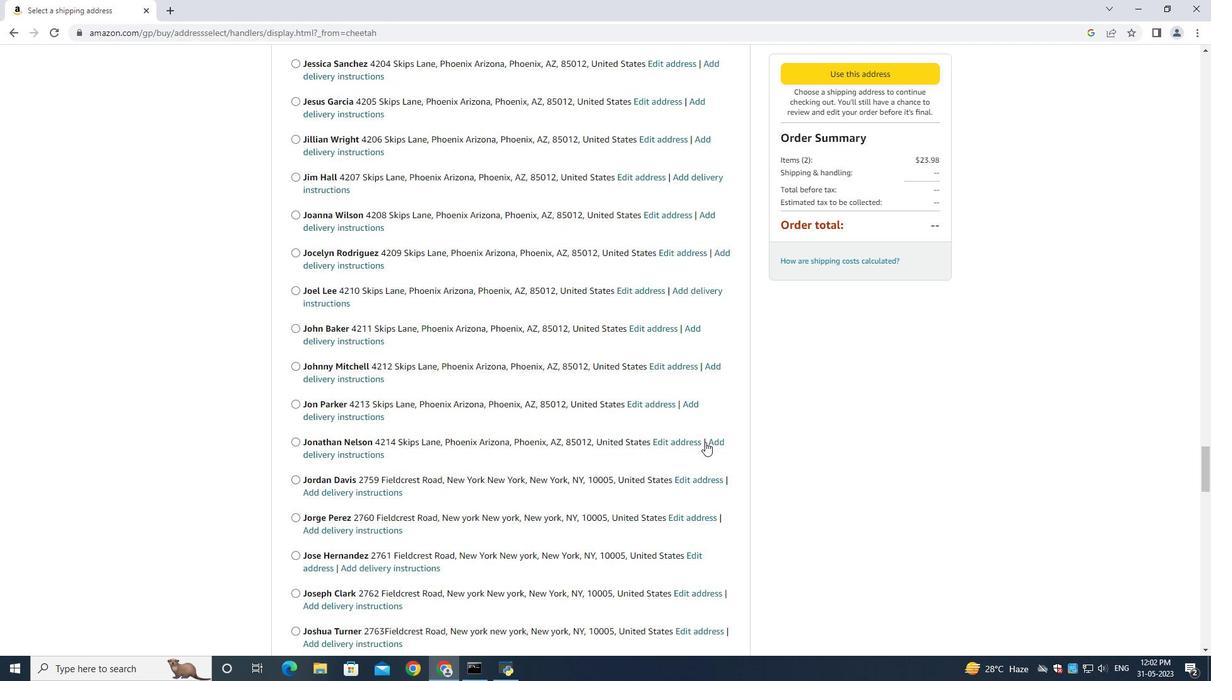 
Action: Mouse scrolled (793, 447) with delta (0, 0)
Screenshot: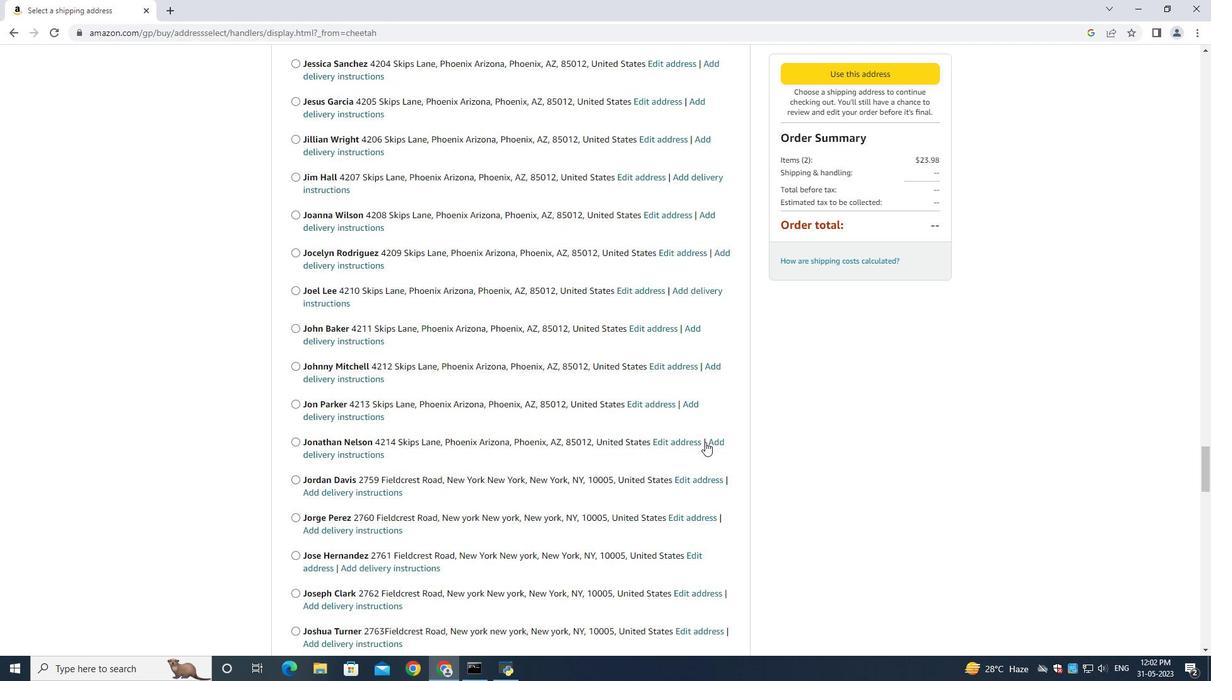 
Action: Mouse moved to (794, 447)
Screenshot: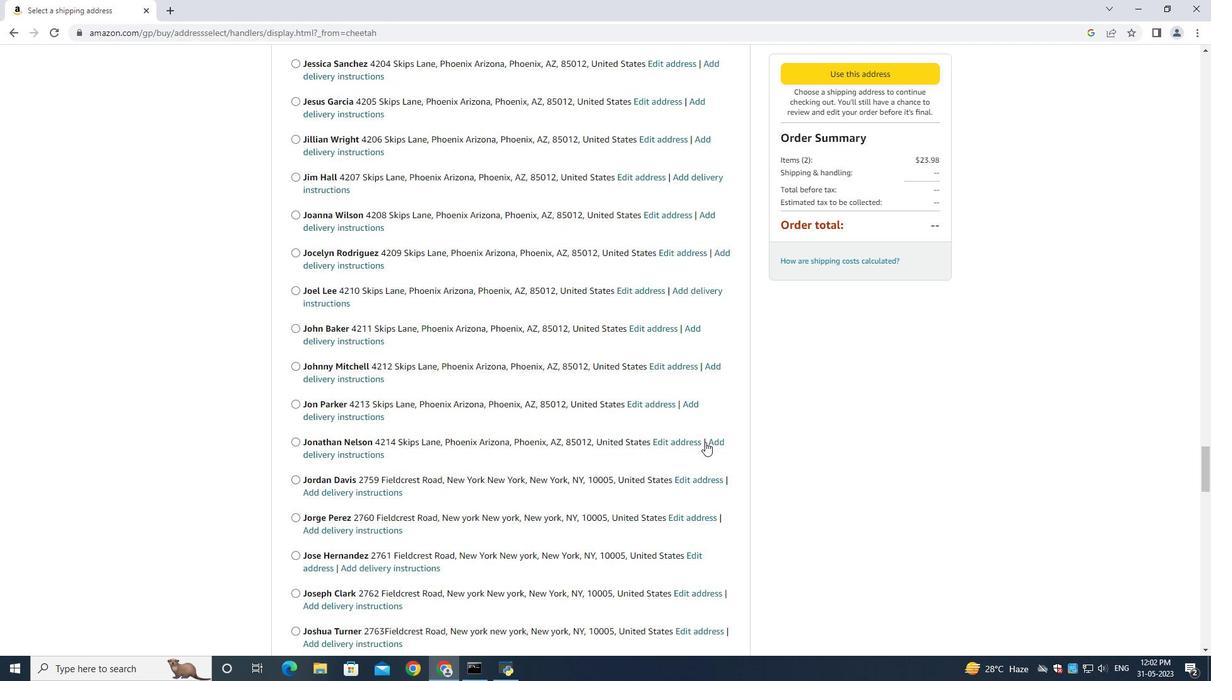 
Action: Mouse scrolled (794, 447) with delta (0, 0)
Screenshot: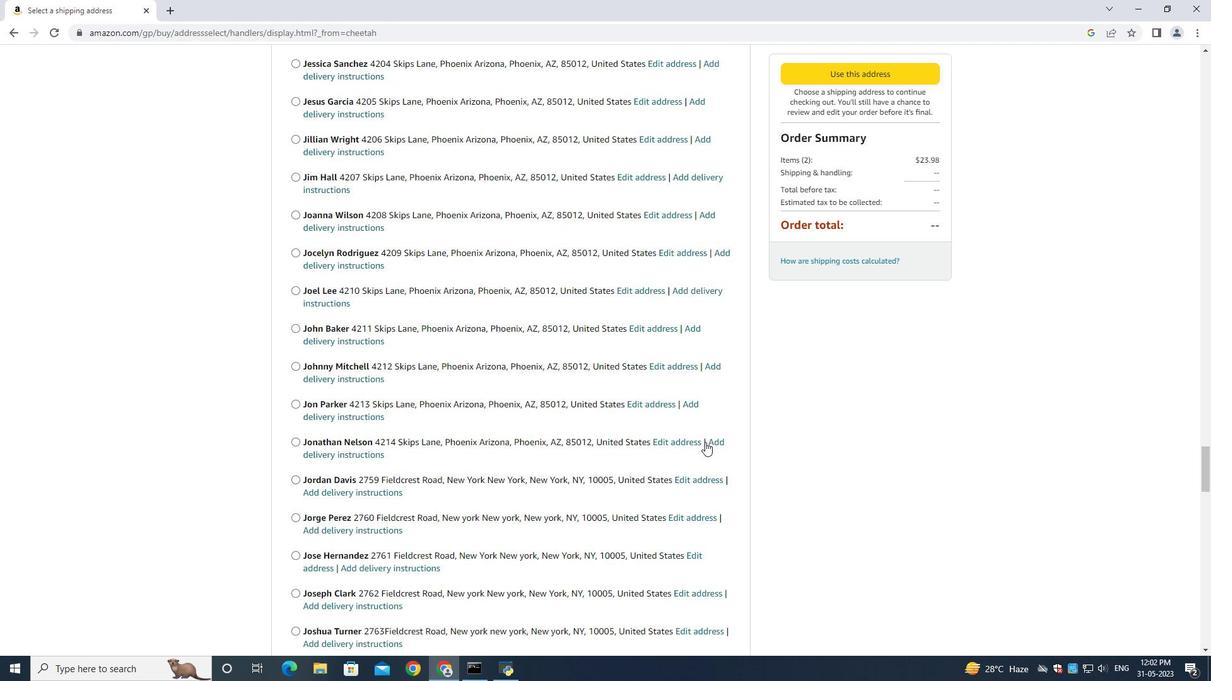 
Action: Mouse scrolled (794, 447) with delta (0, 0)
Screenshot: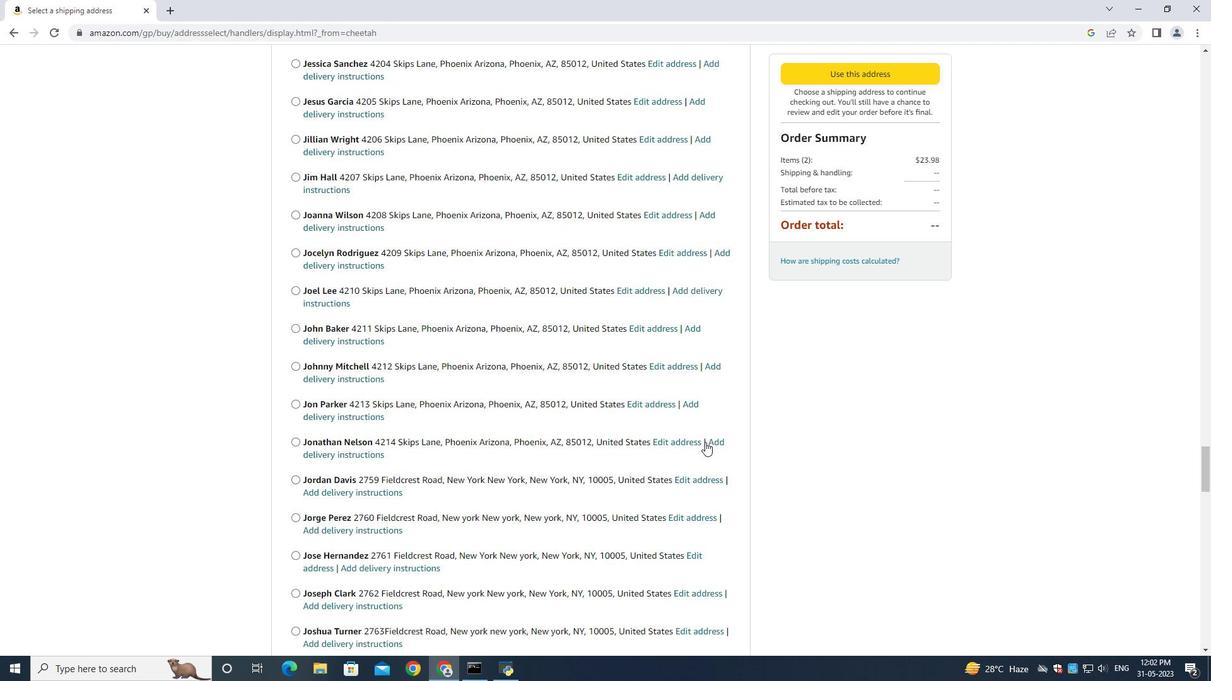 
Action: Mouse scrolled (794, 447) with delta (0, 0)
Screenshot: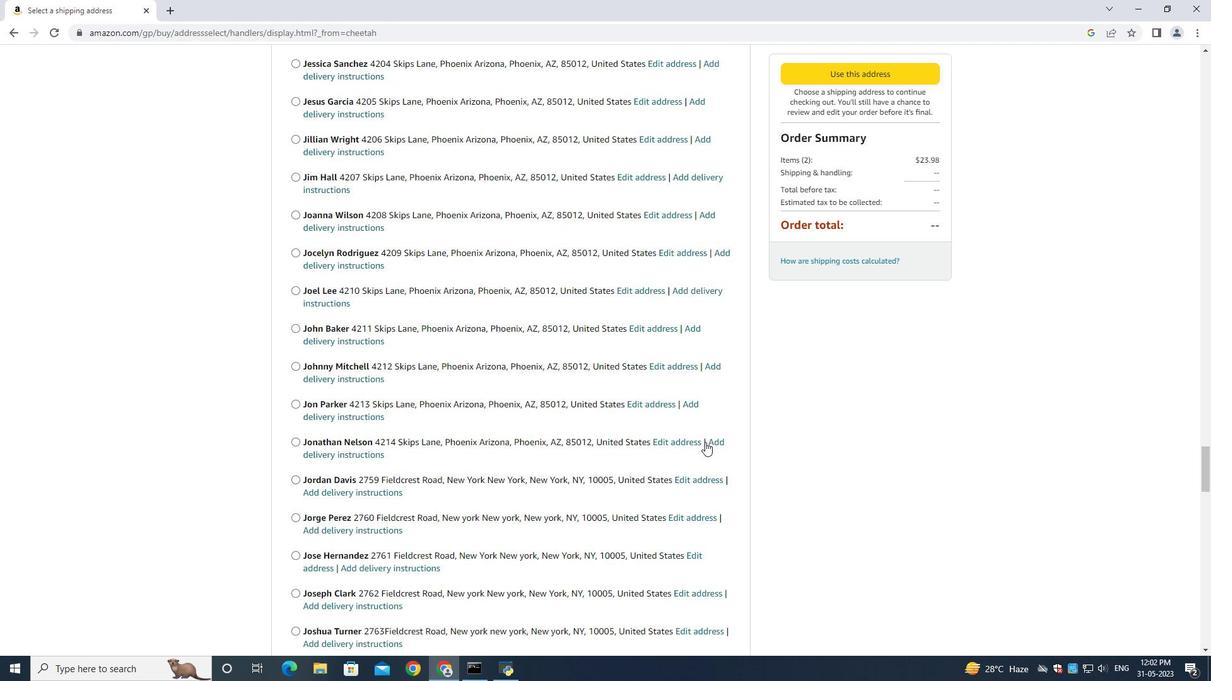 
Action: Mouse moved to (794, 447)
Screenshot: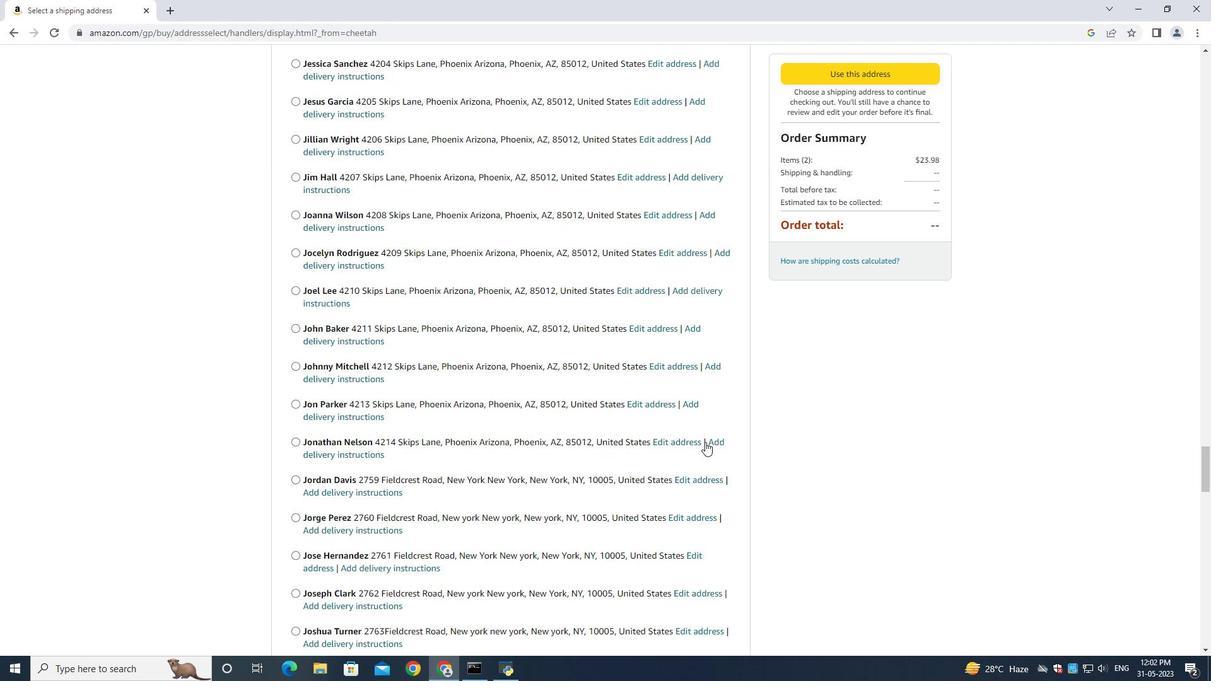 
Action: Mouse scrolled (794, 447) with delta (0, 0)
Screenshot: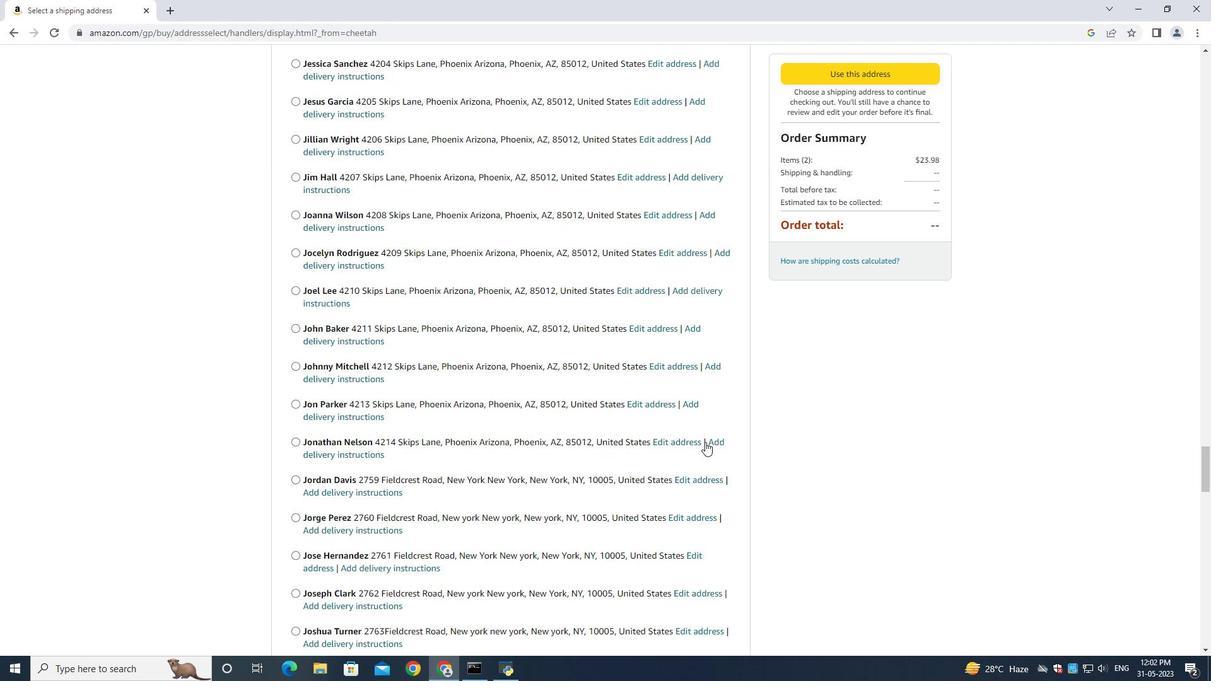 
Action: Mouse moved to (795, 447)
Screenshot: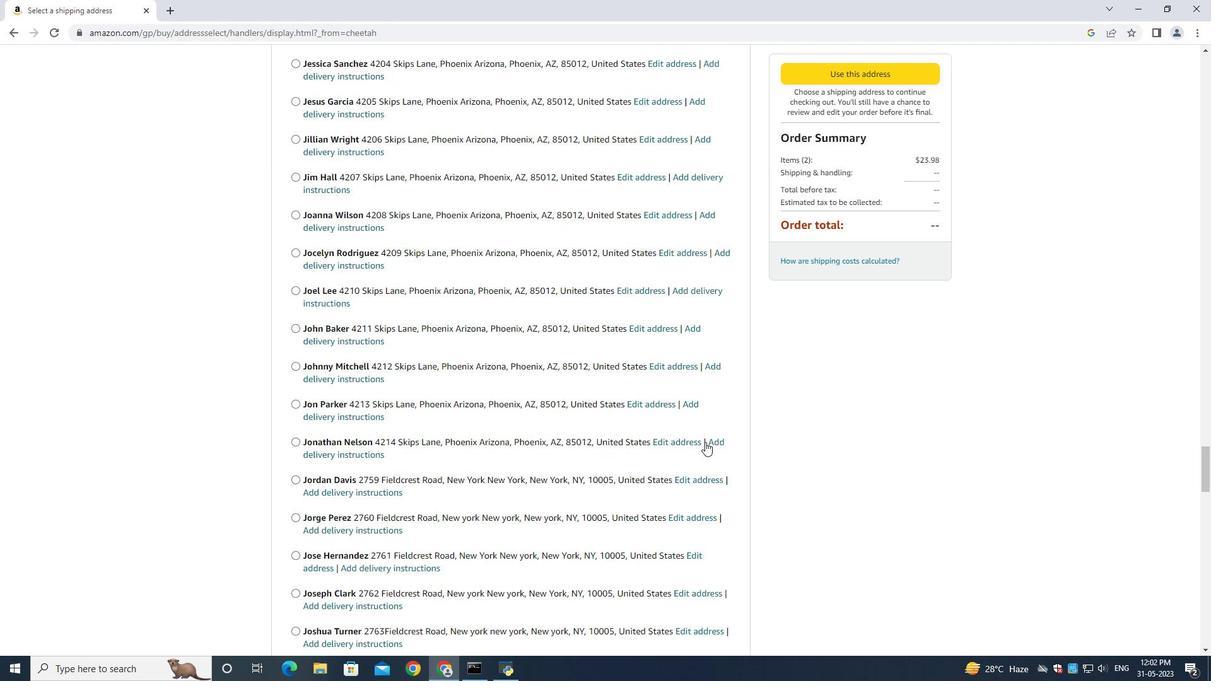 
Action: Mouse scrolled (795, 447) with delta (0, 0)
Screenshot: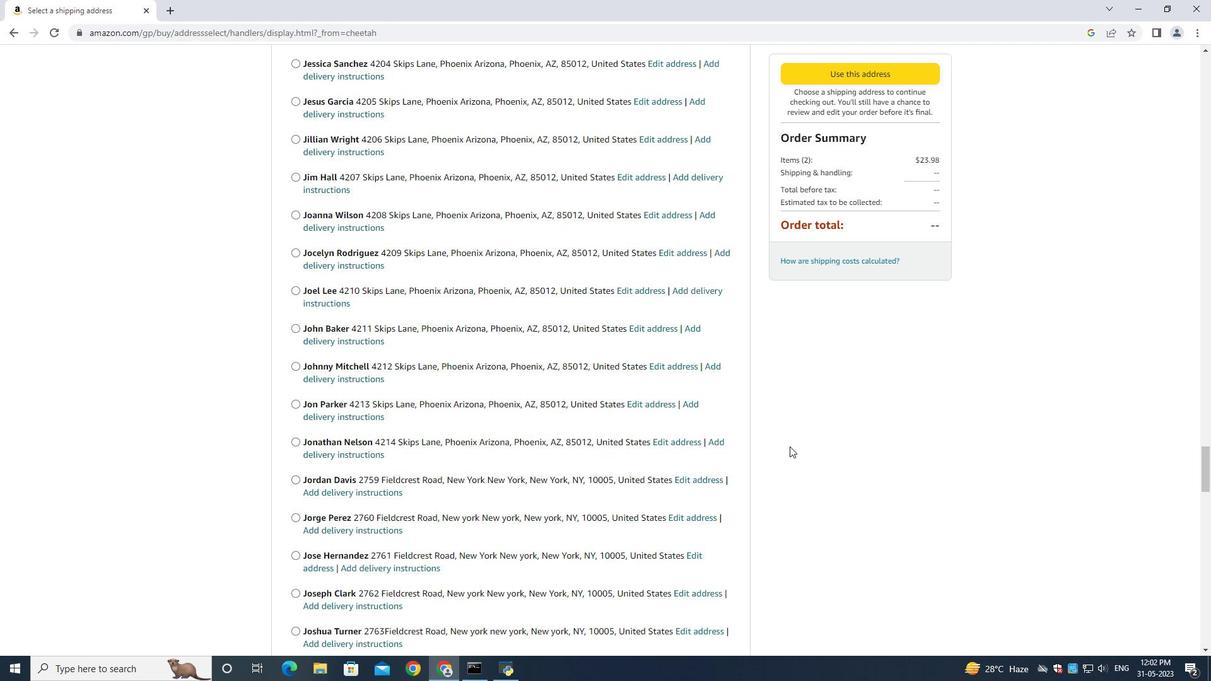 
Action: Mouse scrolled (795, 447) with delta (0, 0)
Screenshot: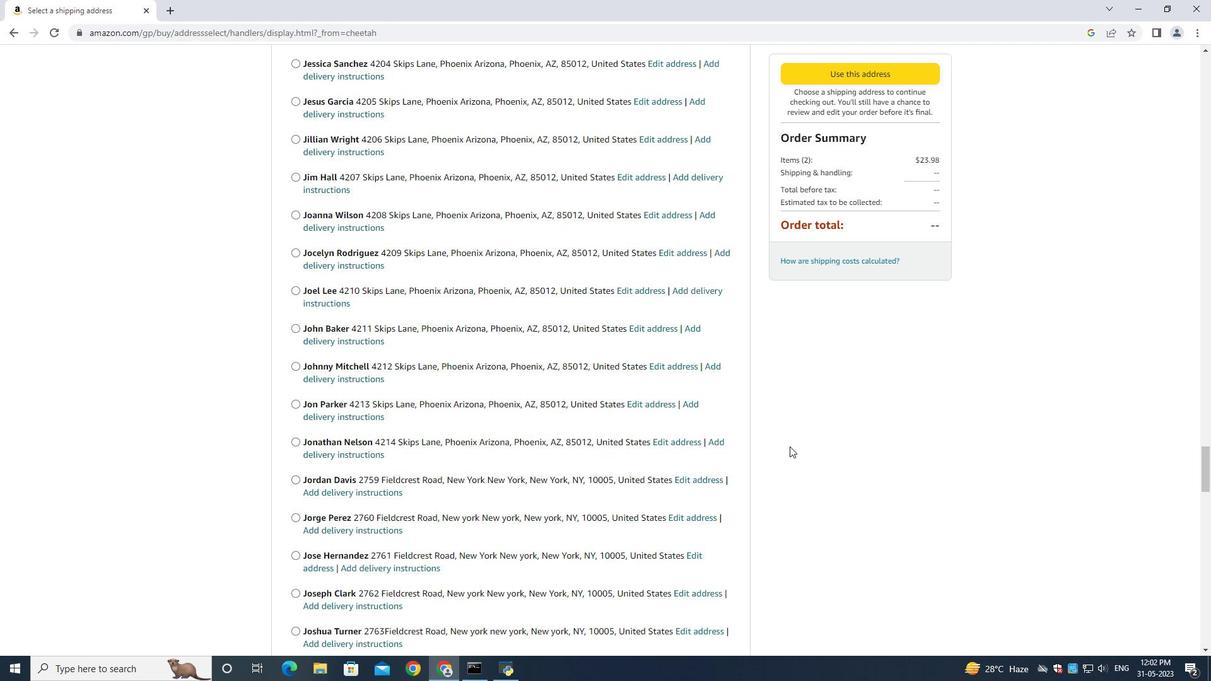 
Action: Mouse moved to (794, 447)
Screenshot: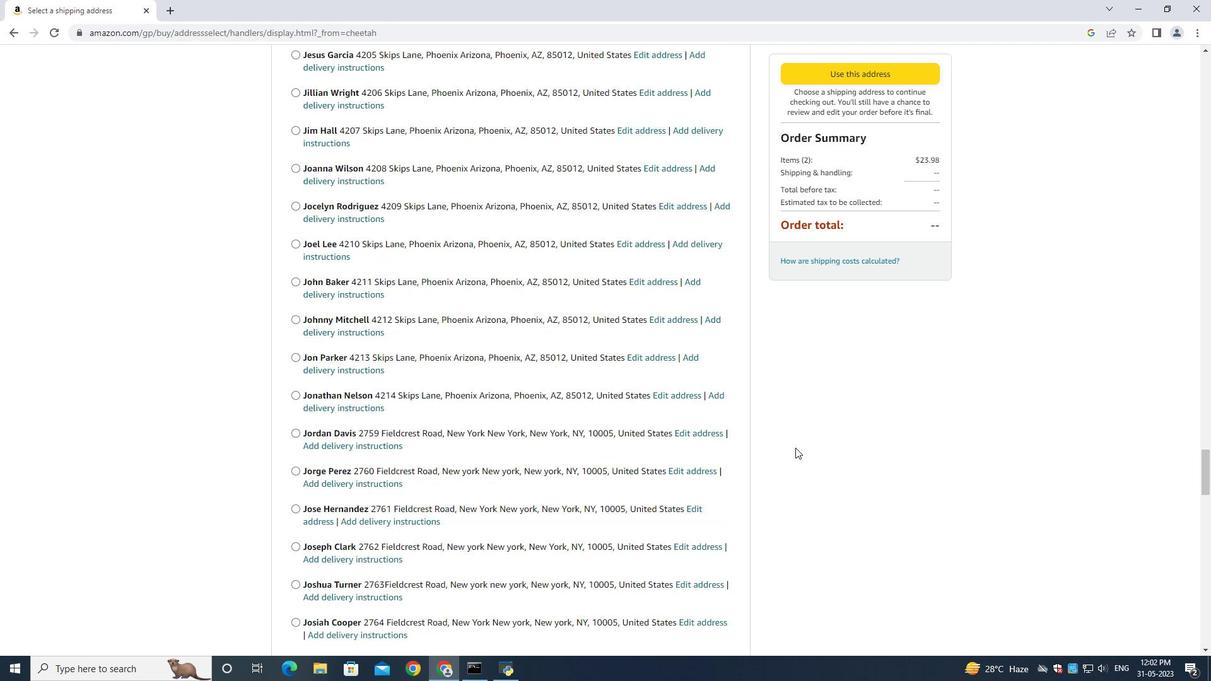 
Action: Mouse scrolled (794, 446) with delta (0, 0)
Screenshot: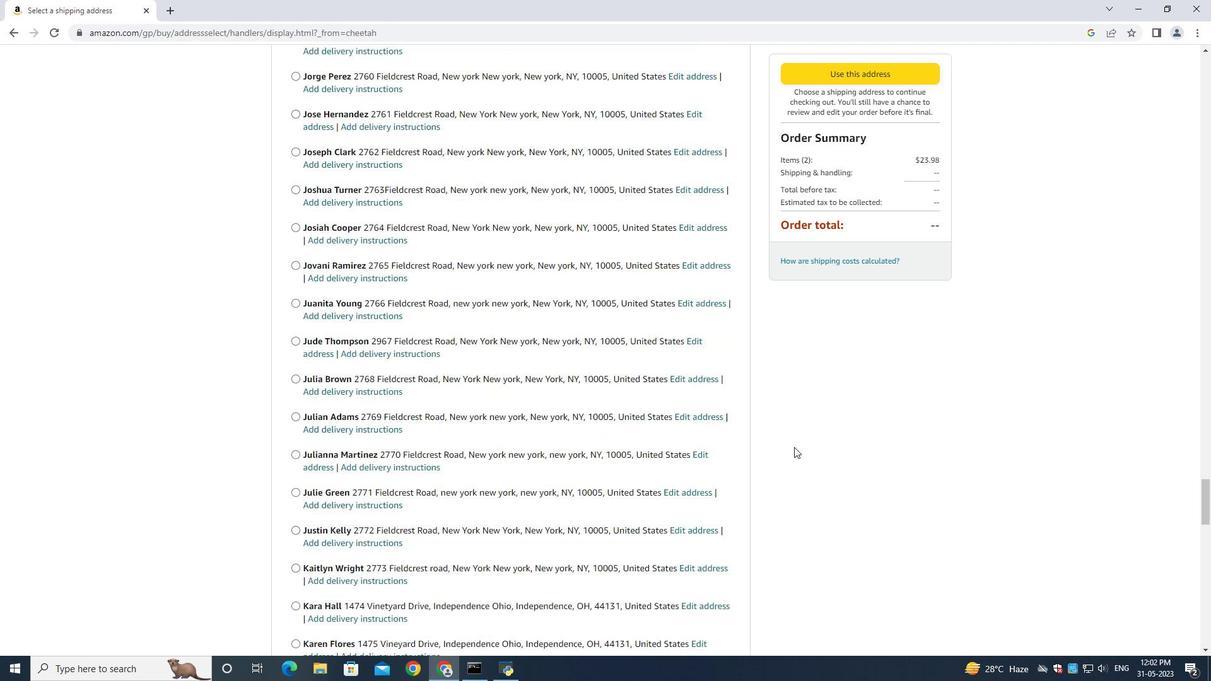 
Action: Mouse scrolled (794, 446) with delta (0, 0)
Screenshot: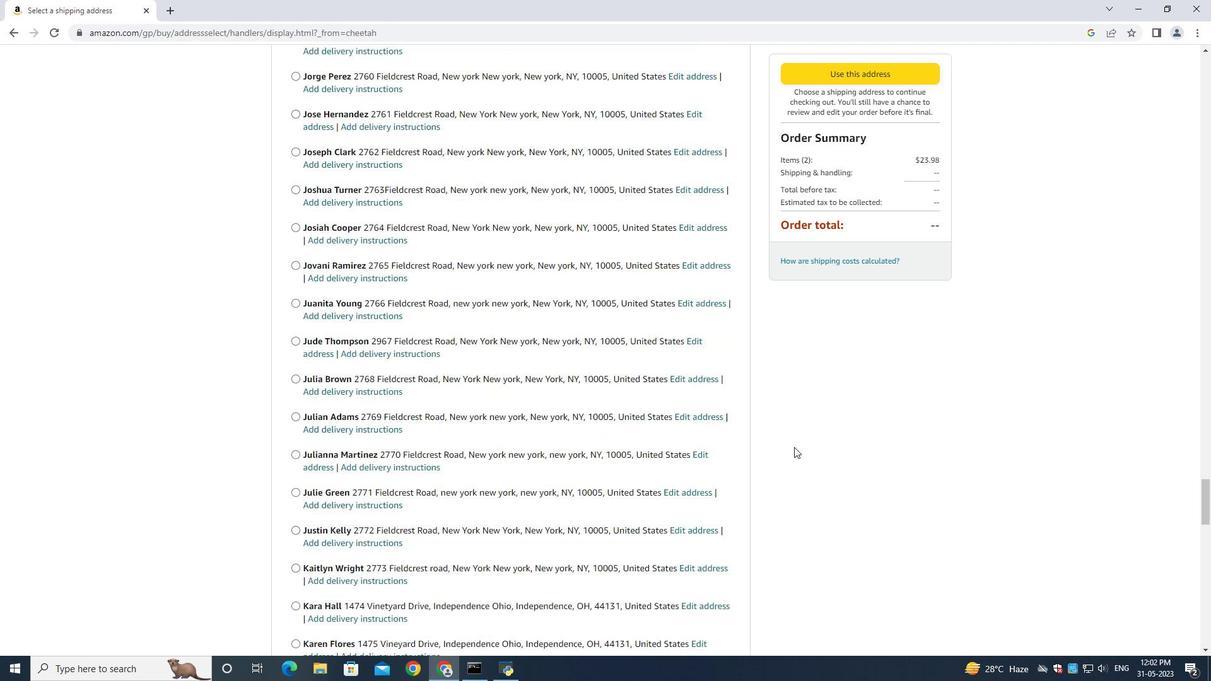 
Action: Mouse scrolled (794, 446) with delta (0, 0)
Screenshot: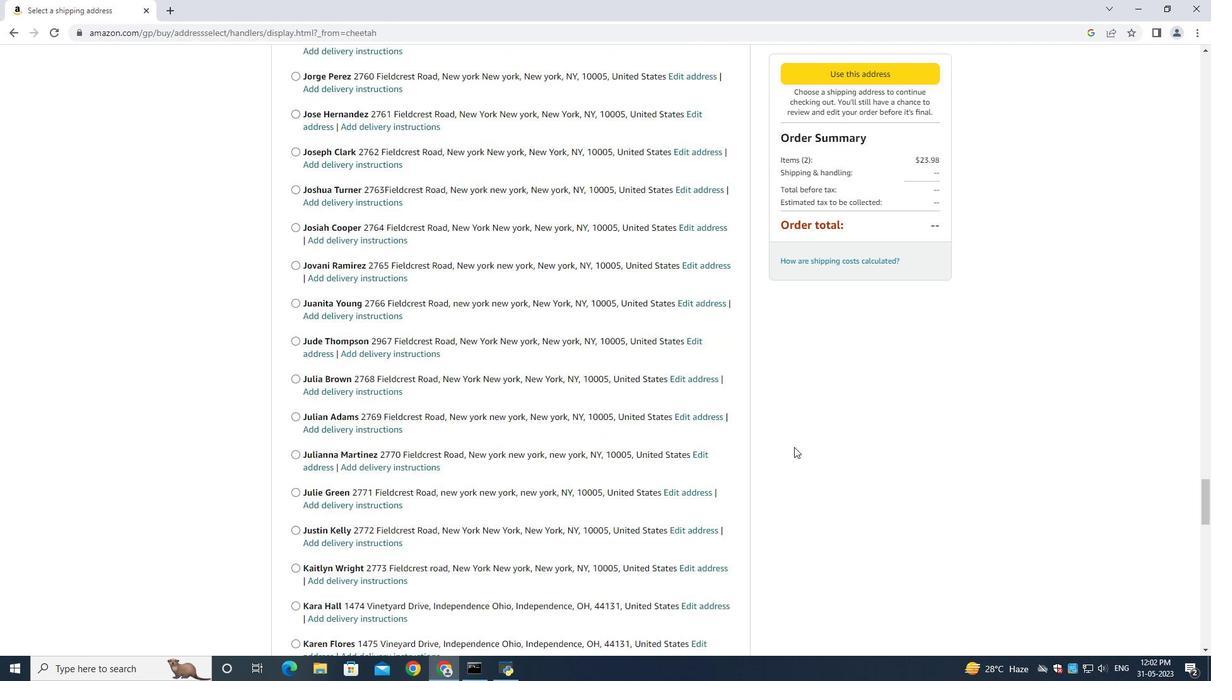 
Action: Mouse scrolled (794, 446) with delta (0, 0)
Screenshot: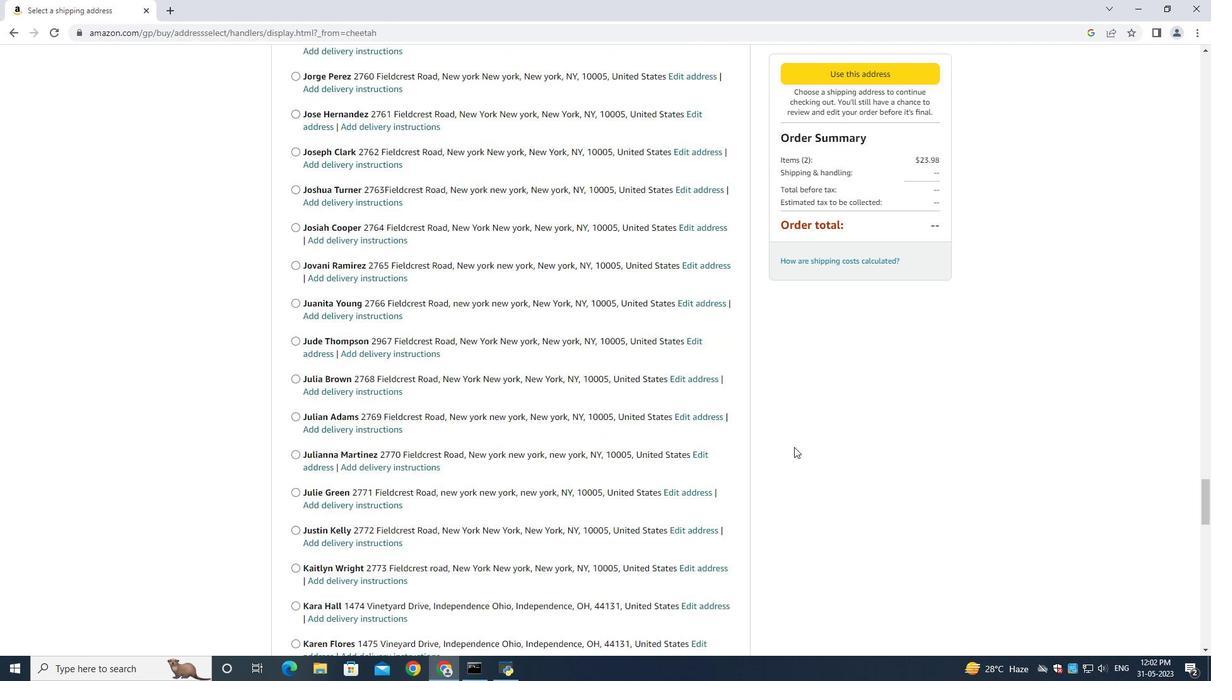 
Action: Mouse scrolled (794, 446) with delta (0, 0)
Screenshot: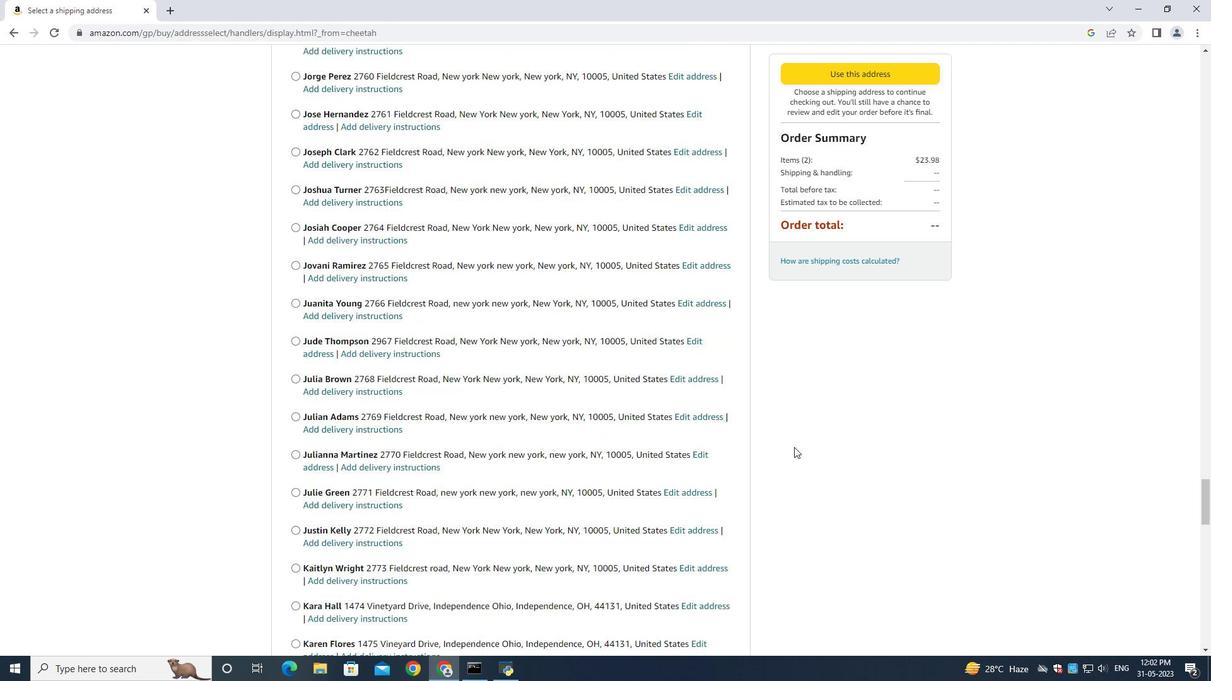 
Action: Mouse scrolled (794, 446) with delta (0, 0)
Screenshot: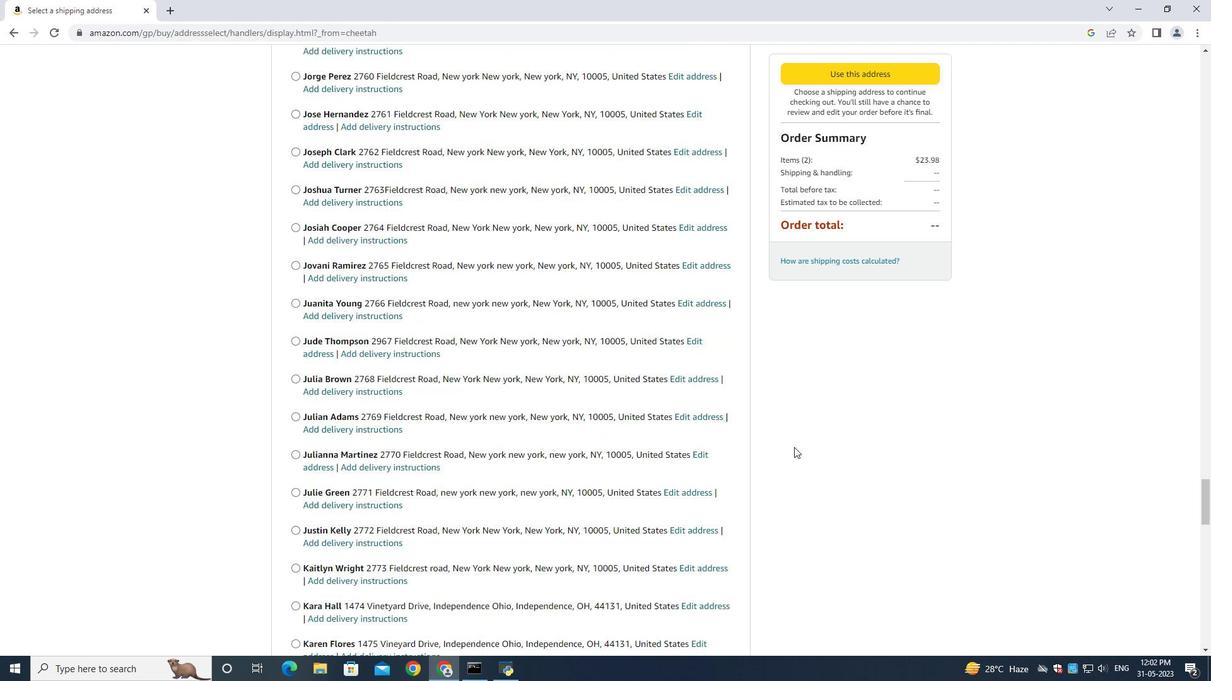 
Action: Mouse scrolled (794, 446) with delta (0, 0)
Screenshot: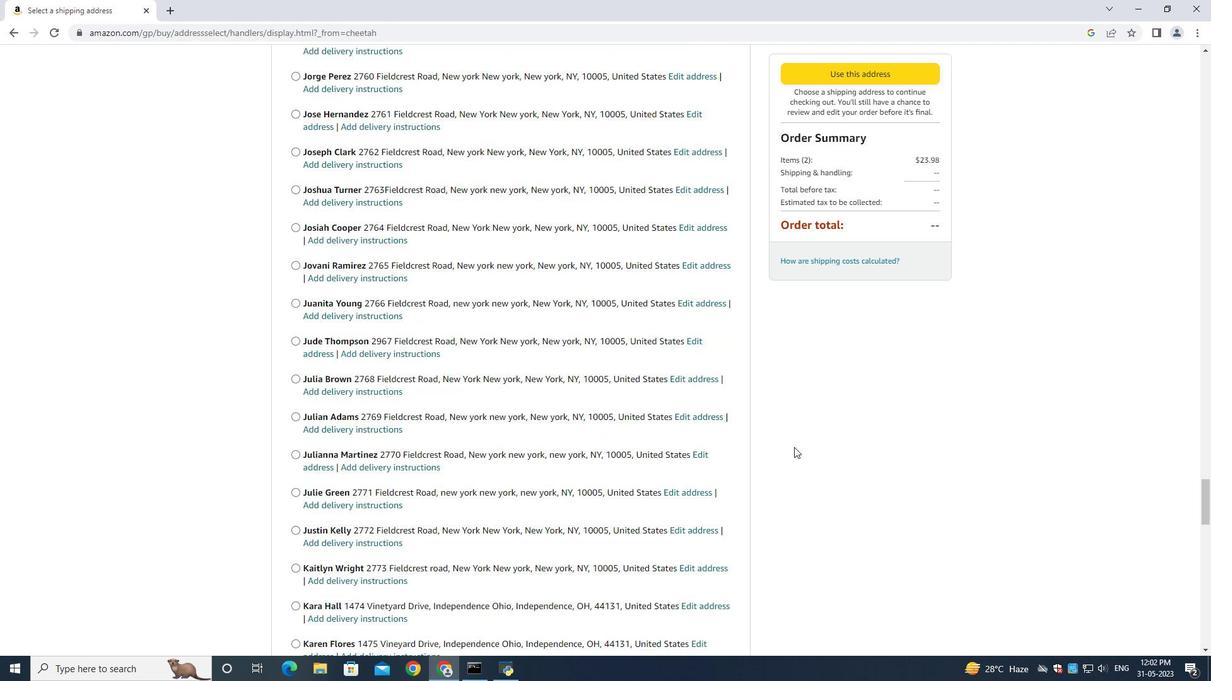 
Action: Mouse moved to (793, 447)
Screenshot: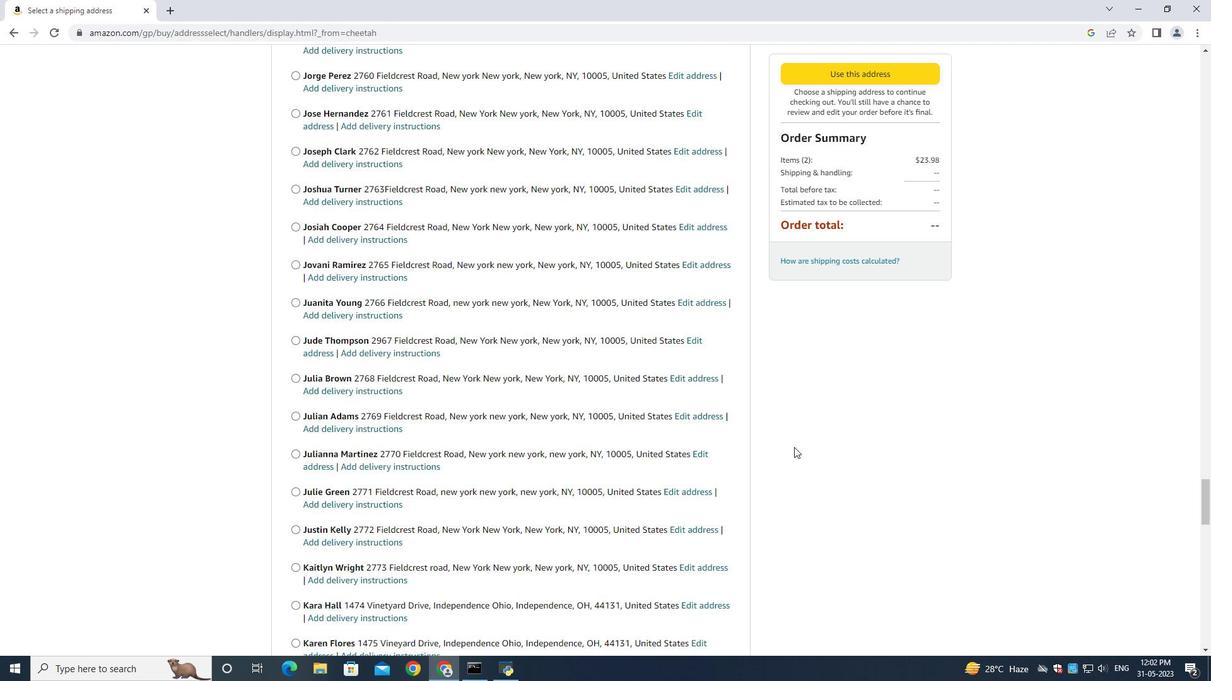 
Action: Mouse scrolled (793, 446) with delta (0, 0)
Screenshot: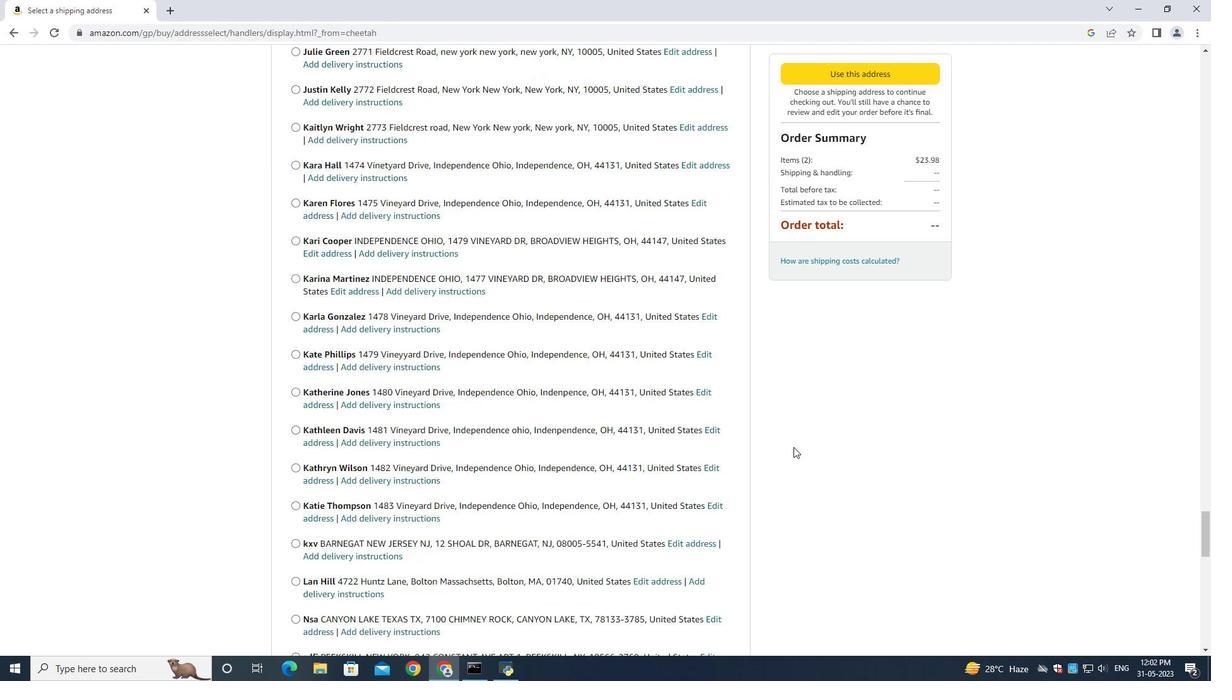 
Action: Mouse scrolled (793, 446) with delta (0, 0)
Screenshot: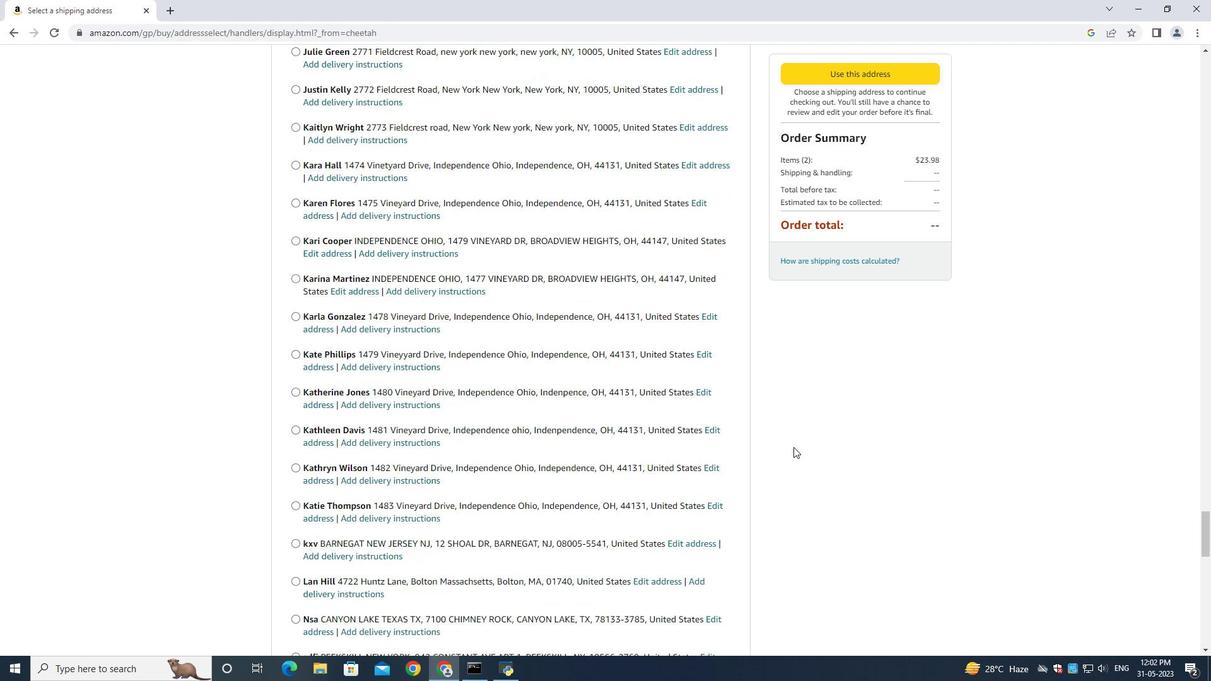 
Action: Mouse scrolled (793, 446) with delta (0, 0)
Screenshot: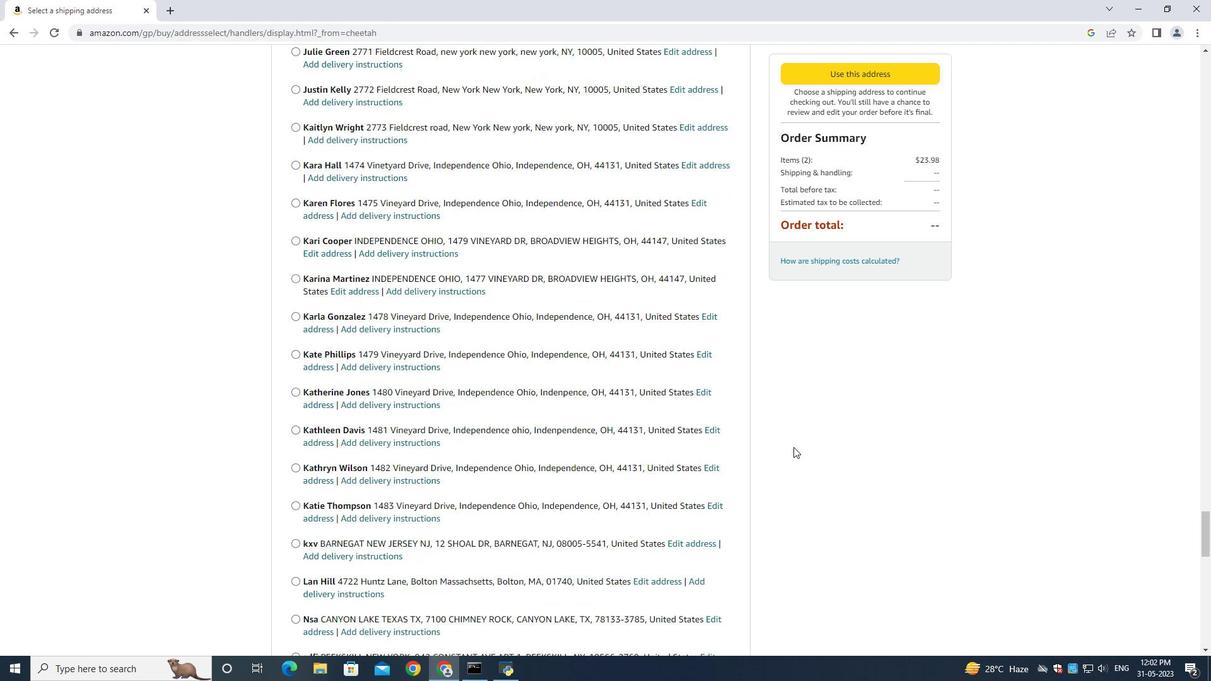 
Action: Mouse scrolled (793, 446) with delta (0, 0)
Screenshot: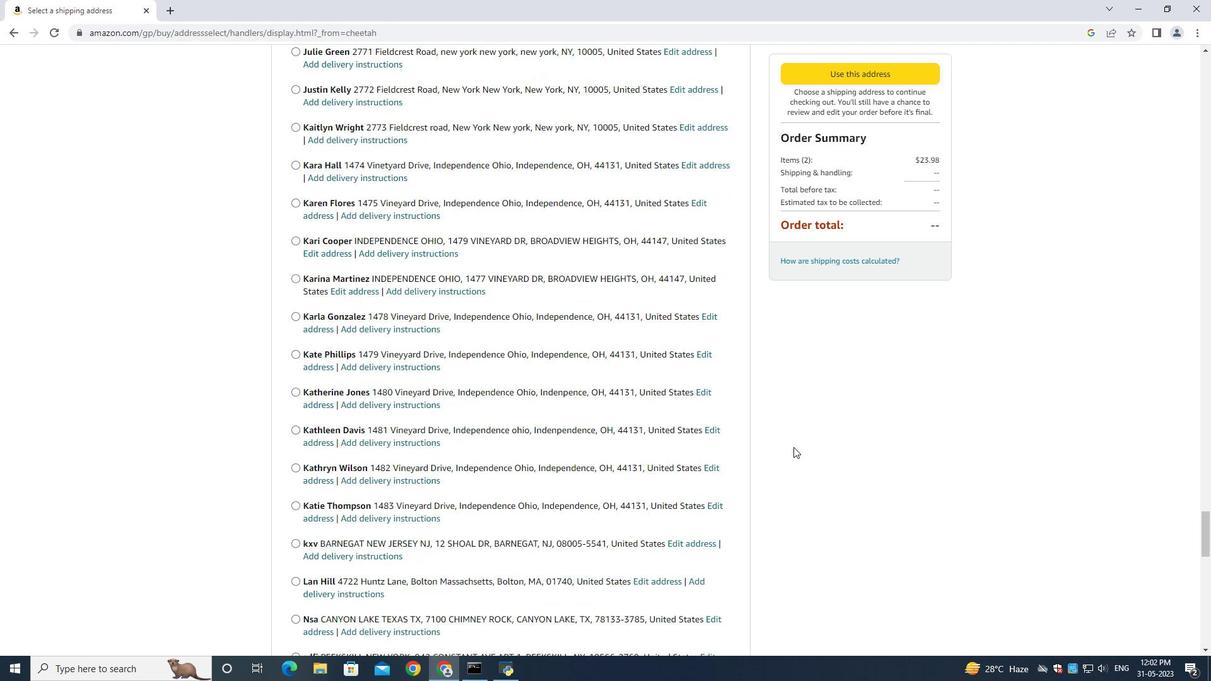 
Action: Mouse scrolled (793, 446) with delta (0, 0)
Screenshot: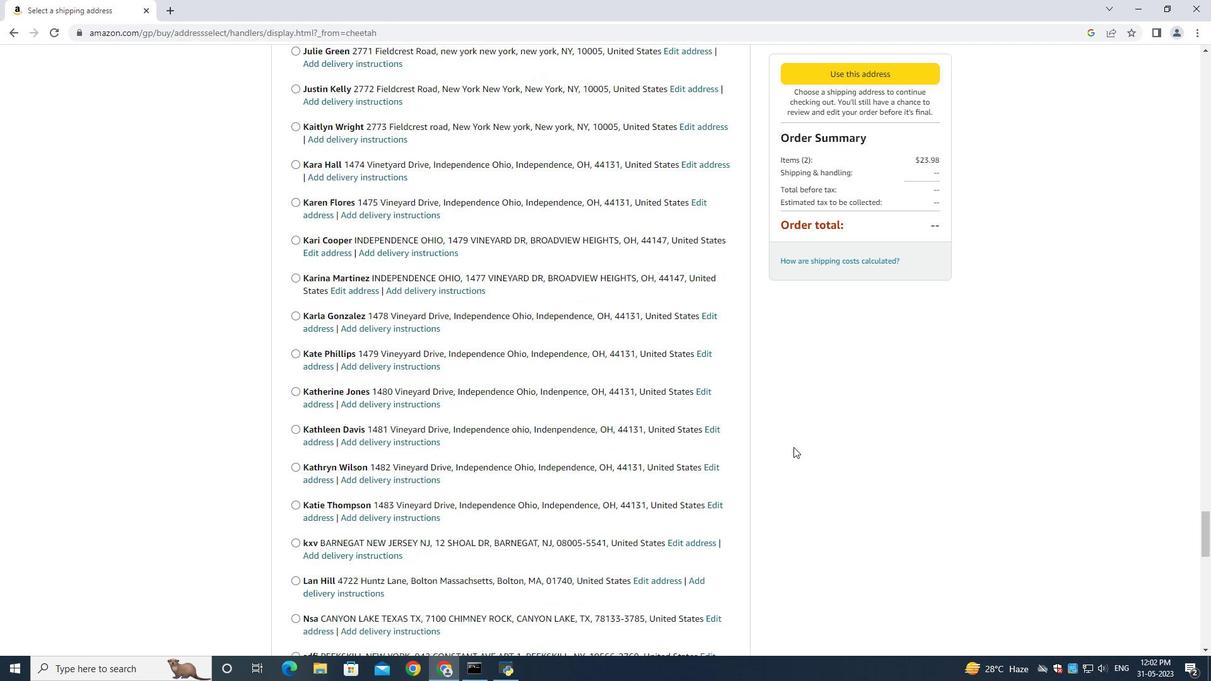 
Action: Mouse scrolled (793, 446) with delta (0, 0)
Screenshot: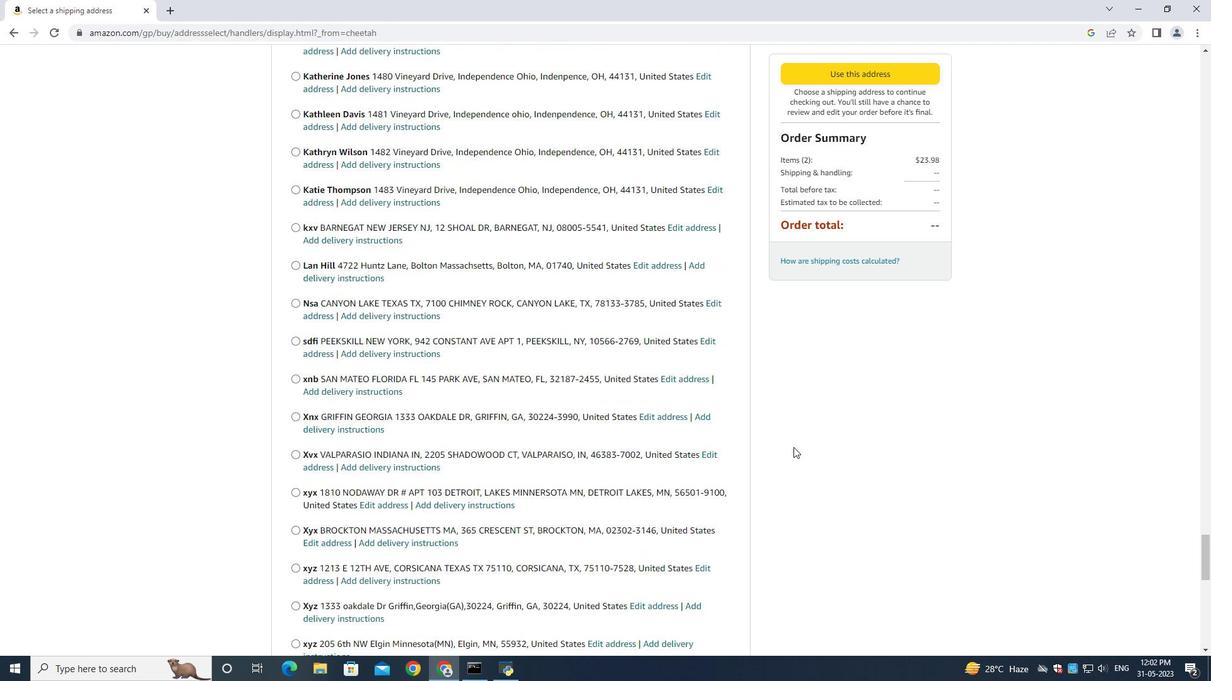 
Action: Mouse scrolled (793, 446) with delta (0, 0)
Screenshot: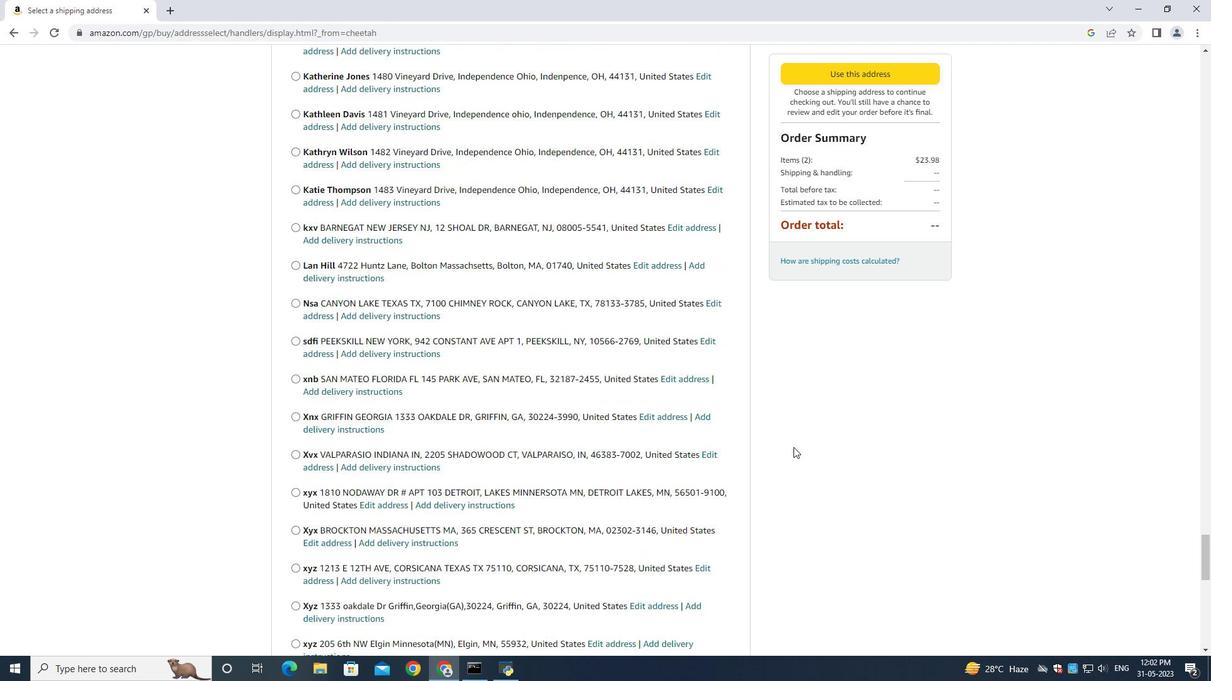 
Action: Mouse scrolled (793, 446) with delta (0, 0)
Screenshot: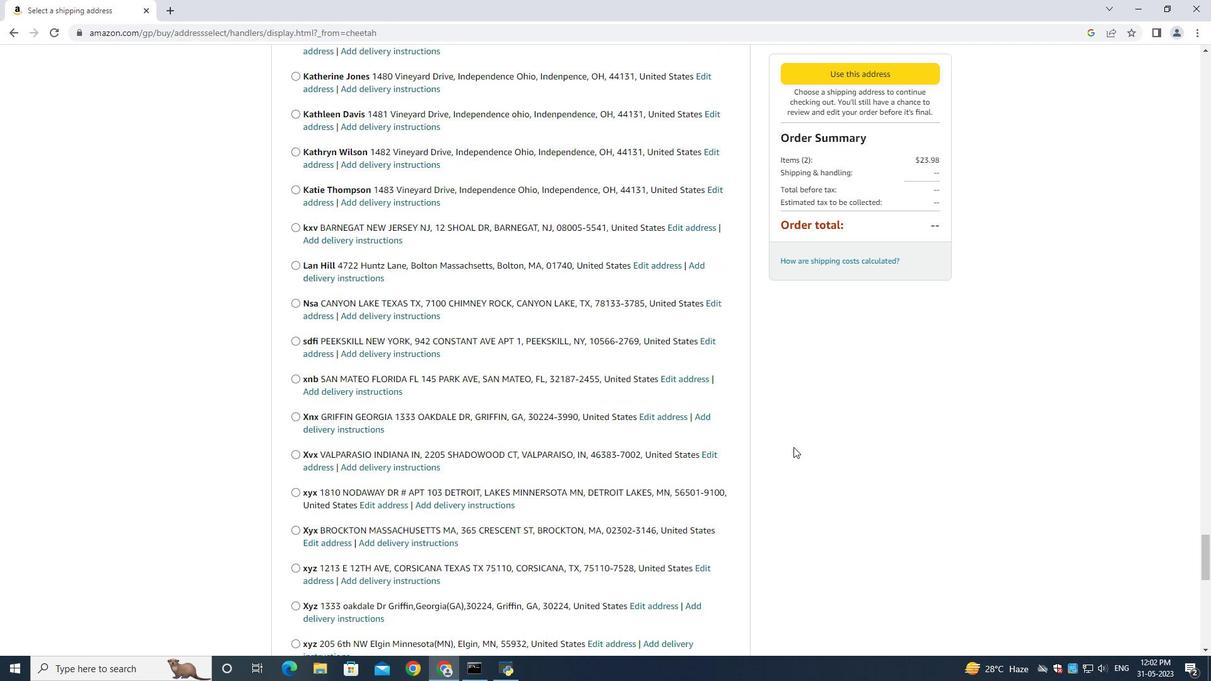 
Action: Mouse scrolled (793, 446) with delta (0, 0)
Screenshot: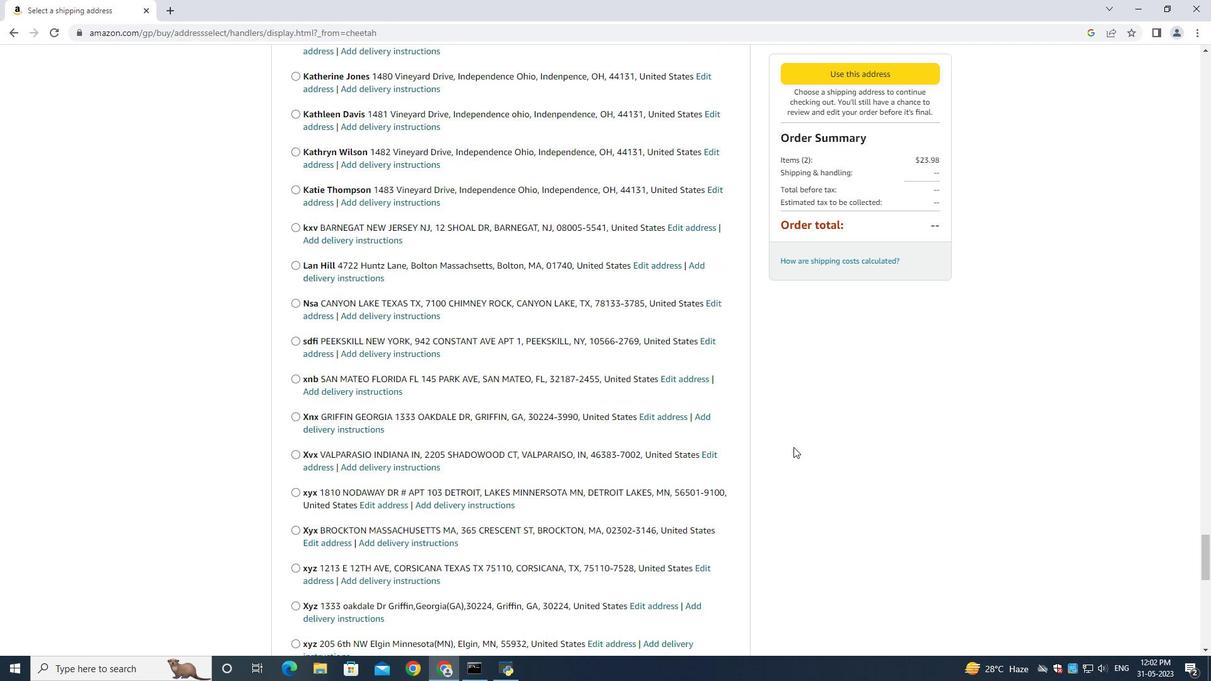 
Action: Mouse scrolled (793, 446) with delta (0, 0)
Screenshot: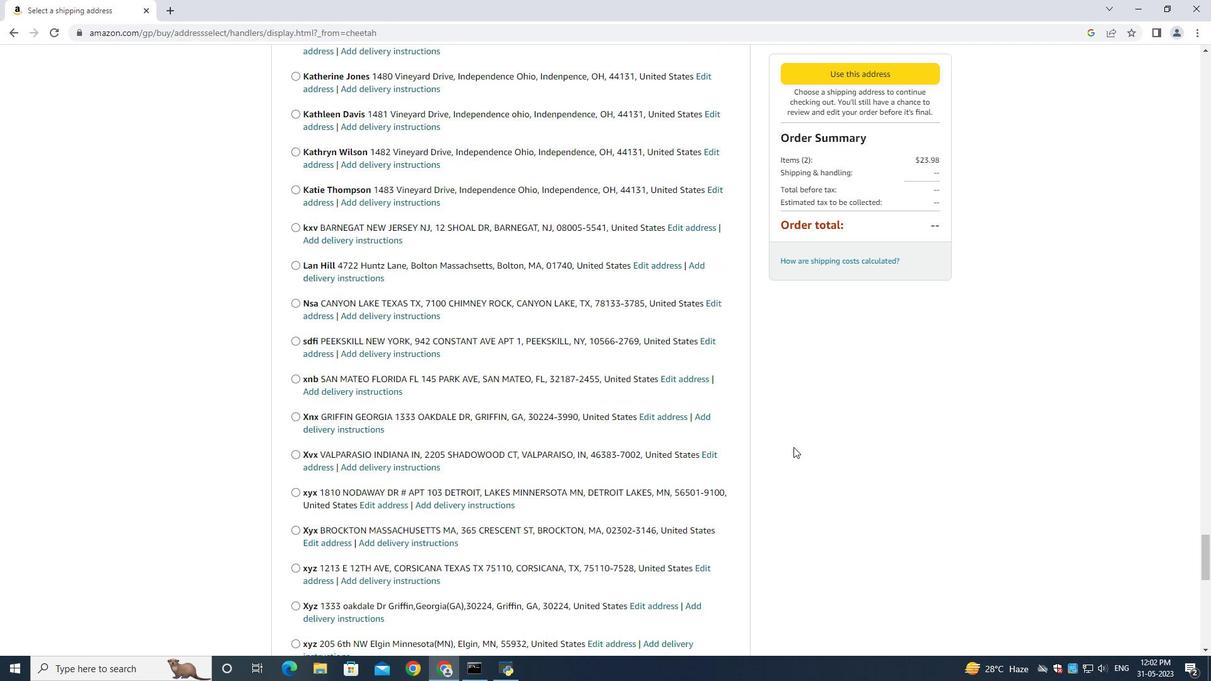 
Action: Mouse moved to (555, 437)
Screenshot: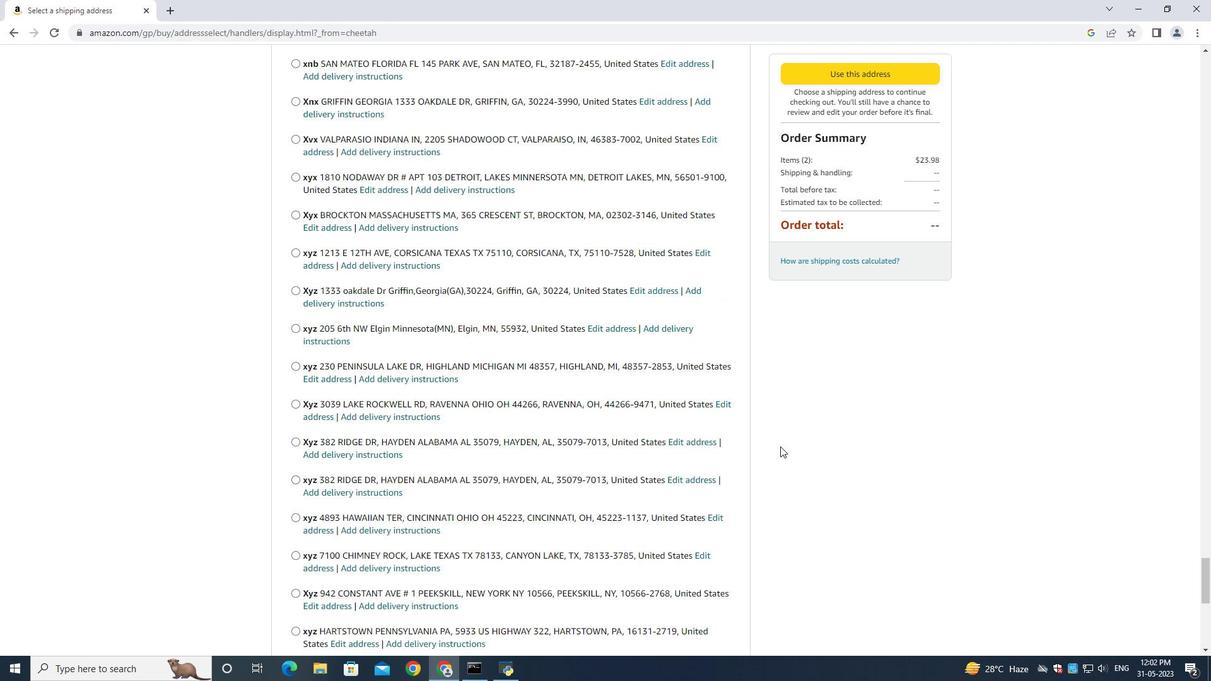 
Action: Mouse scrolled (555, 437) with delta (0, 0)
Screenshot: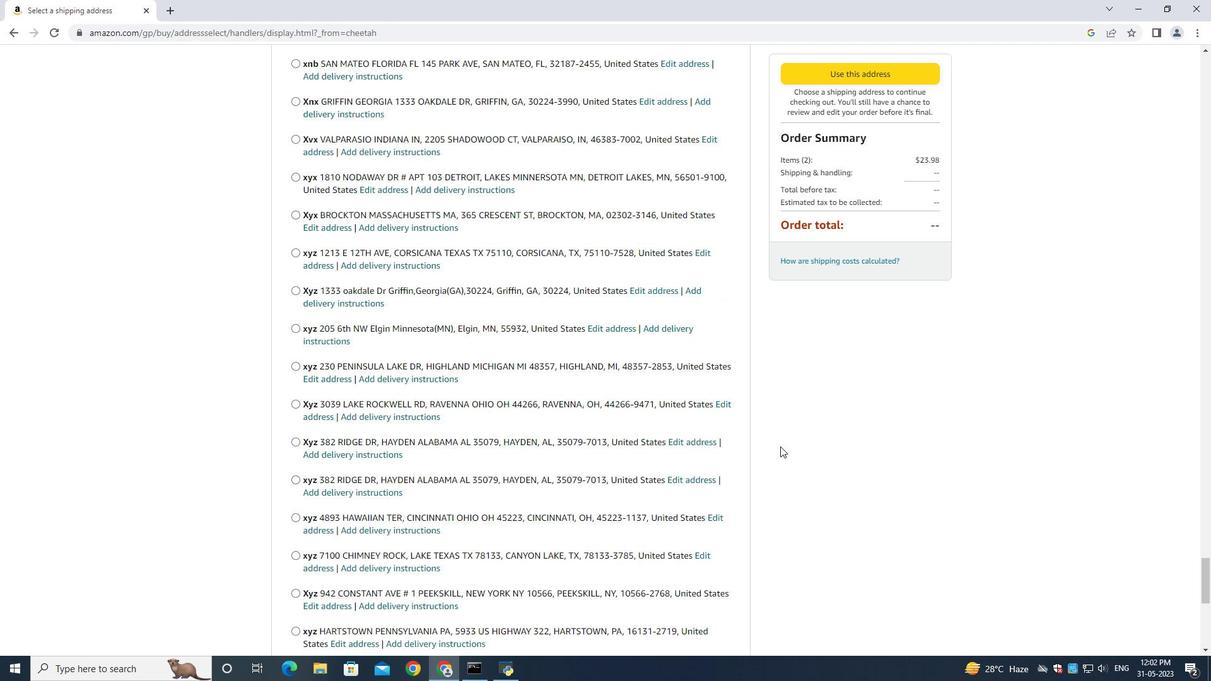 
Action: Mouse moved to (555, 437)
Screenshot: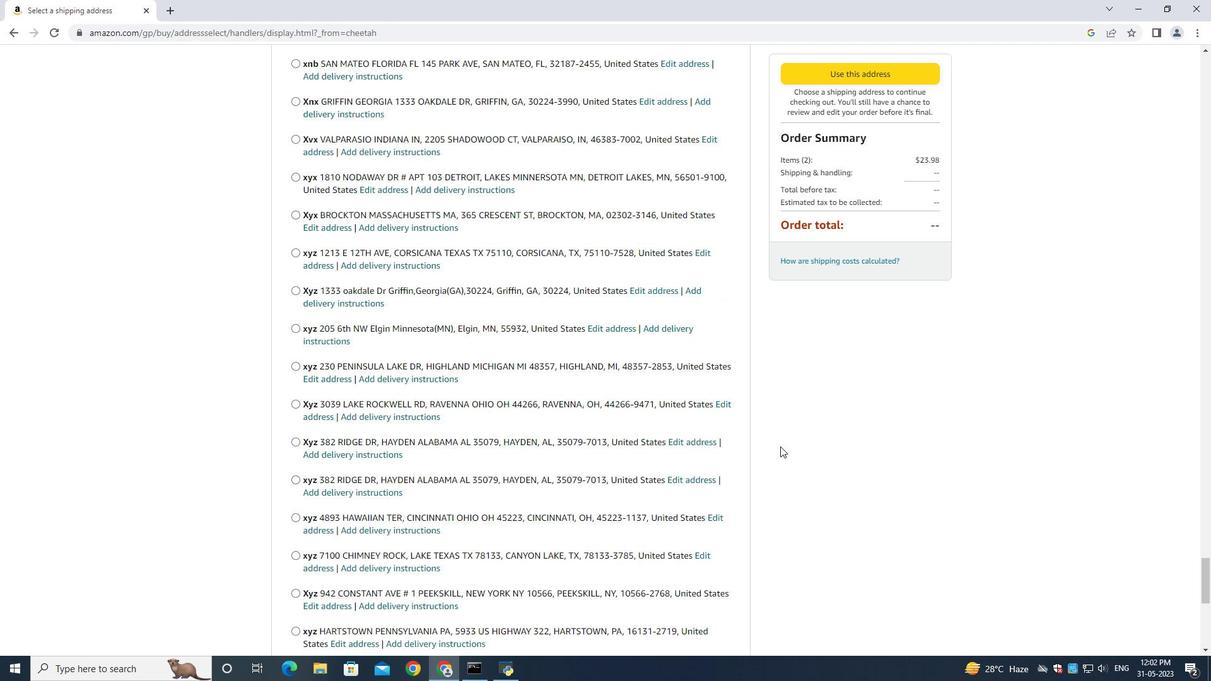 
Action: Mouse scrolled (555, 437) with delta (0, 0)
Screenshot: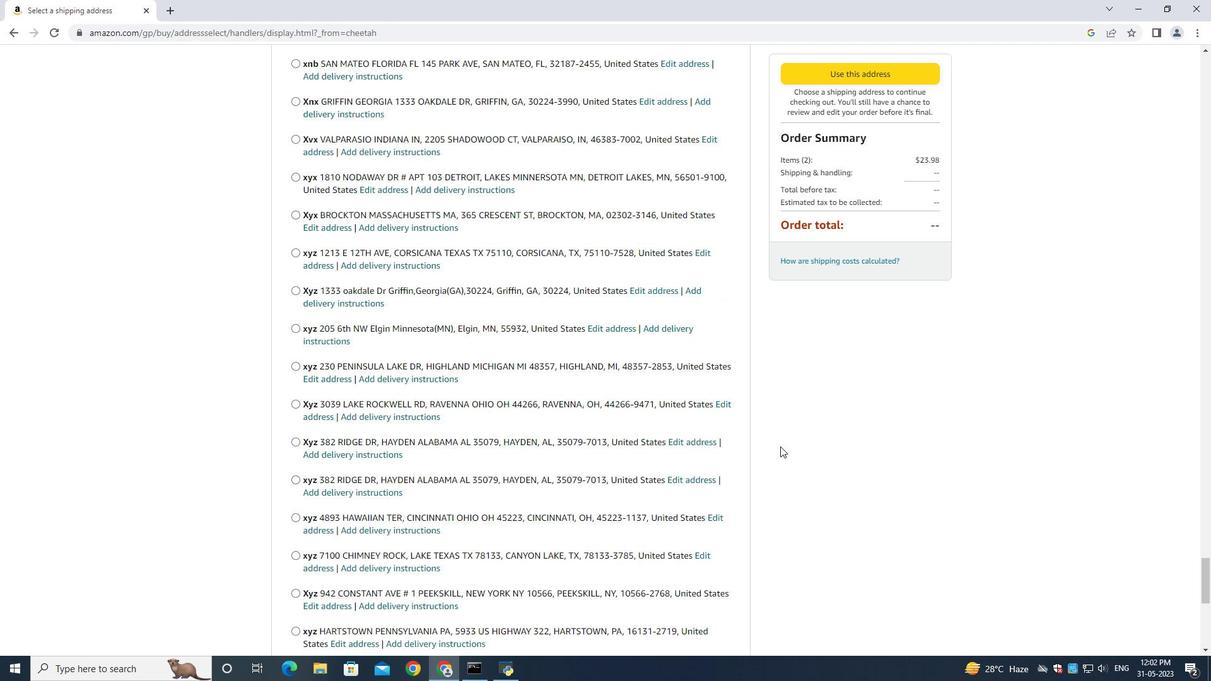 
Action: Mouse scrolled (555, 437) with delta (0, 0)
Screenshot: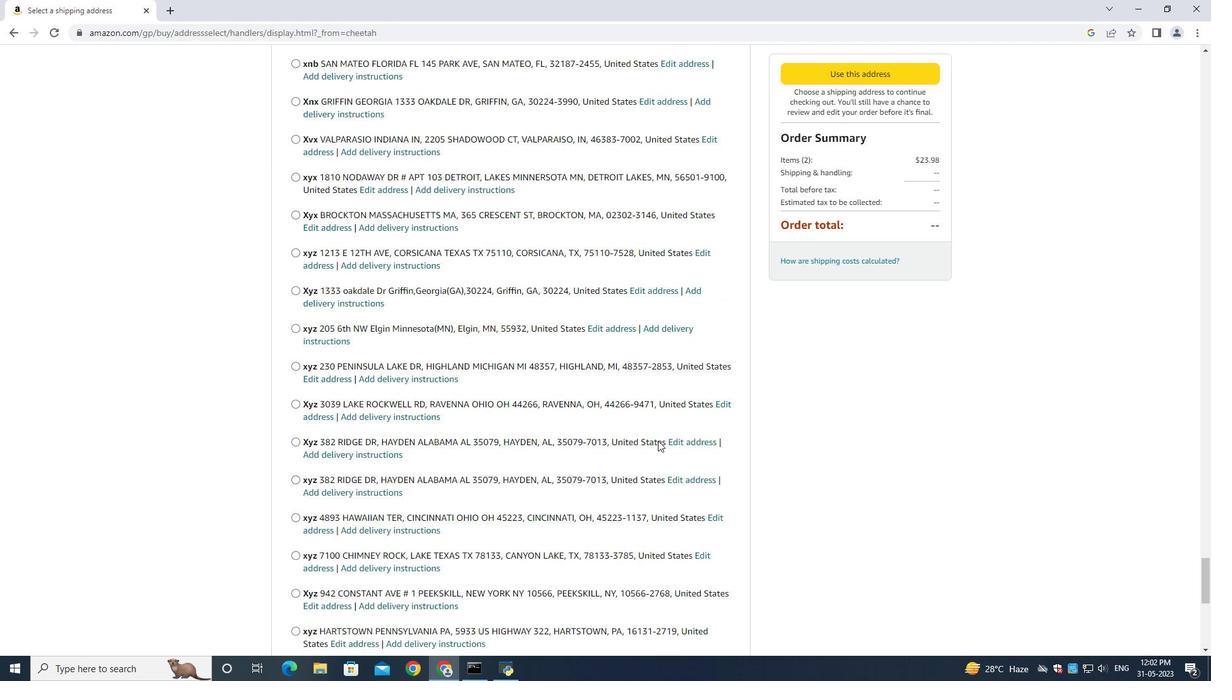 
Action: Mouse scrolled (555, 437) with delta (0, 0)
Screenshot: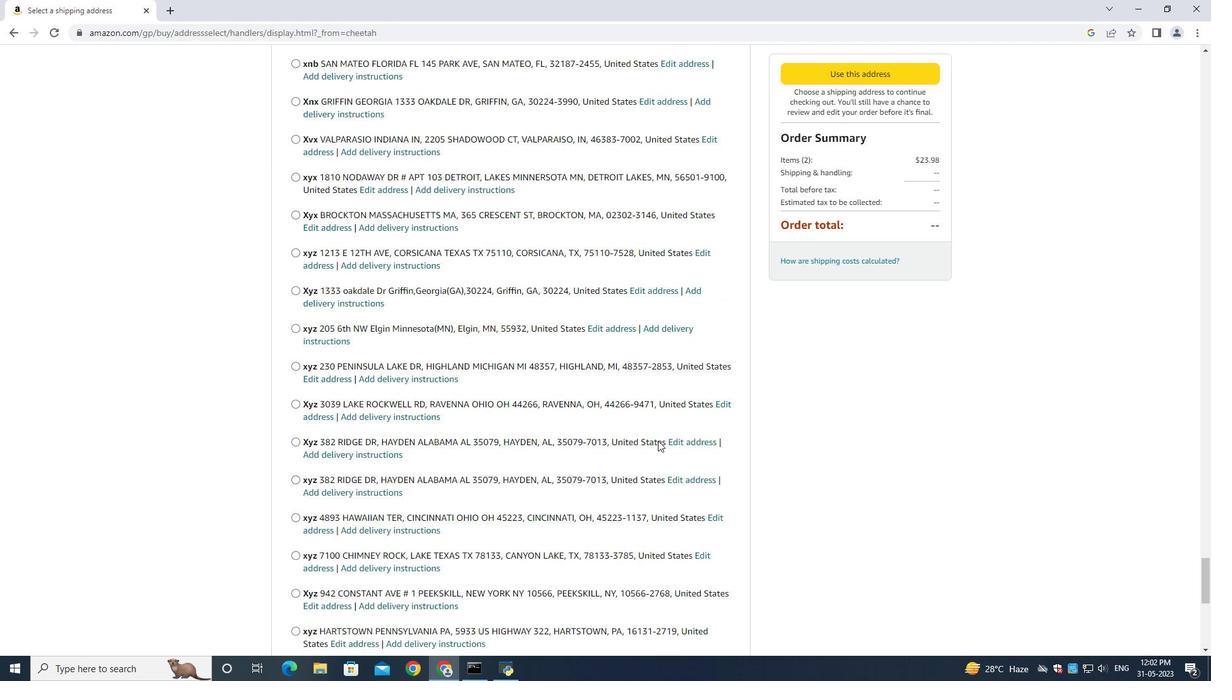 
Action: Mouse scrolled (555, 437) with delta (0, 0)
Screenshot: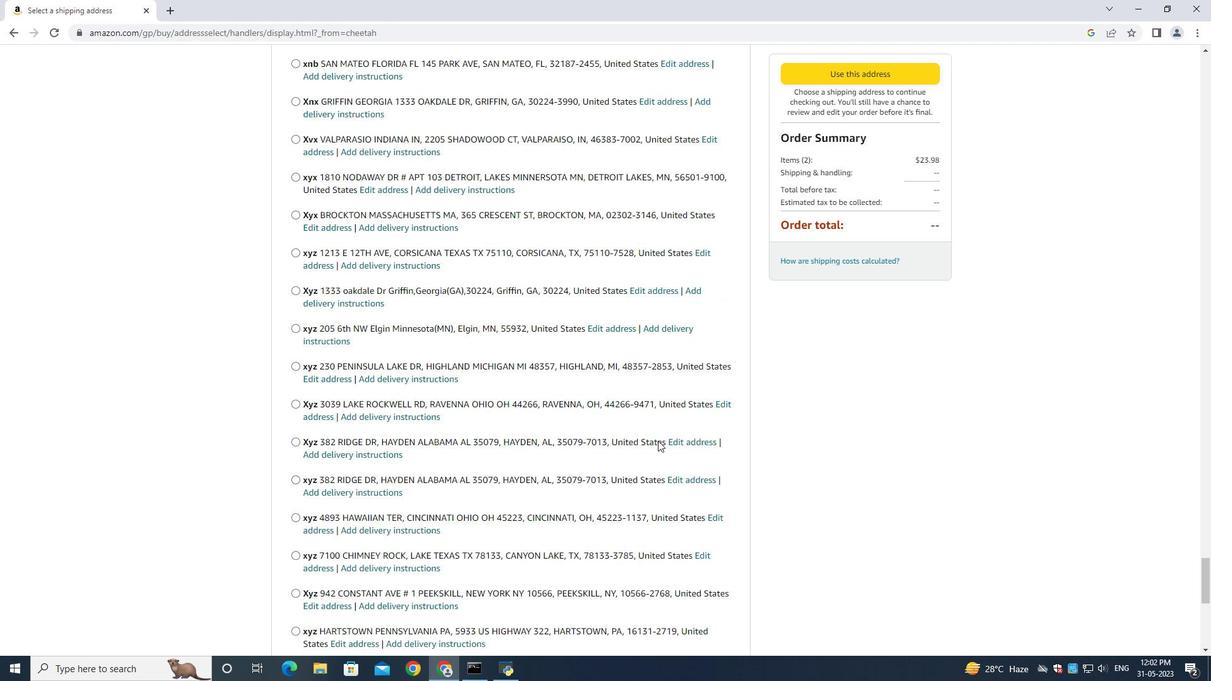 
Action: Mouse moved to (712, 447)
Screenshot: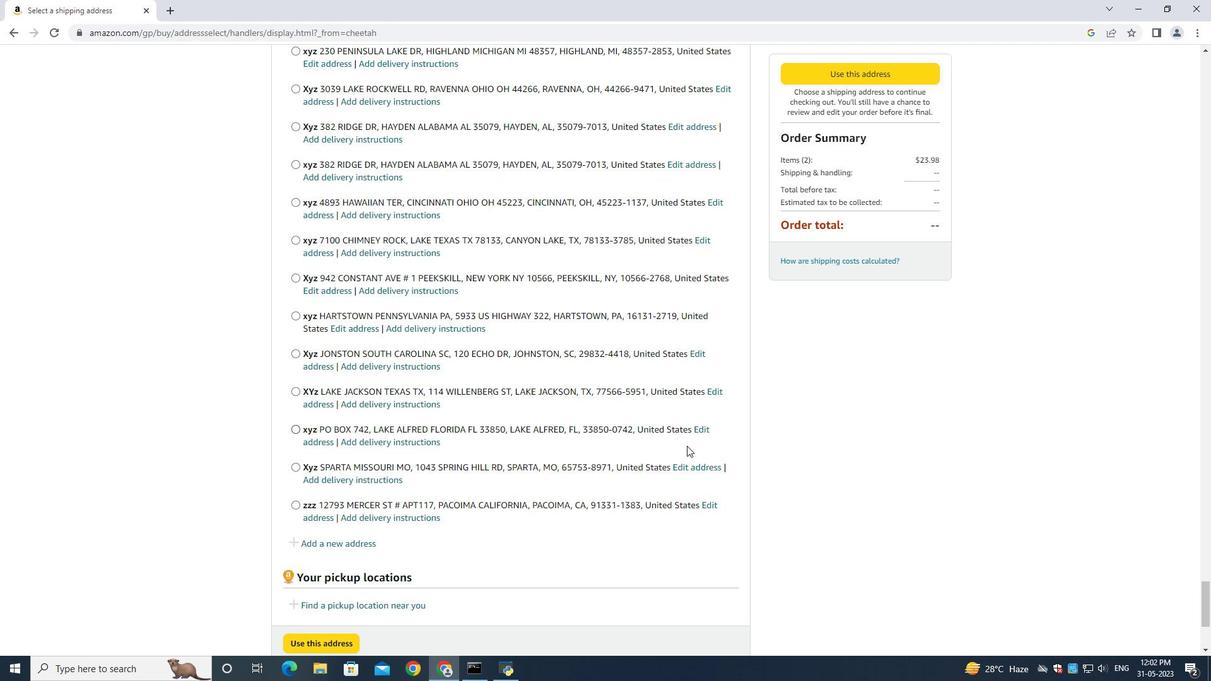 
Action: Mouse scrolled (712, 446) with delta (0, 0)
Screenshot: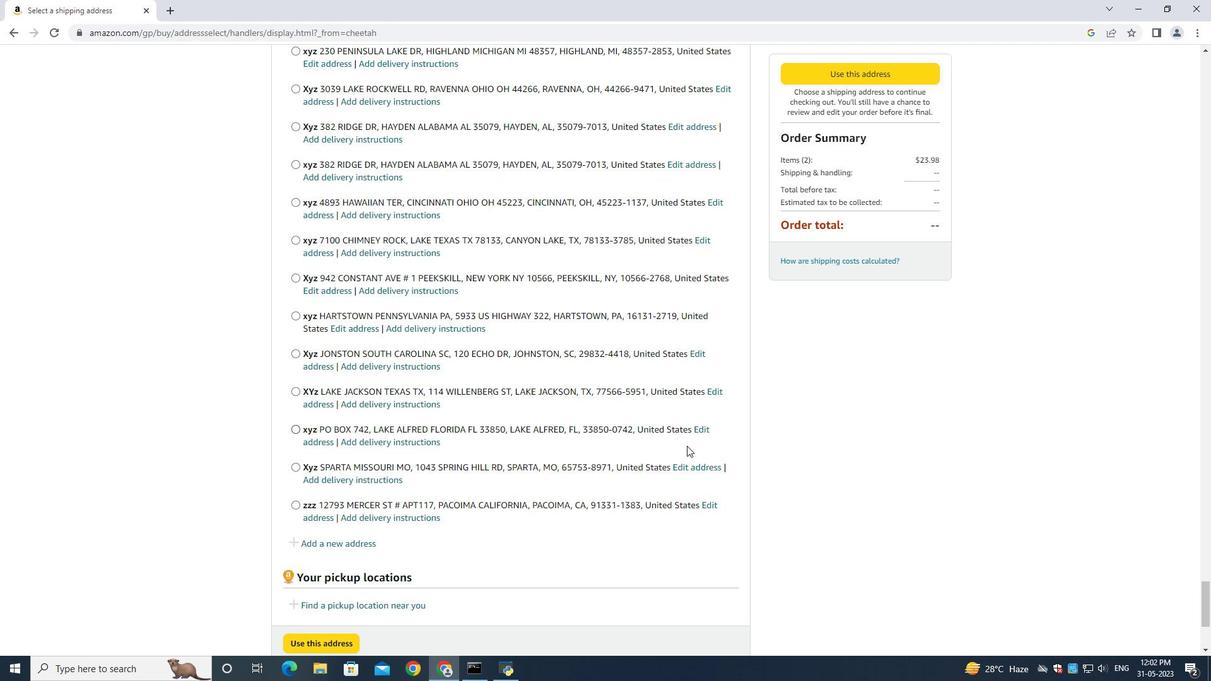 
Action: Mouse scrolled (712, 446) with delta (0, 0)
Screenshot: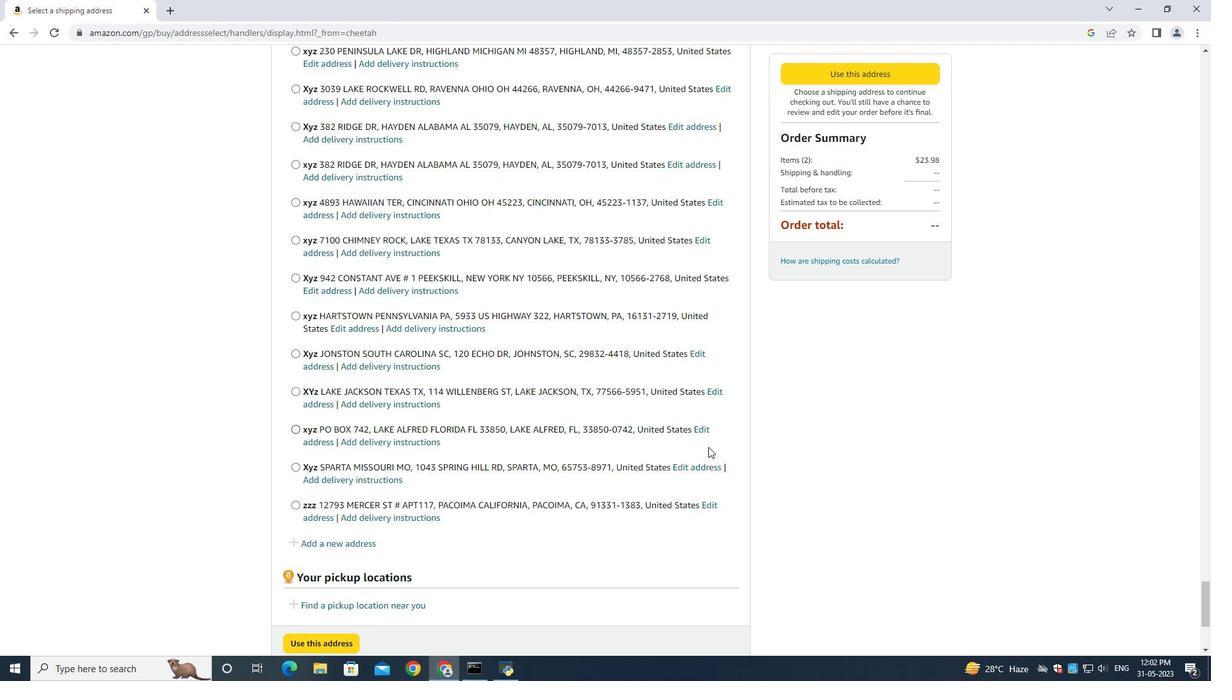 
Action: Mouse scrolled (712, 446) with delta (0, 0)
Screenshot: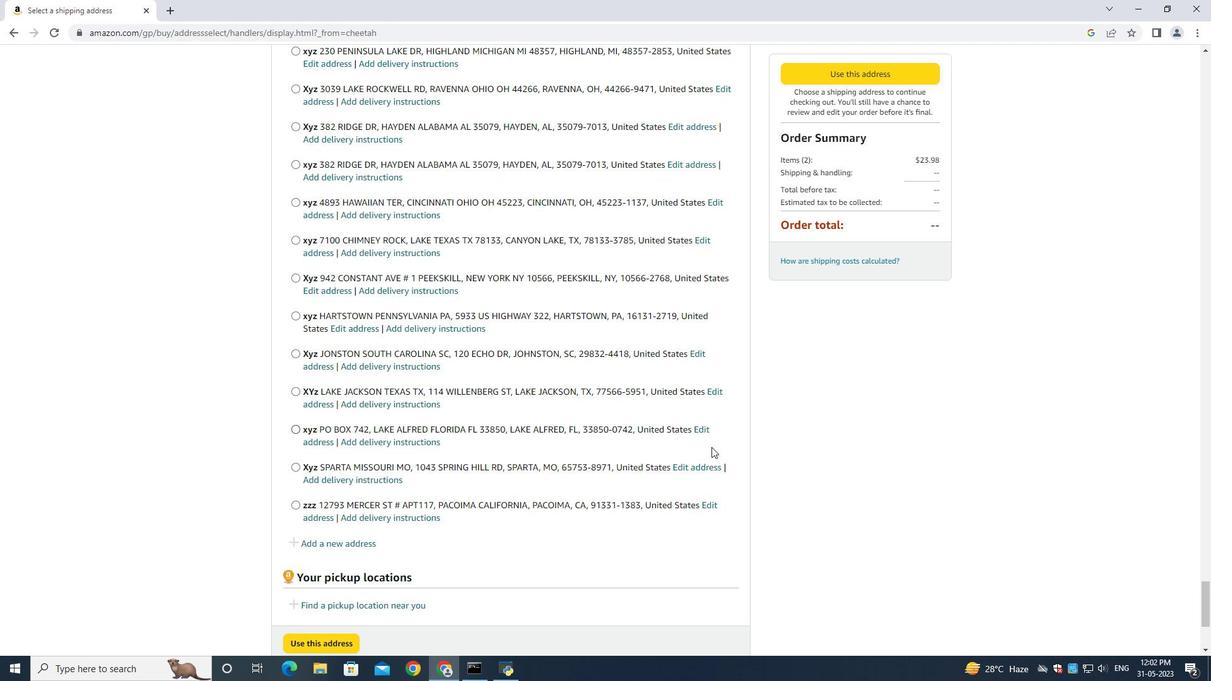
Action: Mouse scrolled (712, 446) with delta (0, 0)
Screenshot: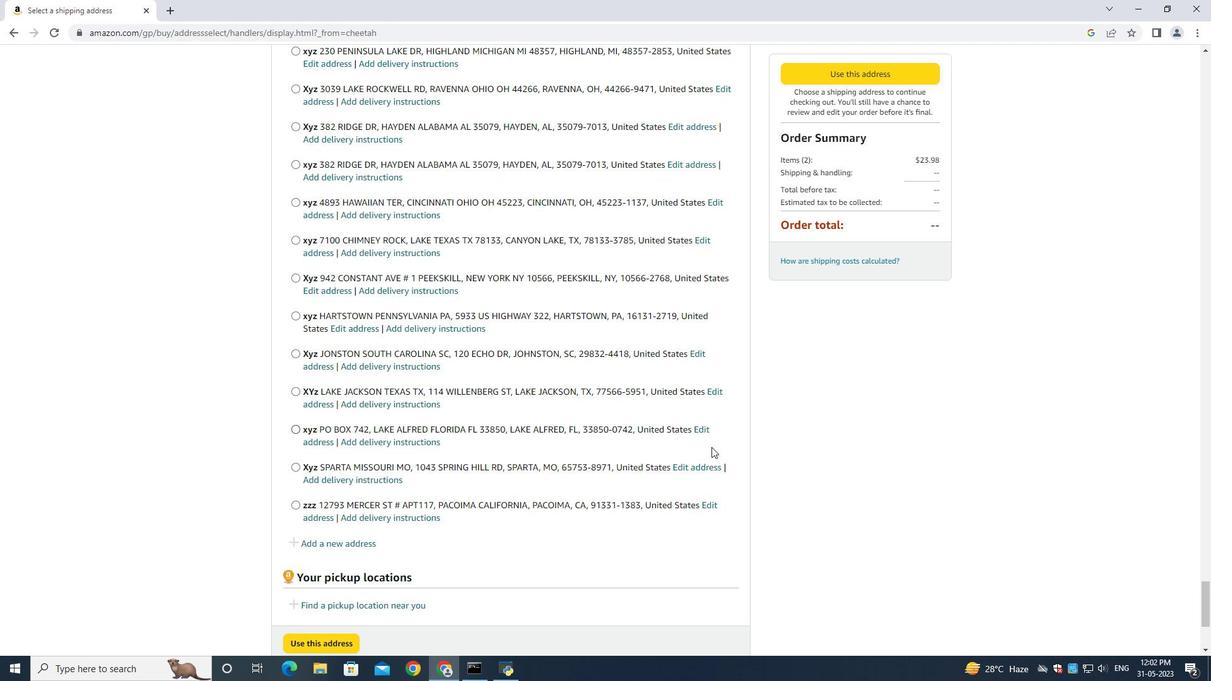 
Action: Mouse scrolled (712, 446) with delta (0, 0)
Screenshot: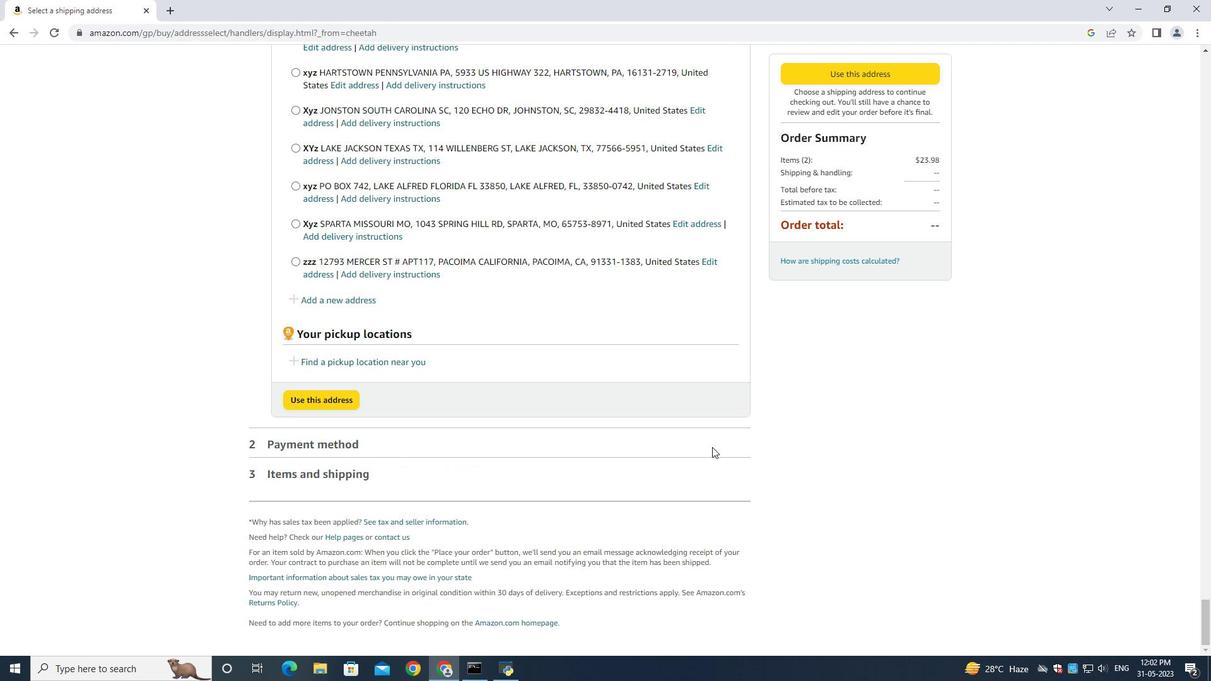 
Action: Mouse scrolled (712, 446) with delta (0, 0)
Screenshot: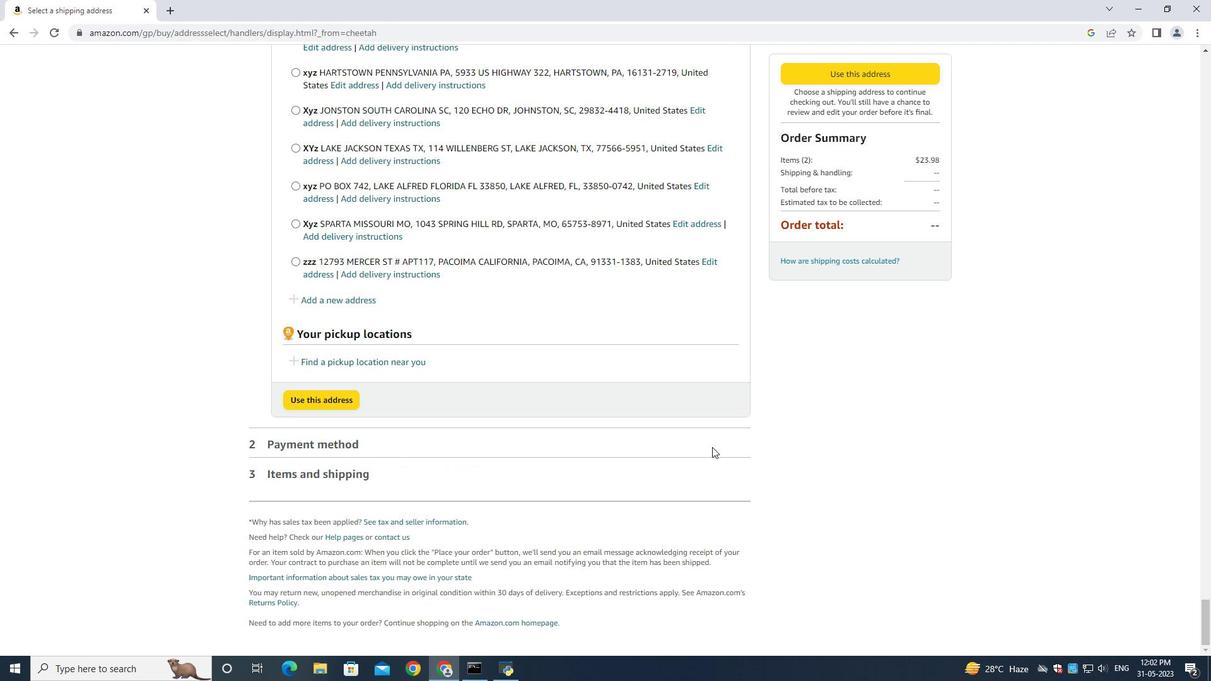 
Action: Mouse scrolled (712, 446) with delta (0, 0)
Screenshot: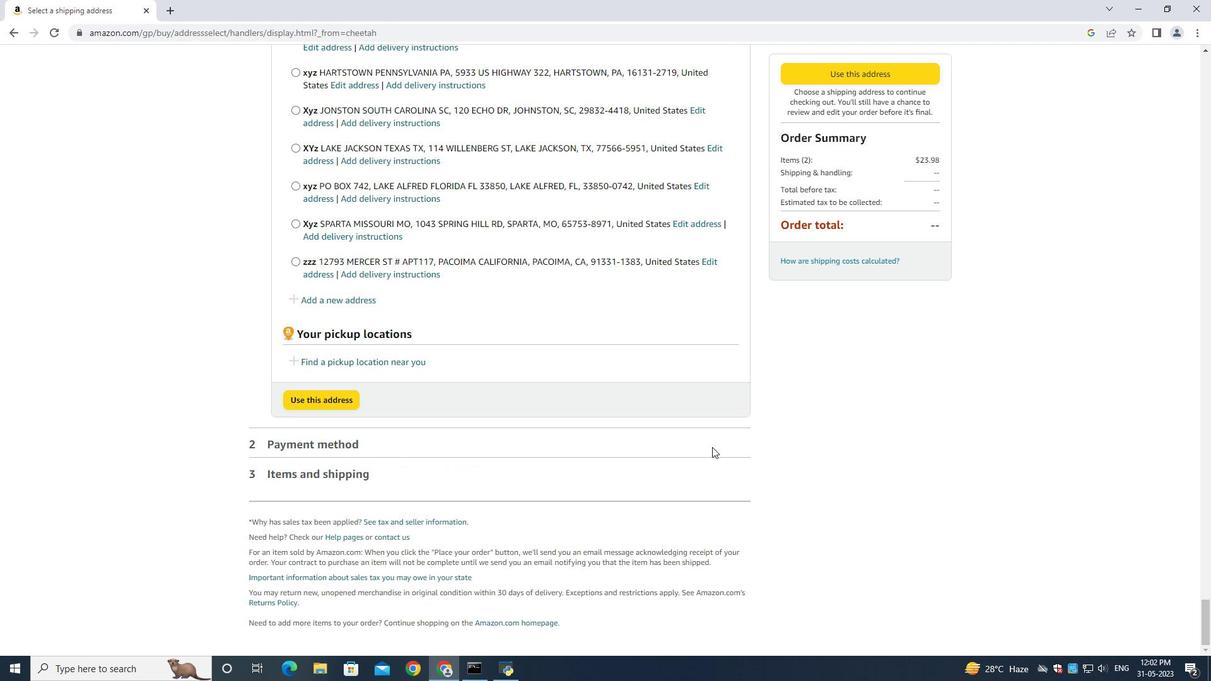 
Action: Mouse scrolled (712, 446) with delta (0, 0)
Screenshot: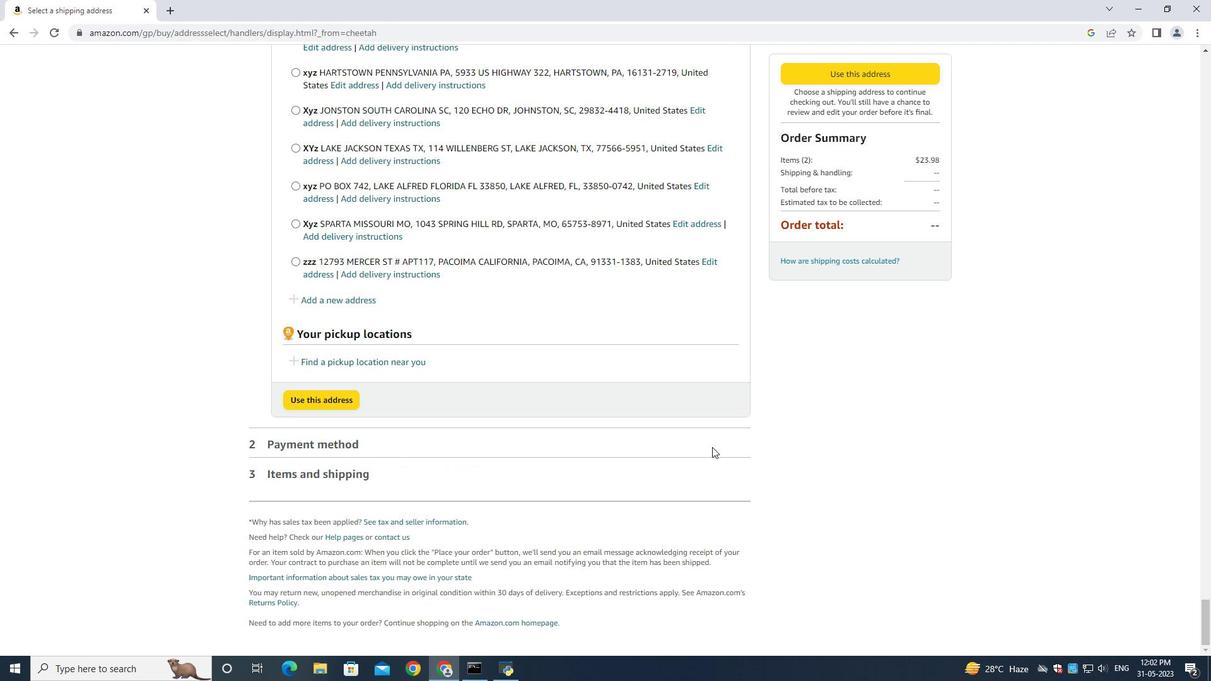 
Action: Mouse scrolled (712, 446) with delta (0, 0)
Screenshot: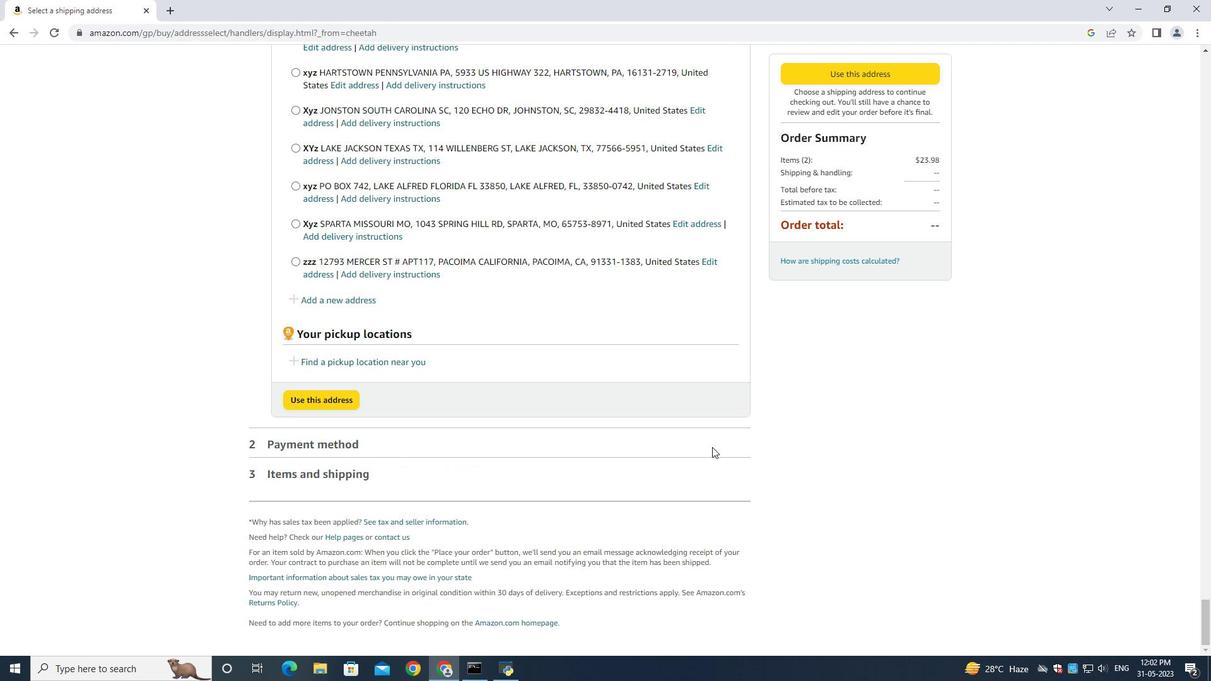 
Action: Mouse moved to (328, 302)
Screenshot: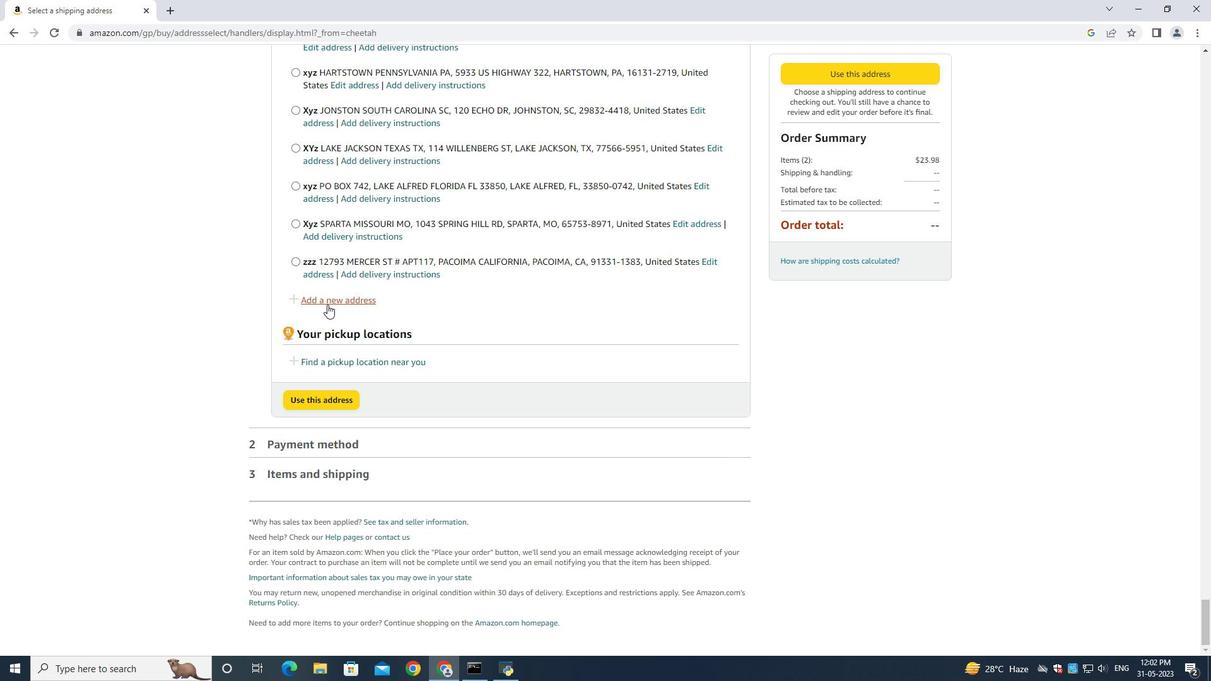 
Action: Mouse pressed left at (328, 302)
Screenshot: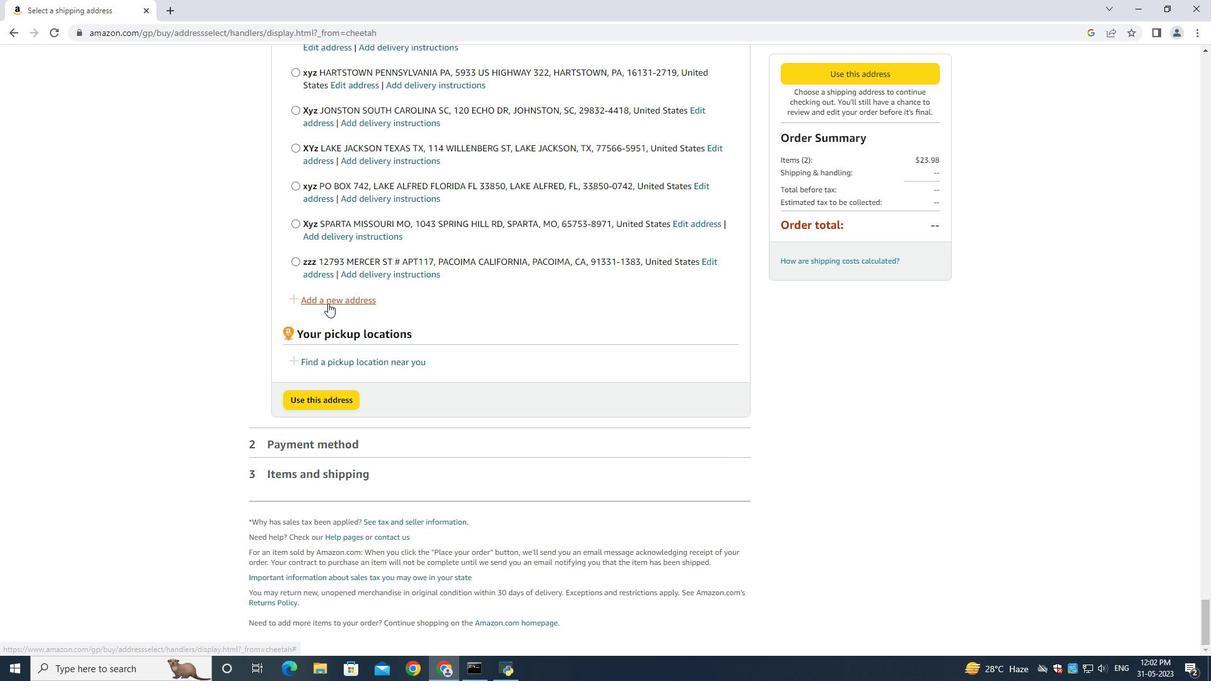 
Action: Mouse moved to (439, 299)
Screenshot: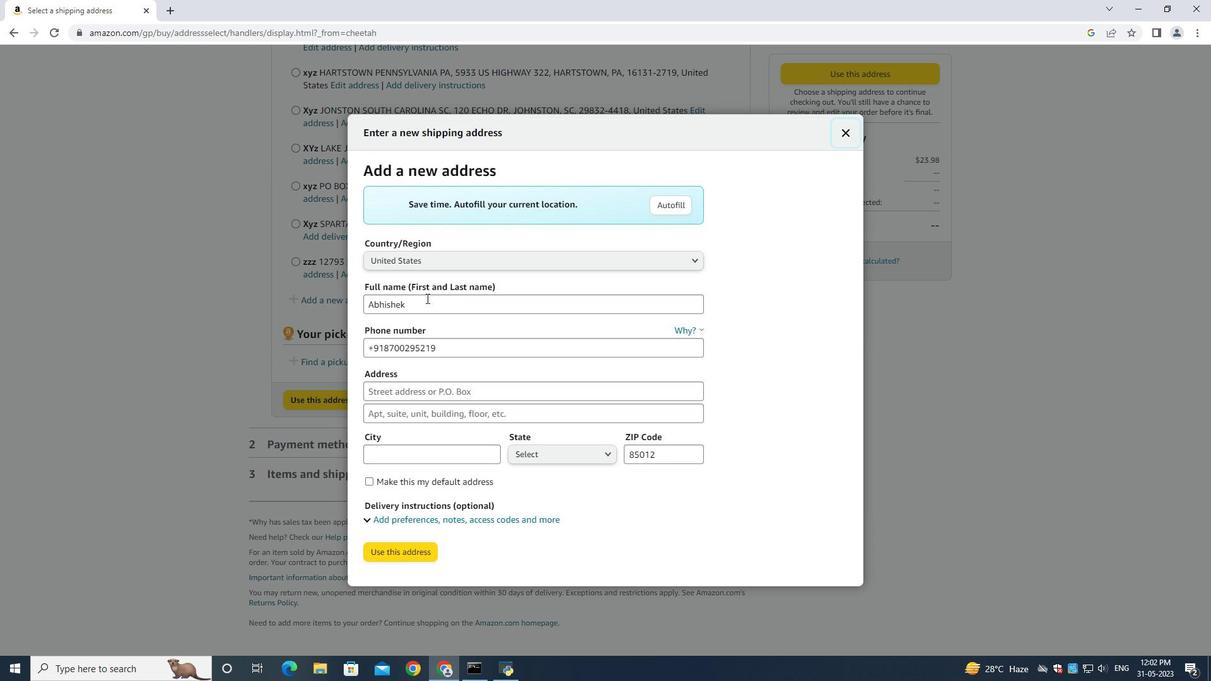 
Action: Mouse pressed left at (439, 299)
Screenshot: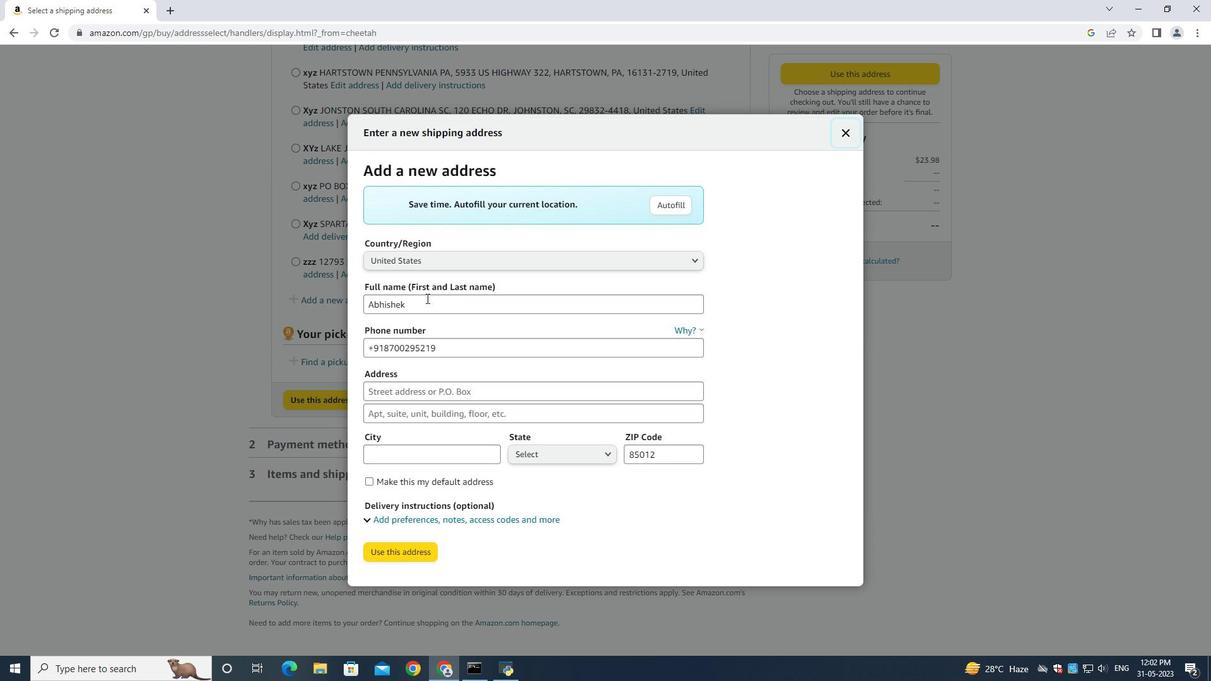 
Action: Mouse moved to (440, 300)
Screenshot: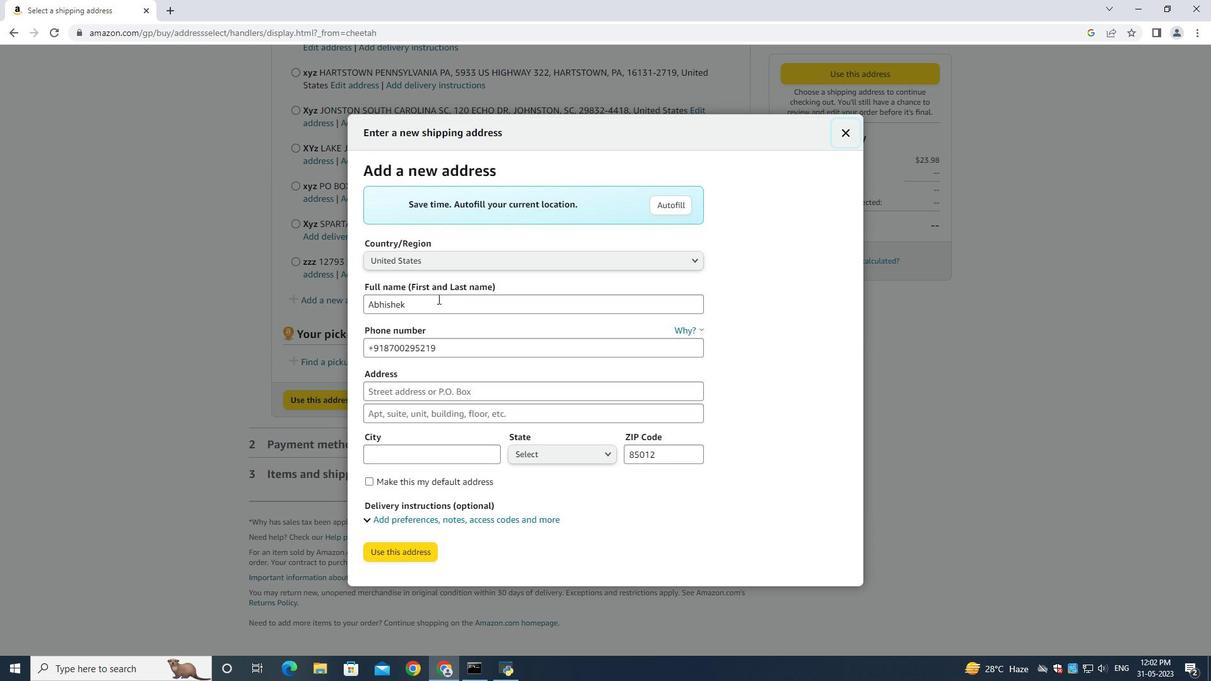 
Action: Key pressed ctrl+A<Key.backspace><Key.shift><Key.shift><Key.shift><Key.shift><Key.shift><Key.shift><Key.shift><Key.shift><Key.shift><Key.shift><Key.shift><Key.shift><Key.shift><Key.shift><Key.shift><Key.shift><Key.shift><Key.shift><Key.shift><Key.shift><Key.shift><Key.shift><Key.shift><Key.shift><Key.shift><Key.shift><Key.shift><Key.shift><Key.shift><Key.shift><Key.shift><Key.shift><Key.shift><Key.shift><Key.shift><Key.shift><Key.shift><Key.shift><Key.shift><Key.shift><Key.shift><Key.shift><Key.shift><Key.shift><Key.shift><Key.shift><Key.shift><Key.shift><Key.shift><Key.shift><Key.shift><Key.shift><Key.shift><Key.shift><Key.shift><Key.shift><Key.shift><Key.shift><Key.shift><Key.shift><Key.shift><Key.shift><Key.shift><Key.shift><Key.shift><Key.shift><Key.shift><Key.shift><Key.shift><Key.shift><Key.shift><Key.shift><Key.shift><Key.shift><Key.shift><Key.shift><Key.shift><Key.shift><Key.shift><Key.shift><Key.shift><Key.shift><Key.shift><Key.shift><Key.shift><Key.shift><Key.shift><Key.shift><Key.shift><Key.shift><Key.shift><Key.shift><Key.shift><Key.shift><Key.shift><Key.shift><Key.shift><Key.shift><Key.shift><Key.shift><Key.shift><Key.shift><Key.shift><Key.shift><Key.shift><Key.shift><Key.shift><Key.shift><Key.shift><Key.shift>kAYLA<Key.space><Key.shift><Key.shift><Key.shift><Key.shift><Key.shift><Key.shift><Key.shift><Key.shift><Key.shift><Key.shift><Key.shift><Key.shift><Key.shift><Key.shift><Key.shift><Key.shift><Key.shift><Key.shift><Key.shift><Key.shift><Key.shift><Key.shift><Key.shift><Key.shift><Key.shift><Key.shift><Key.shift><Key.shift><Key.shift><Key.shift><Key.shift><Key.shift><Key.shift><Key.shift><Key.shift><Key.shift><Key.shift><Key.shift><Key.shift><Key.shift><Key.shift><Key.shift><Key.shift><Key.shift><Key.shift><Key.shift><Key.shift><Key.shift><Key.shift><Key.shift><Key.shift><Key.shift><Key.shift><Key.shift><Key.shift><Key.shift><Key.shift><Key.shift><Key.shift><Key.shift><Key.shift><Key.shift><Key.shift><Key.shift><Key.shift><Key.shift><Key.shift><Key.shift><Key.shift><Key.shift><Key.shift><Key.shift><Key.shift><Key.shift><Key.shift><Key.shift><Key.shift><Key.shift><Key.shift><Key.shift><Key.shift><Key.shift><Key.shift><Key.shift><Key.shift><Key.shift><Key.shift><Key.shift><Key.shift><Key.shift><Key.shift><Key.shift><Key.shift><Key.shift><Key.shift><Key.shift>bROWN<Key.space>
Screenshot: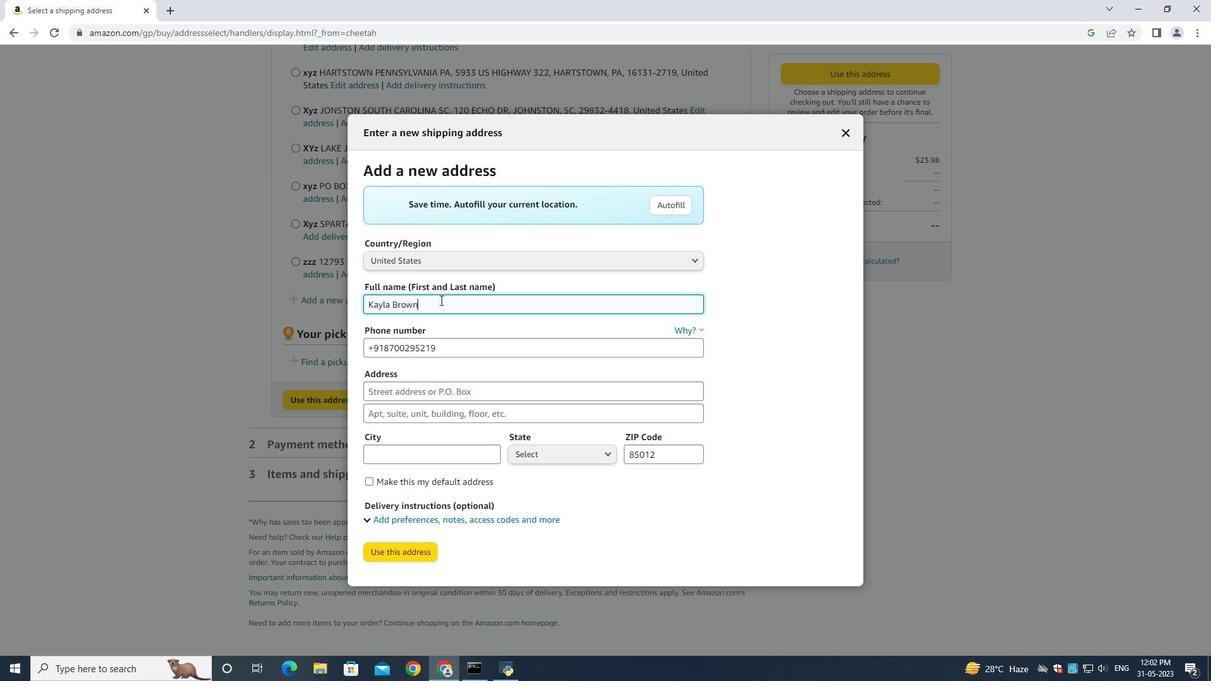 
Action: Mouse moved to (478, 364)
Screenshot: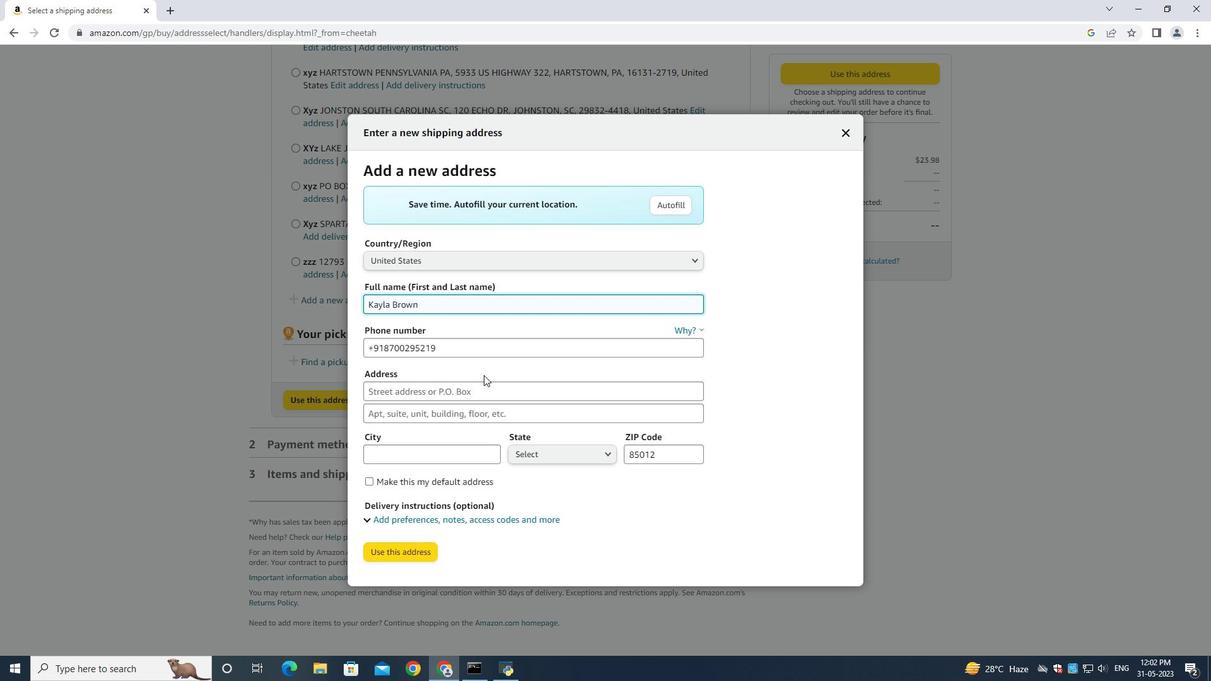 
Action: Mouse pressed left at (478, 364)
Screenshot: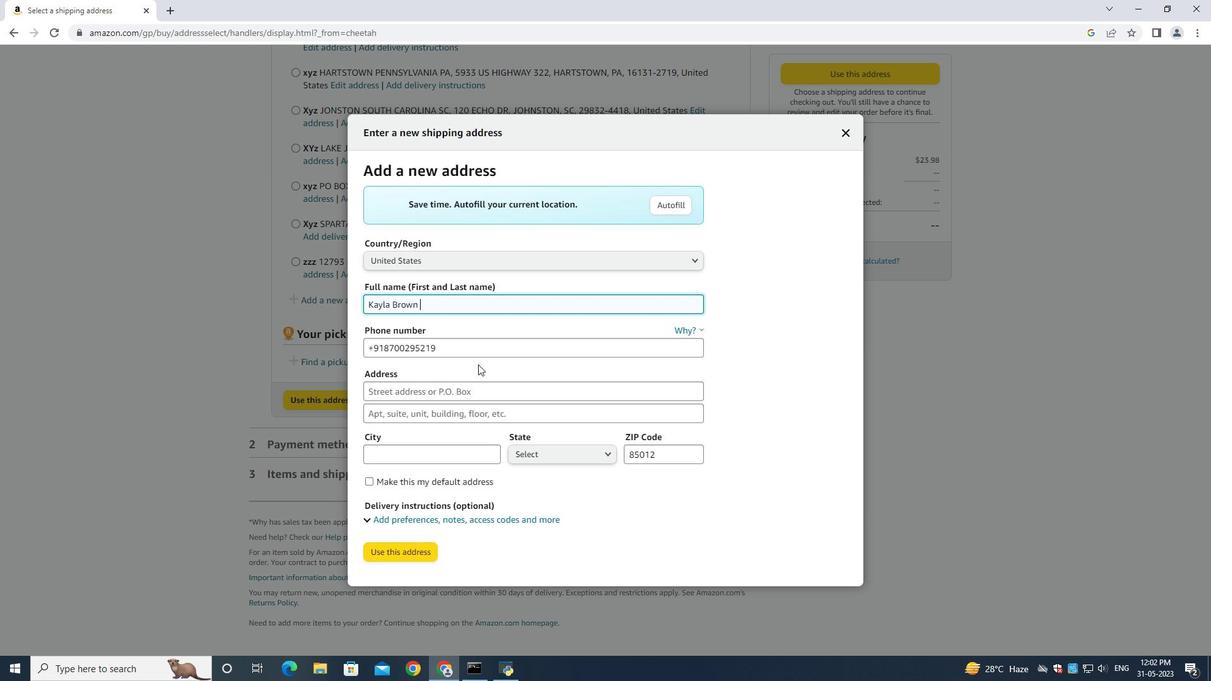 
Action: Mouse moved to (472, 347)
Screenshot: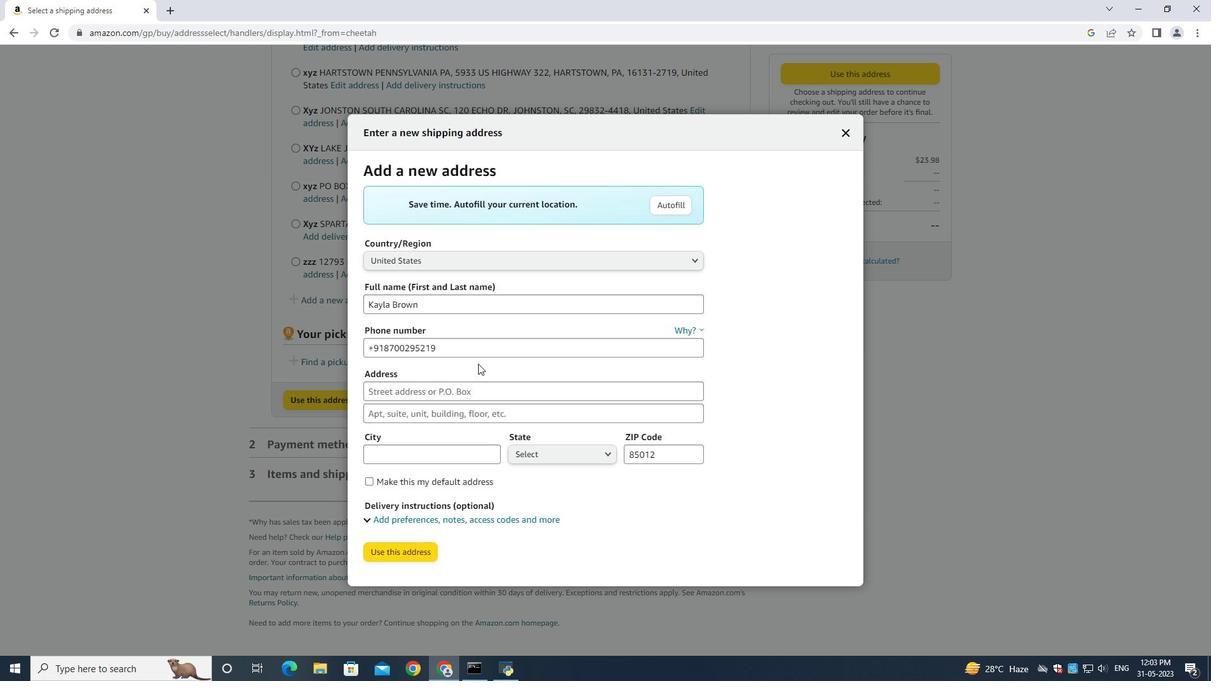 
Action: Mouse pressed left at (472, 347)
Screenshot: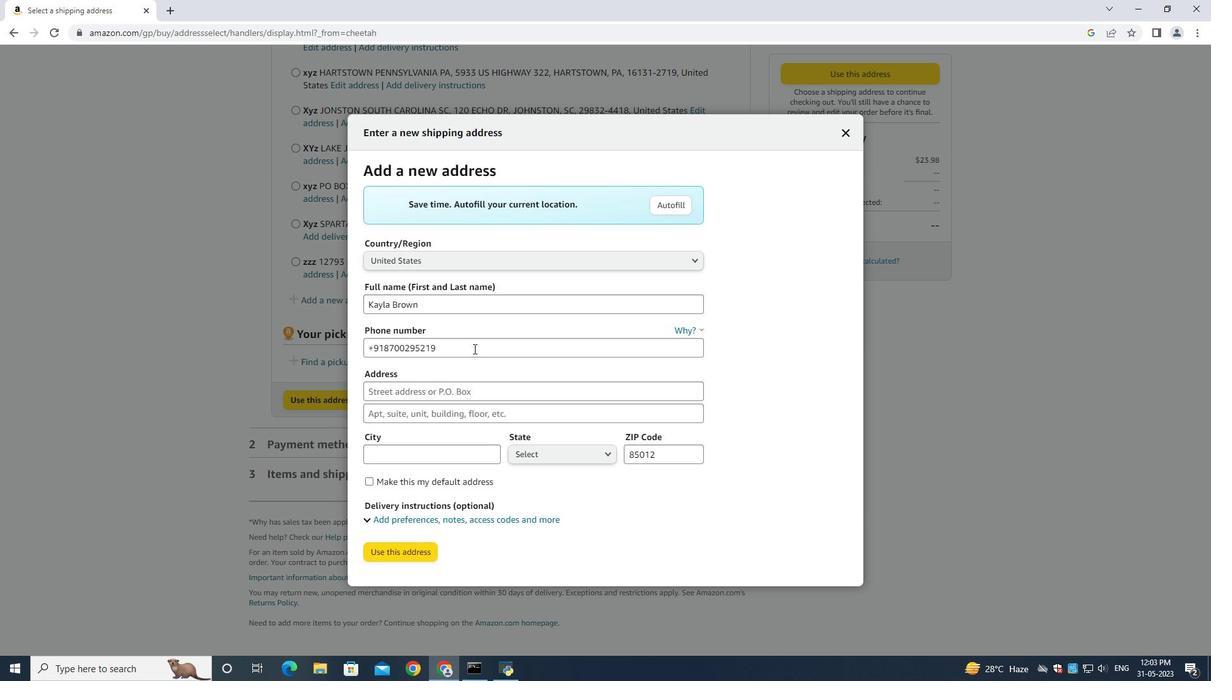 
Action: Key pressed ctrl+A<Key.backspace><Key.shift><Key.shift><Key.shift><Key.shift><Key.shift><Key.shift><Key.shift><Key.shift><Key.shift><Key.shift><Key.shift><Key.shift><Key.shift><Key.shift><Key.shift><Key.shift><Key.shift><Key.shift><Key.shift><Key.shift><Key.shift><Key.shift><Key.shift><Key.shift><Key.shift><Key.shift><Key.shift><Key.shift><Key.shift><Key.shift><Key.shift><Key.shift><Key.shift><Key.shift><Key.shift><Key.shift><Key.shift><Key.shift><Key.shift><Key.shift><Key.shift><Key.shift><Key.shift><Key.shift><Key.shift><Key.shift><Key.shift><Key.shift><Key.shift><Key.shift><Key.shift><Key.shift><Key.shift><Key.shift><Key.shift><Key.shift><Key.shift><Key.shift><Key.shift><Key.shift><Key.shift><Key.shift><Key.shift><Key.shift><Key.shift><Key.shift><Key.shift><Key.shift><Key.shift><Key.shift><Key.shift><Key.shift><Key.shift><Key.shift><Key.shift><Key.shift><Key.shift><Key.shift><Key.shift><Key.shift><Key.shift><Key.shift><Key.shift><Key.shift><Key.shift><Key.shift><Key.shift><Key.shift><Key.shift><Key.shift><Key.shift><Key.shift><Key.shift><Key.shift><Key.shift><Key.shift><Key.shift><Key.shift><Key.shift><Key.shift><Key.shift><Key.shift>4403901431<Key.tab><Key.shift><Key.shift><Key.shift><Key.shift><Key.shift><Key.shift><Key.shift><Key.shift><Key.shift><Key.shift><Key.shift><Key.shift><Key.shift><Key.shift><Key.shift><Key.shift><Key.shift><Key.shift><Key.shift><Key.shift><Key.shift><Key.shift><Key.shift><Key.shift><Key.shift><Key.shift><Key.shift><Key.shift><Key.shift><Key.shift><Key.shift><Key.shift><Key.shift><Key.shift><Key.shift>1484<Key.space><Key.shift><Key.shift><Key.shift><Key.shift><Key.shift><Key.shift><Key.shift><Key.shift><Key.shift>vINEYARD<Key.space><Key.shift><Key.shift><Key.shift><Key.shift><Key.shift><Key.shift><Key.shift><Key.shift><Key.shift><Key.shift><Key.shift><Key.shift><Key.shift><Key.shift><Key.shift><Key.shift><Key.shift><Key.shift><Key.shift><Key.shift><Key.shift><Key.shift><Key.shift><Key.shift><Key.shift>dRIVE<Key.tab><Key.shift><Key.shift><Key.shift><Key.shift><Key.shift><Key.shift><Key.shift><Key.shift><Key.shift><Key.shift><Key.shift><Key.shift><Key.shift><Key.shift><Key.shift><Key.shift><Key.shift>iNDEPENDENCE<Key.space><Key.shift><Key.shift><Key.shift><Key.shift><Key.shift><Key.shift><Key.shift><Key.shift><Key.shift><Key.shift><Key.shift><Key.shift><Key.shift><Key.shift><Key.shift><Key.shift><Key.shift><Key.shift><Key.shift><Key.shift><Key.shift><Key.shift><Key.shift><Key.shift><Key.shift><Key.shift><Key.shift><Key.shift><Key.shift><Key.shift><Key.shift>oHIO<Key.space><Key.tab><Key.shift><Key.shift><Key.shift>iNDER<Key.backspace>NPENDENCE<Key.space><Key.tab>OHIO<Key.tab><Key.backspace>44131
Screenshot: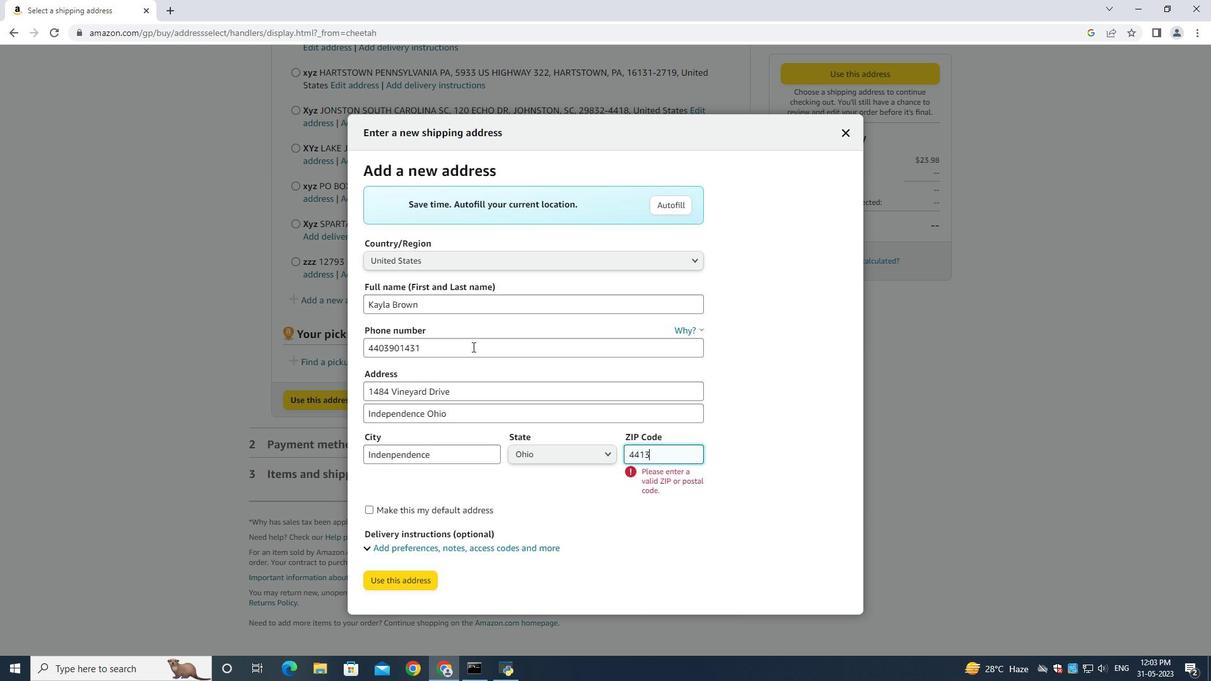 
Action: Mouse moved to (409, 550)
Screenshot: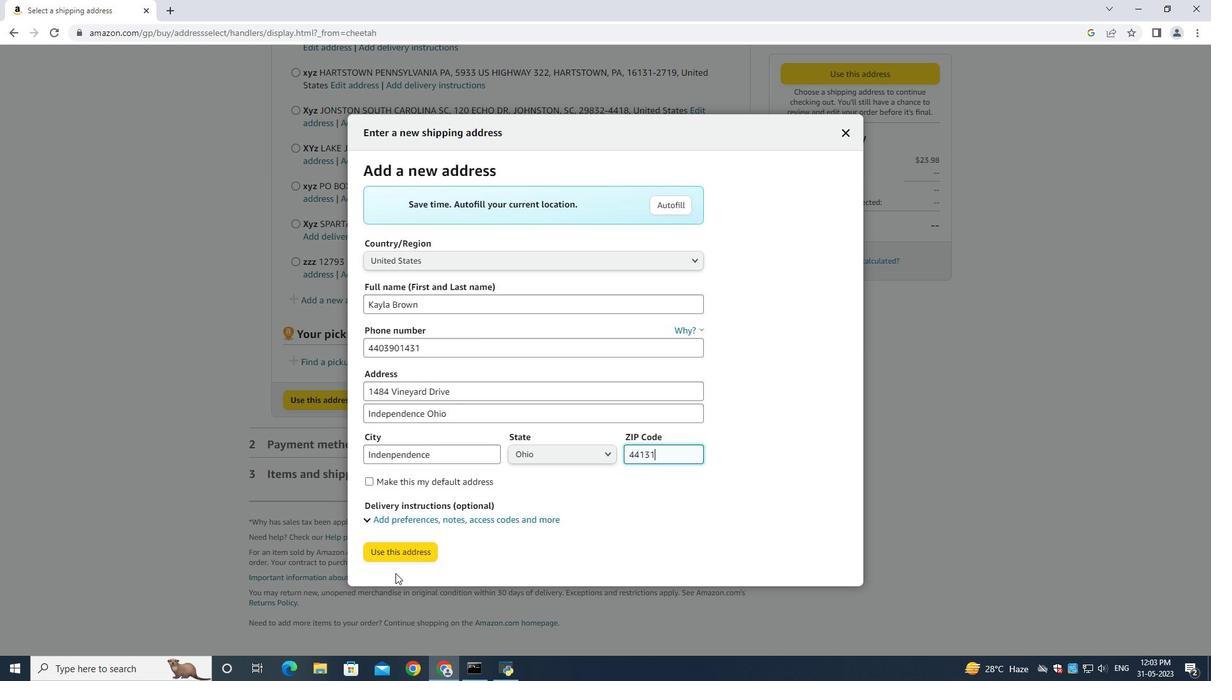 
Action: Mouse pressed left at (409, 550)
Screenshot: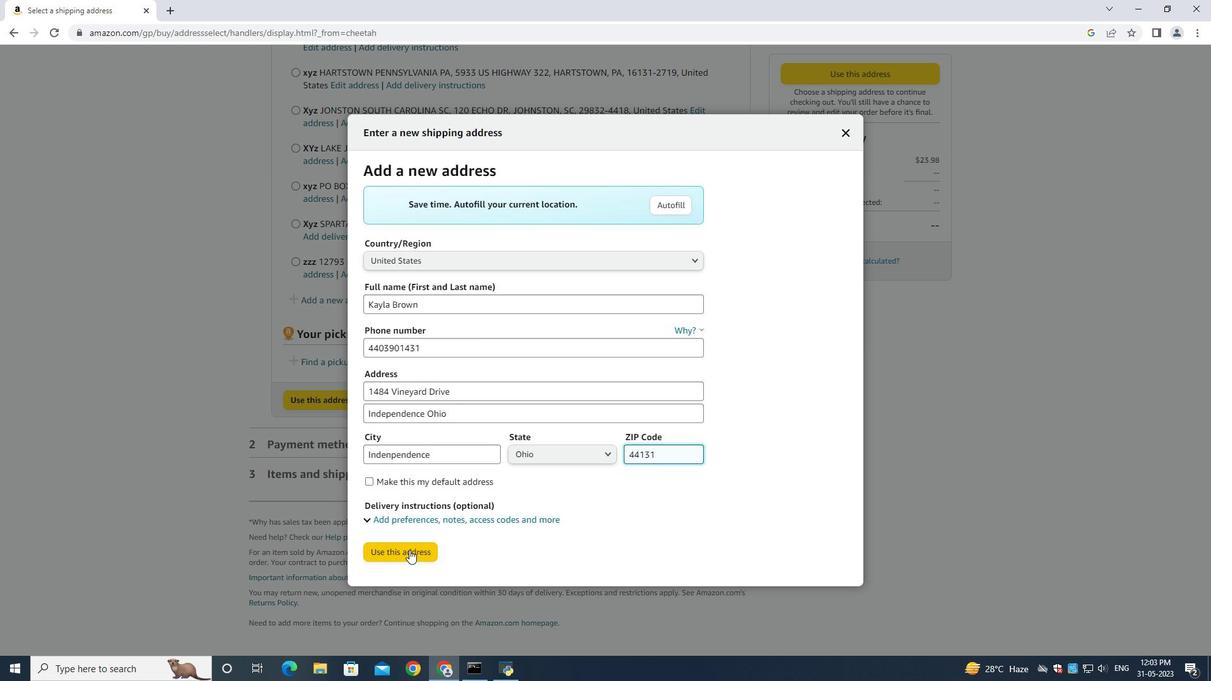 
Action: Mouse moved to (400, 242)
Screenshot: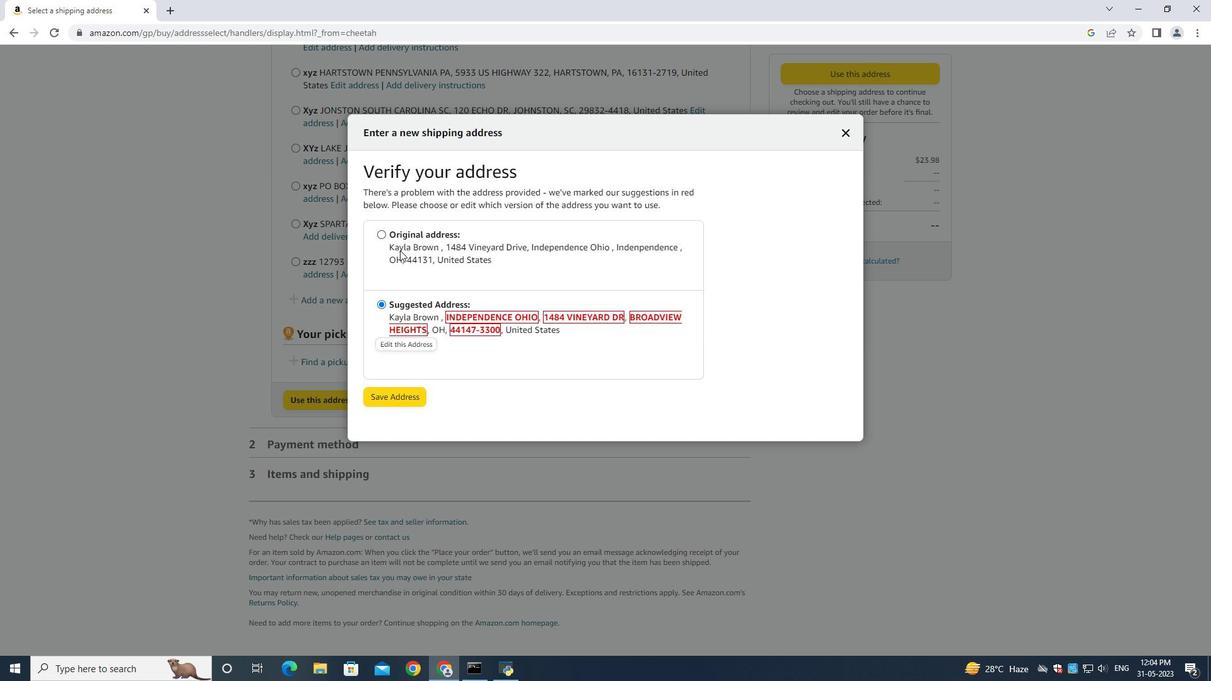 
Action: Mouse pressed left at (400, 242)
Screenshot: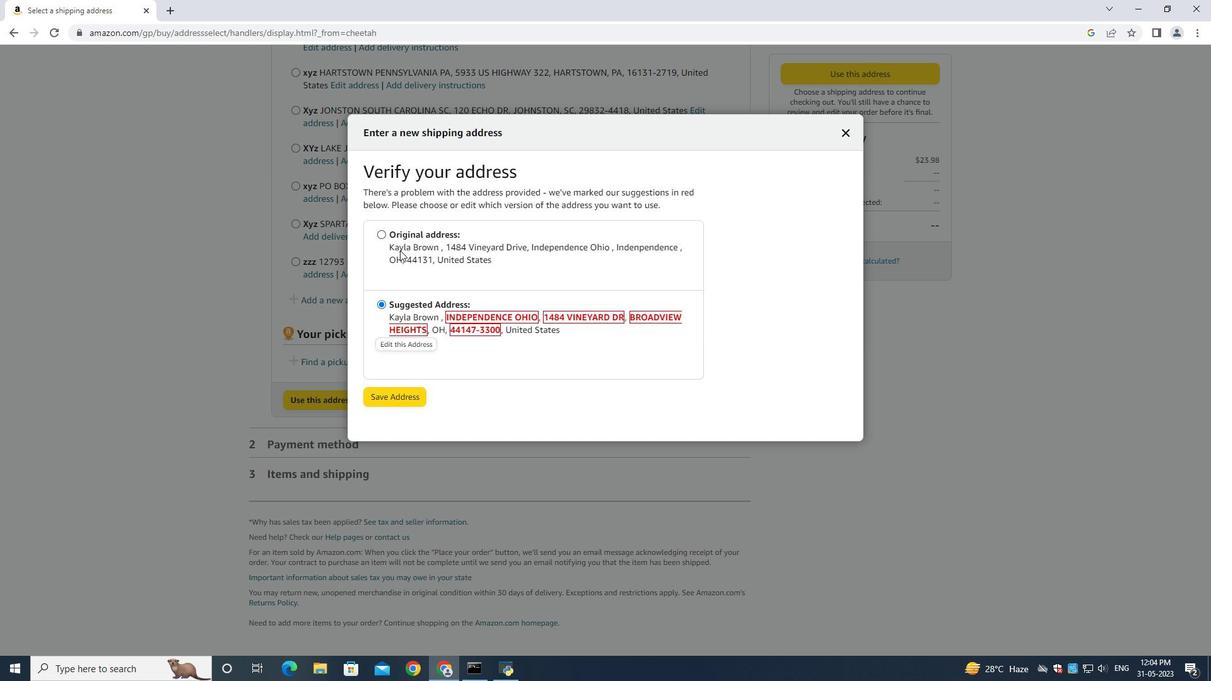 
Action: Mouse moved to (396, 398)
Screenshot: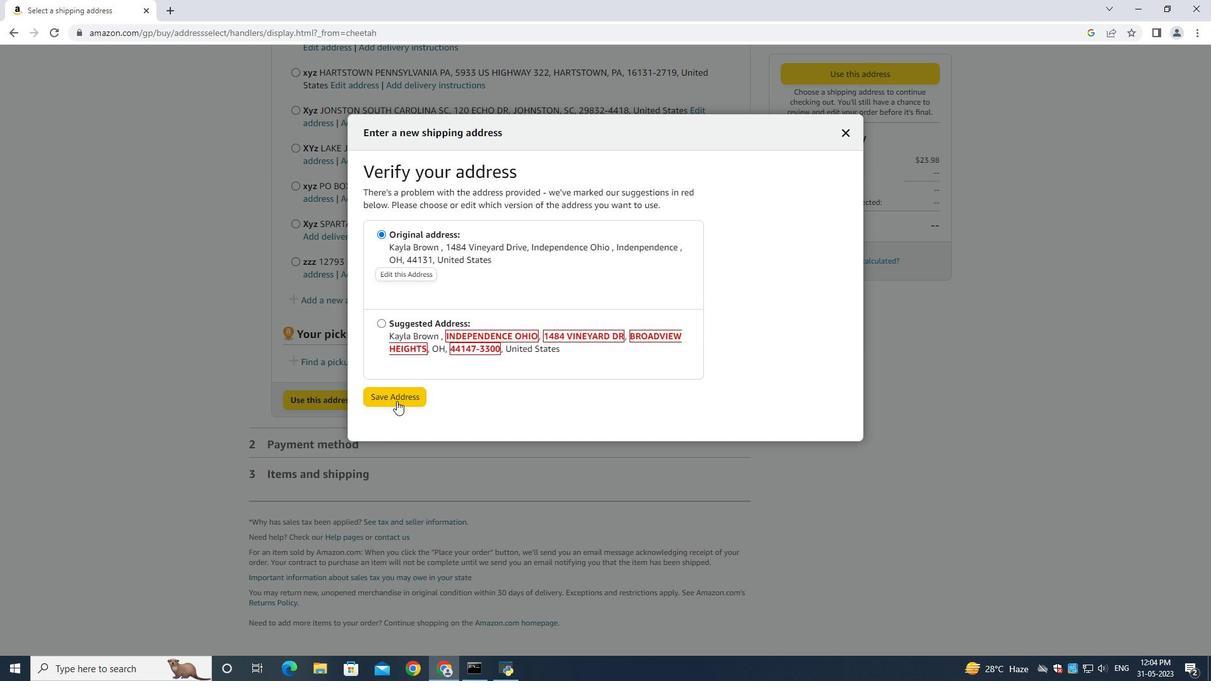 
Action: Mouse pressed left at (396, 398)
Screenshot: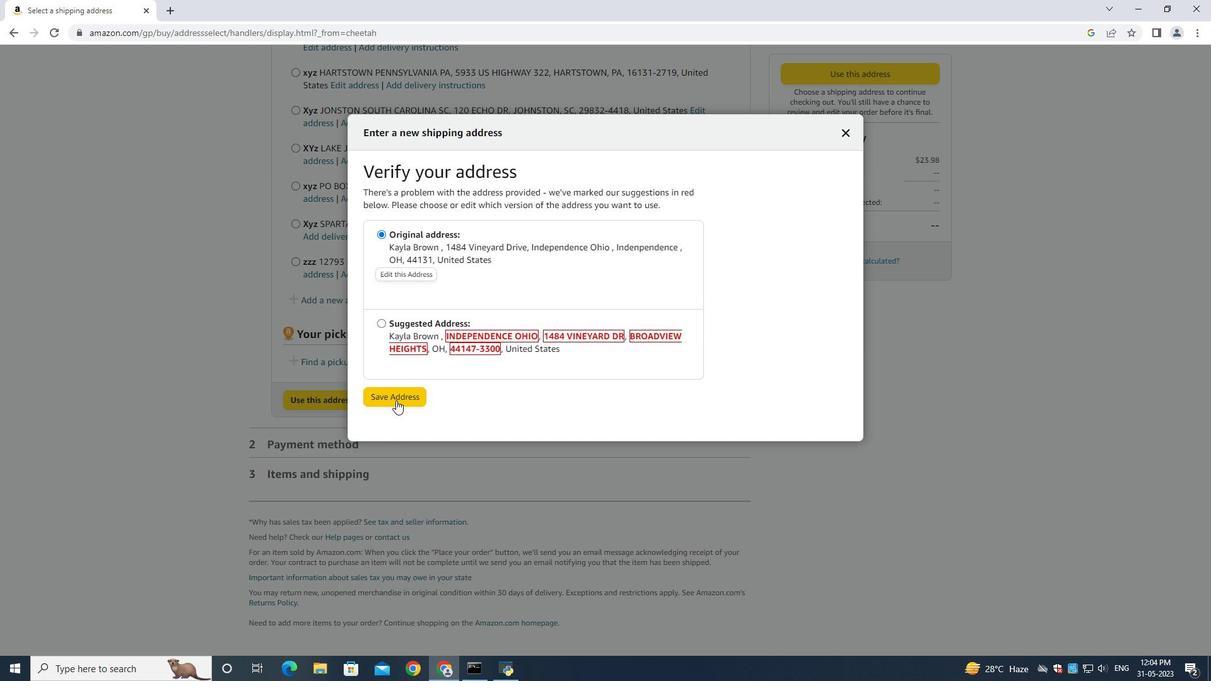 
Action: Mouse moved to (610, 345)
Screenshot: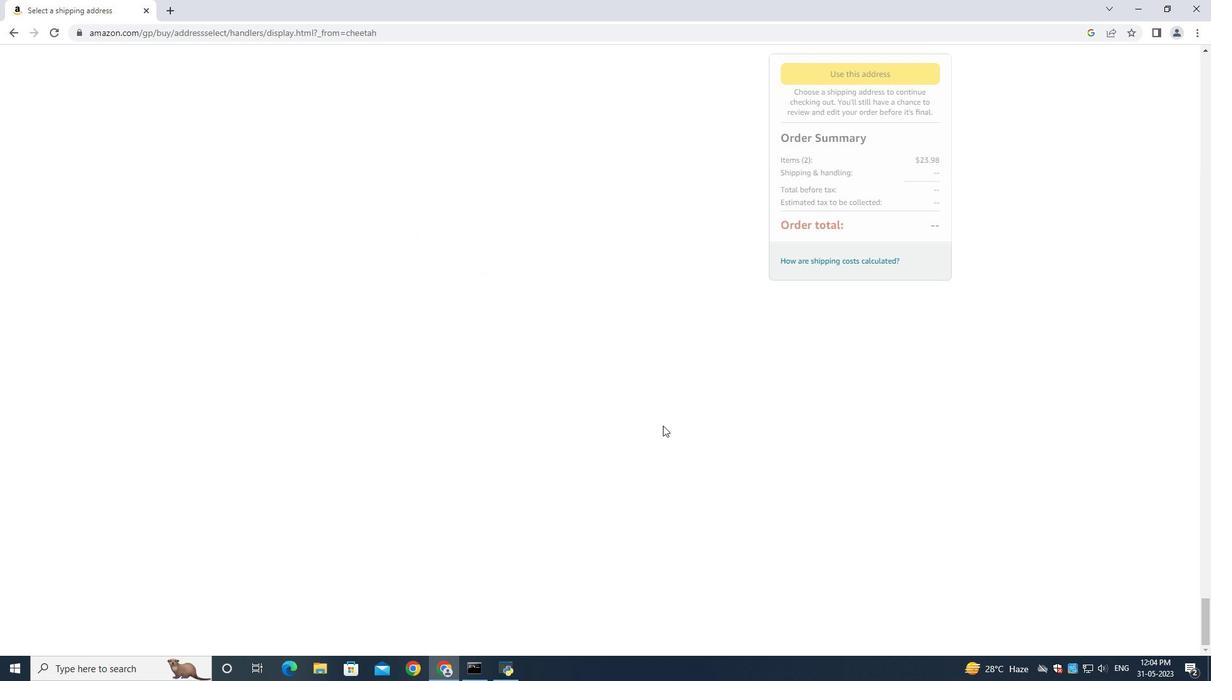 
